 Task: Research Airbnb properties in Quiapo, Philippines from 2nd December, 2023 to 12th December, 2023 for 2 adults. Place can be private room with 1  bedroom having 1 bed and 1 bathroom. Property type can be hotel.
Action: Mouse moved to (626, 80)
Screenshot: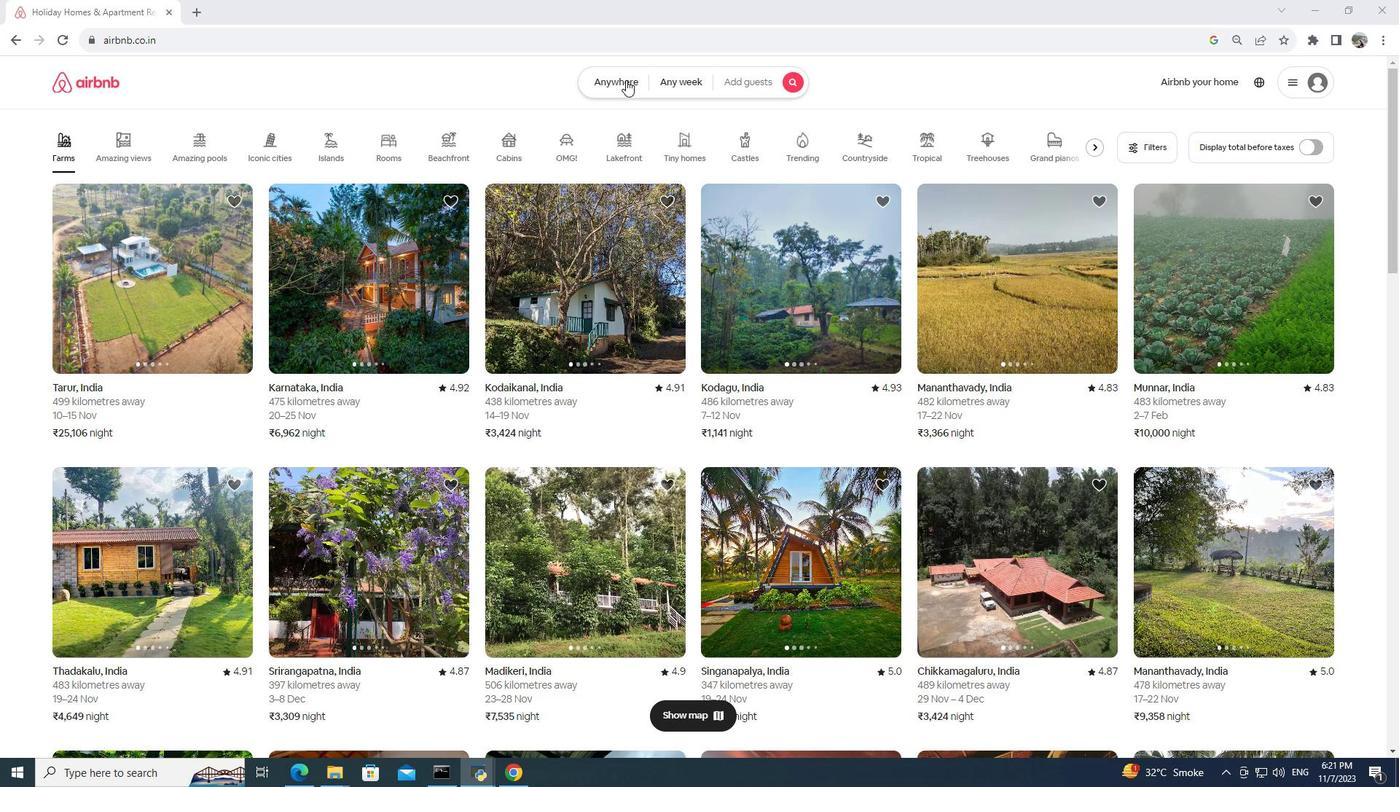 
Action: Mouse pressed left at (626, 80)
Screenshot: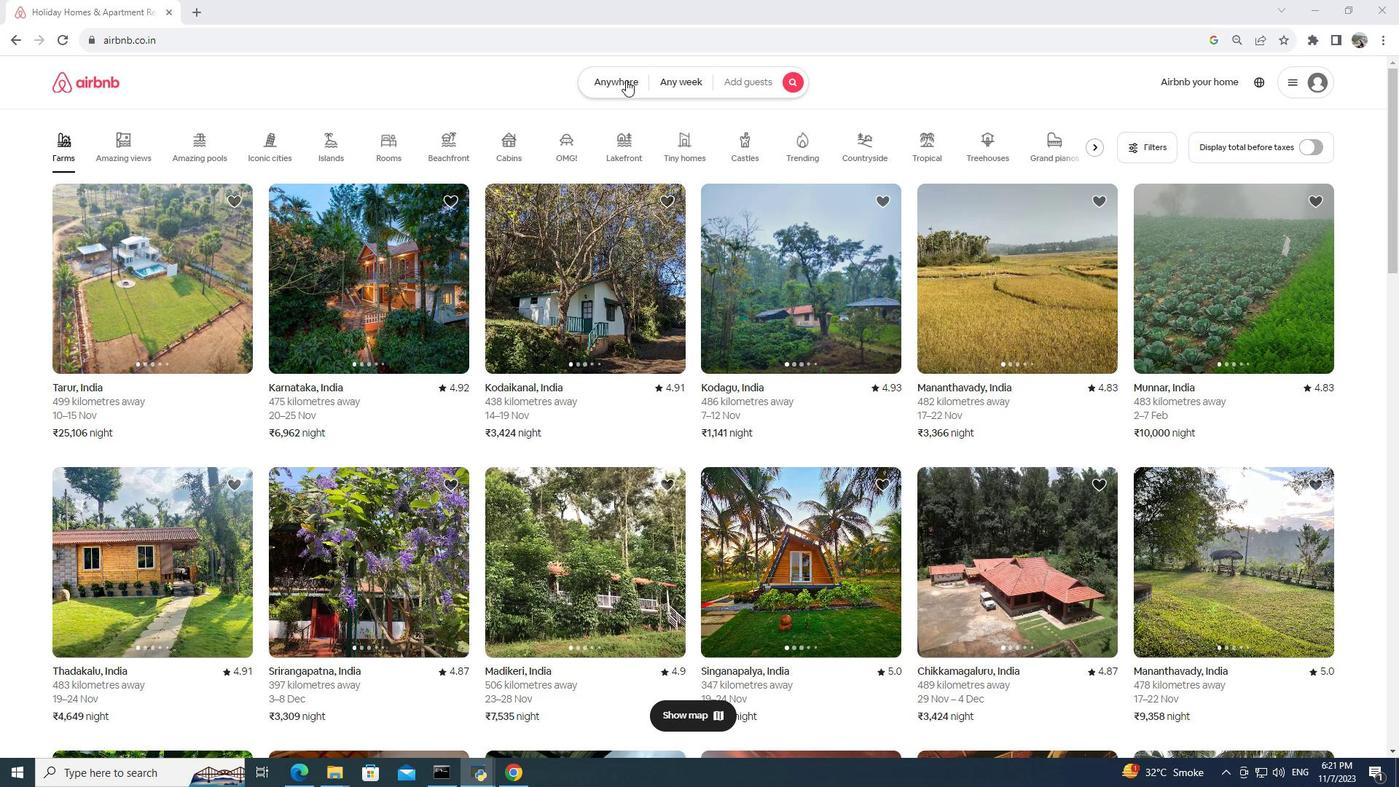 
Action: Mouse moved to (520, 135)
Screenshot: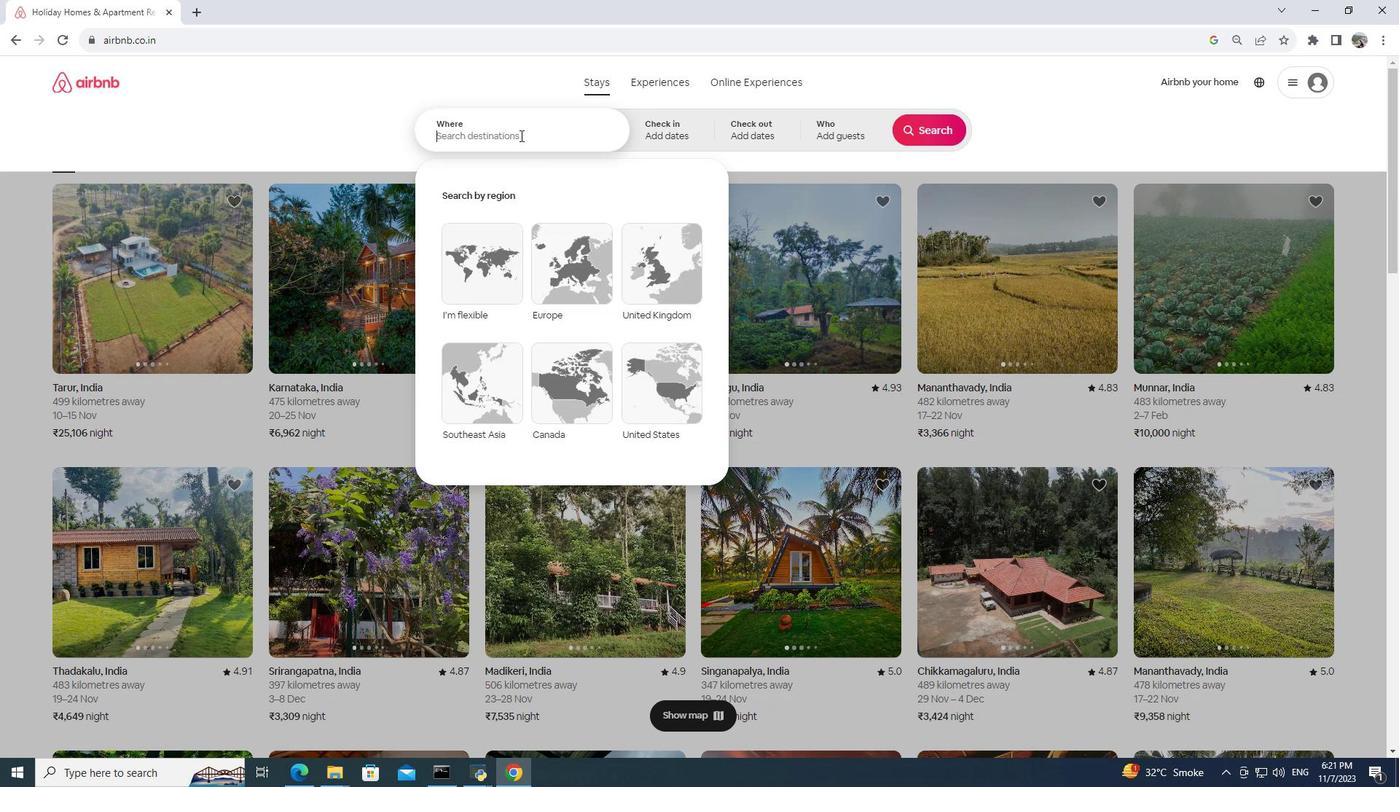 
Action: Mouse pressed left at (520, 135)
Screenshot: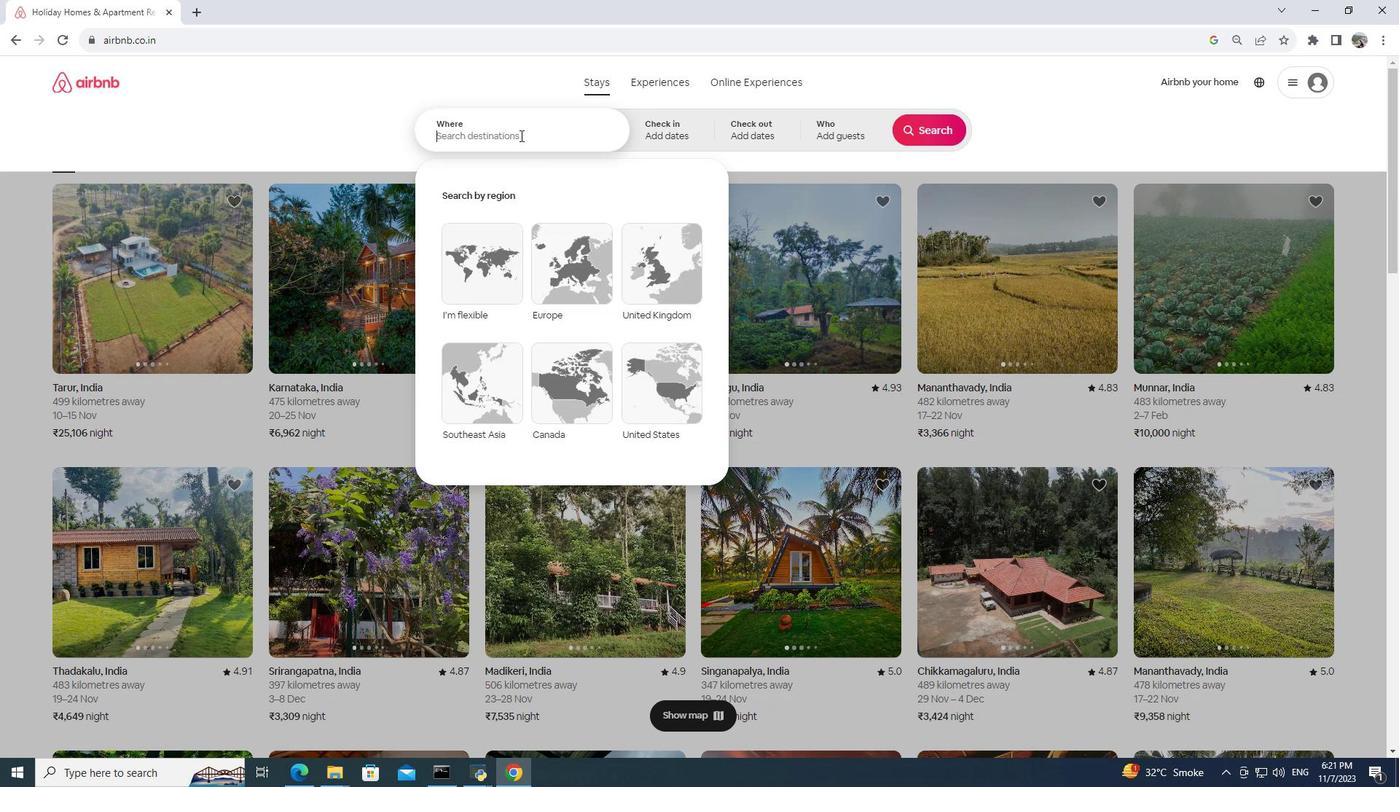 
Action: Mouse moved to (521, 135)
Screenshot: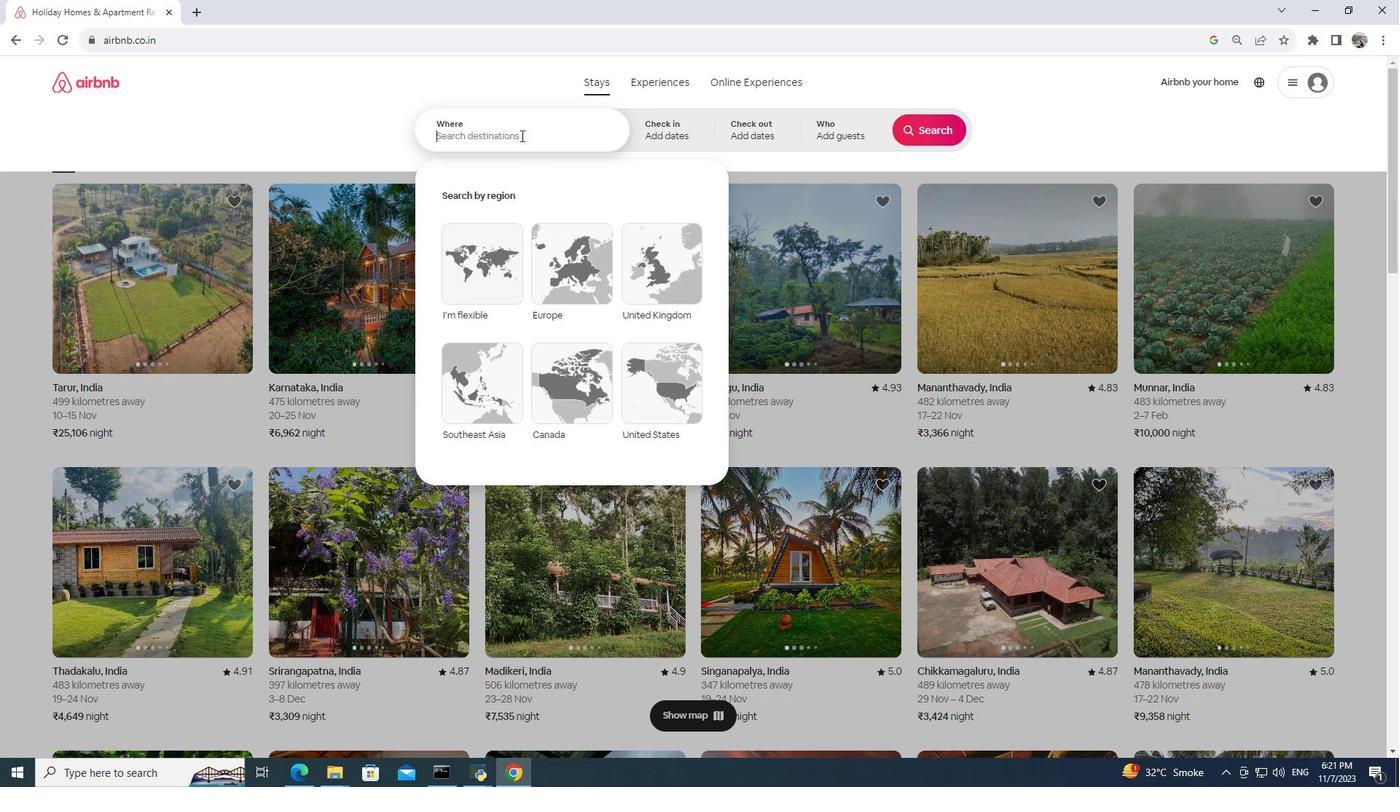 
Action: Key pressed ctrl+V
Screenshot: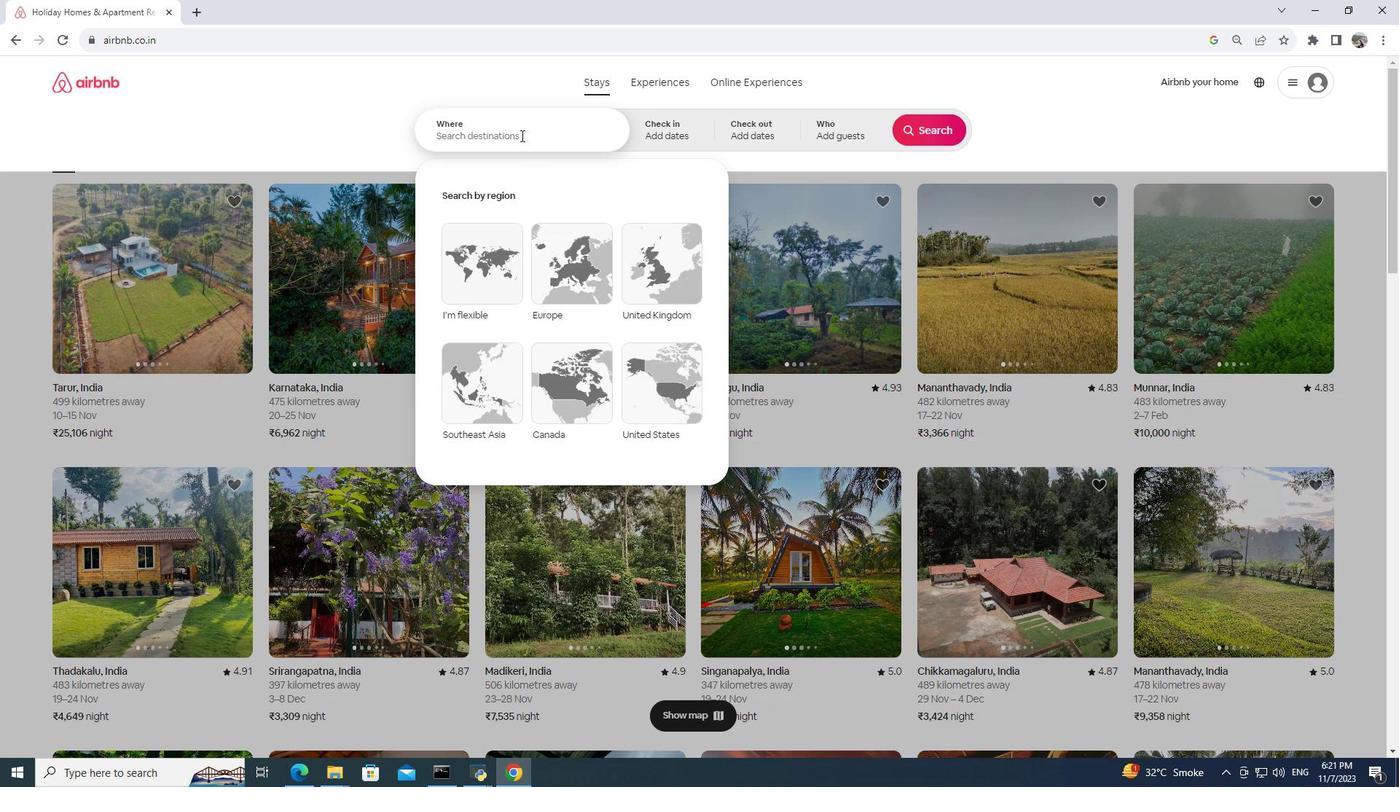 
Action: Mouse moved to (666, 126)
Screenshot: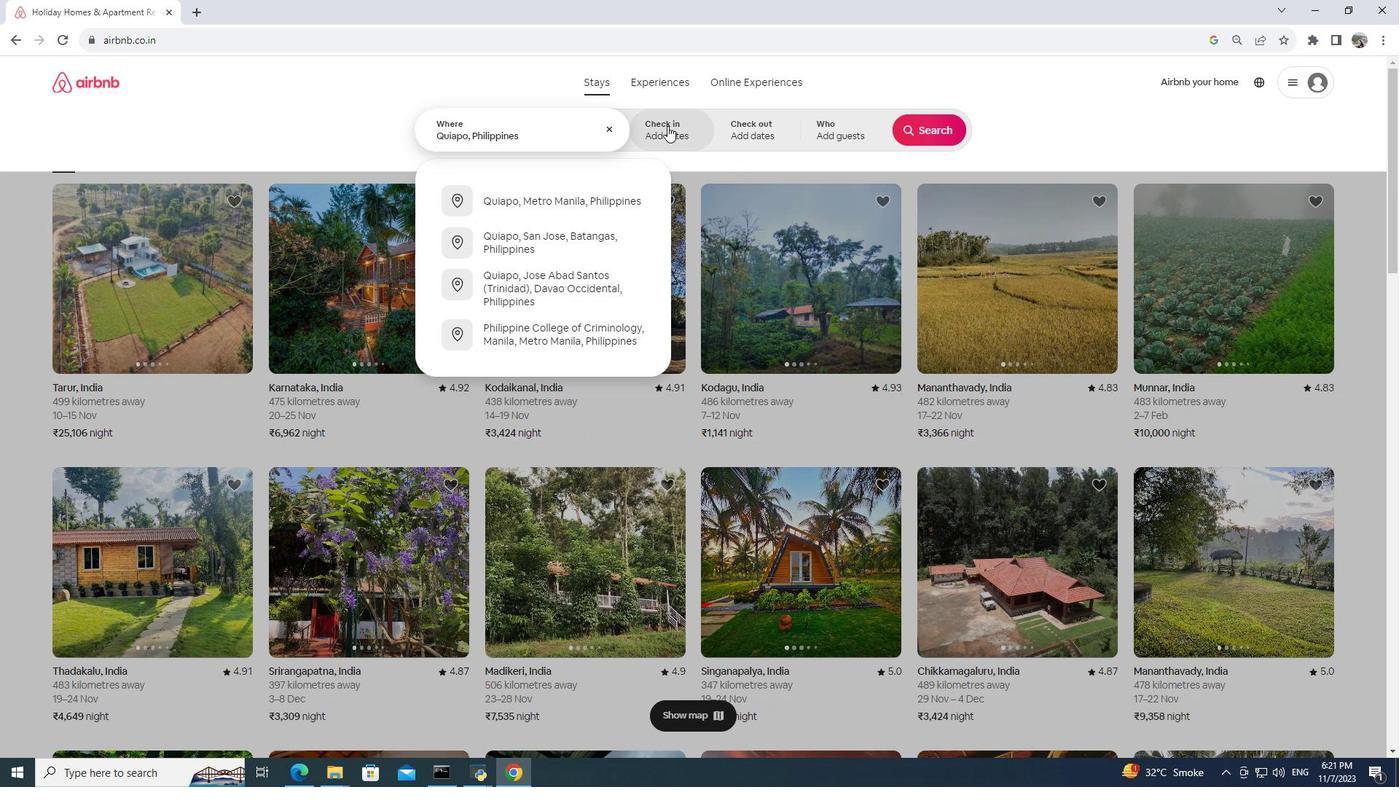 
Action: Mouse pressed left at (666, 126)
Screenshot: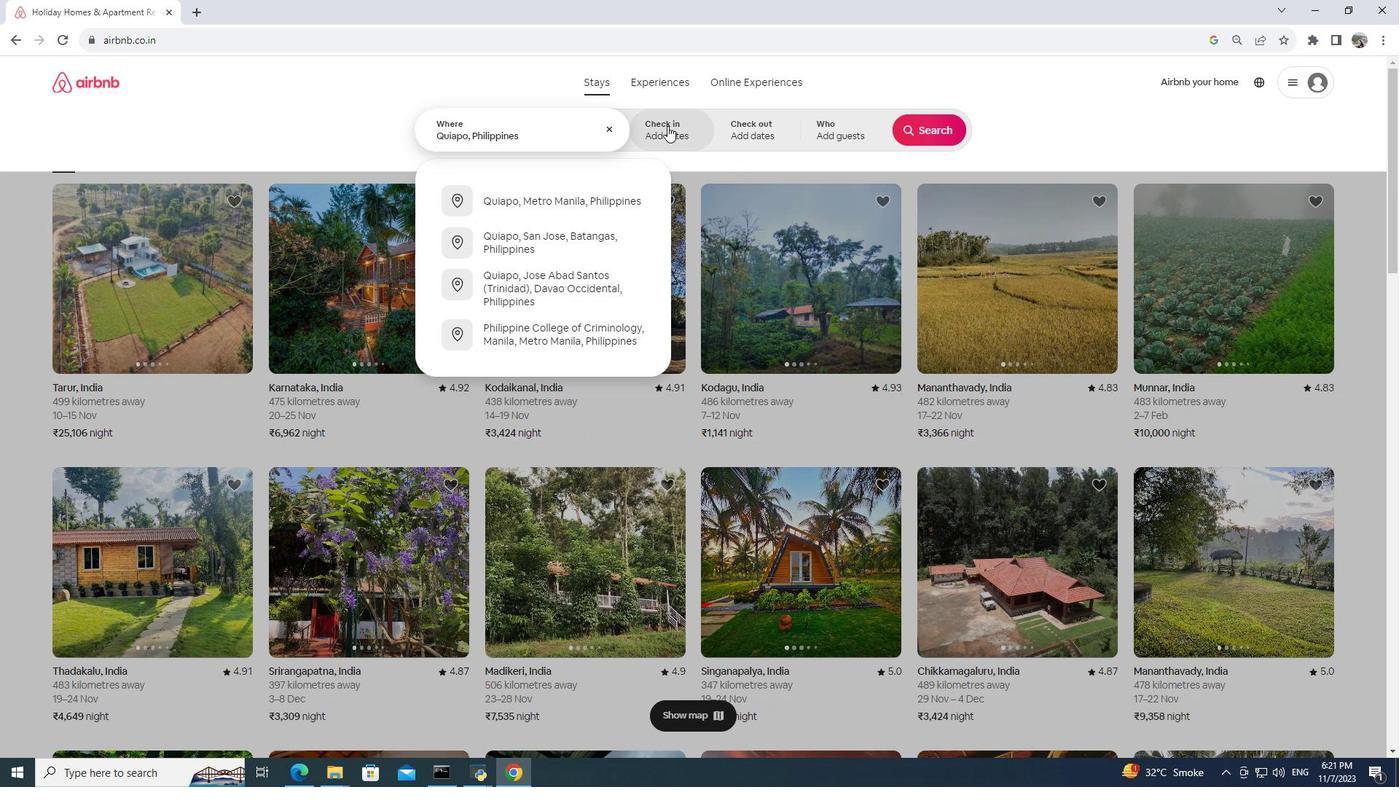 
Action: Mouse moved to (917, 286)
Screenshot: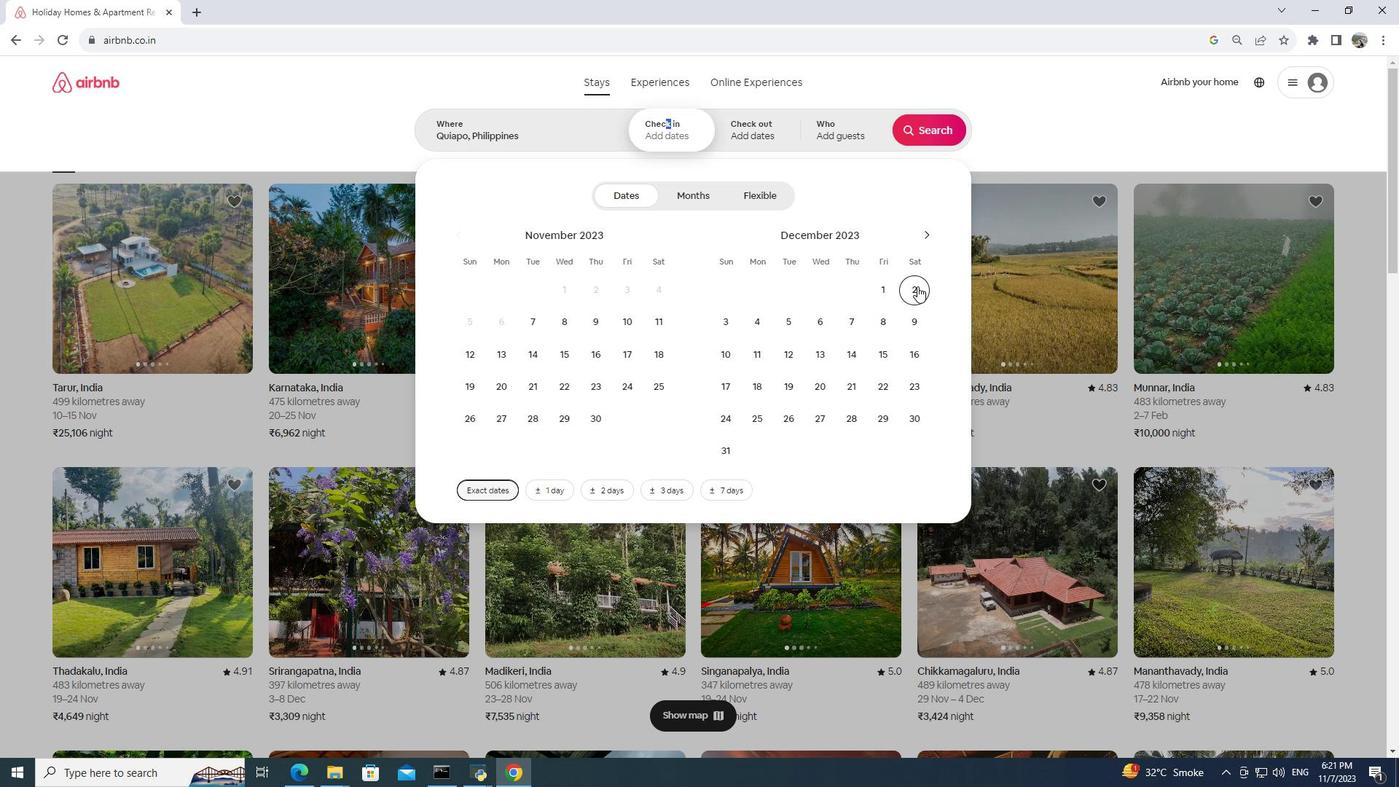 
Action: Mouse pressed left at (917, 286)
Screenshot: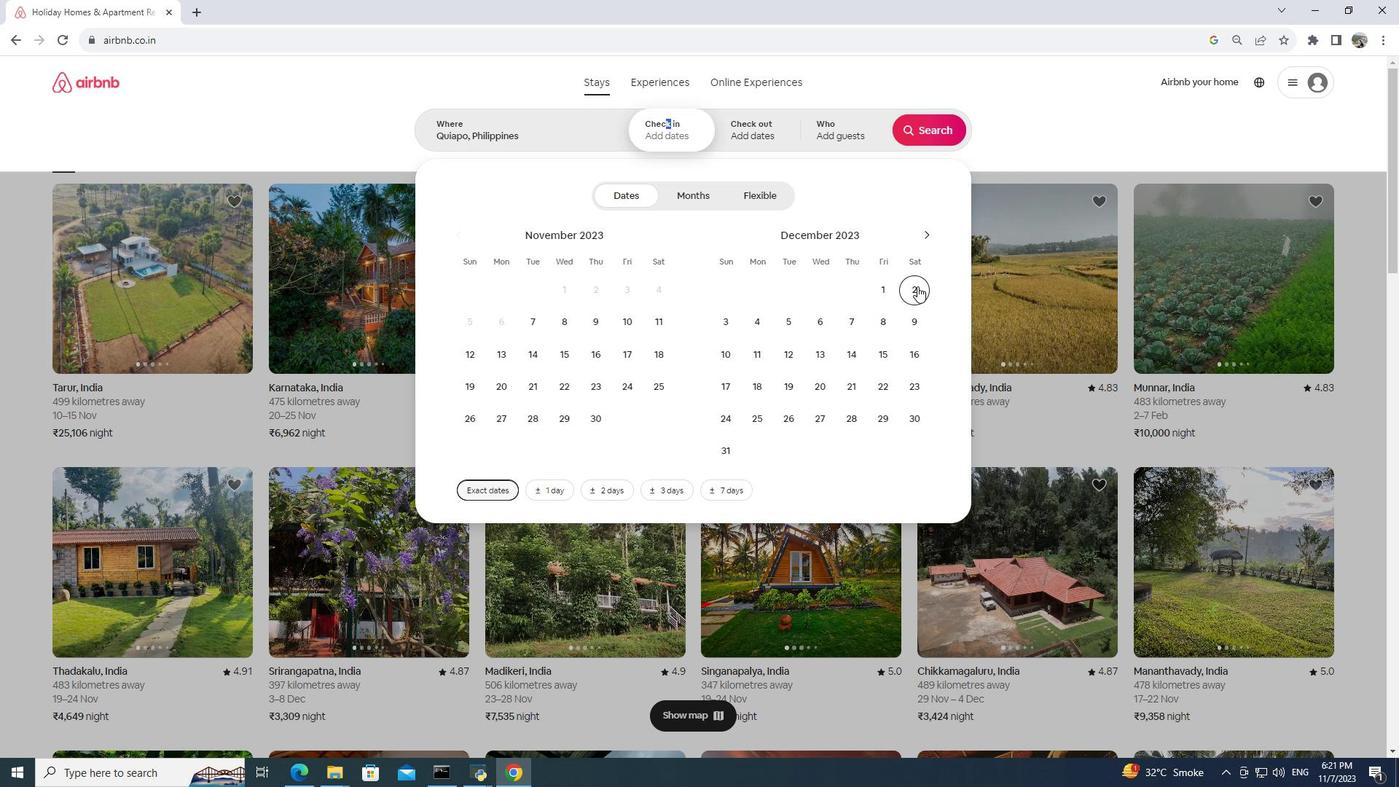 
Action: Mouse moved to (790, 354)
Screenshot: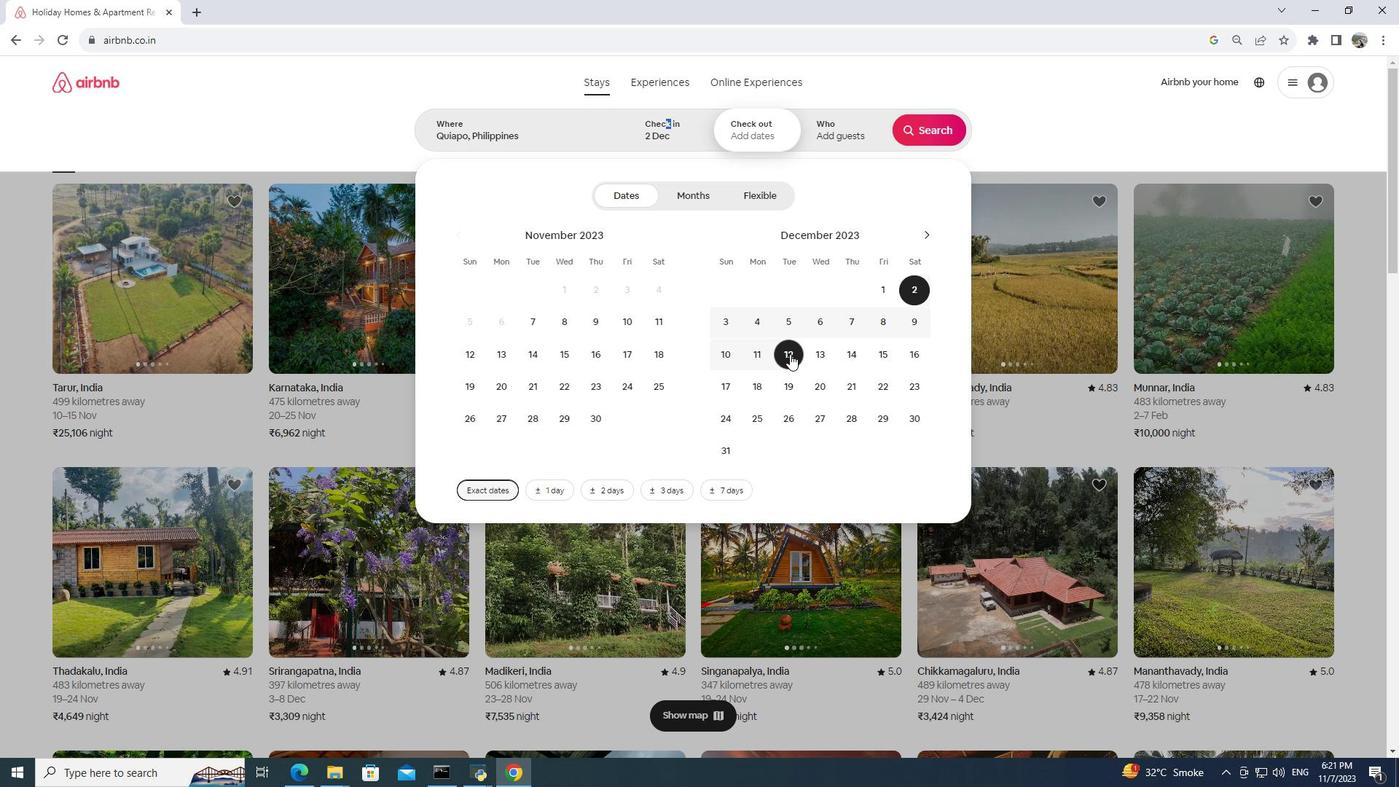 
Action: Mouse pressed left at (790, 354)
Screenshot: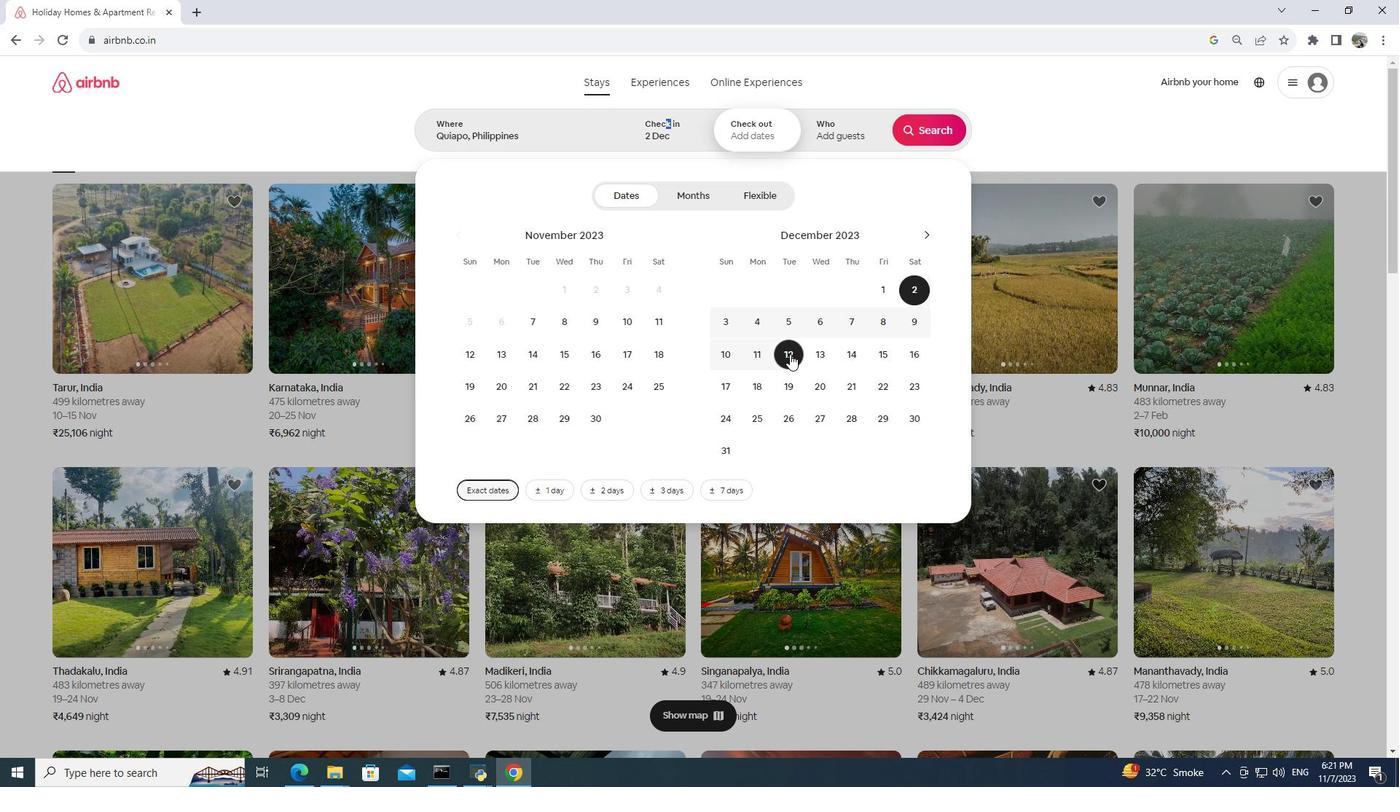 
Action: Mouse moved to (853, 127)
Screenshot: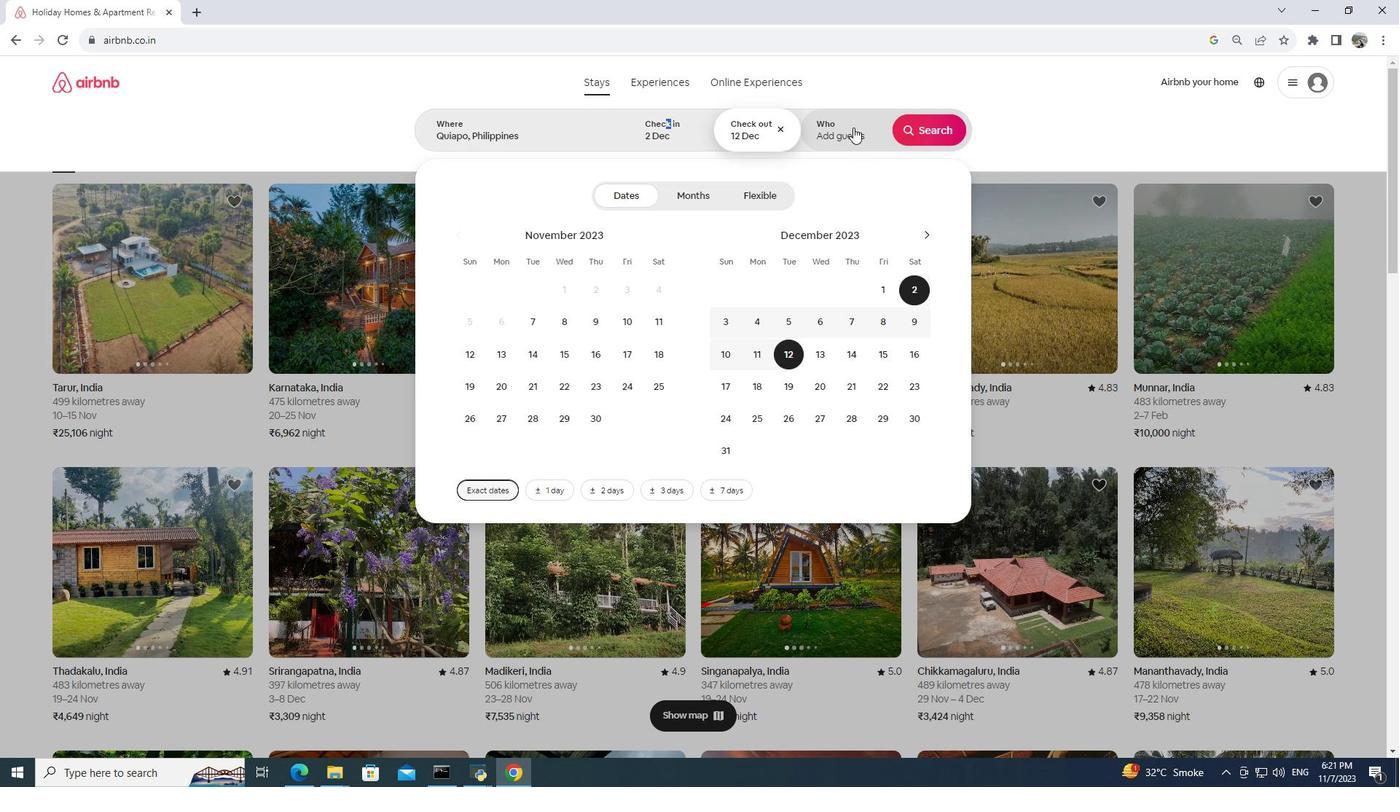 
Action: Mouse pressed left at (853, 127)
Screenshot: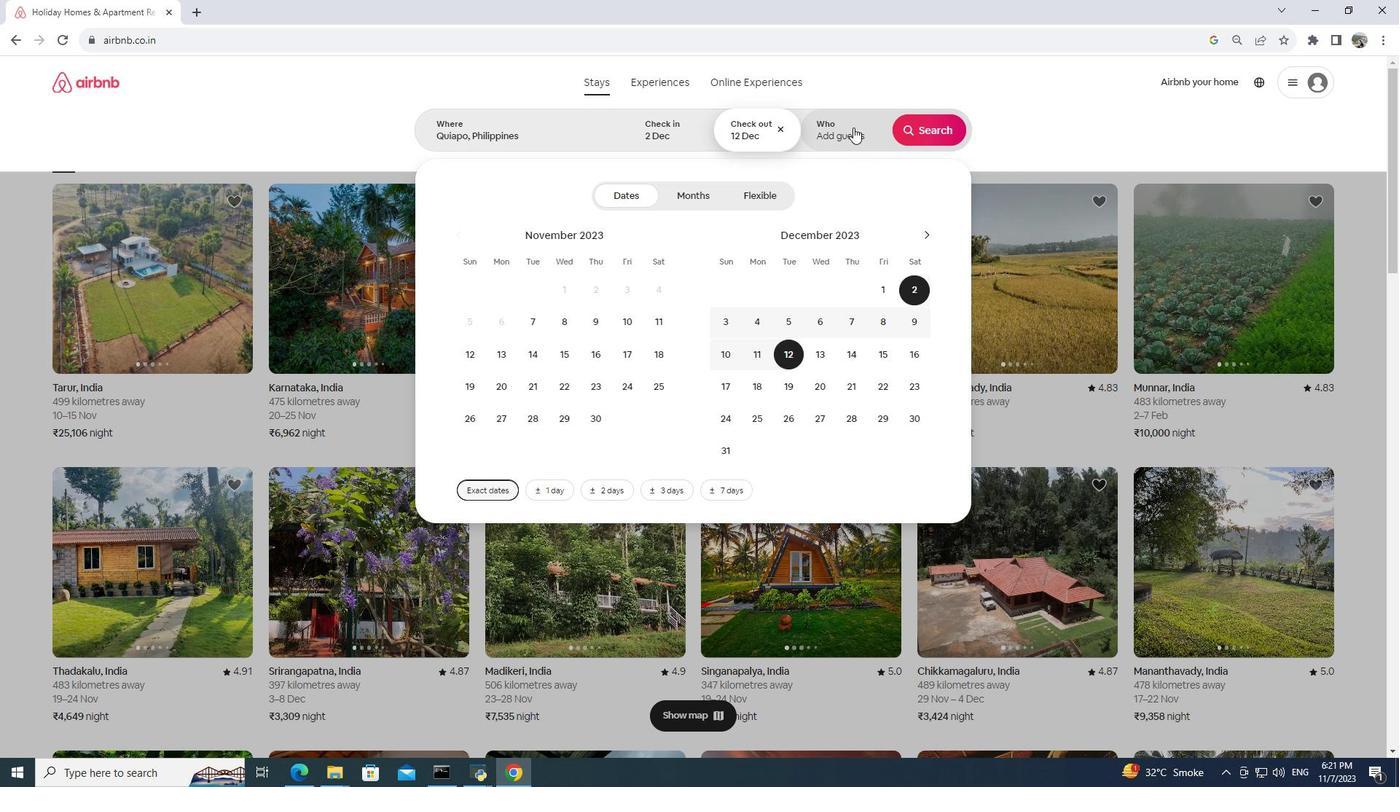 
Action: Mouse moved to (939, 192)
Screenshot: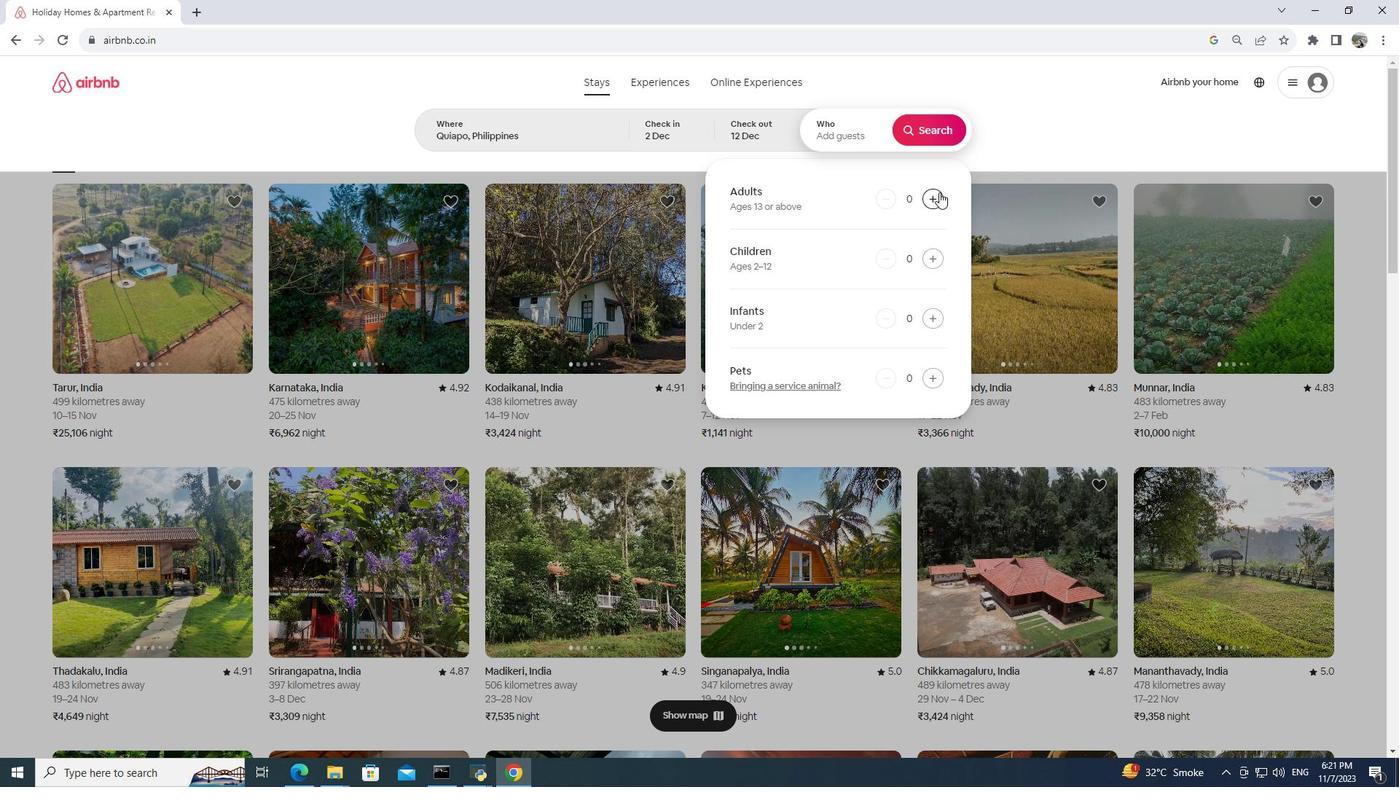 
Action: Mouse pressed left at (939, 192)
Screenshot: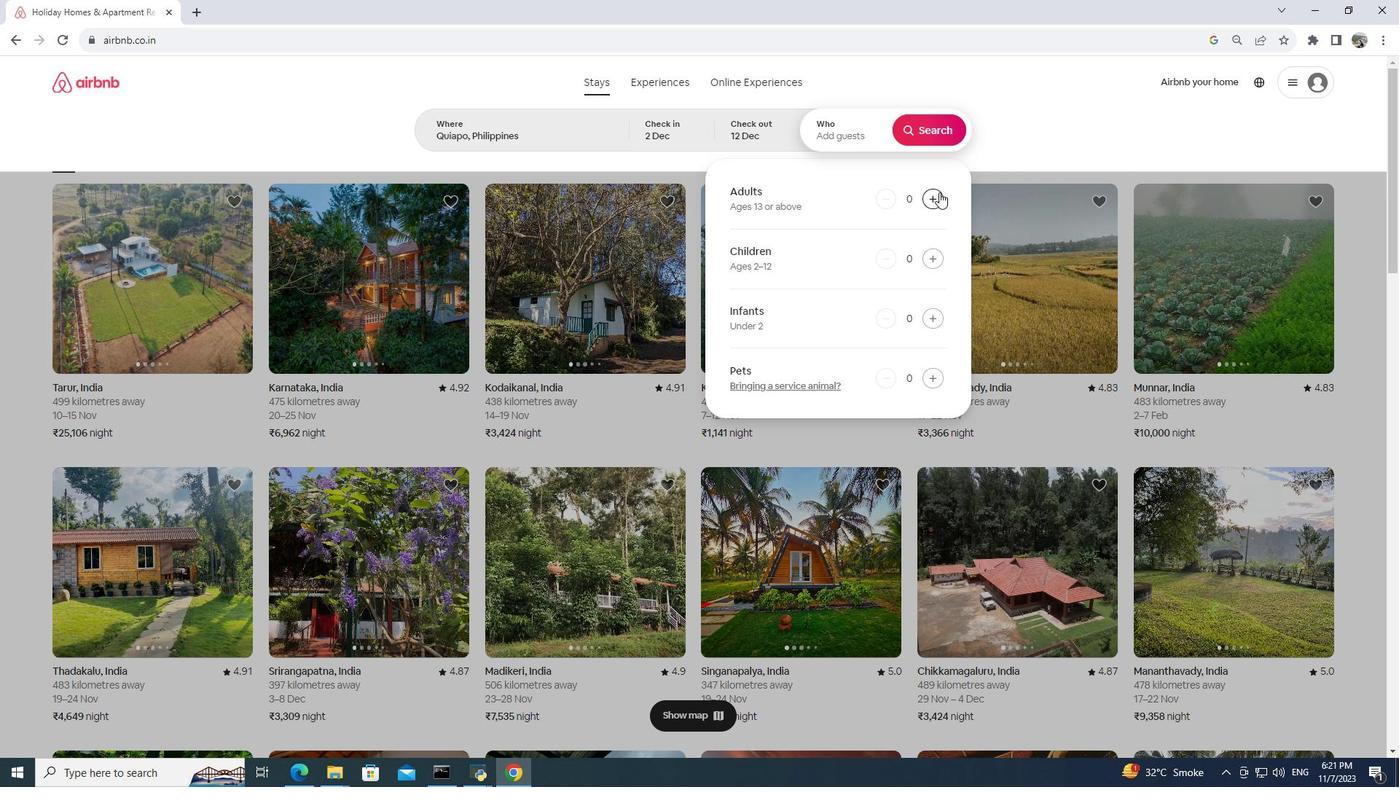 
Action: Mouse moved to (939, 192)
Screenshot: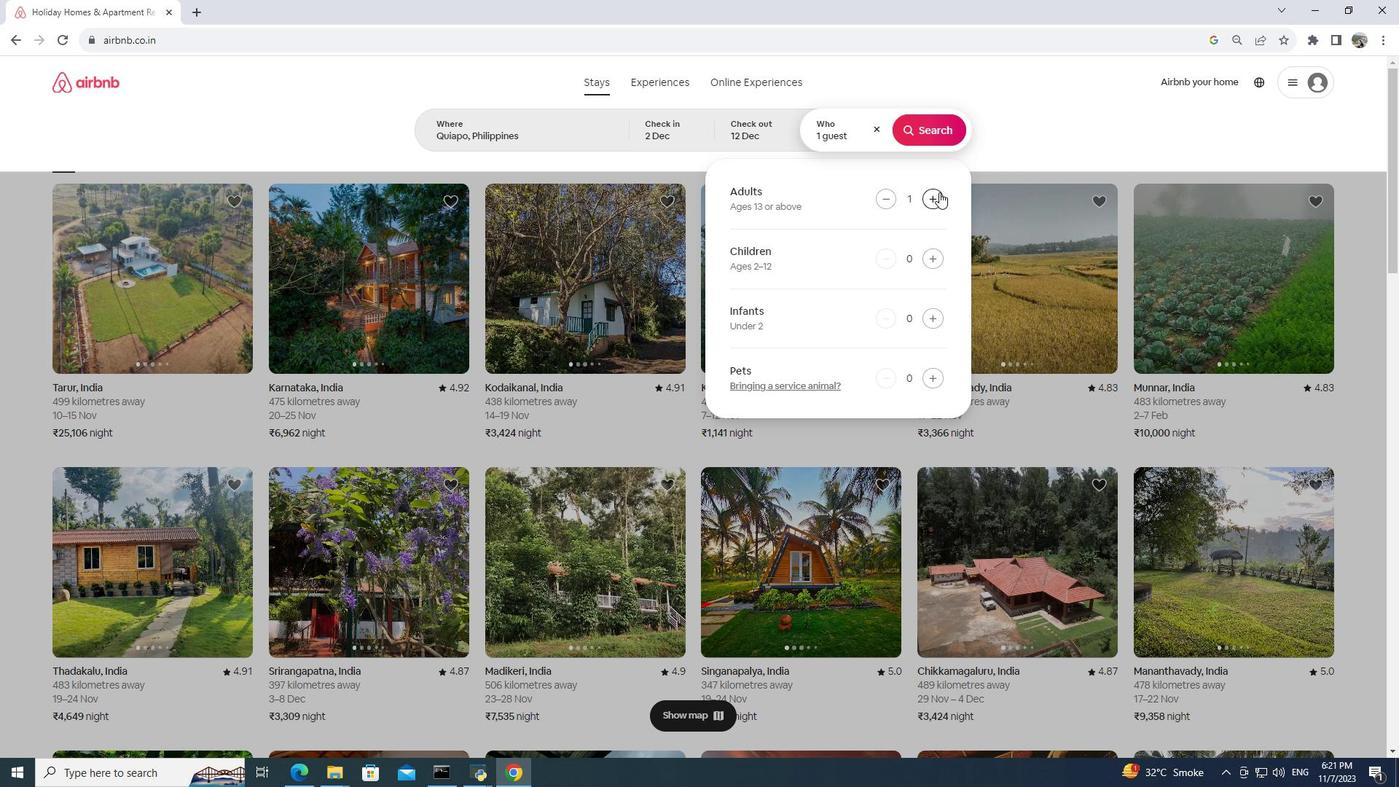 
Action: Mouse pressed left at (939, 192)
Screenshot: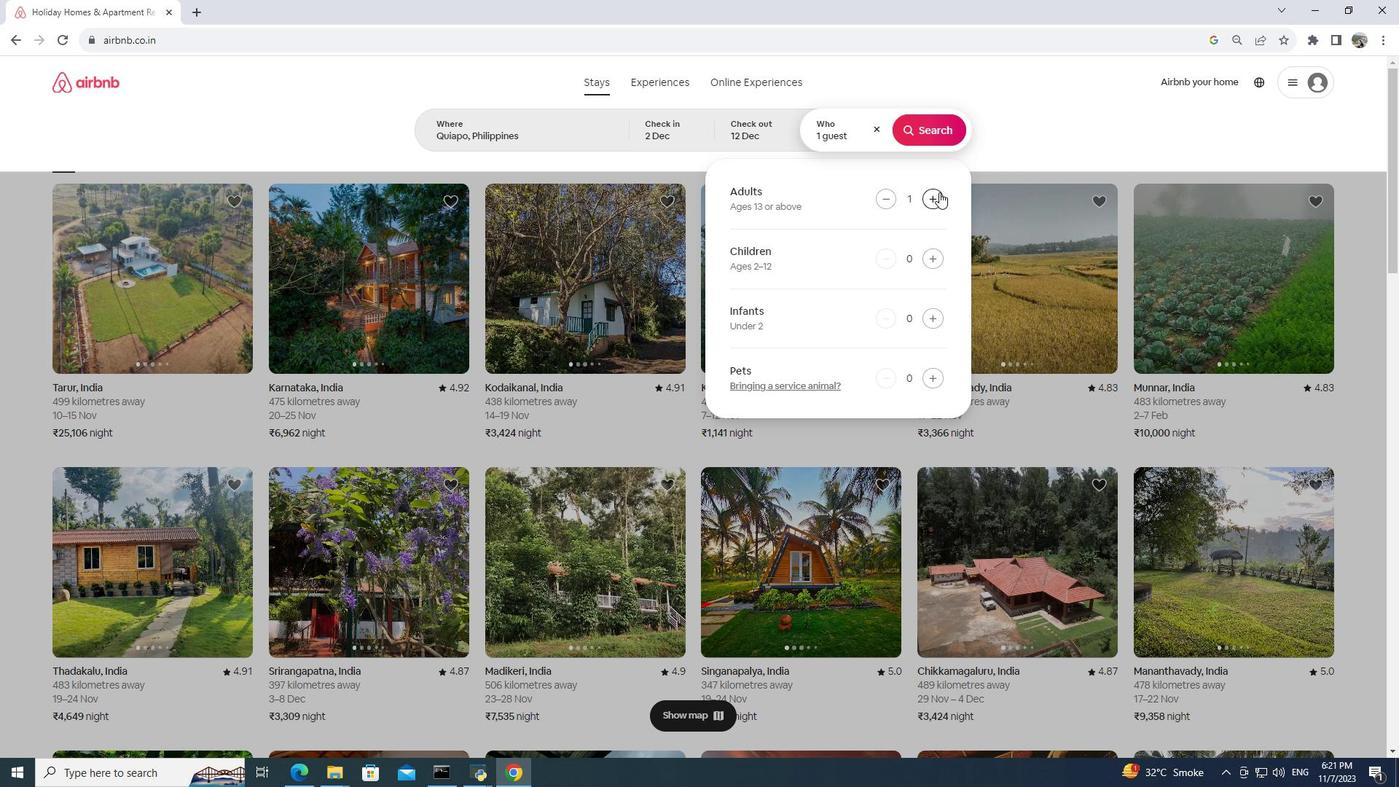 
Action: Mouse moved to (905, 122)
Screenshot: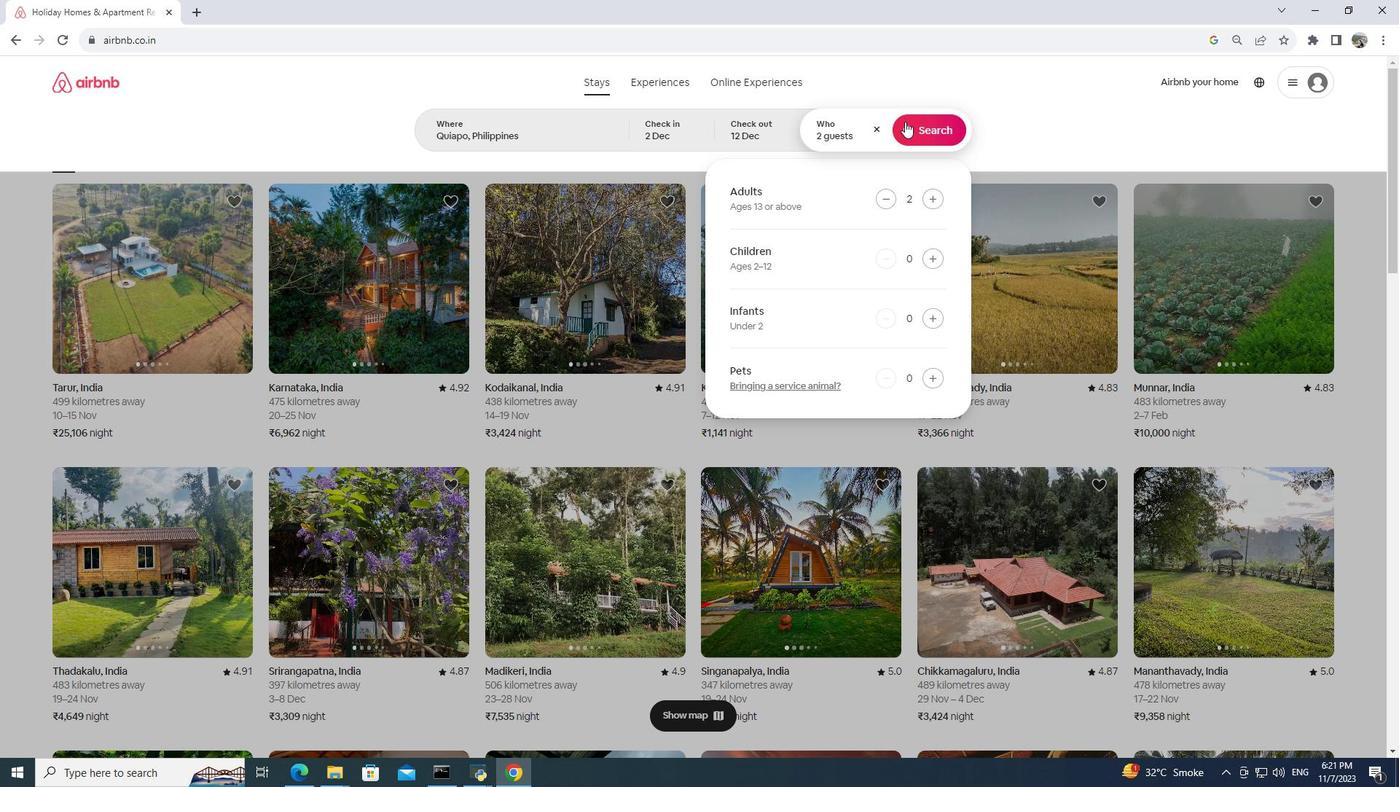 
Action: Mouse pressed left at (905, 122)
Screenshot: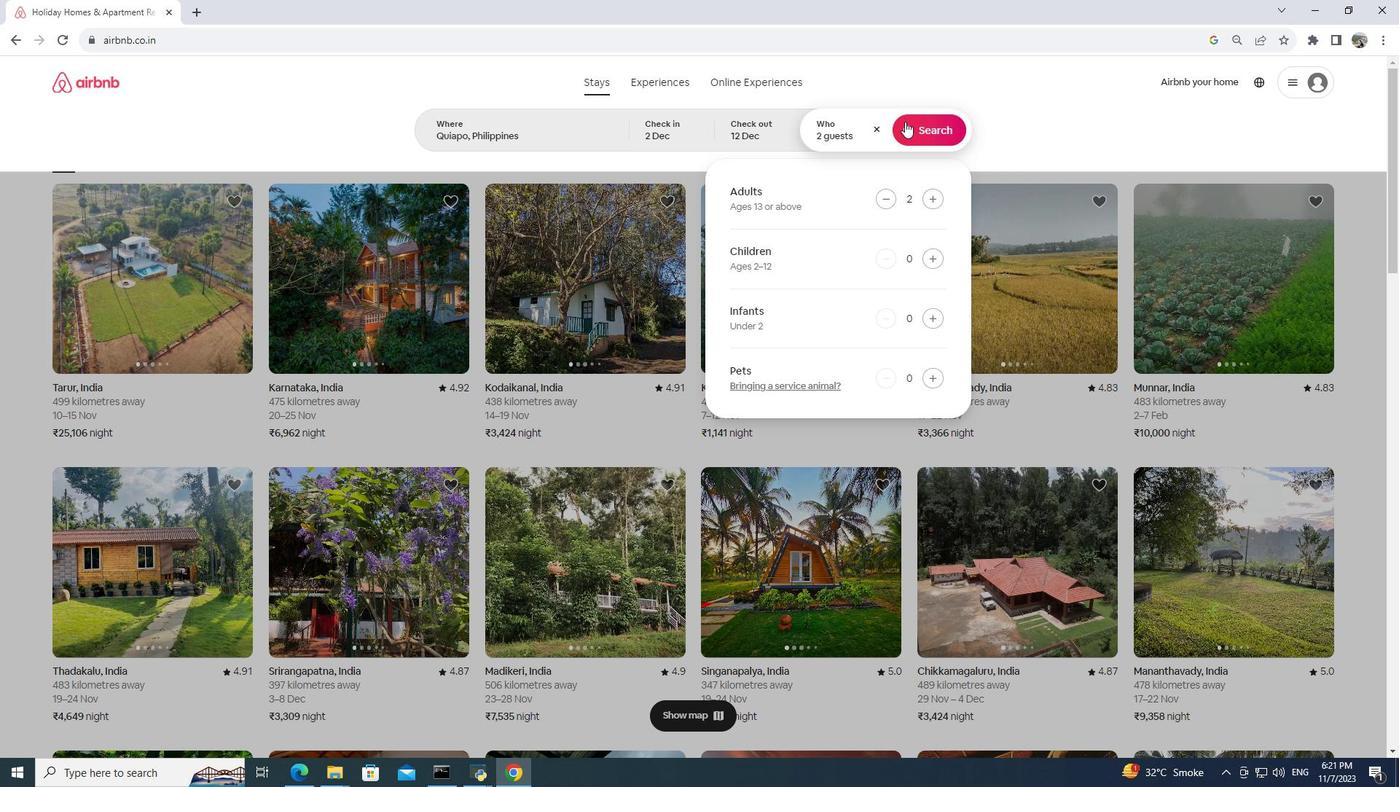 
Action: Mouse moved to (1195, 131)
Screenshot: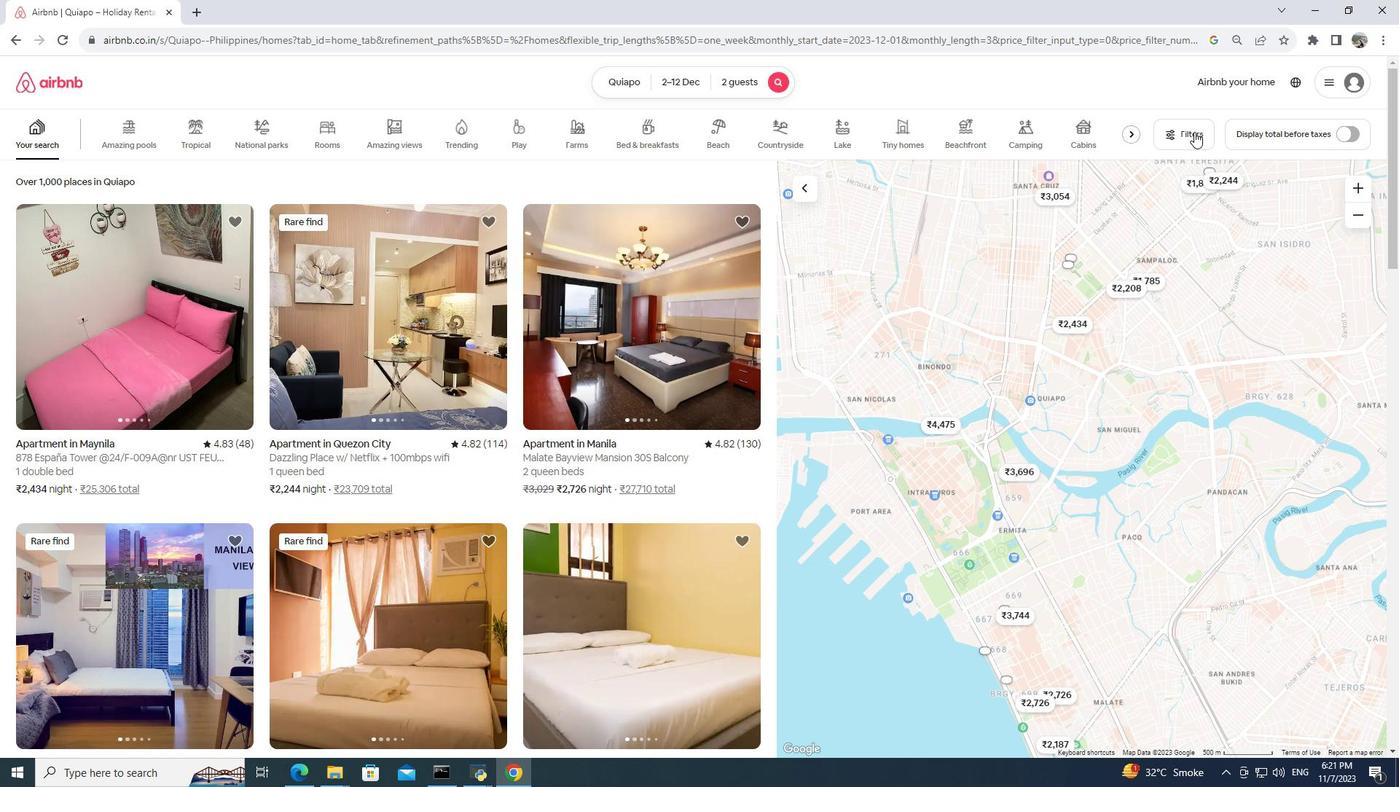 
Action: Mouse pressed left at (1195, 131)
Screenshot: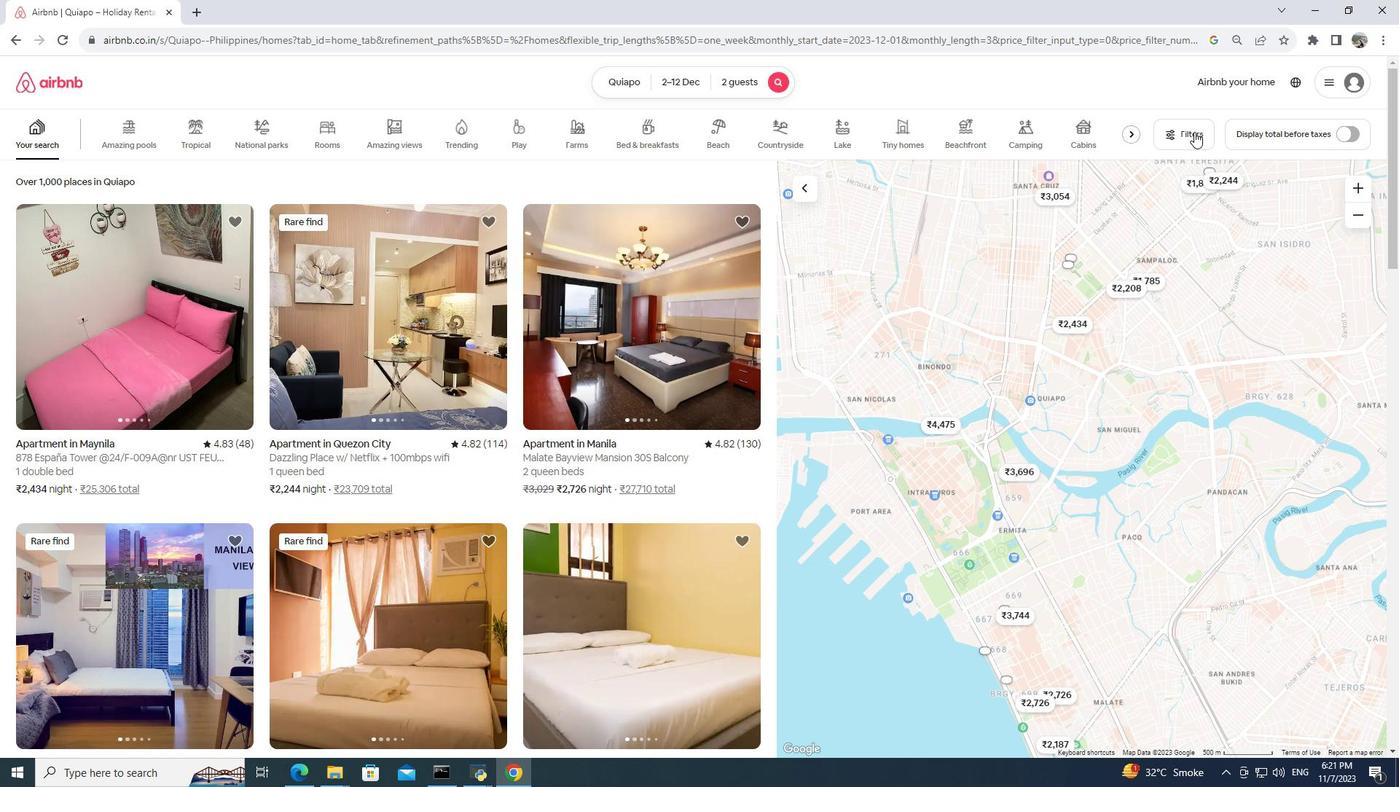 
Action: Mouse moved to (548, 538)
Screenshot: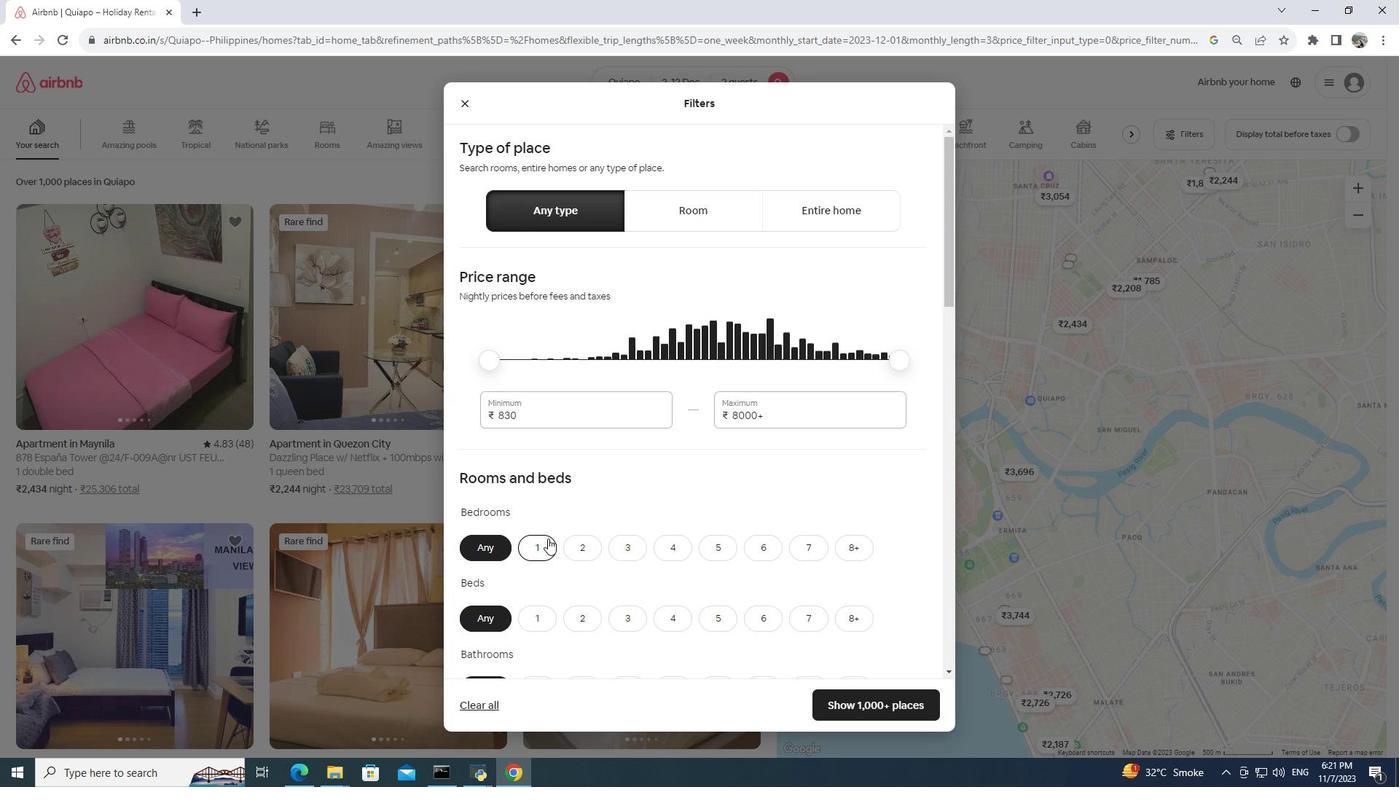 
Action: Mouse pressed left at (548, 538)
Screenshot: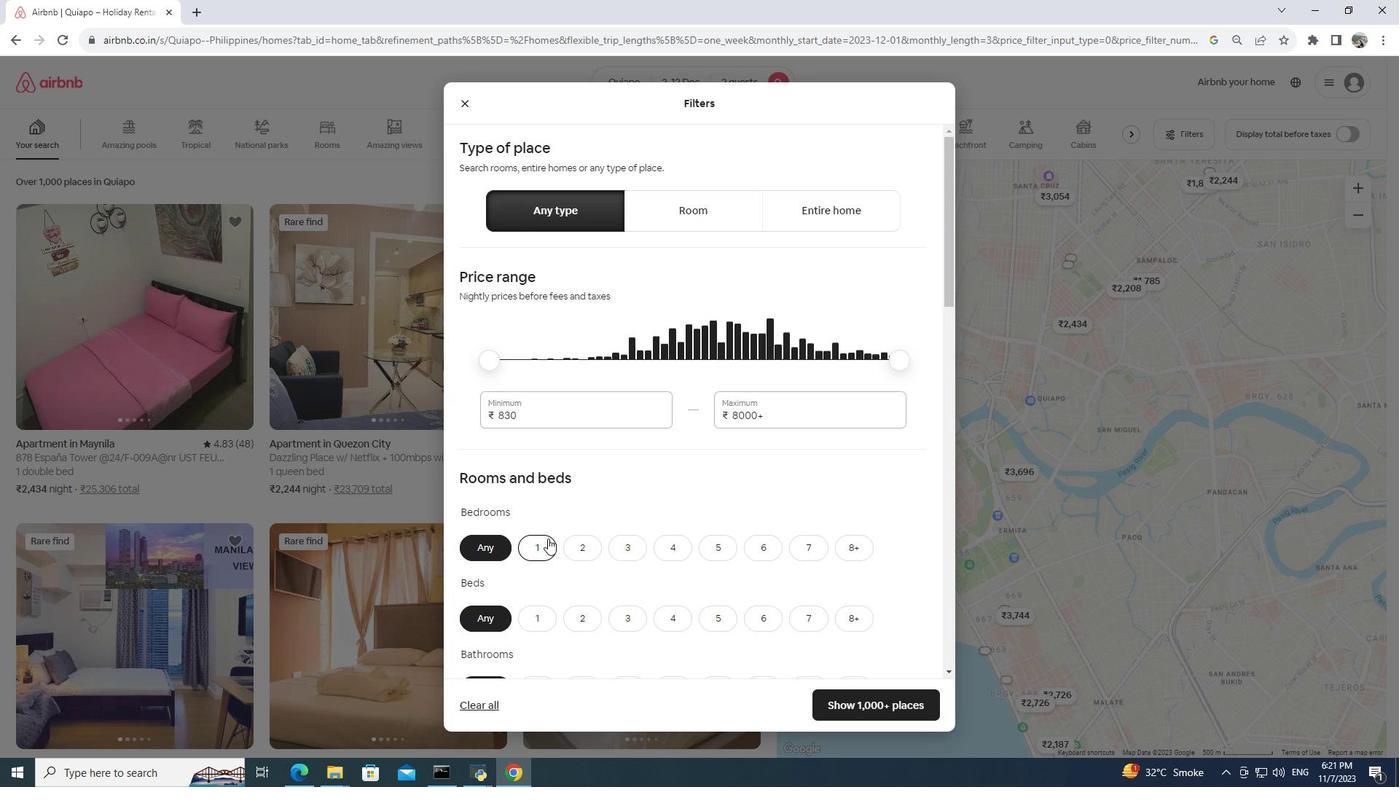 
Action: Mouse moved to (573, 497)
Screenshot: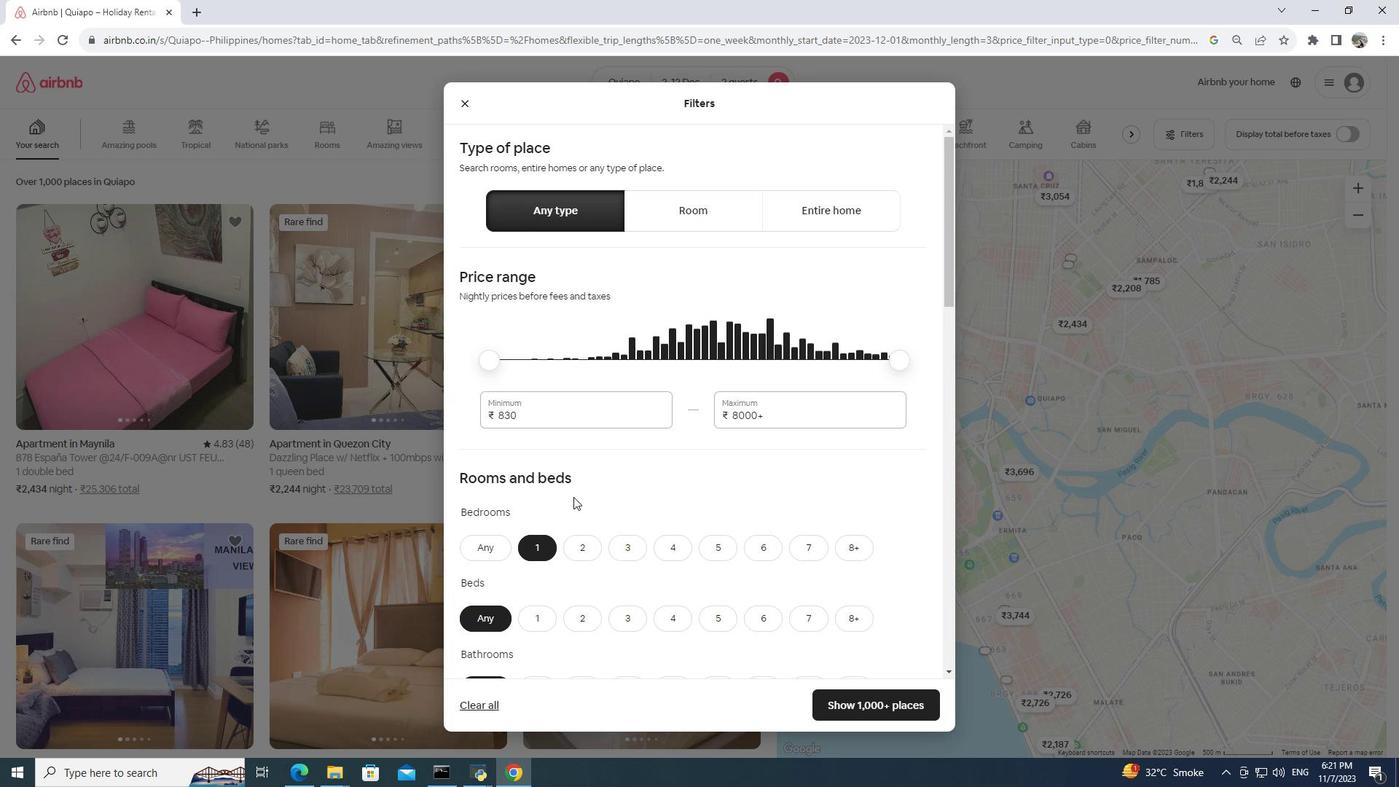 
Action: Mouse scrolled (573, 497) with delta (0, 0)
Screenshot: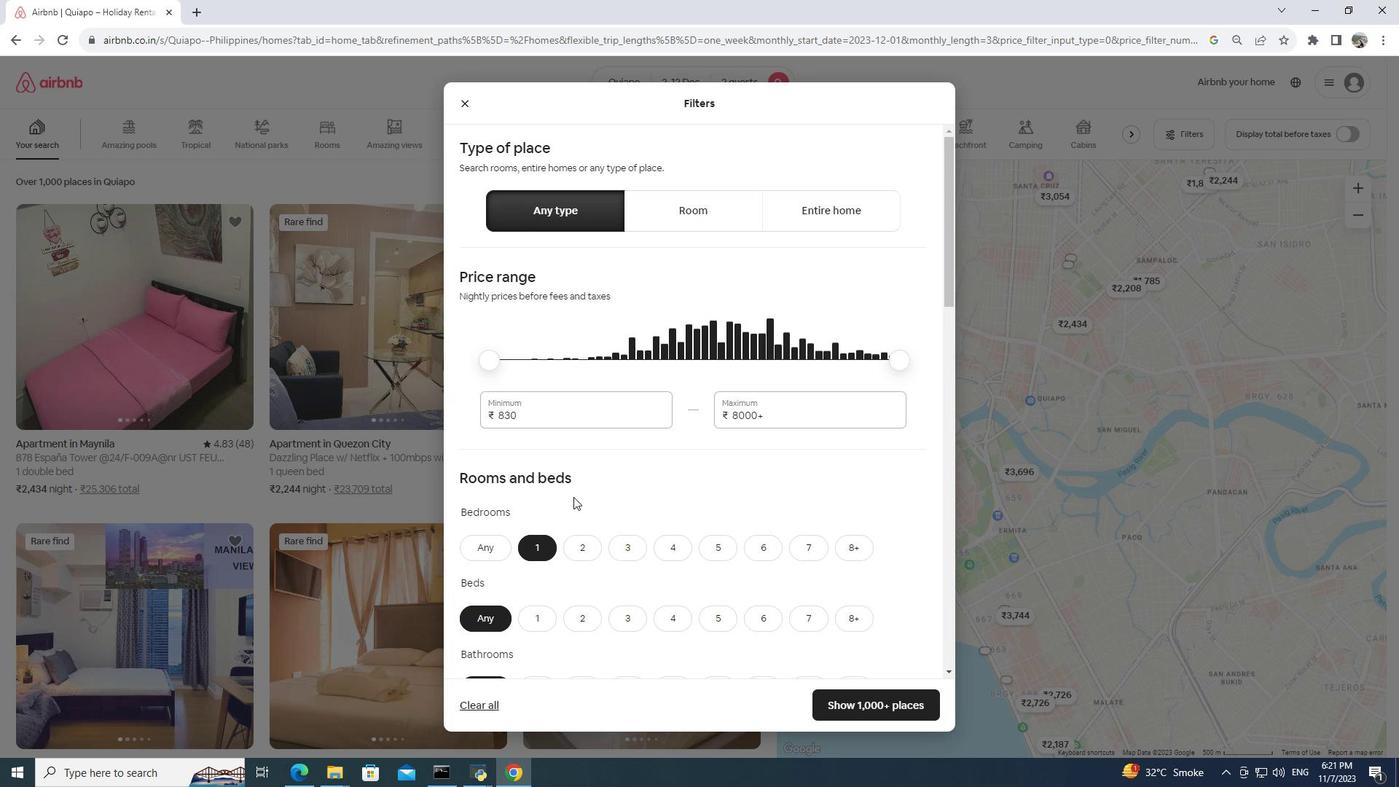 
Action: Mouse moved to (574, 497)
Screenshot: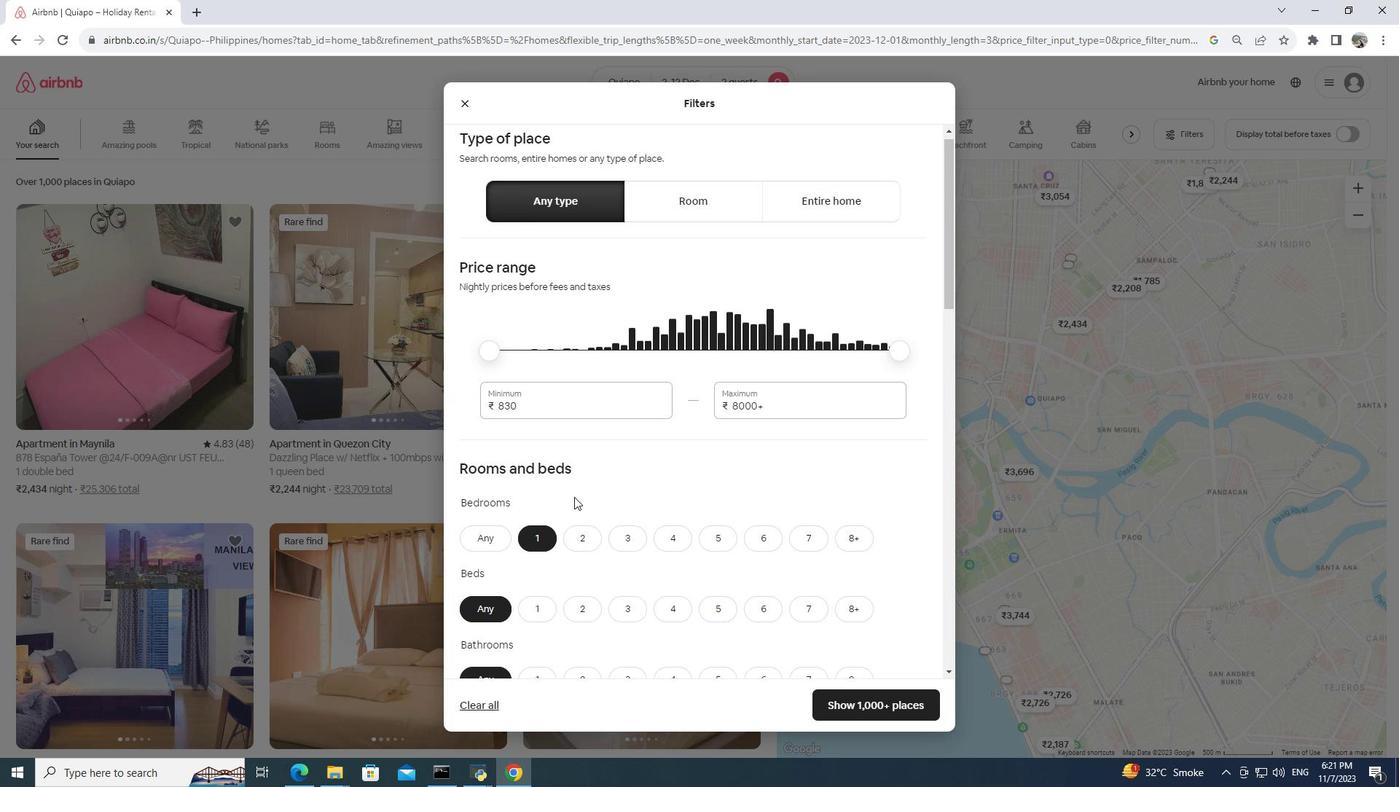 
Action: Mouse scrolled (574, 496) with delta (0, 0)
Screenshot: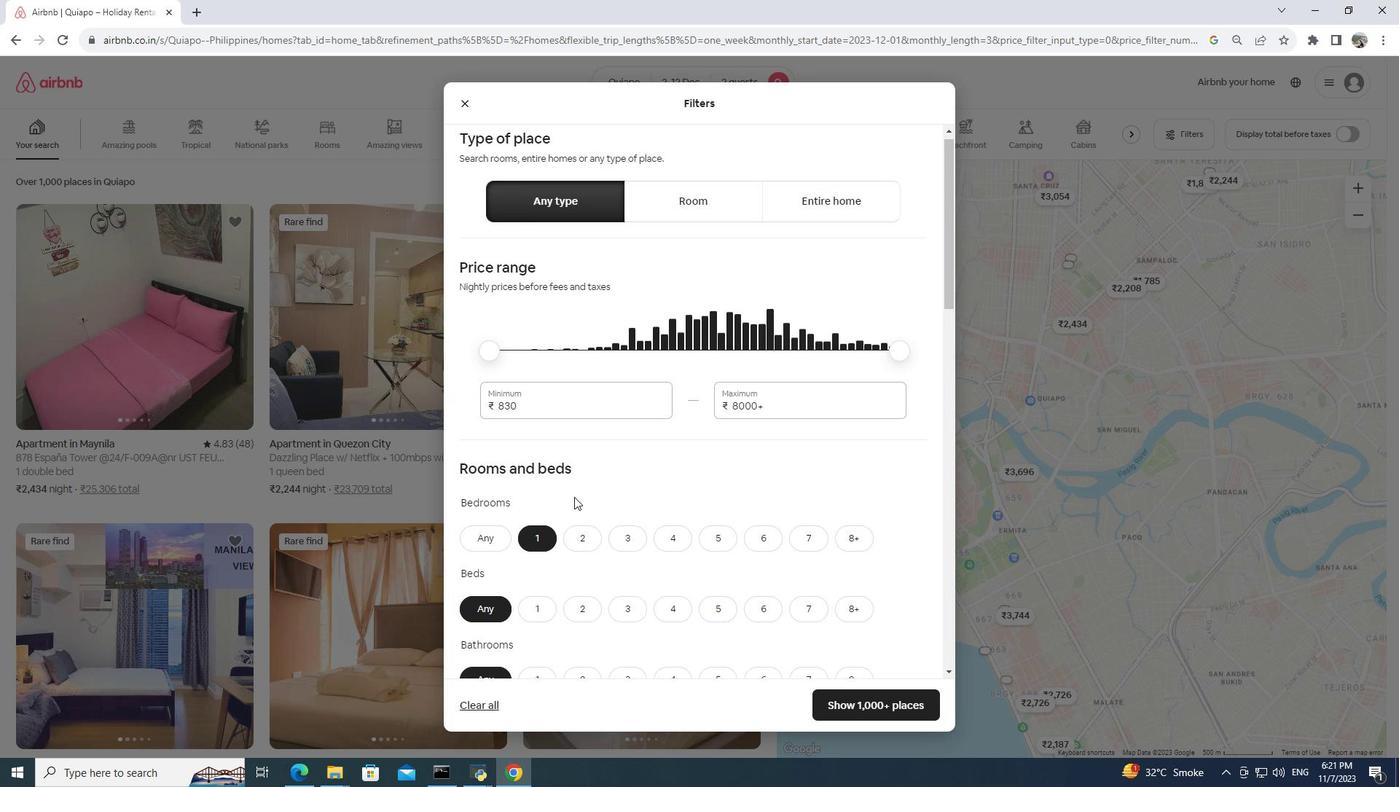 
Action: Mouse scrolled (574, 496) with delta (0, 0)
Screenshot: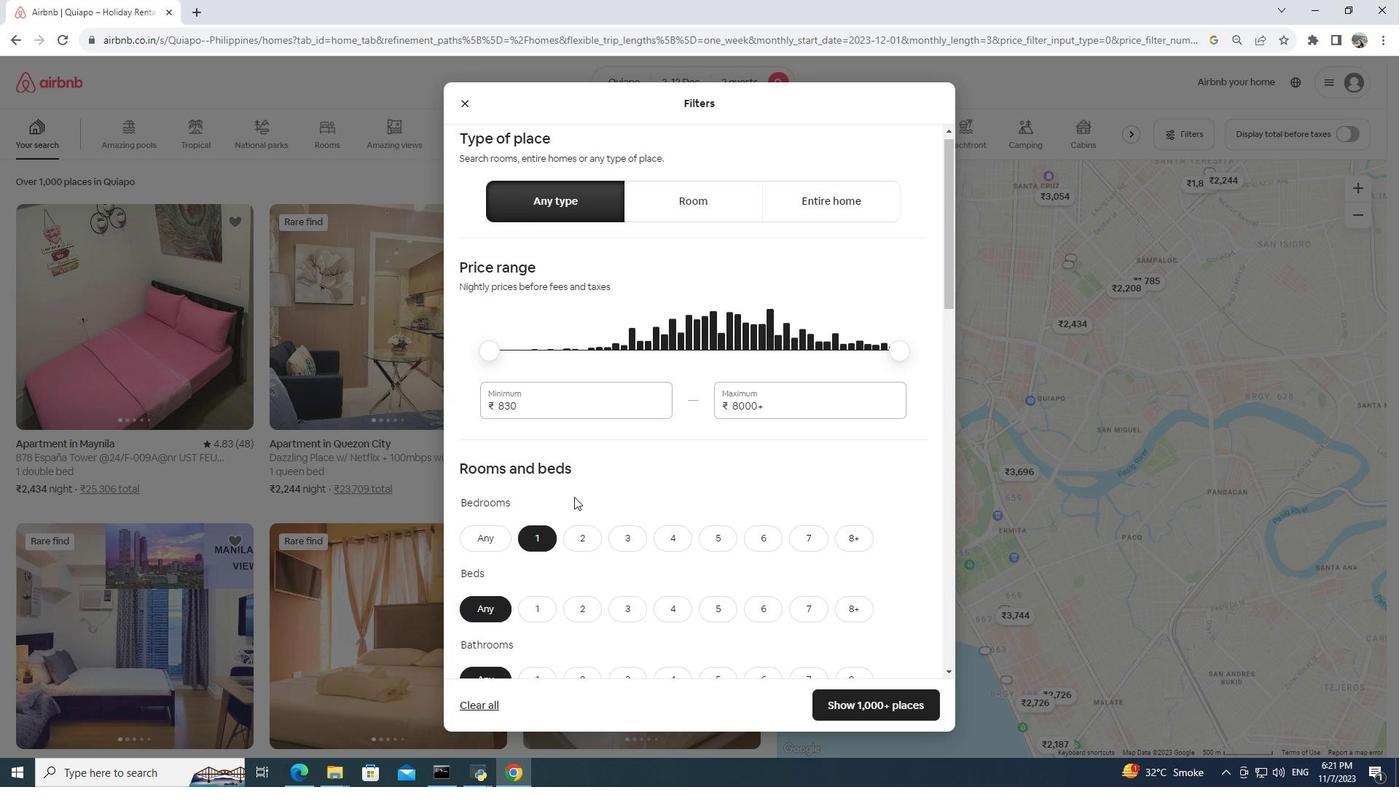 
Action: Mouse moved to (555, 394)
Screenshot: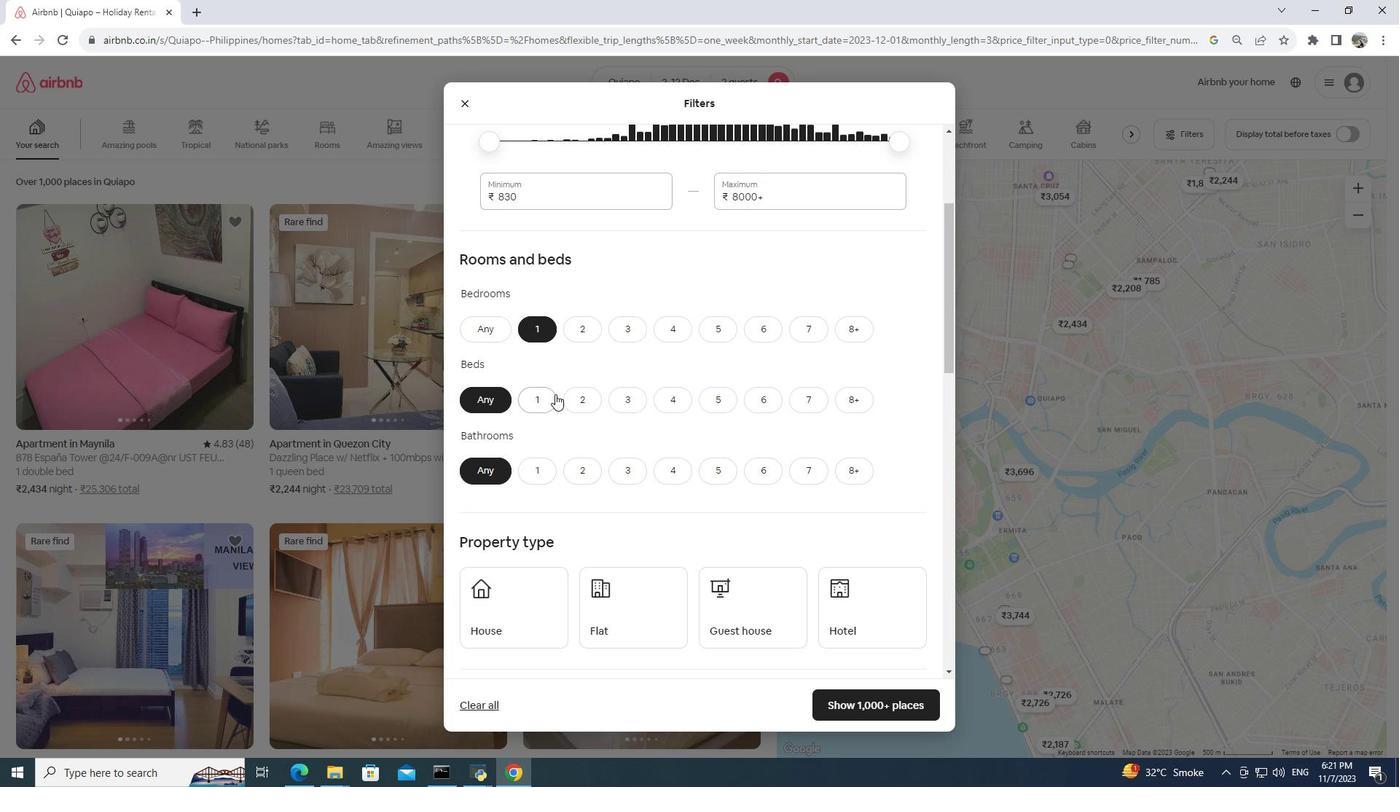 
Action: Mouse pressed left at (555, 394)
Screenshot: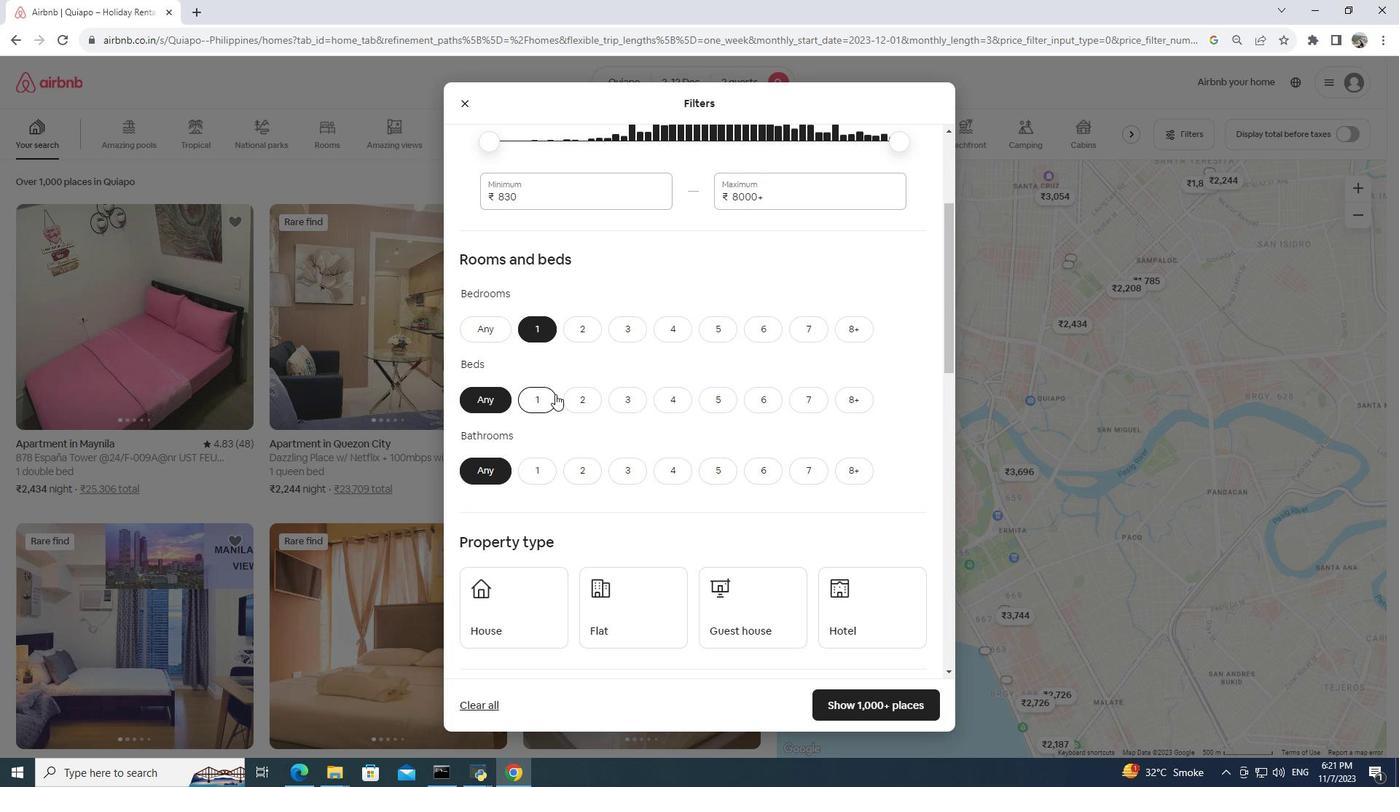 
Action: Mouse moved to (530, 393)
Screenshot: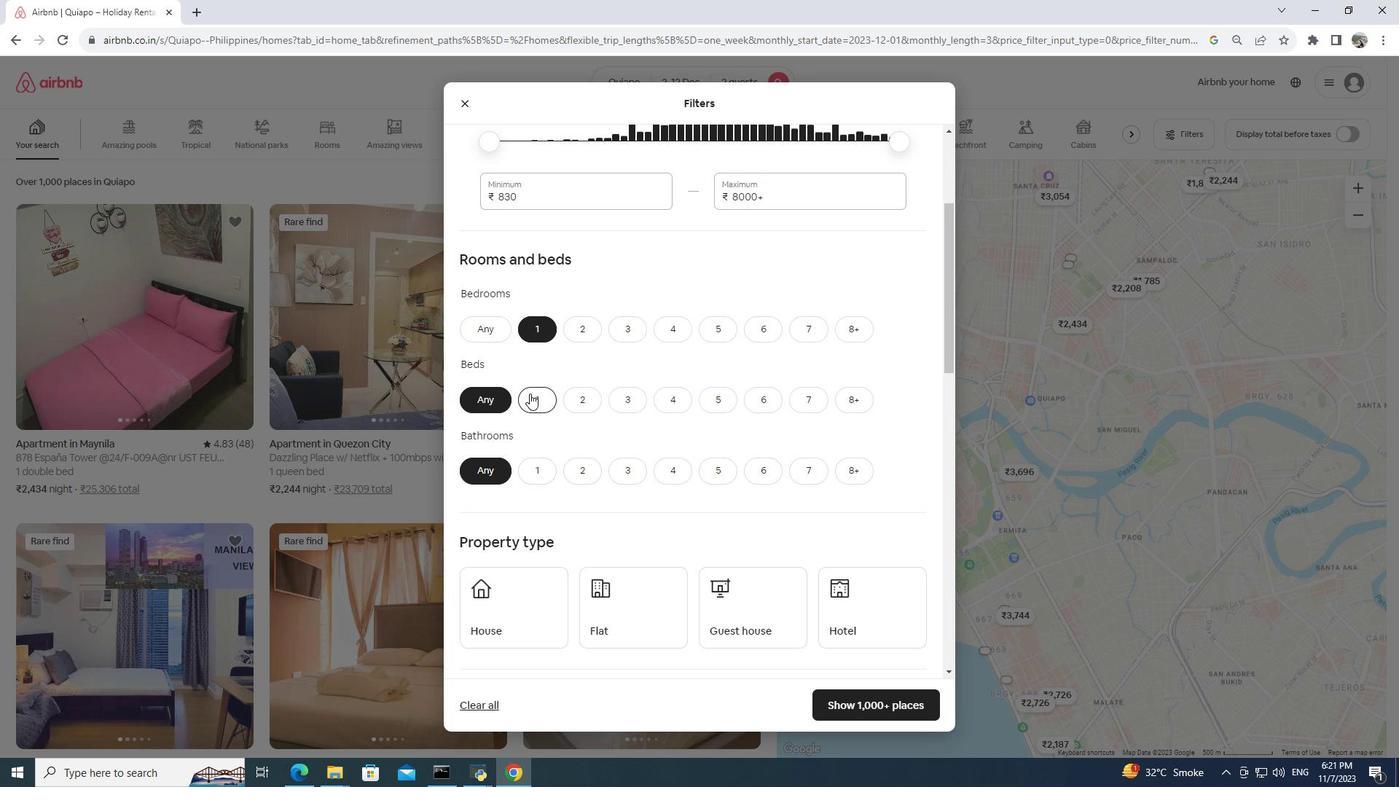 
Action: Mouse pressed left at (530, 393)
Screenshot: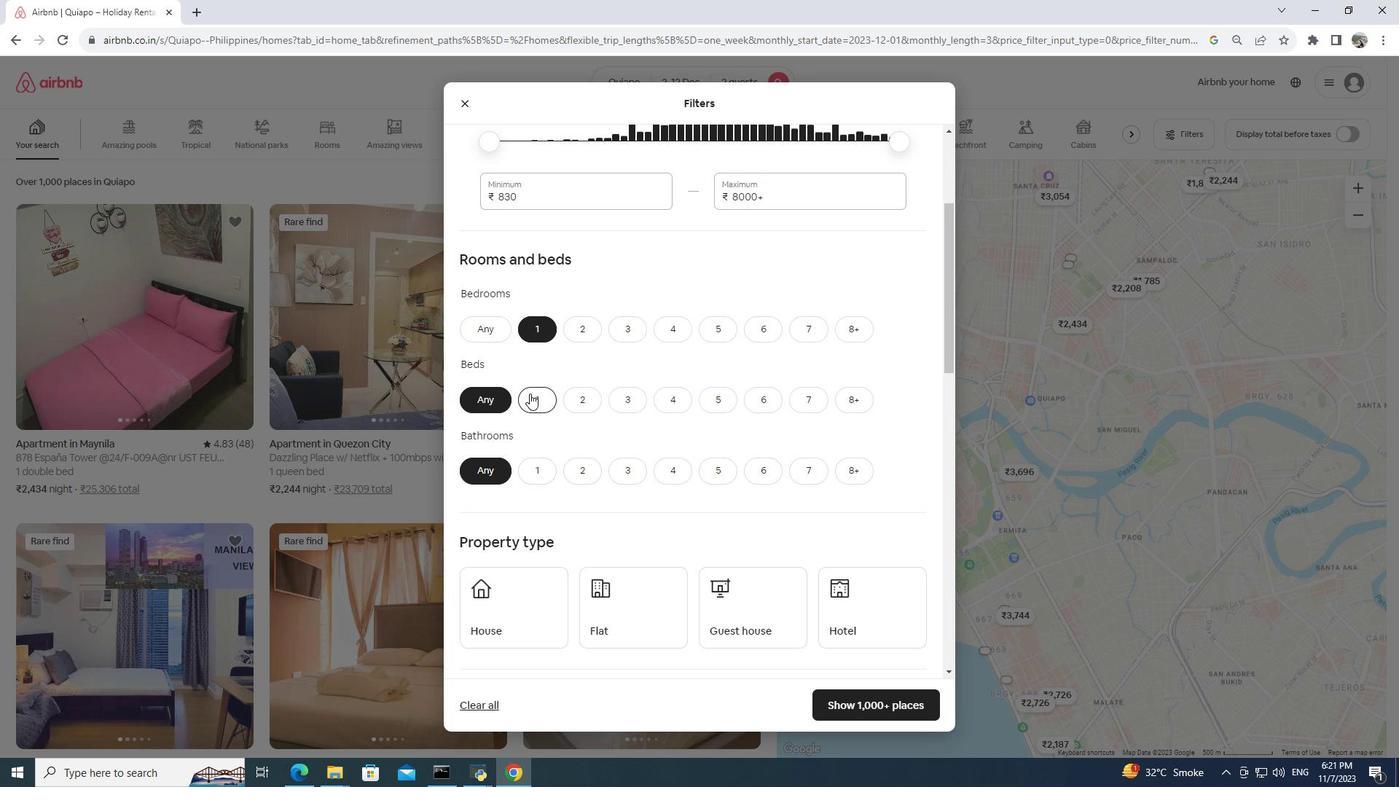 
Action: Mouse moved to (520, 471)
Screenshot: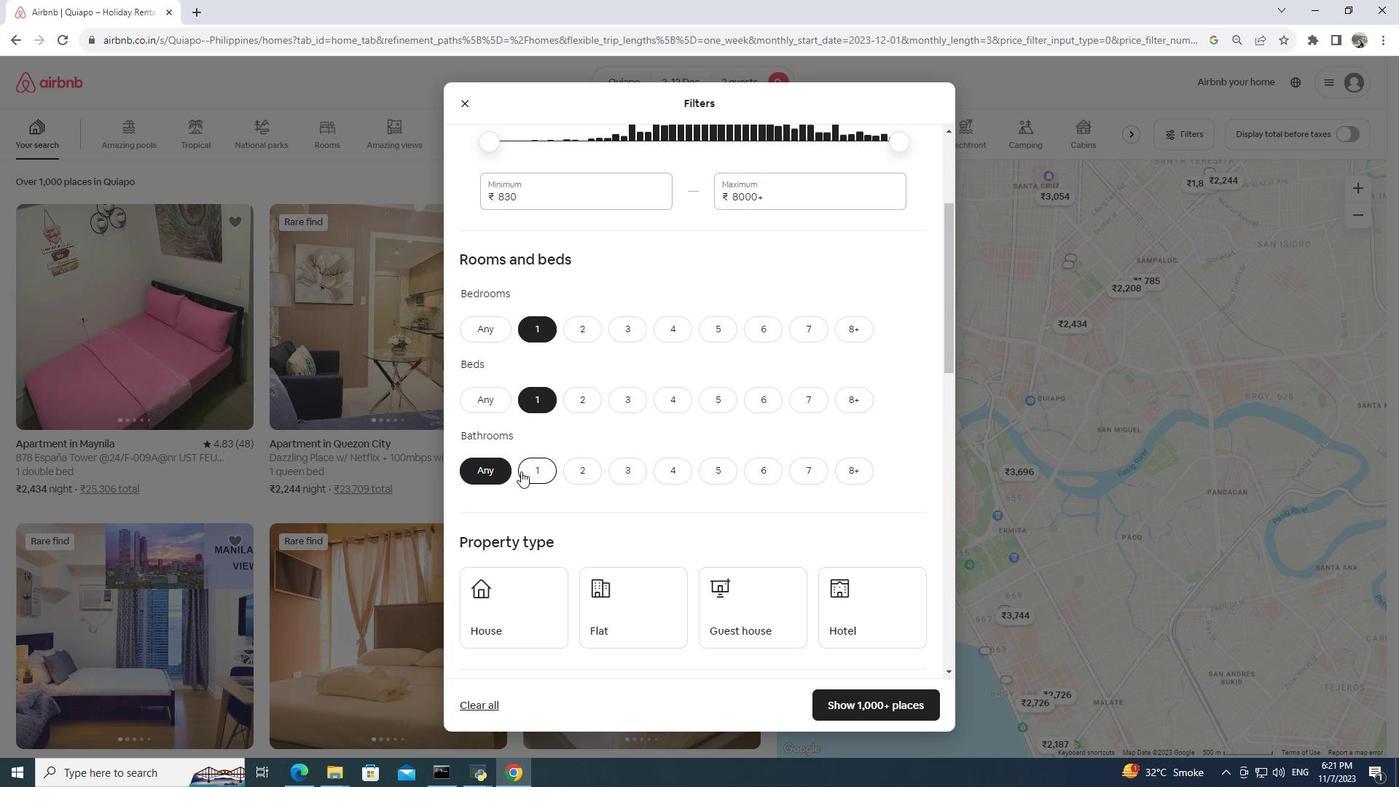 
Action: Mouse pressed left at (520, 471)
Screenshot: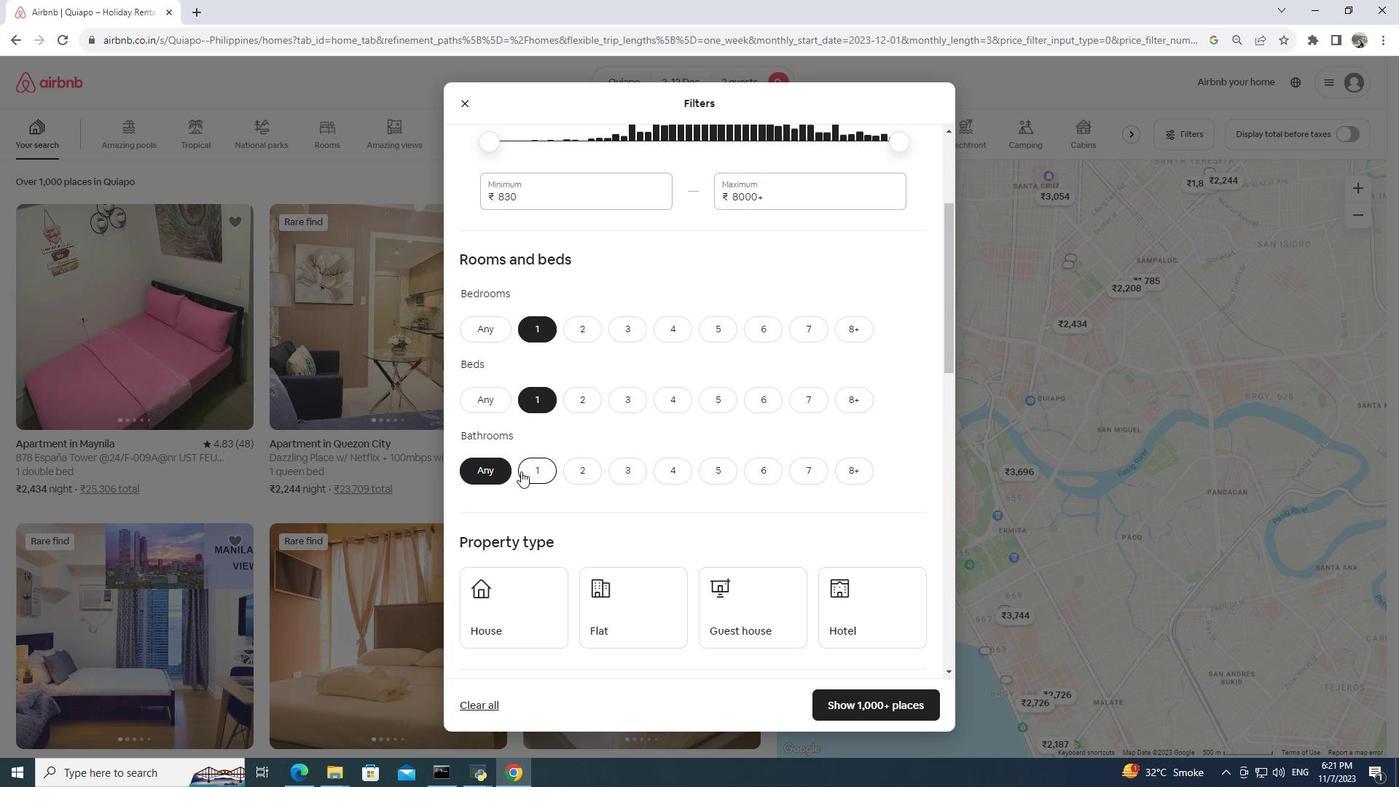 
Action: Mouse moved to (533, 460)
Screenshot: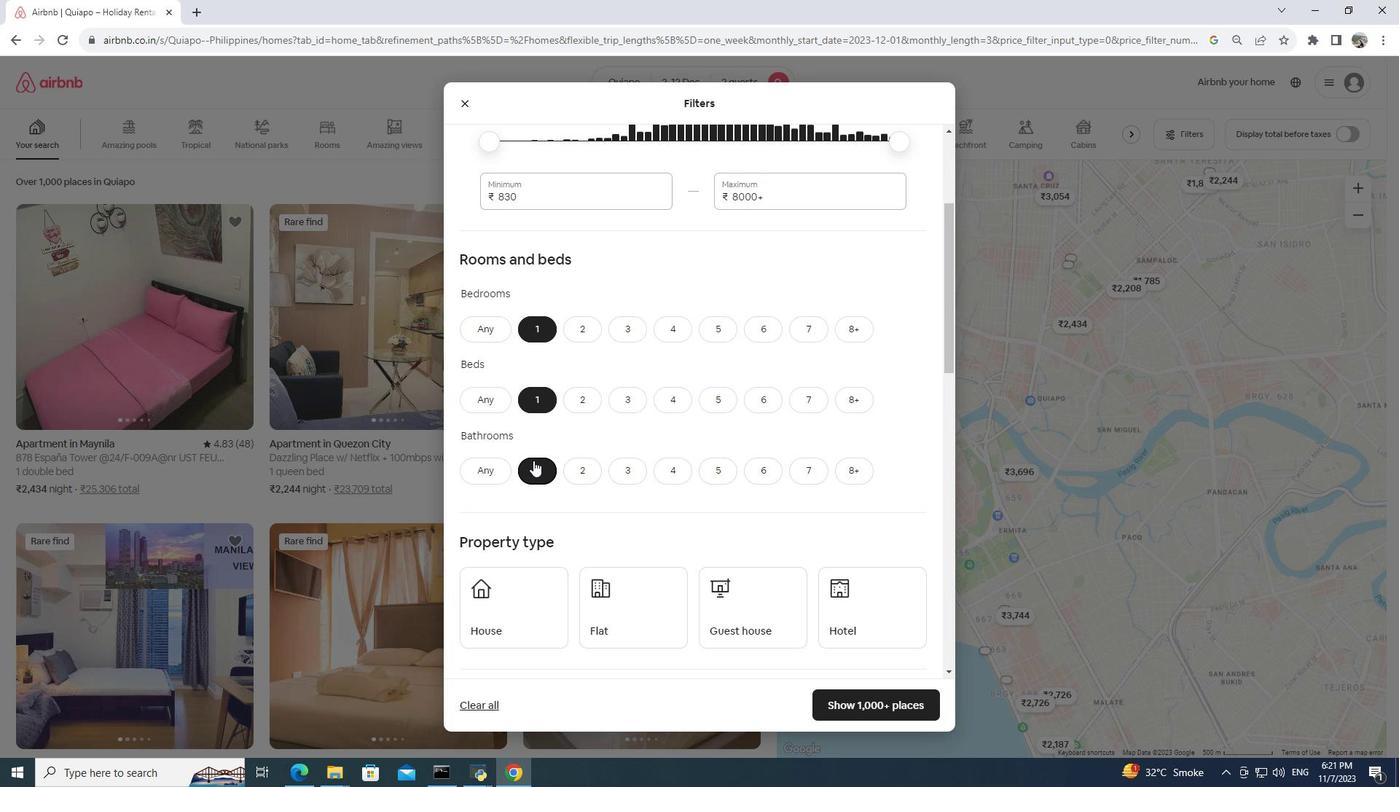 
Action: Mouse scrolled (533, 460) with delta (0, 0)
Screenshot: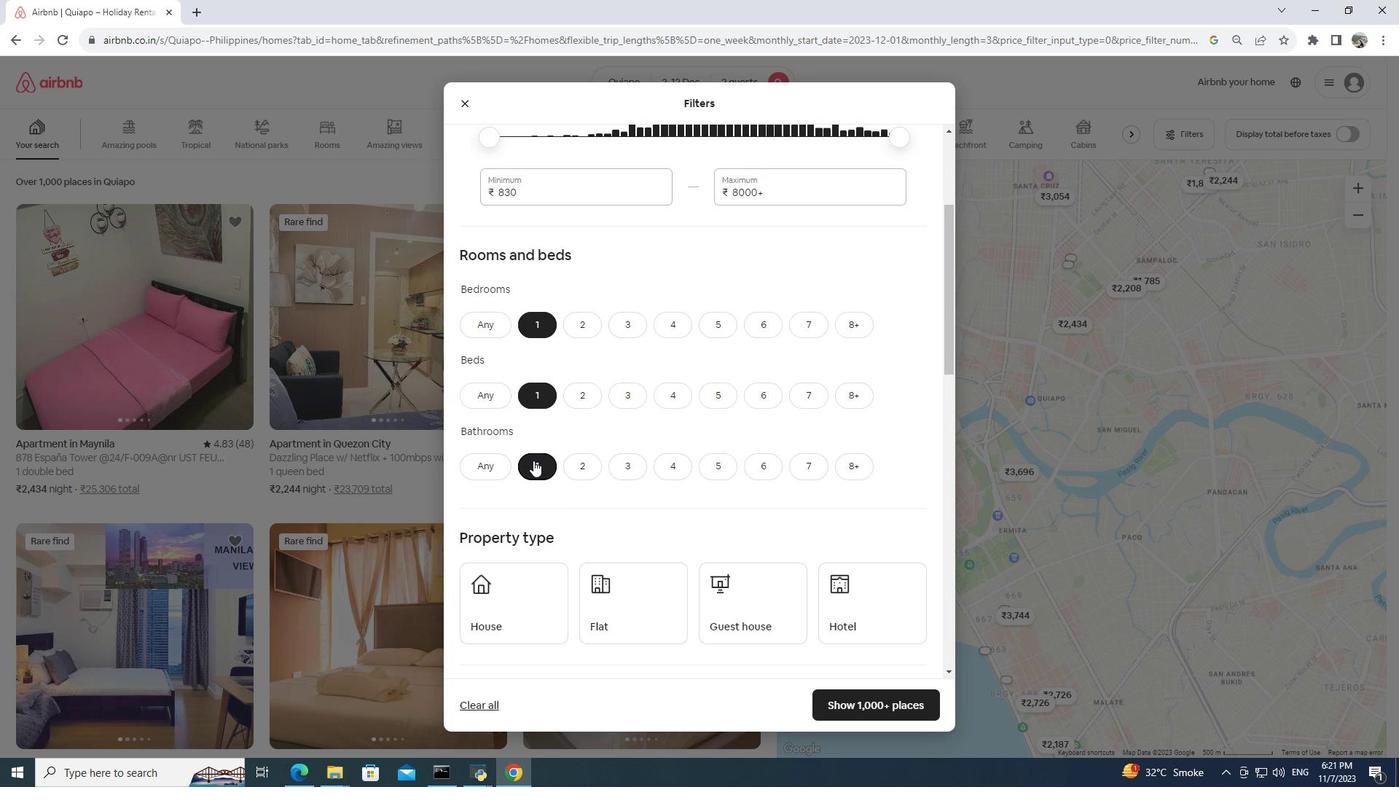 
Action: Mouse scrolled (533, 460) with delta (0, 0)
Screenshot: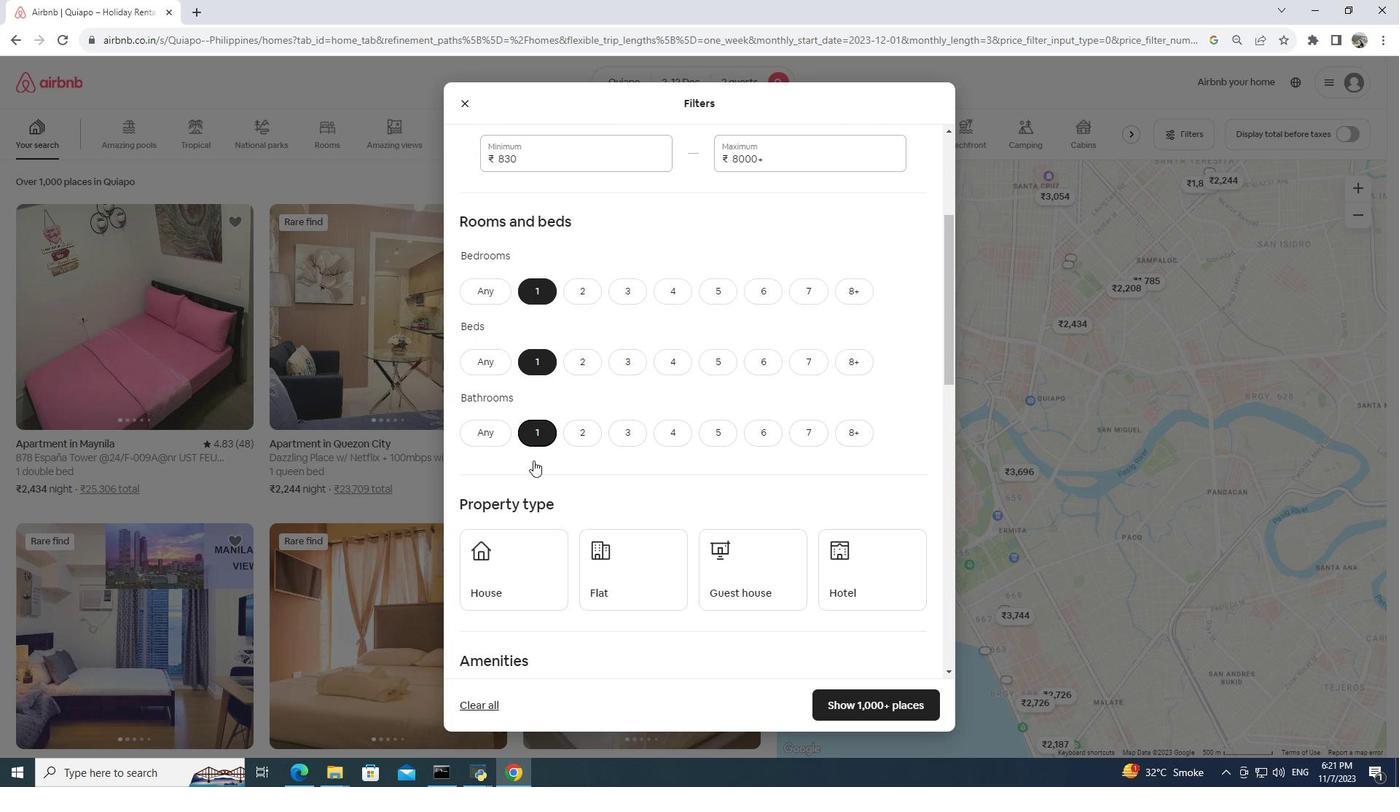 
Action: Mouse scrolled (533, 460) with delta (0, 0)
Screenshot: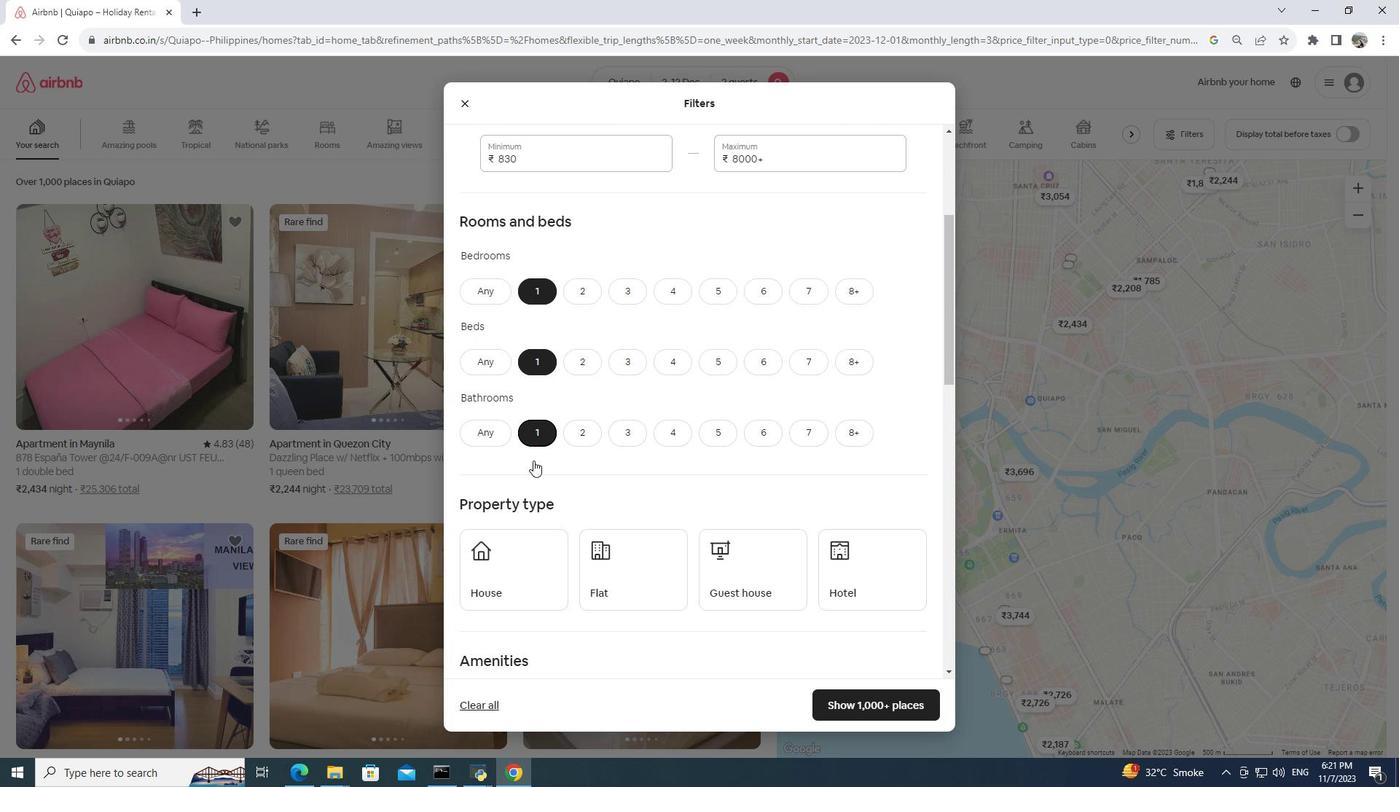 
Action: Mouse moved to (843, 401)
Screenshot: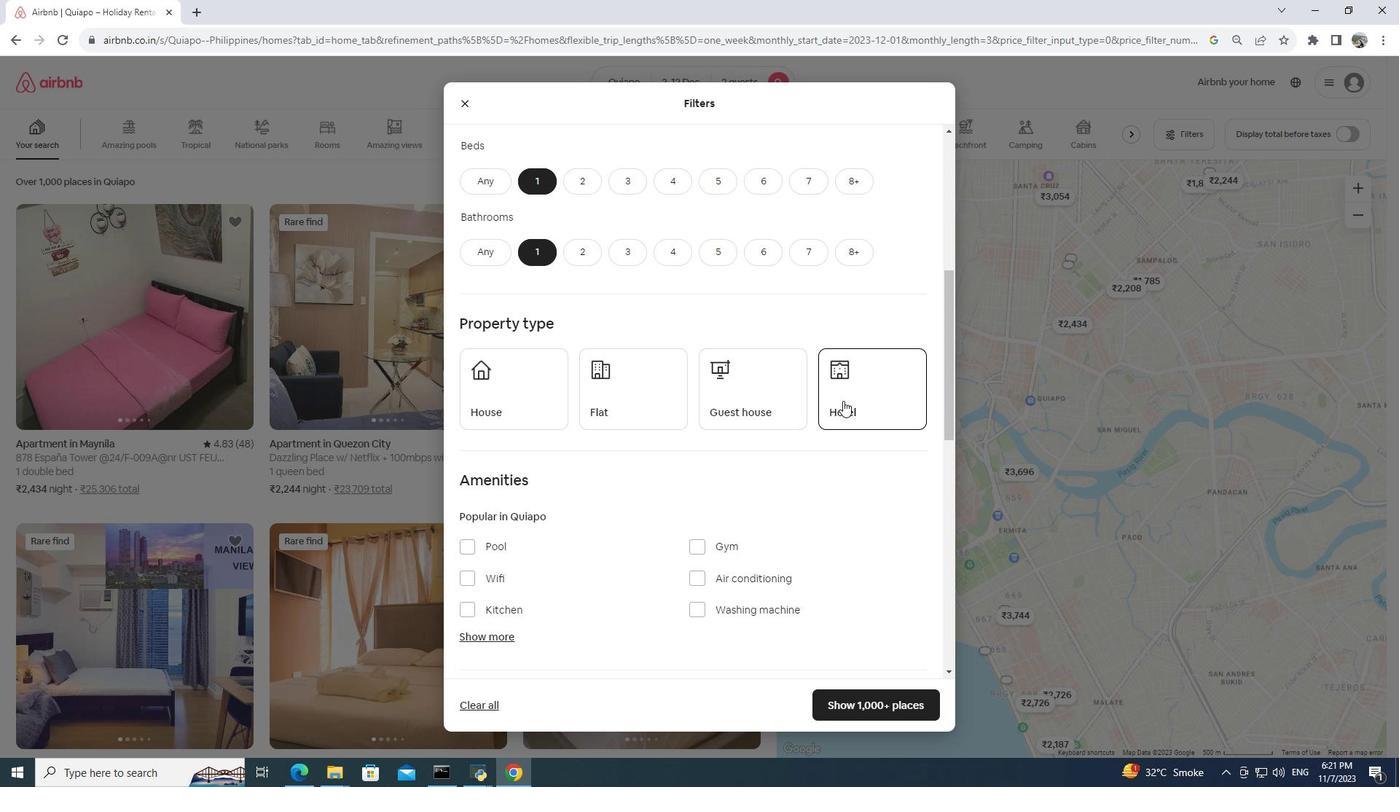 
Action: Mouse pressed left at (843, 401)
Screenshot: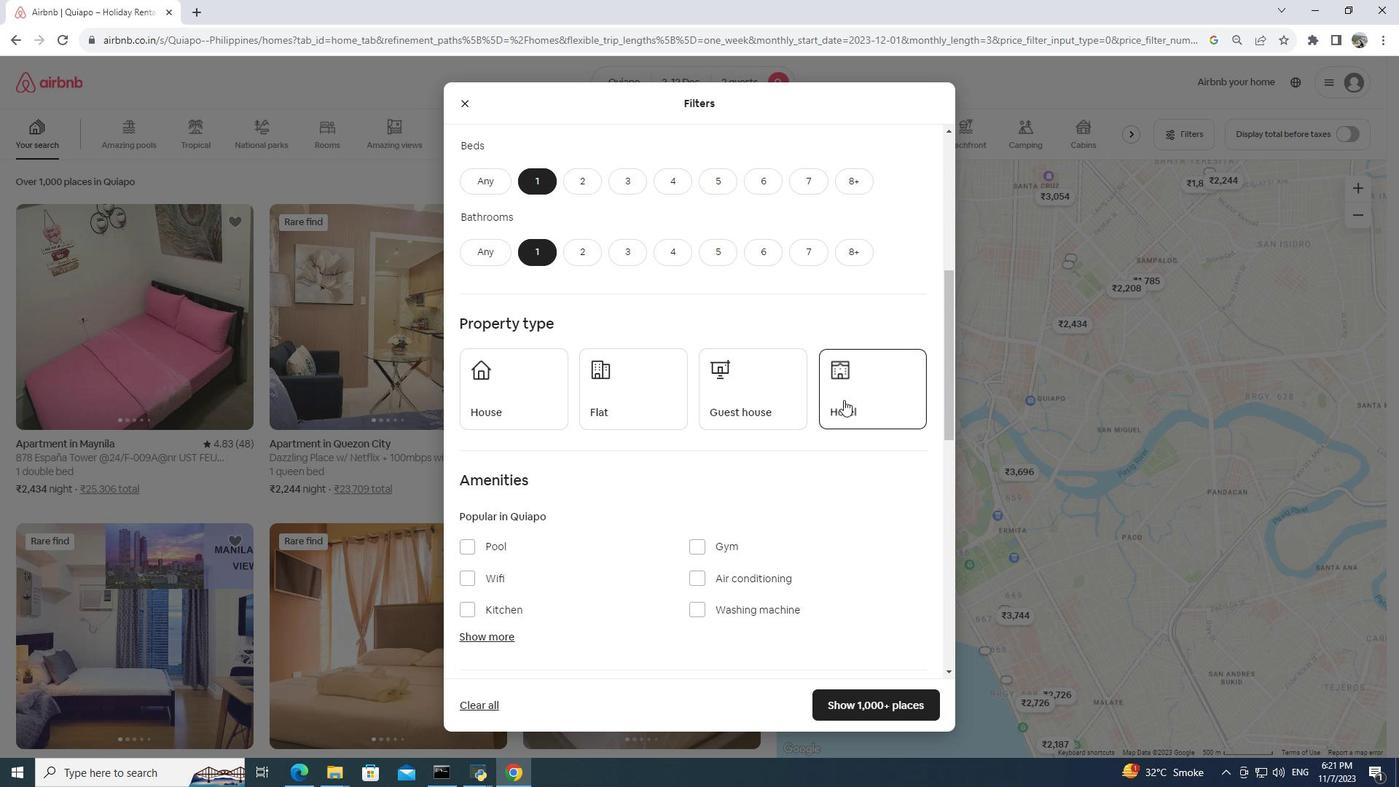 
Action: Mouse moved to (863, 702)
Screenshot: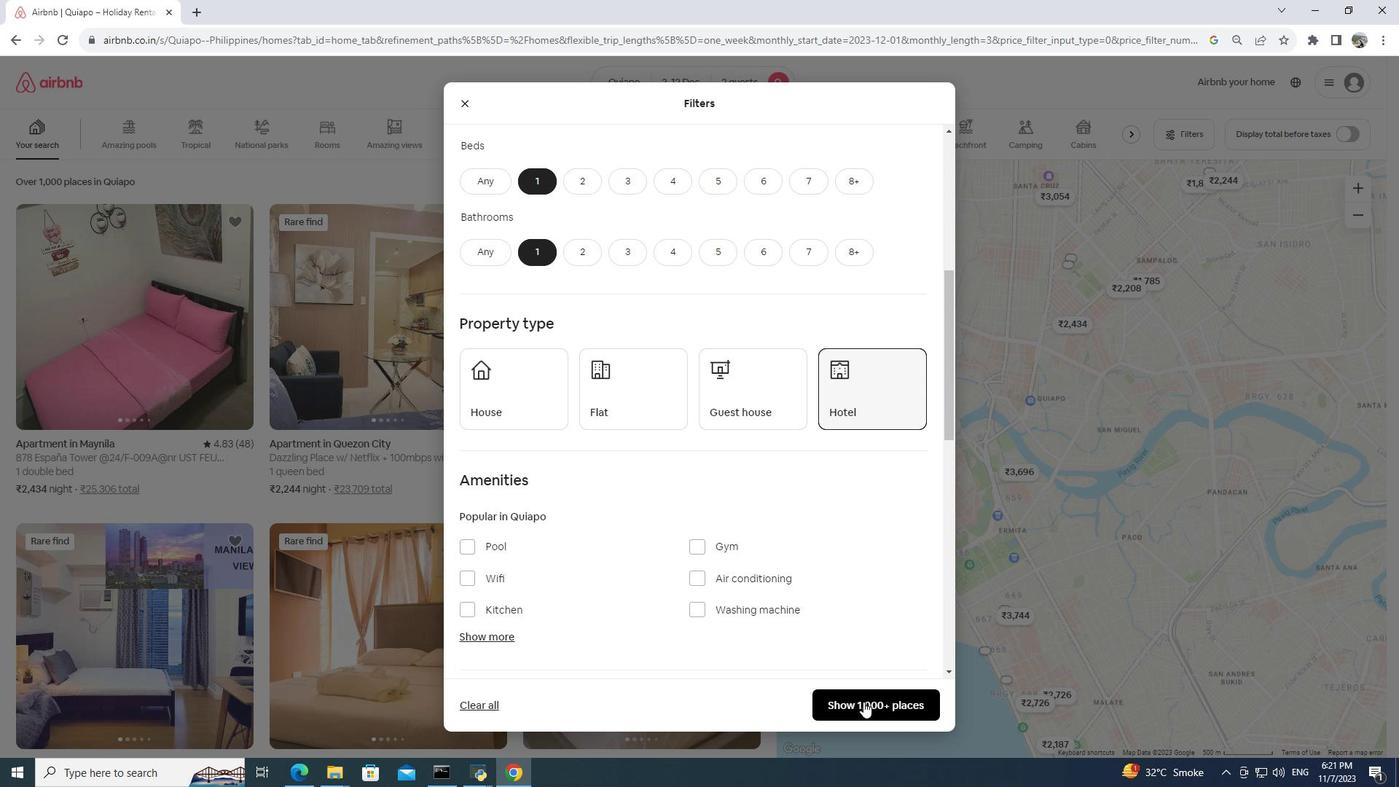 
Action: Mouse pressed left at (863, 702)
Screenshot: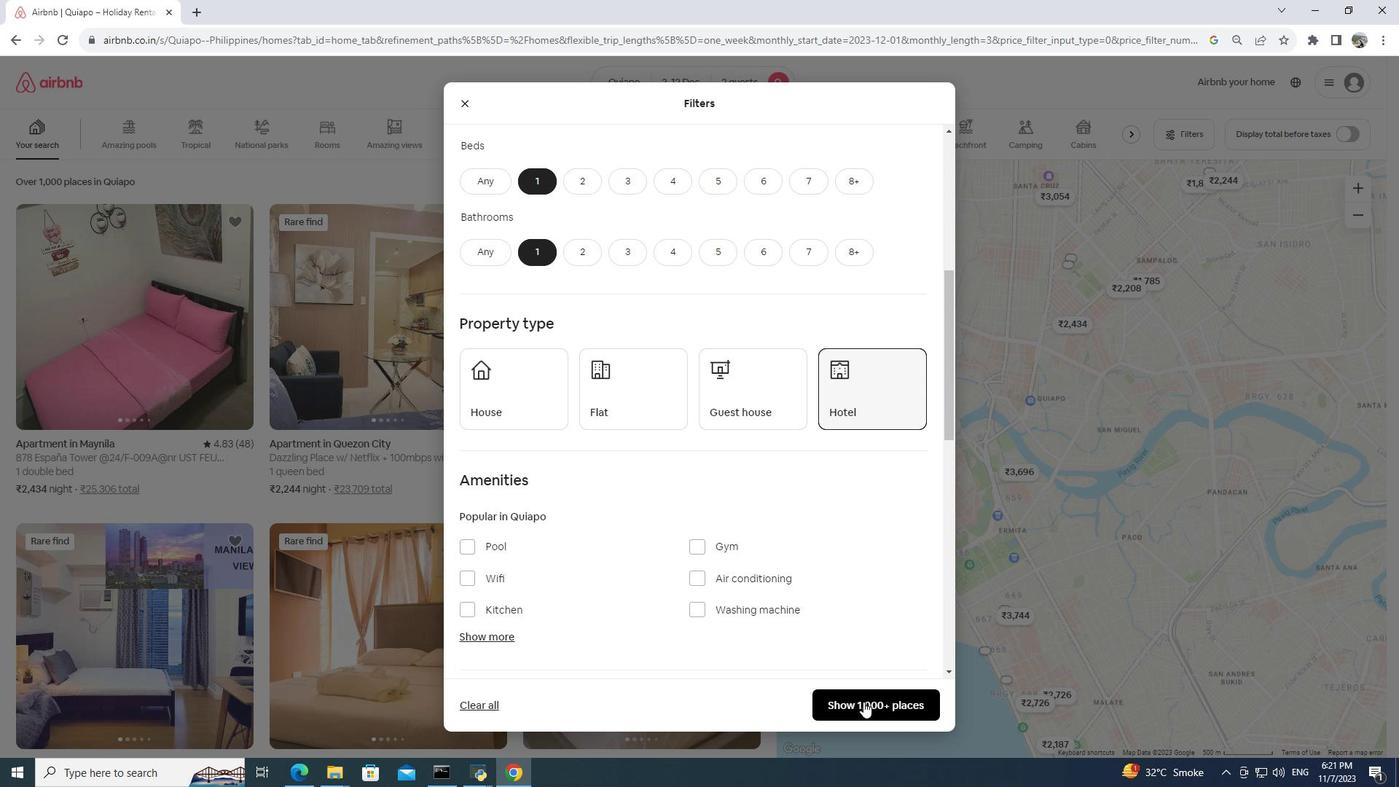 
Action: Mouse moved to (97, 368)
Screenshot: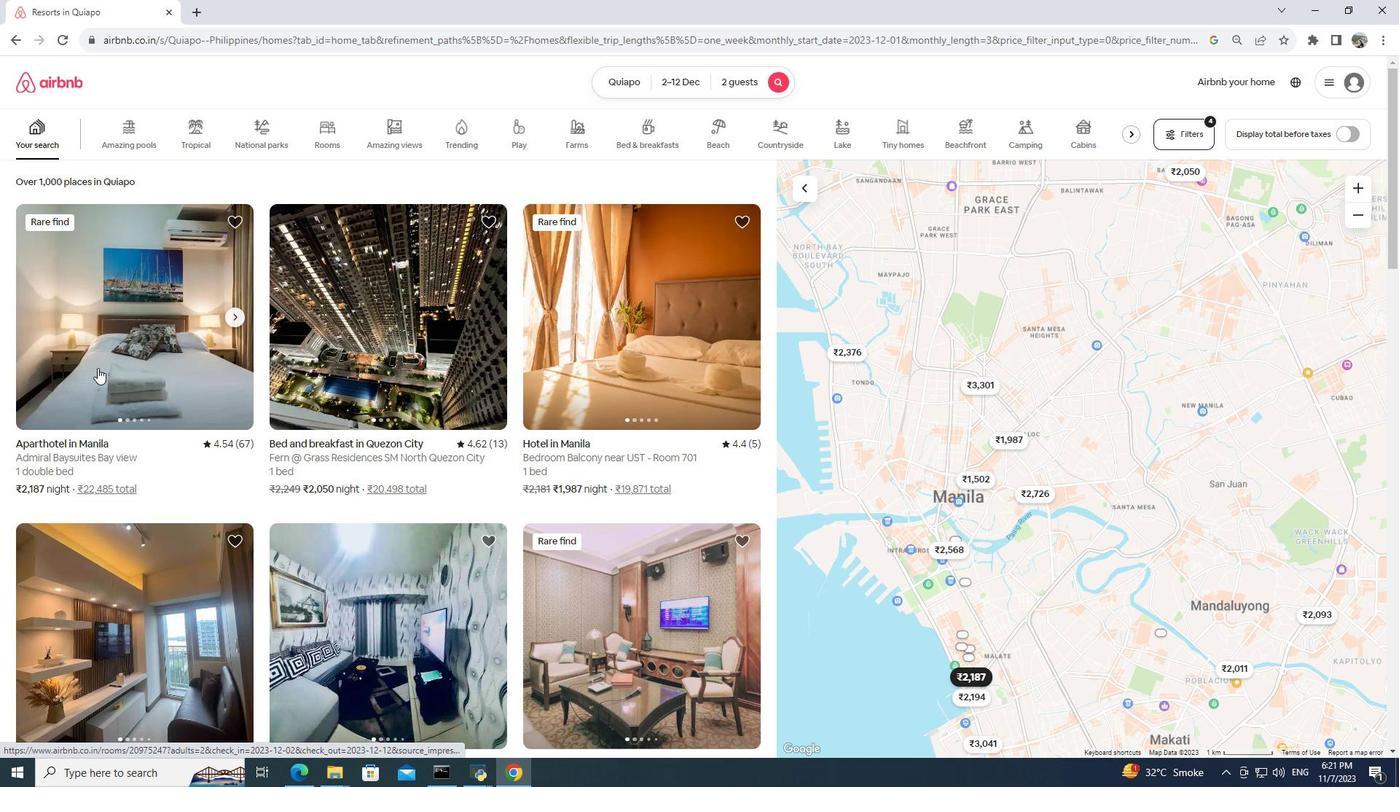 
Action: Mouse pressed left at (97, 368)
Screenshot: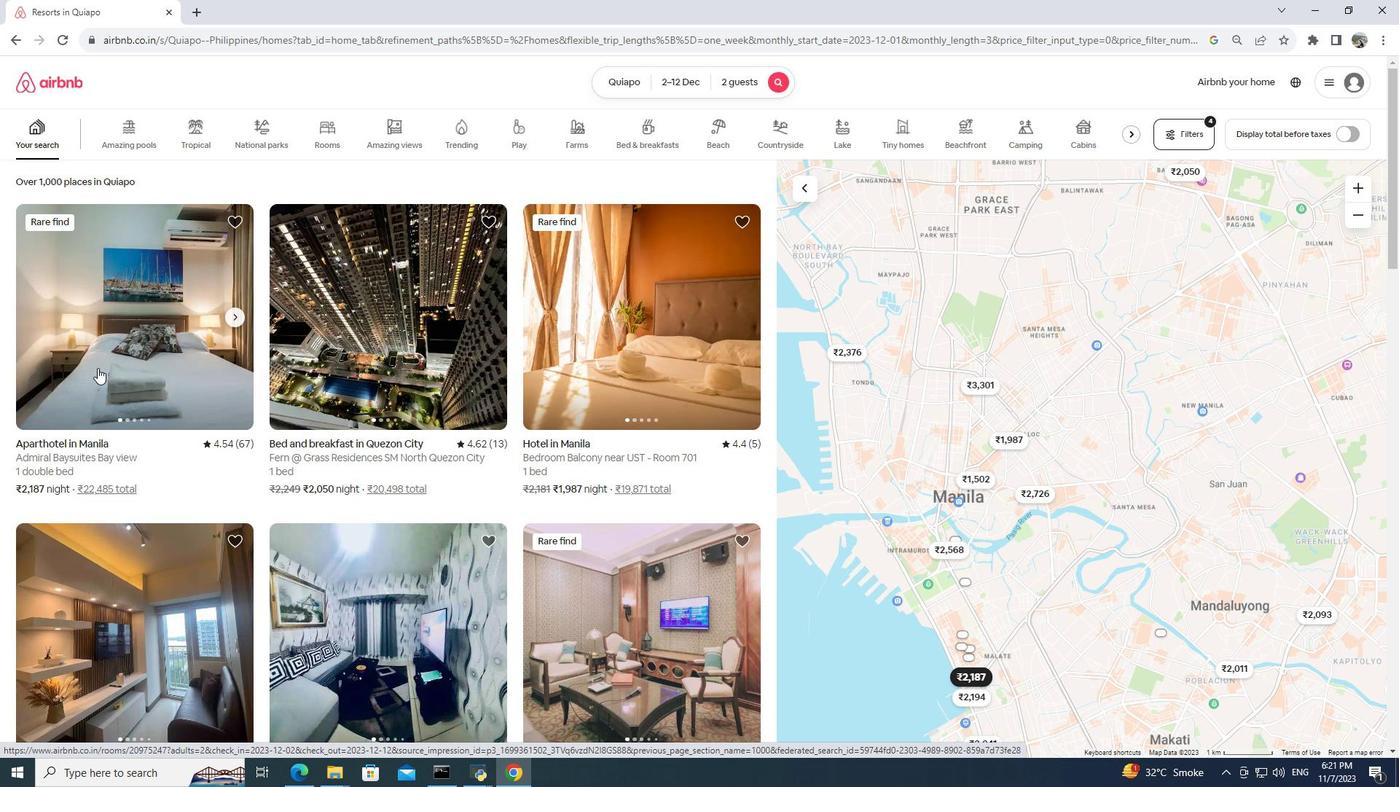 
Action: Mouse pressed left at (97, 368)
Screenshot: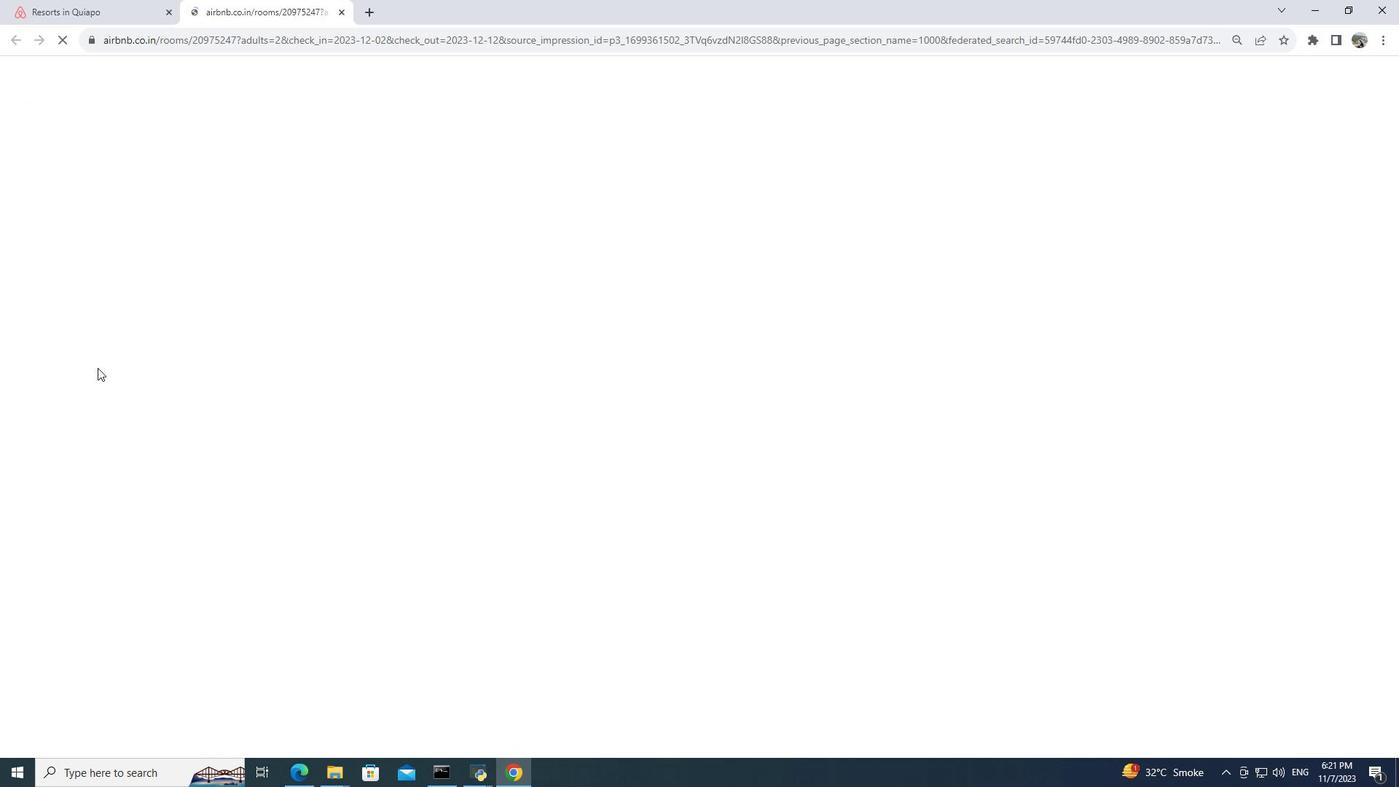 
Action: Mouse moved to (341, 10)
Screenshot: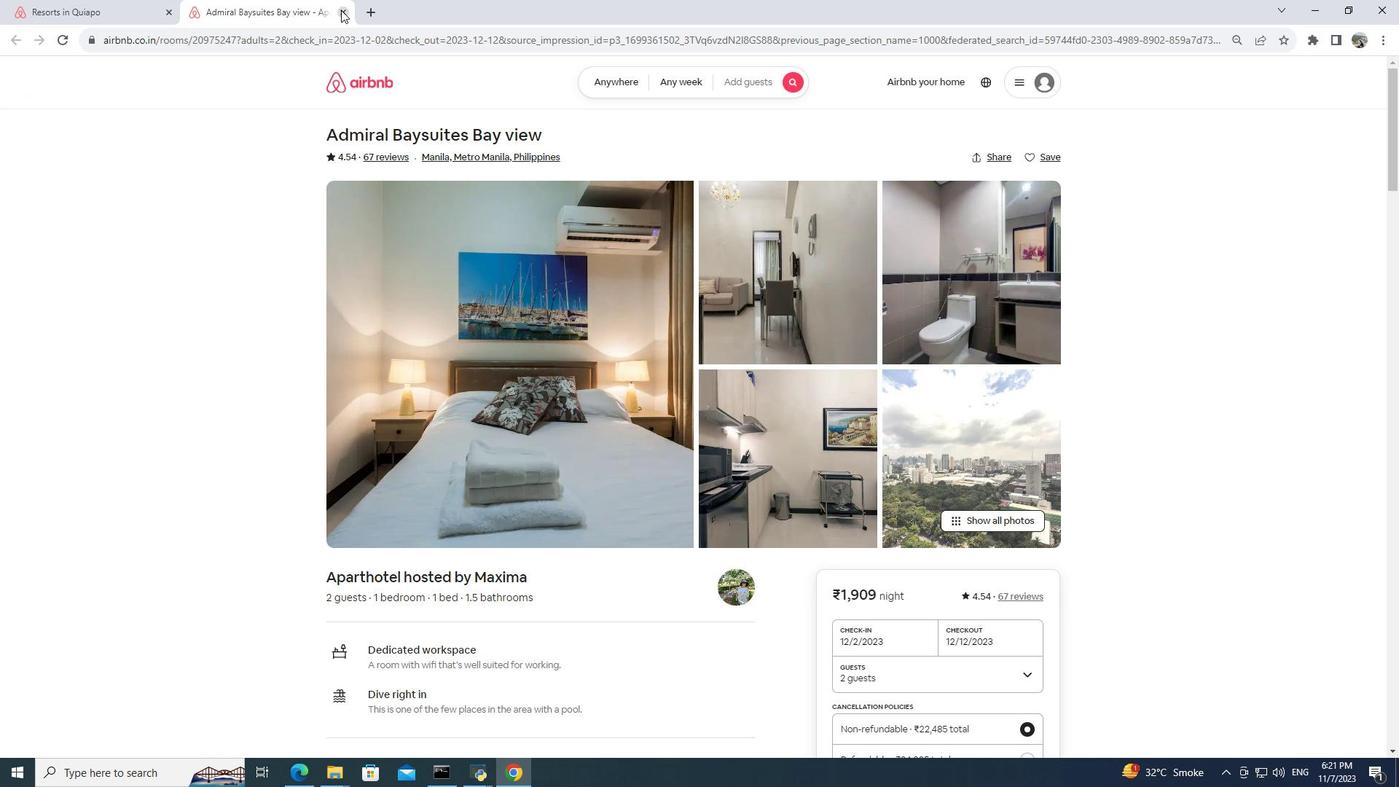
Action: Mouse pressed left at (341, 10)
Screenshot: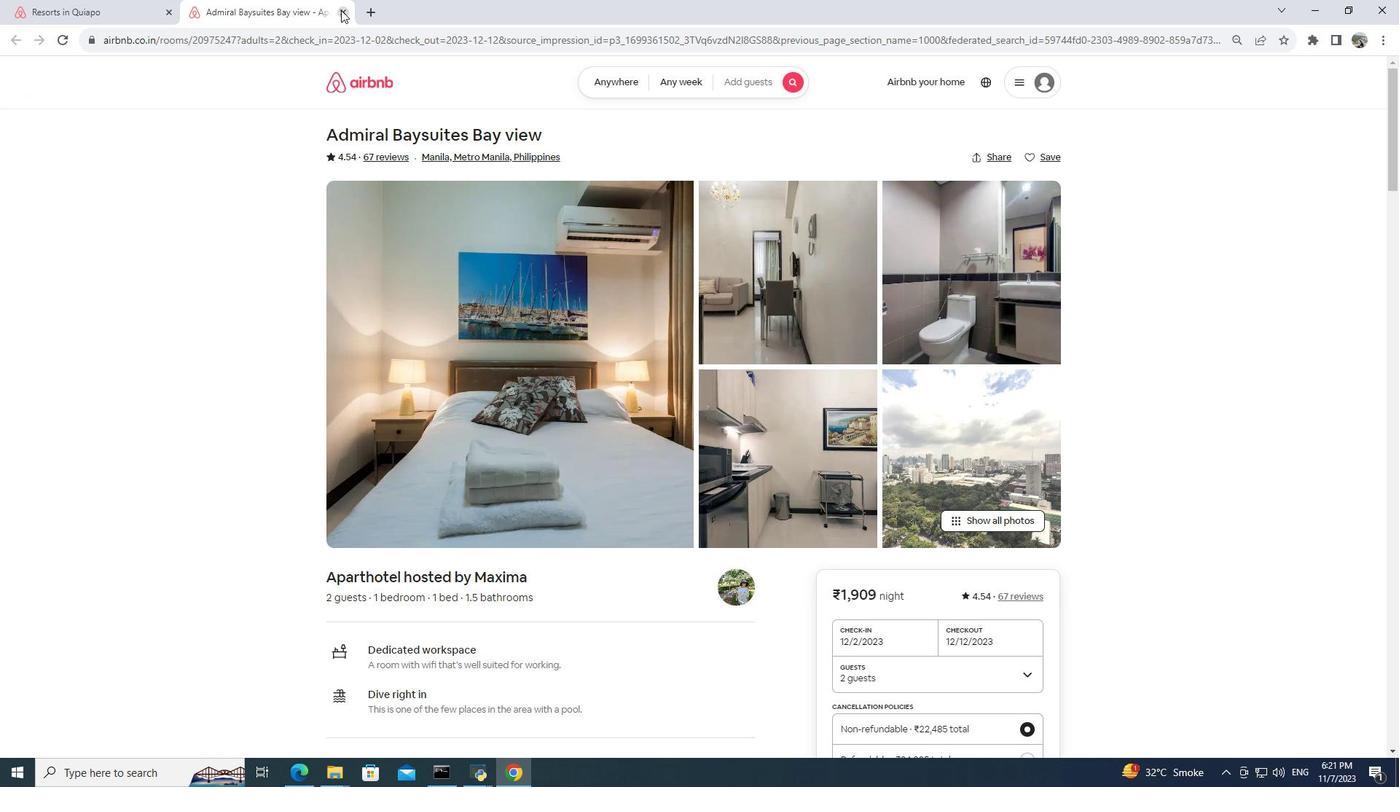 
Action: Mouse moved to (481, 345)
Screenshot: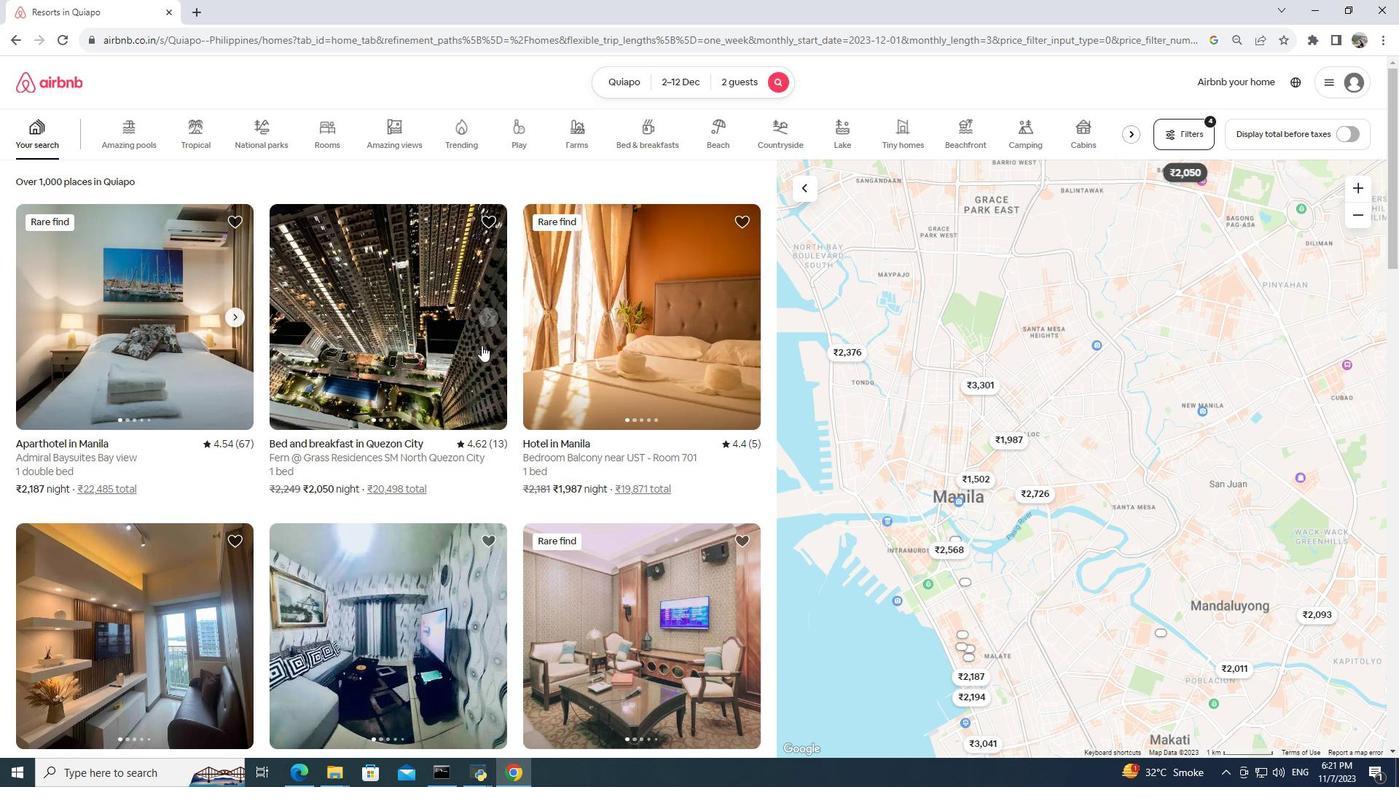 
Action: Mouse pressed left at (481, 345)
Screenshot: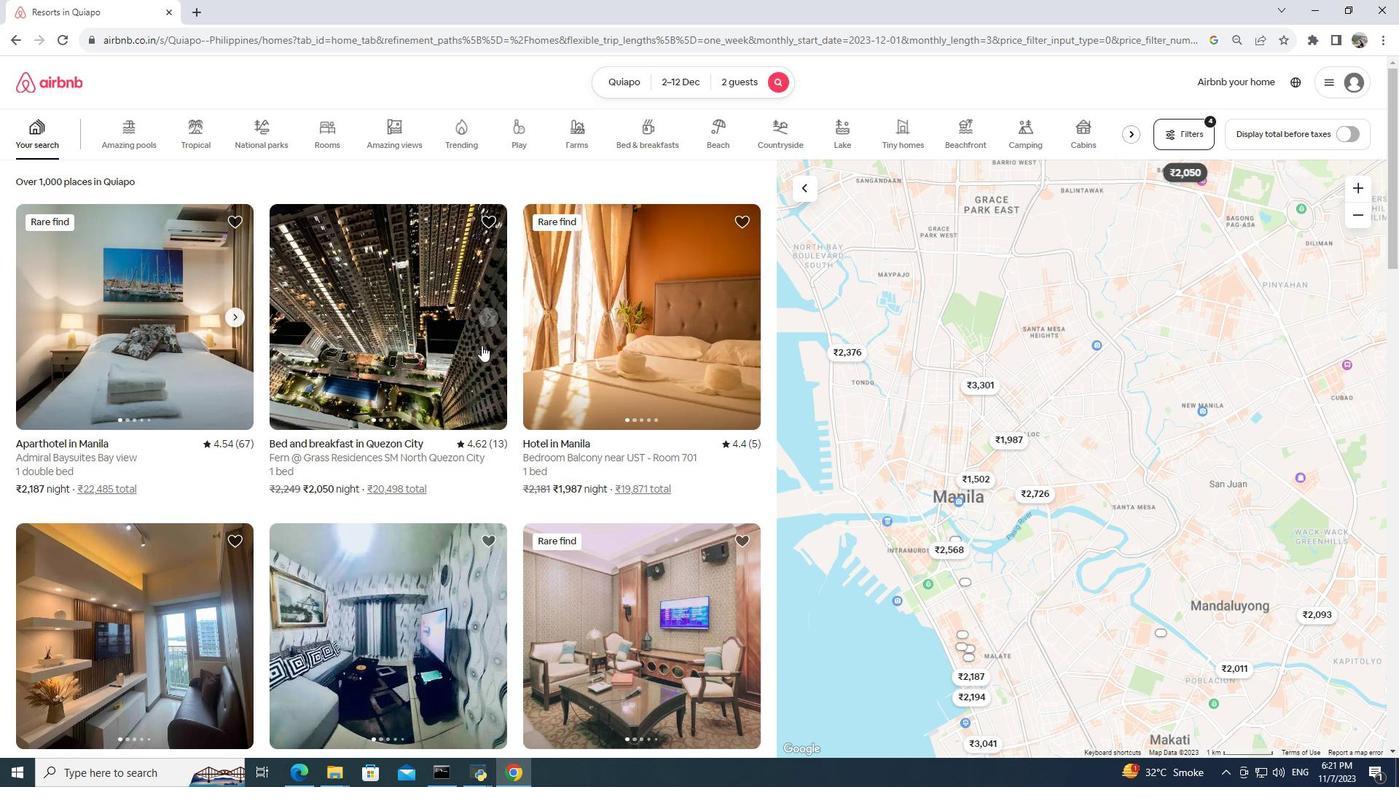 
Action: Mouse moved to (481, 343)
Screenshot: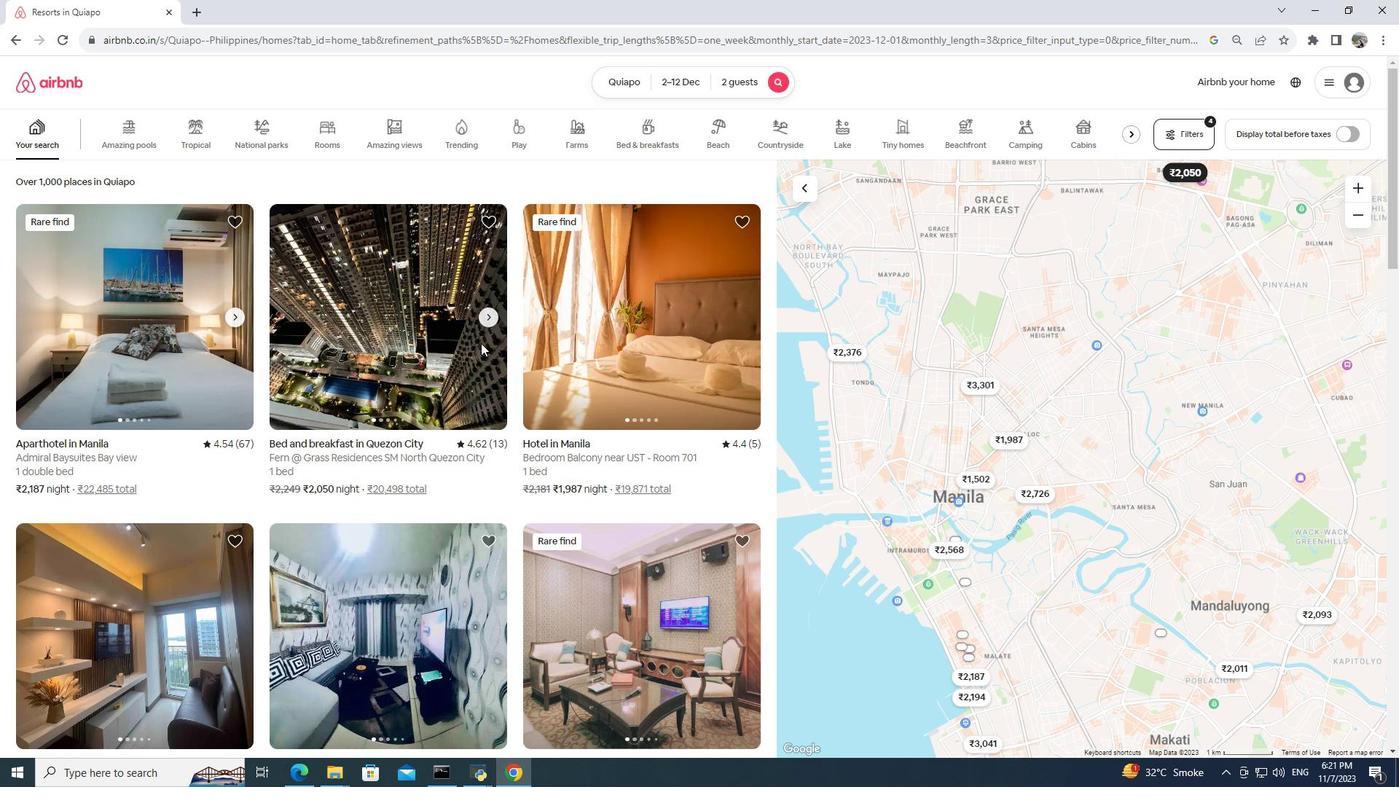 
Action: Mouse pressed left at (481, 343)
Screenshot: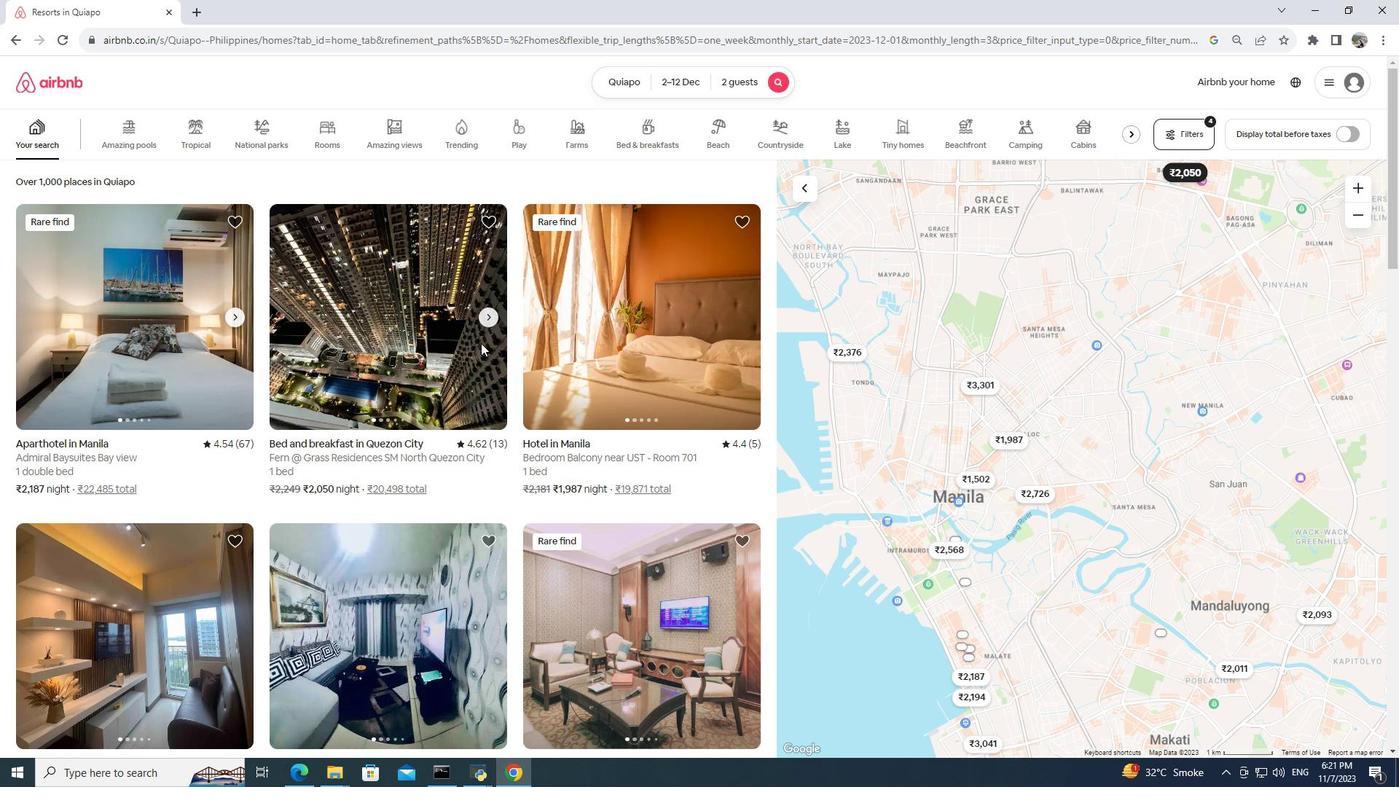 
Action: Mouse moved to (1029, 517)
Screenshot: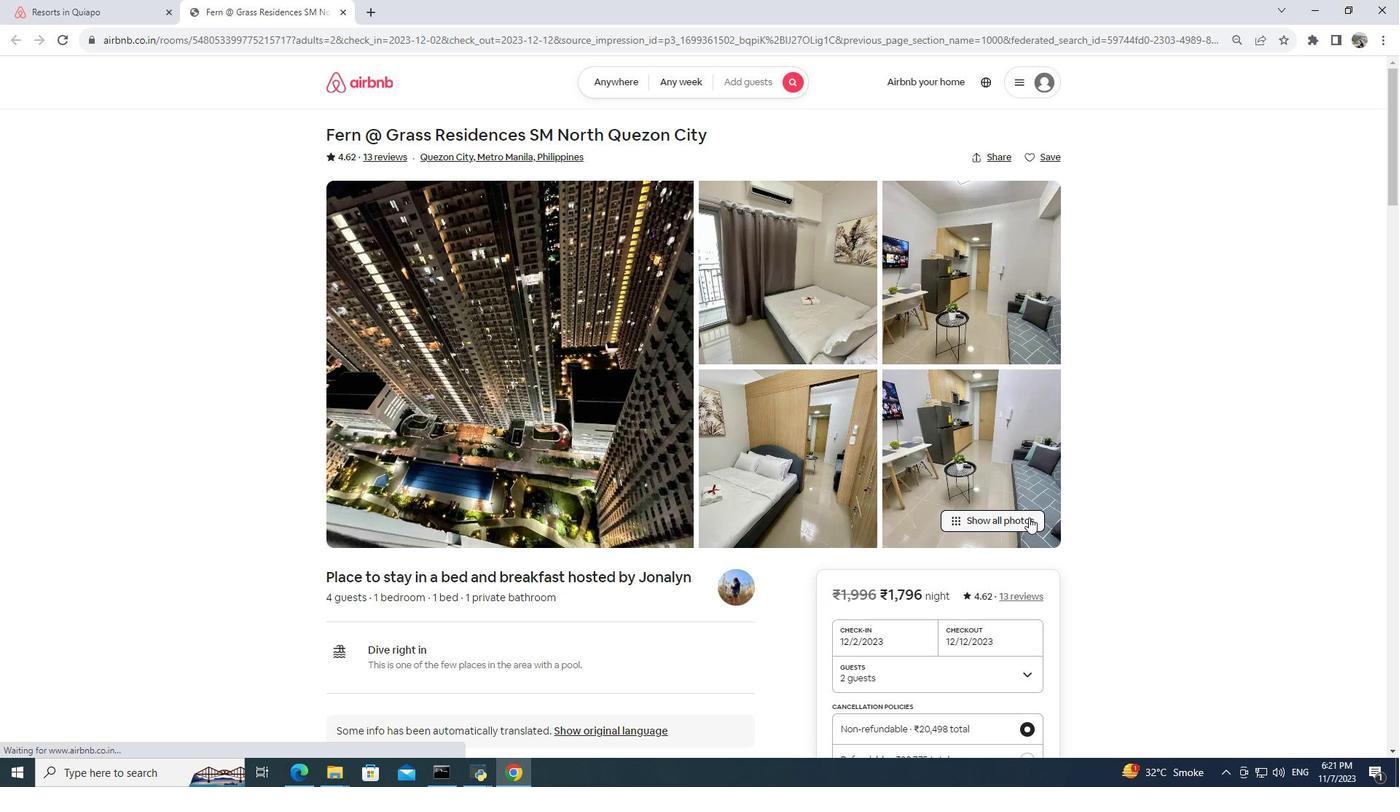 
Action: Mouse pressed left at (1029, 517)
Screenshot: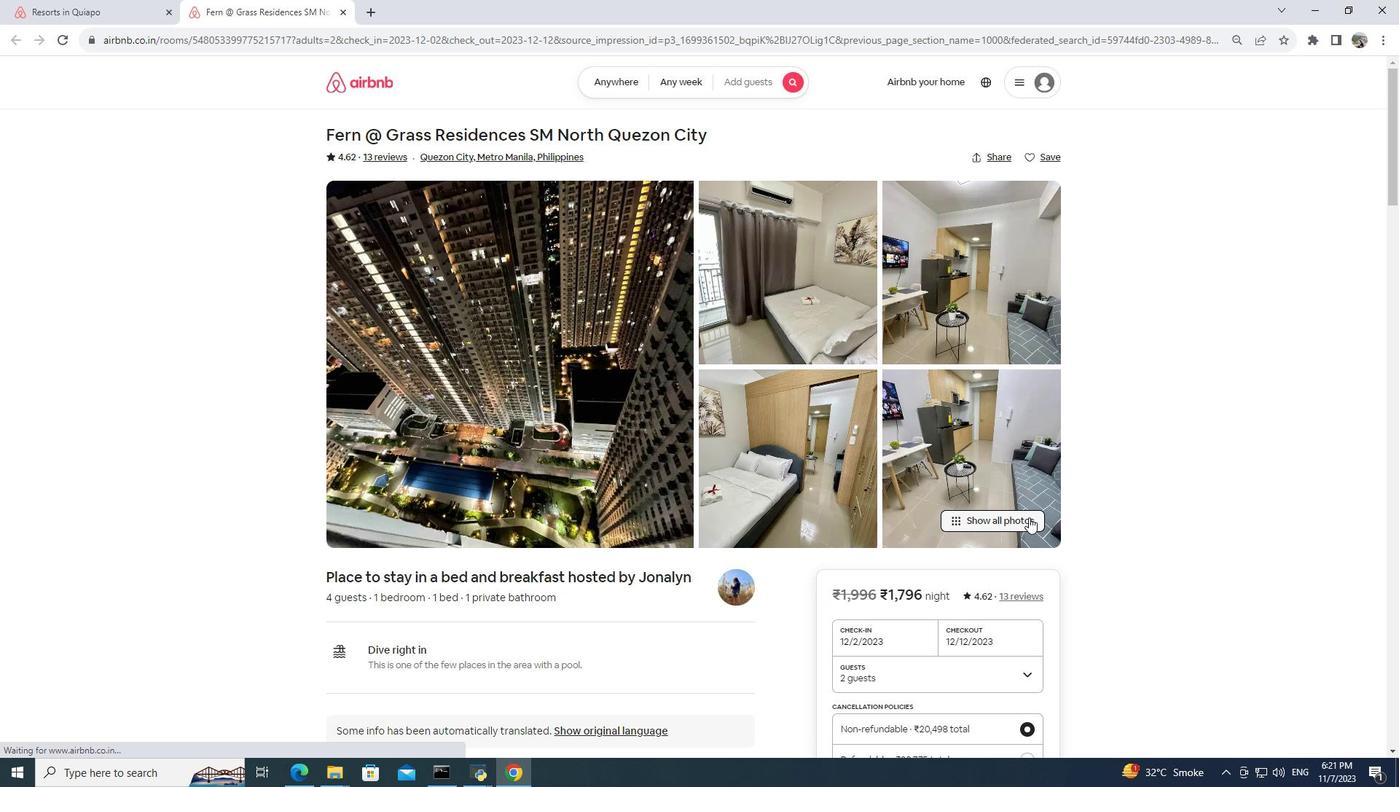 
Action: Mouse moved to (782, 422)
Screenshot: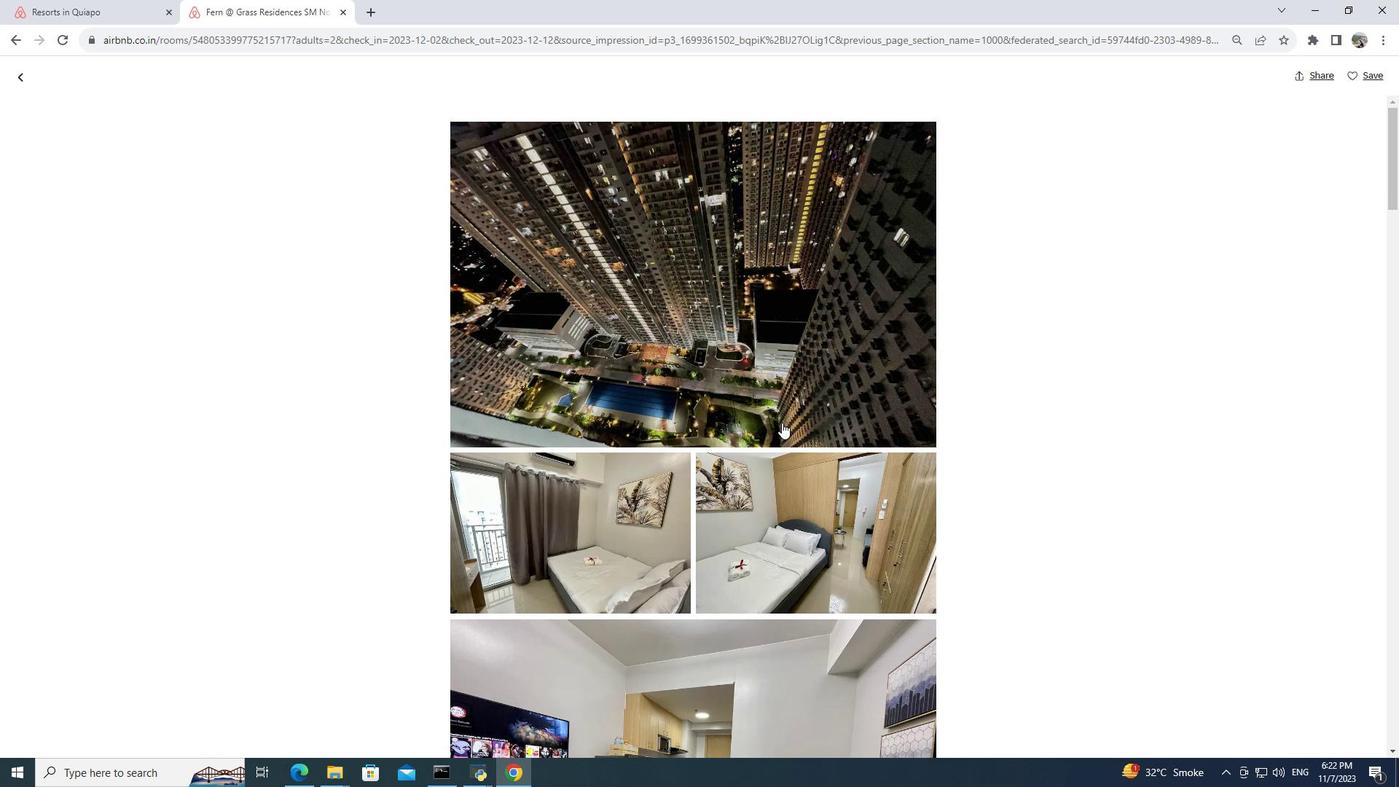 
Action: Mouse scrolled (782, 422) with delta (0, 0)
Screenshot: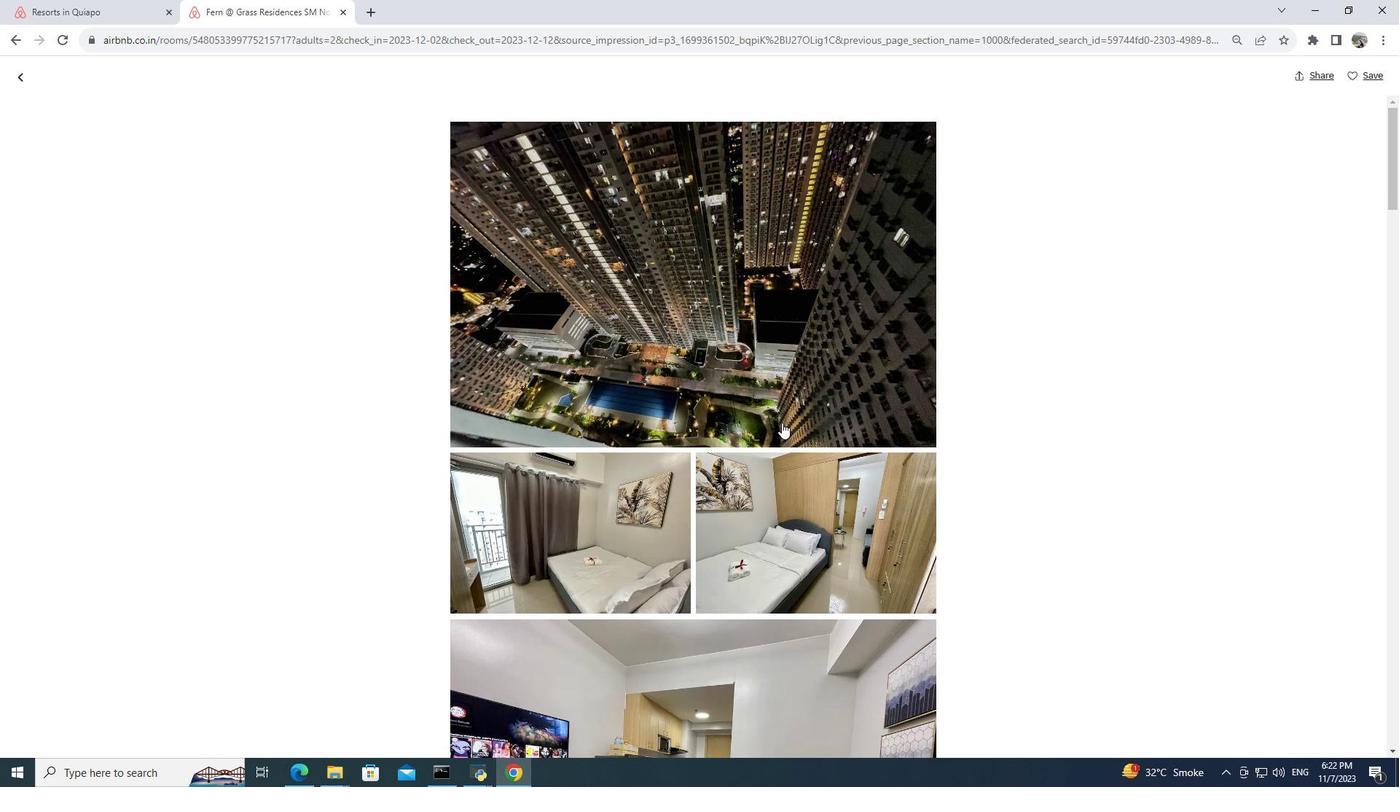 
Action: Mouse scrolled (782, 422) with delta (0, 0)
Screenshot: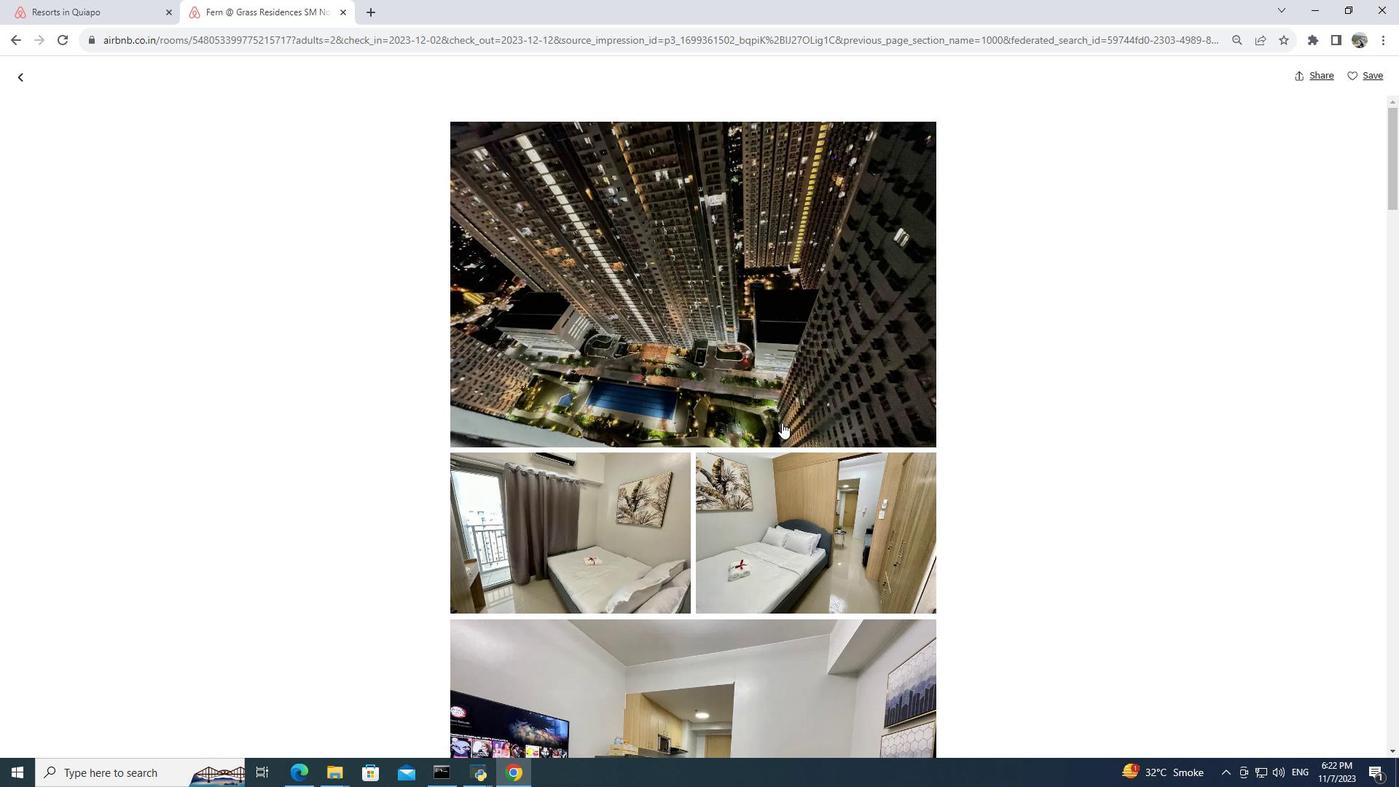 
Action: Mouse scrolled (782, 422) with delta (0, 0)
Screenshot: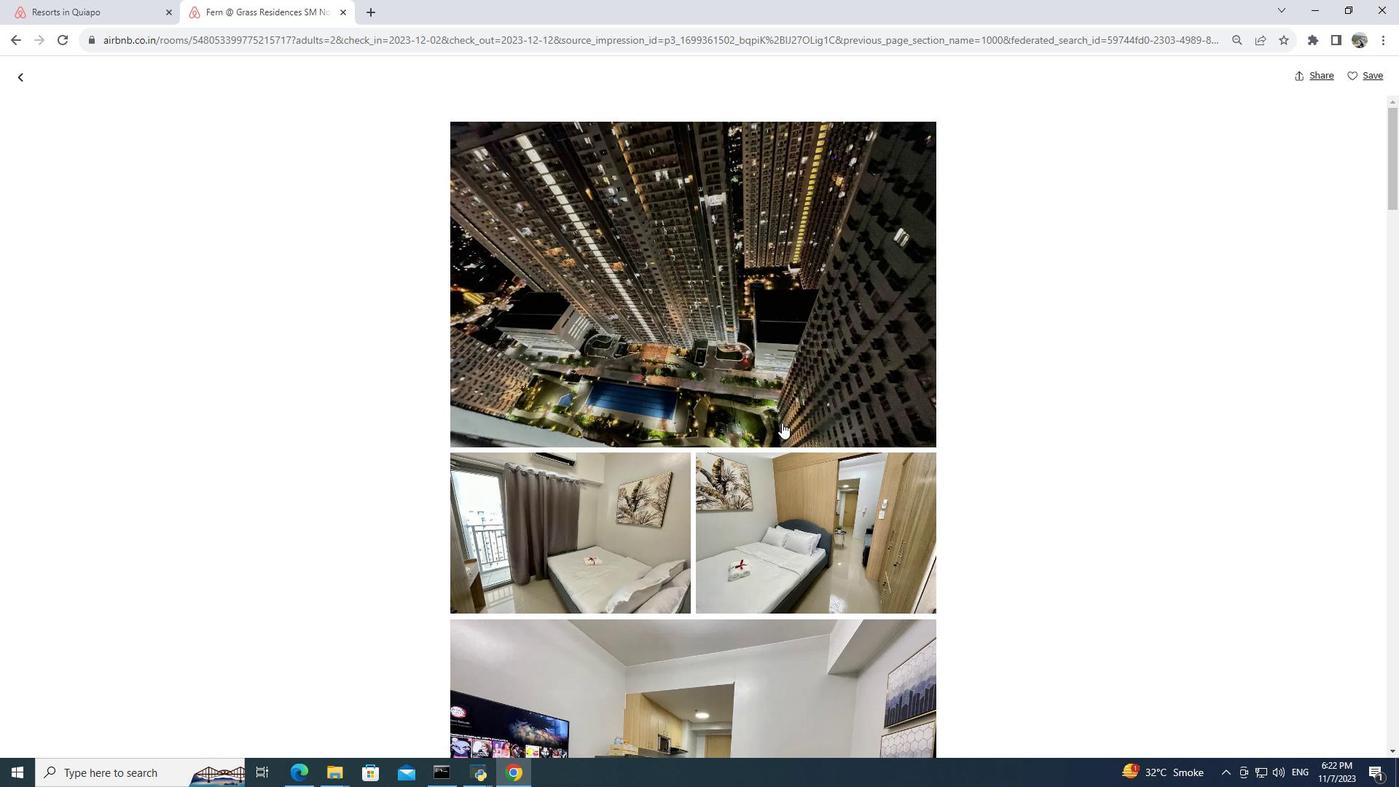
Action: Mouse scrolled (782, 422) with delta (0, 0)
Screenshot: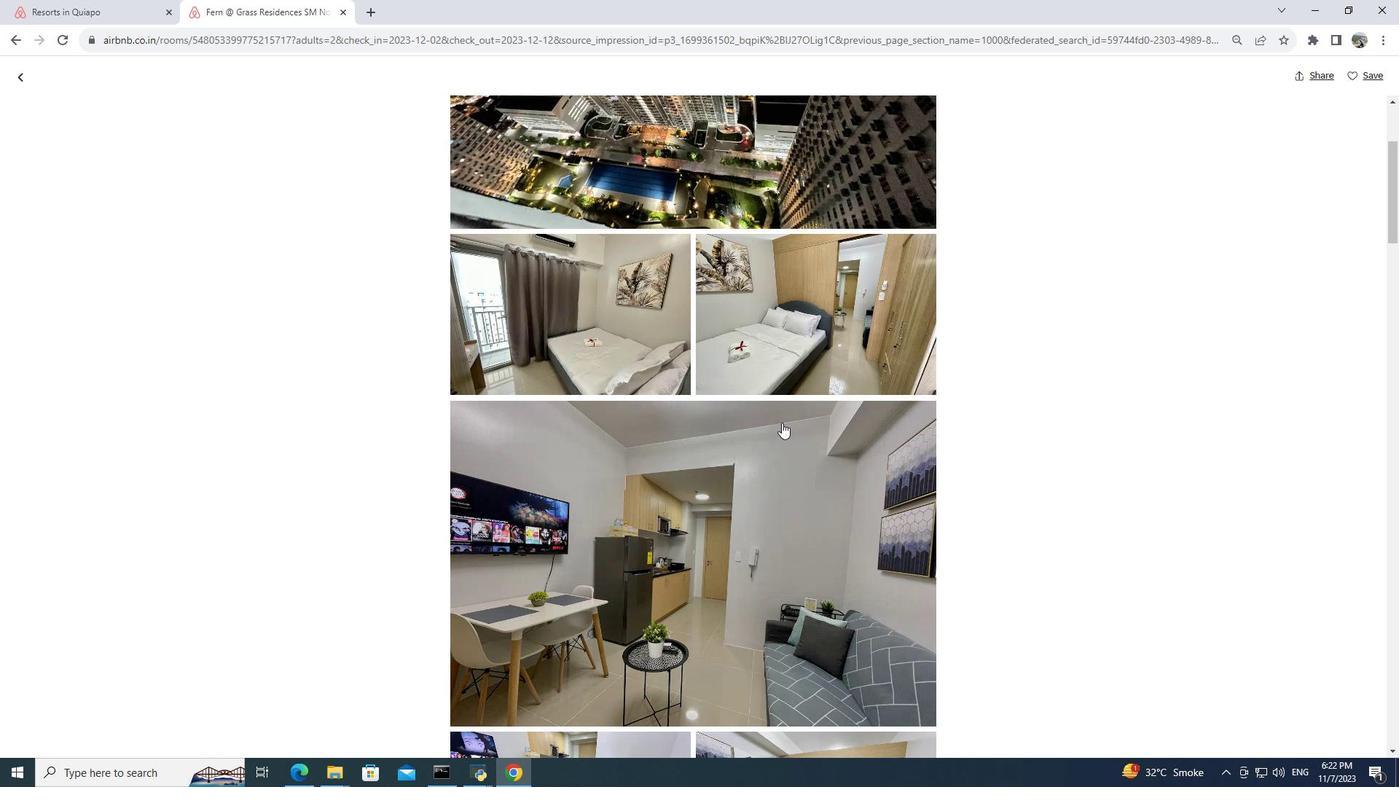 
Action: Mouse scrolled (782, 422) with delta (0, 0)
Screenshot: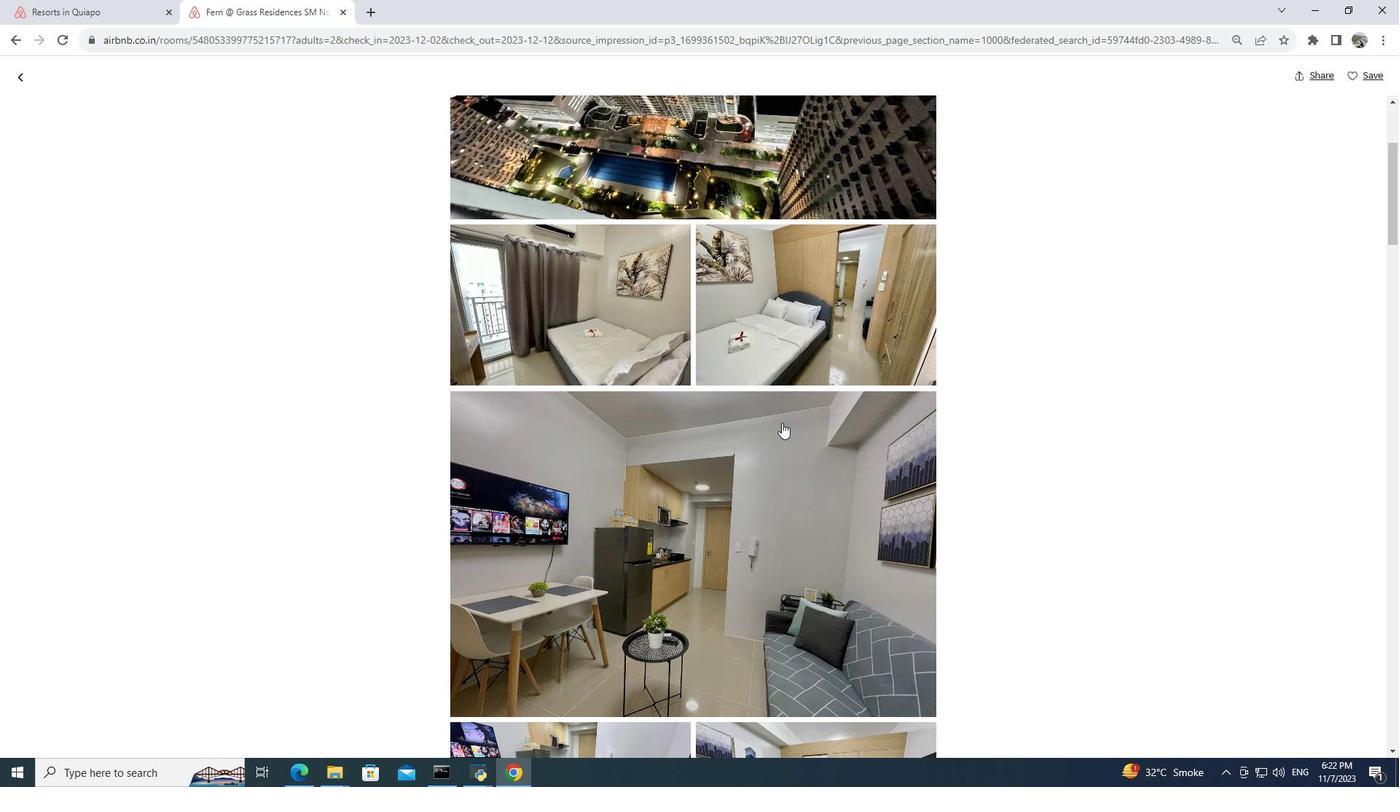 
Action: Mouse scrolled (782, 422) with delta (0, 0)
Screenshot: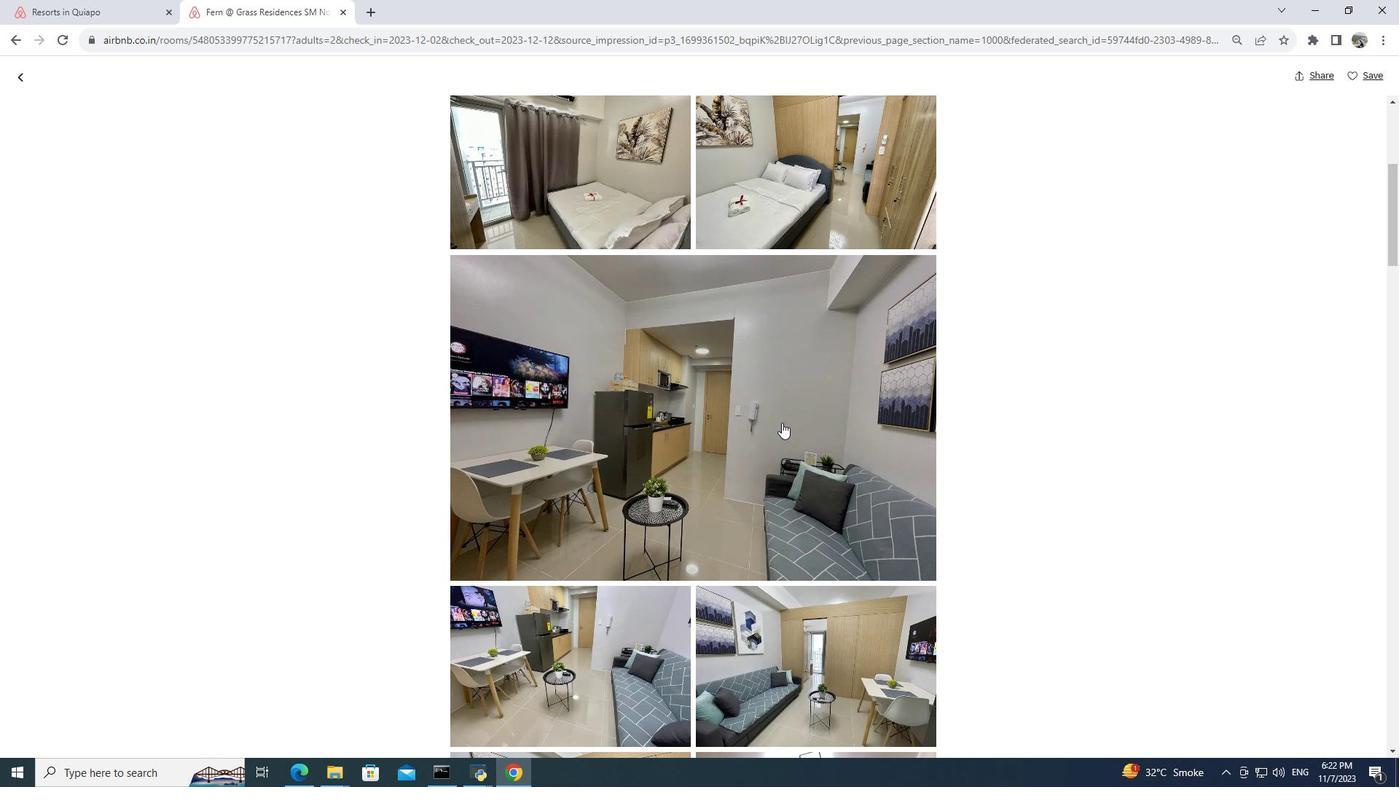
Action: Mouse moved to (782, 422)
Screenshot: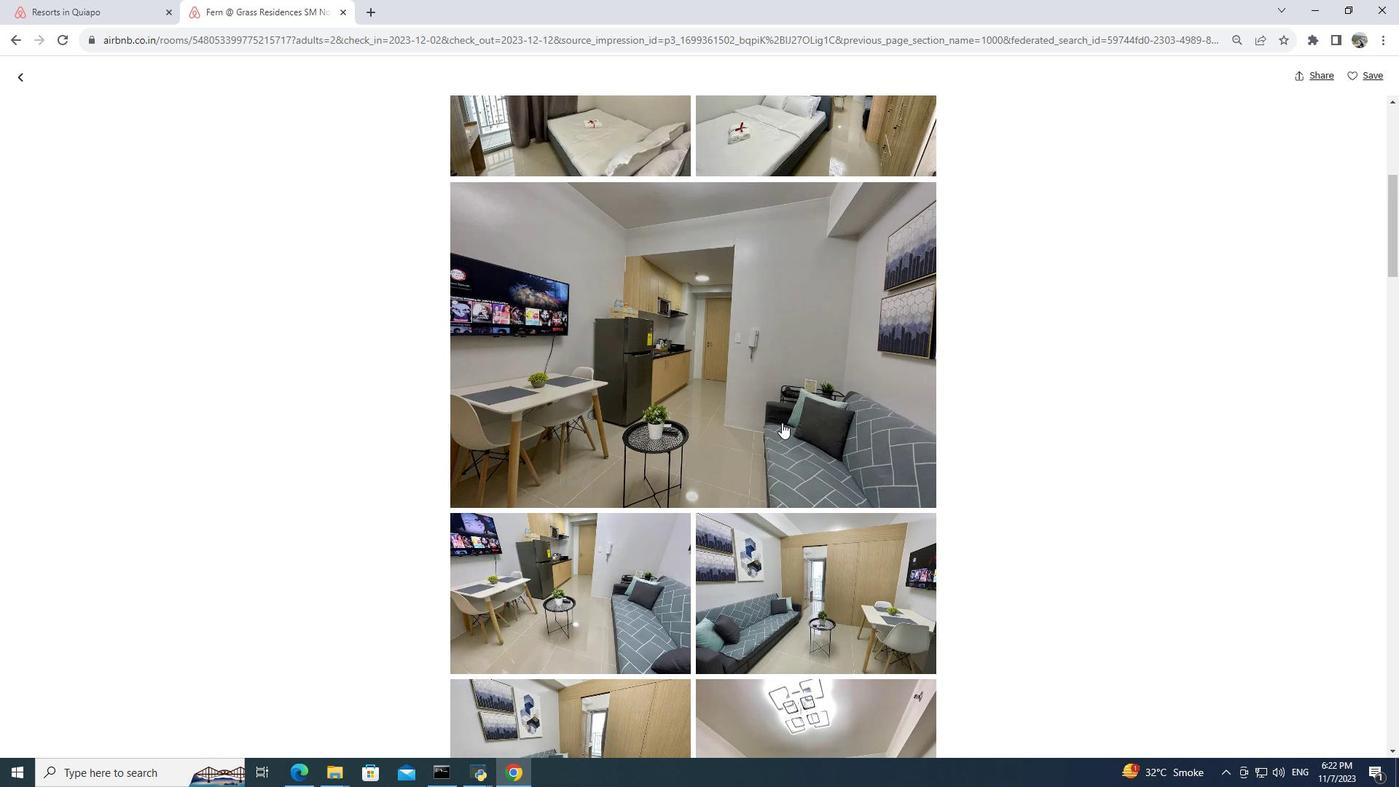 
Action: Mouse scrolled (782, 422) with delta (0, 0)
Screenshot: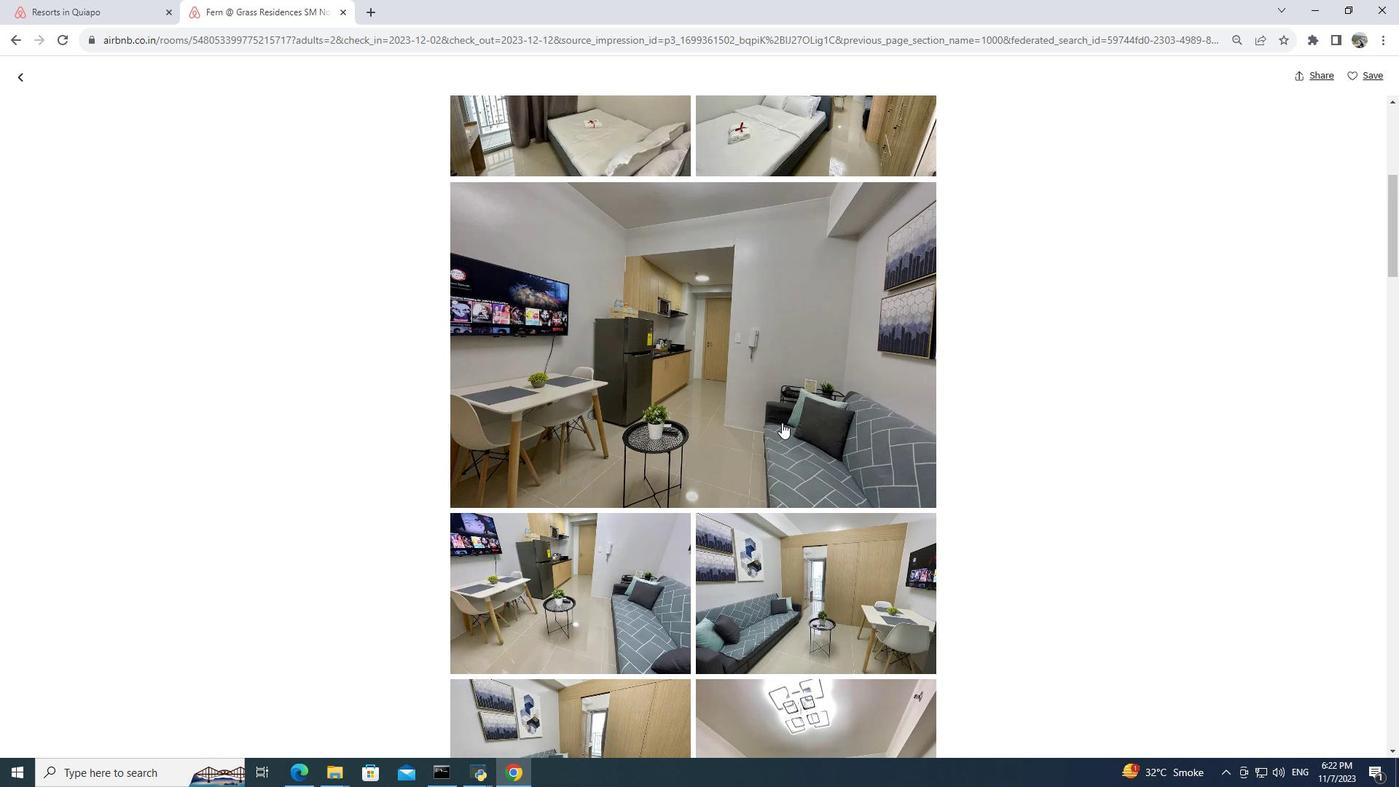 
Action: Mouse scrolled (782, 422) with delta (0, 0)
Screenshot: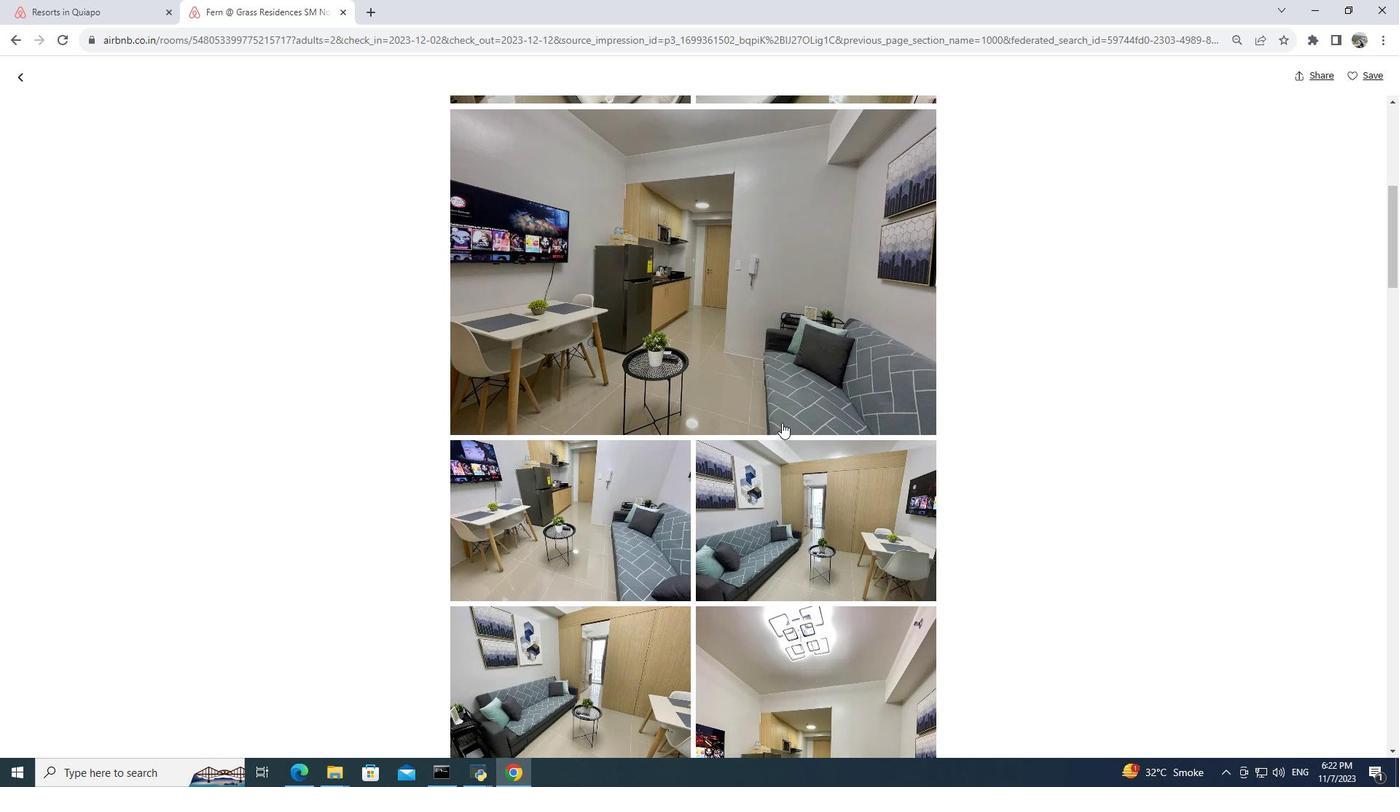 
Action: Mouse scrolled (782, 422) with delta (0, 0)
Screenshot: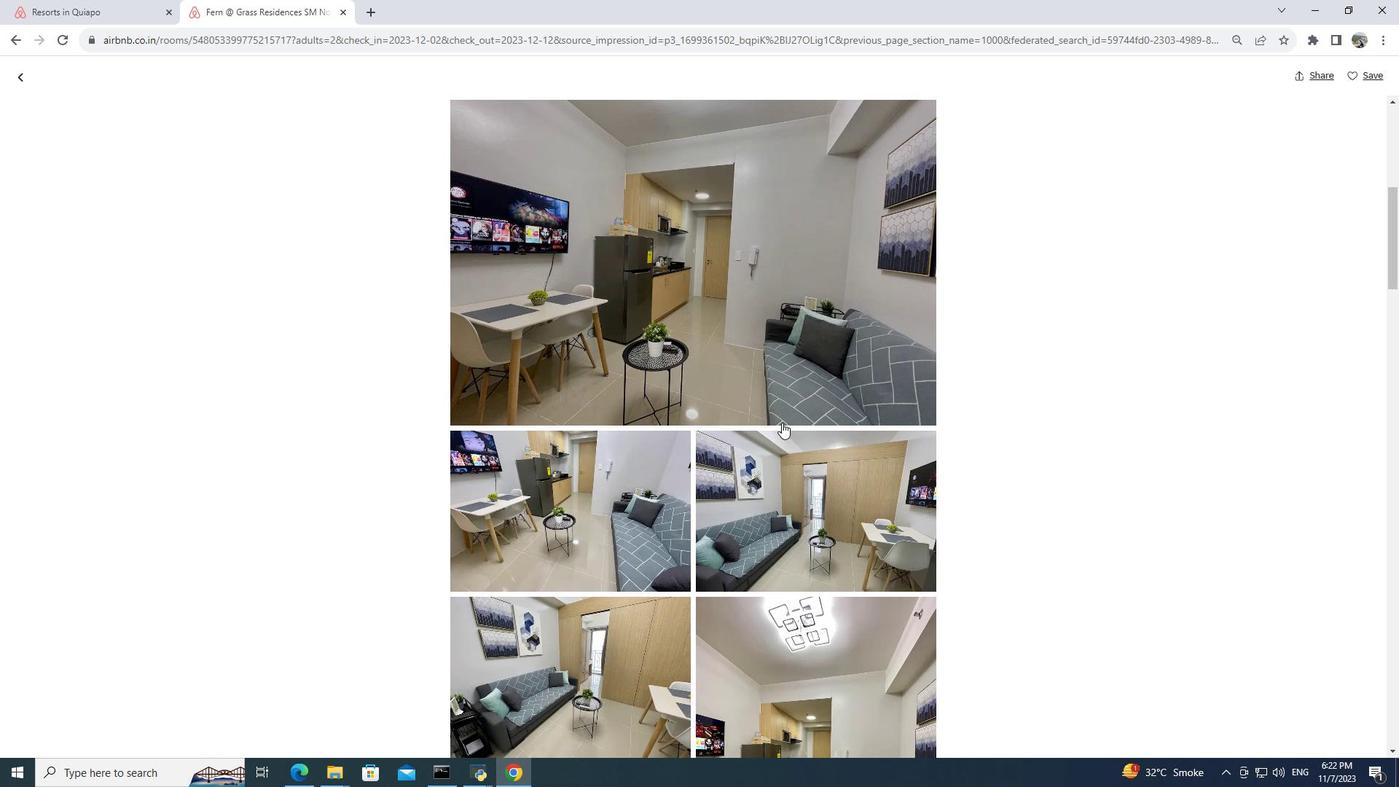 
Action: Mouse scrolled (782, 422) with delta (0, 0)
Screenshot: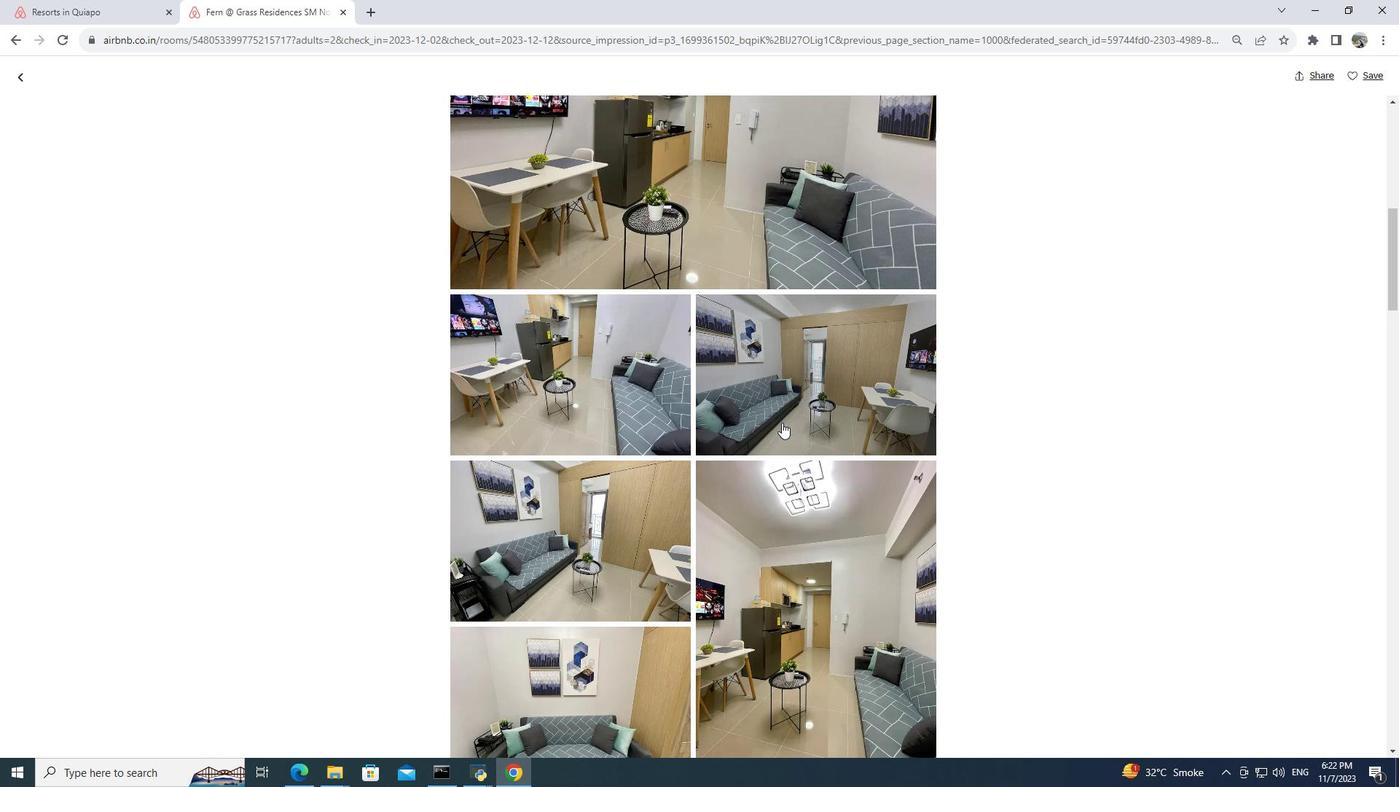 
Action: Mouse scrolled (782, 422) with delta (0, 0)
Screenshot: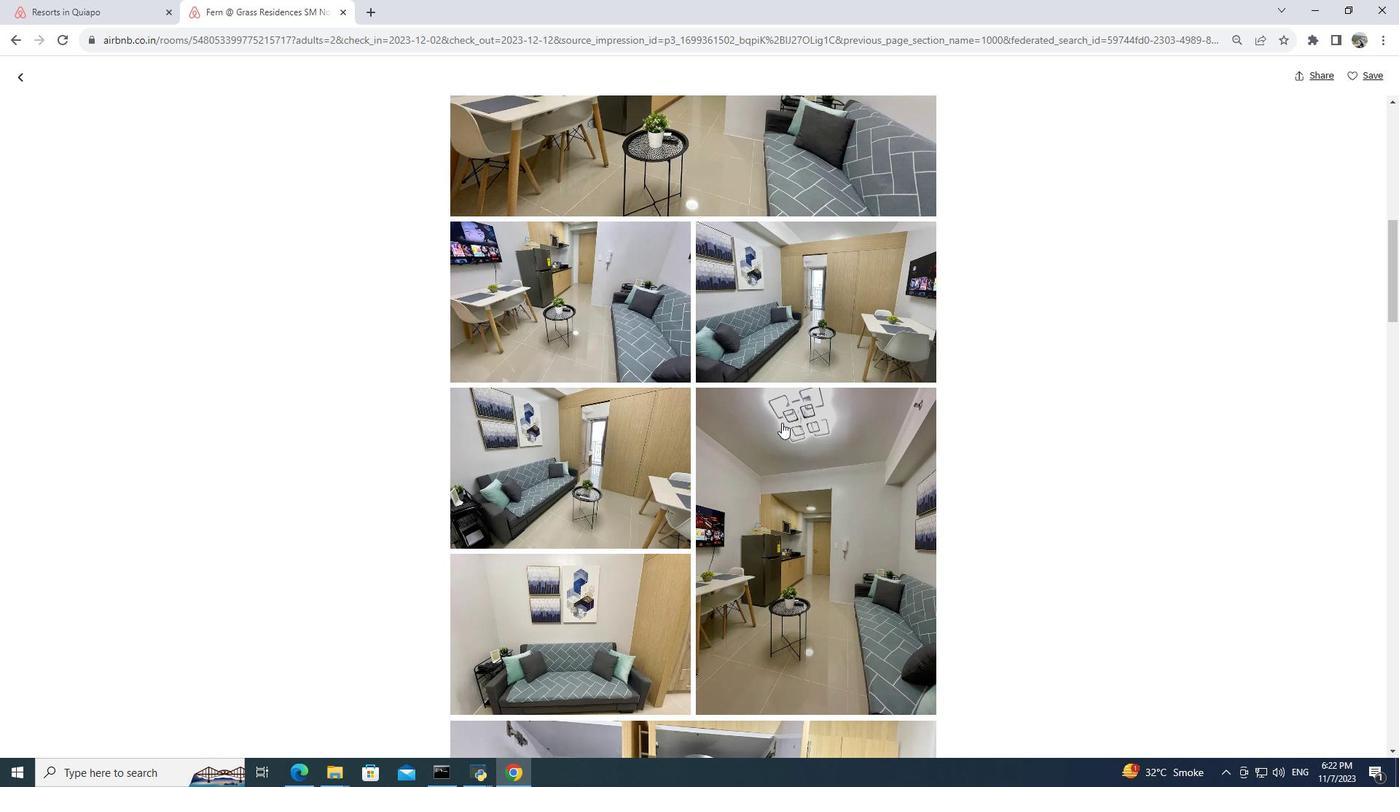 
Action: Mouse scrolled (782, 422) with delta (0, 0)
Screenshot: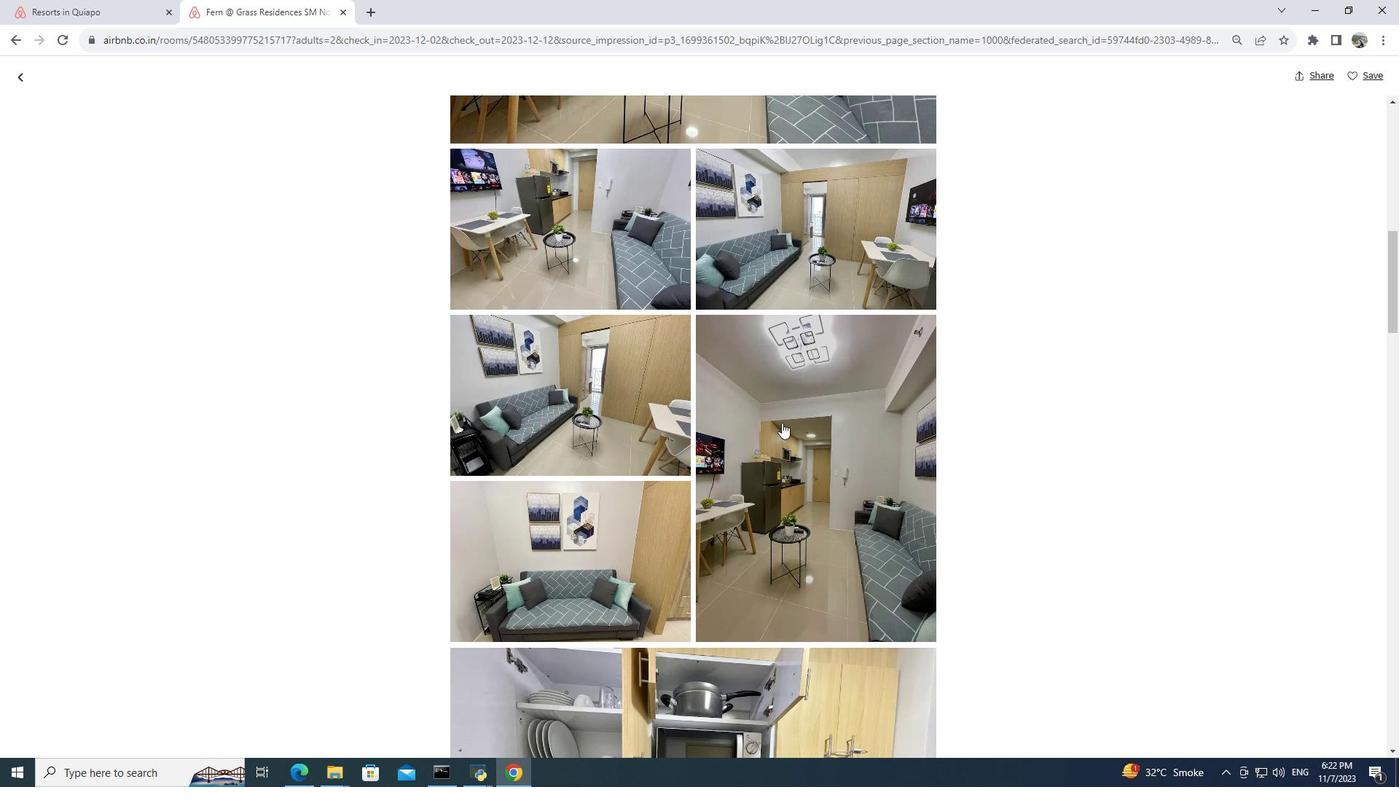 
Action: Mouse scrolled (782, 422) with delta (0, 0)
Screenshot: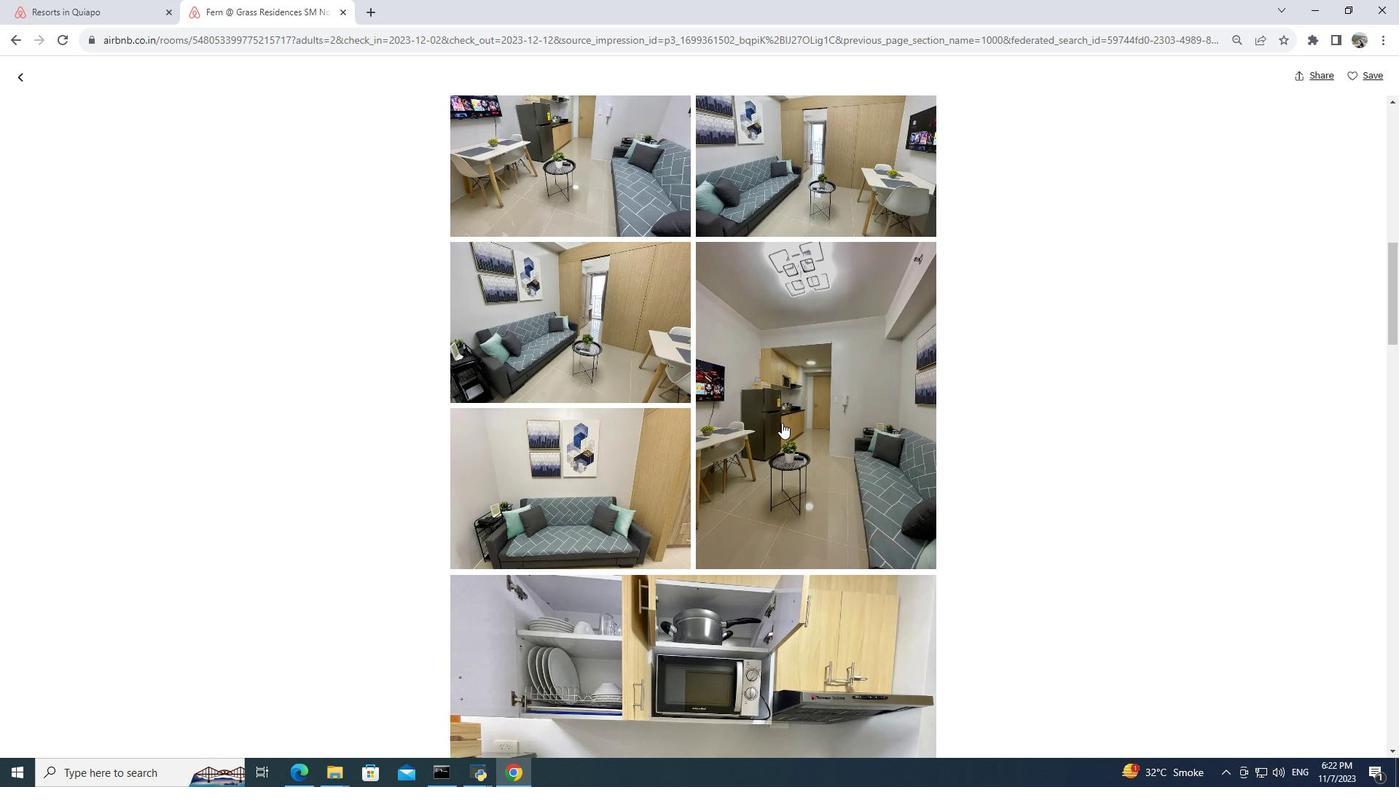 
Action: Mouse scrolled (782, 422) with delta (0, 0)
Screenshot: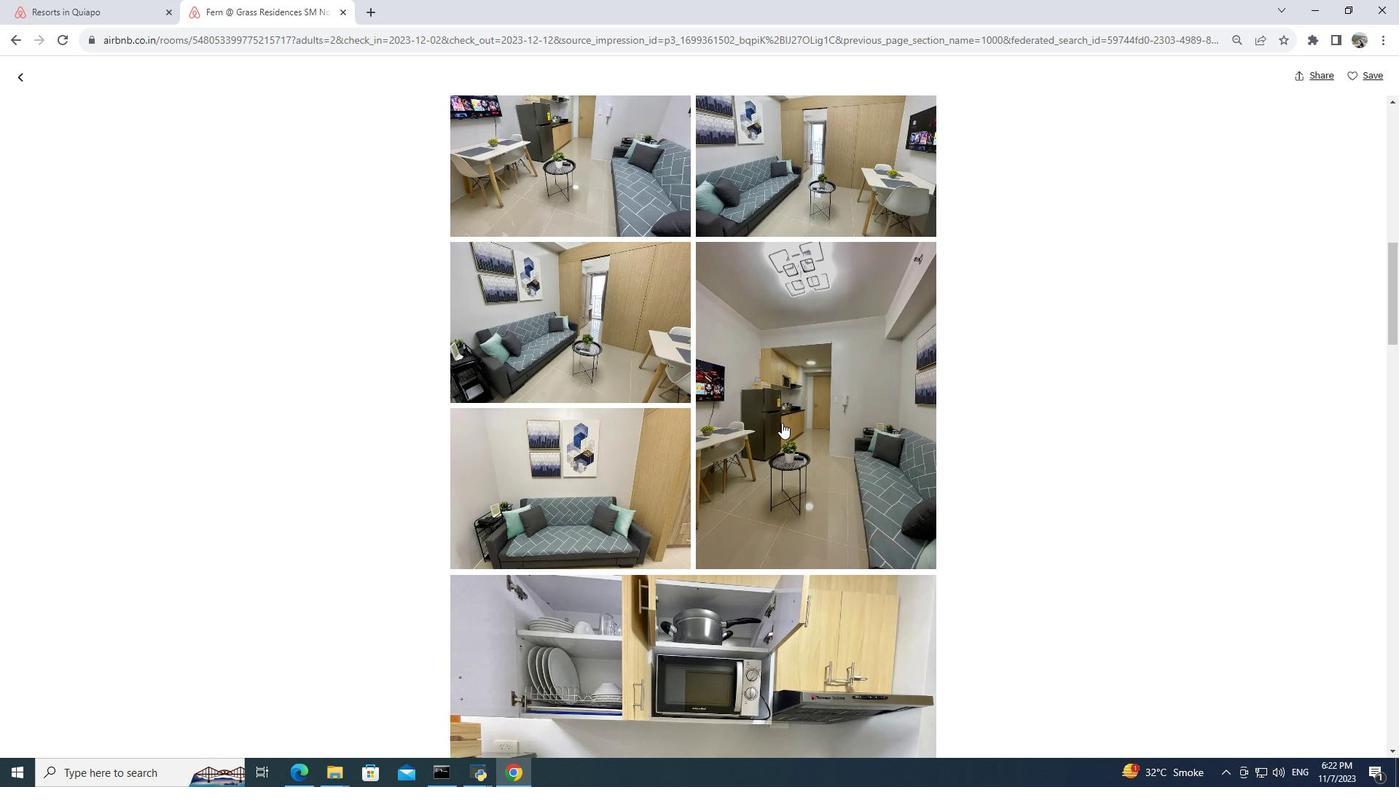 
Action: Mouse scrolled (782, 422) with delta (0, 0)
Screenshot: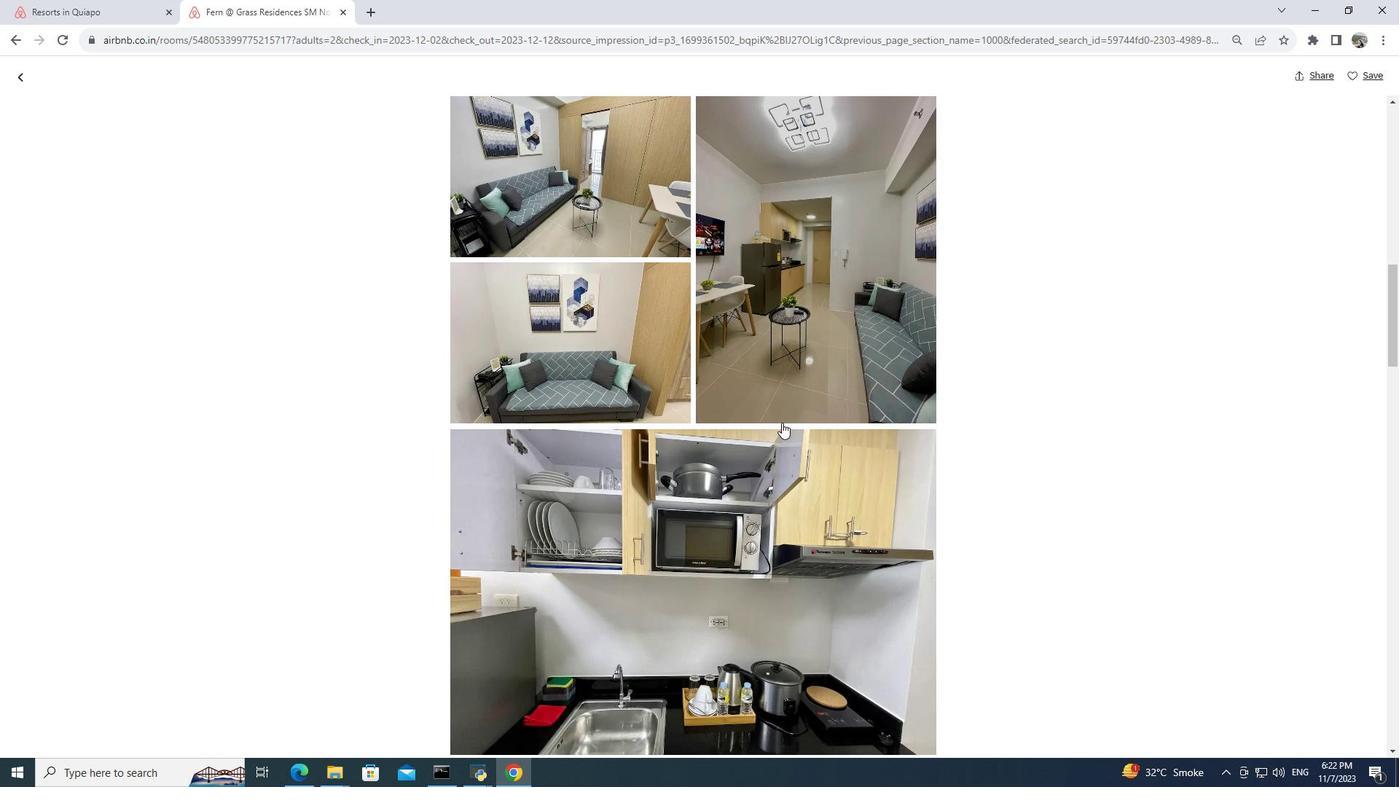 
Action: Mouse scrolled (782, 422) with delta (0, 0)
Screenshot: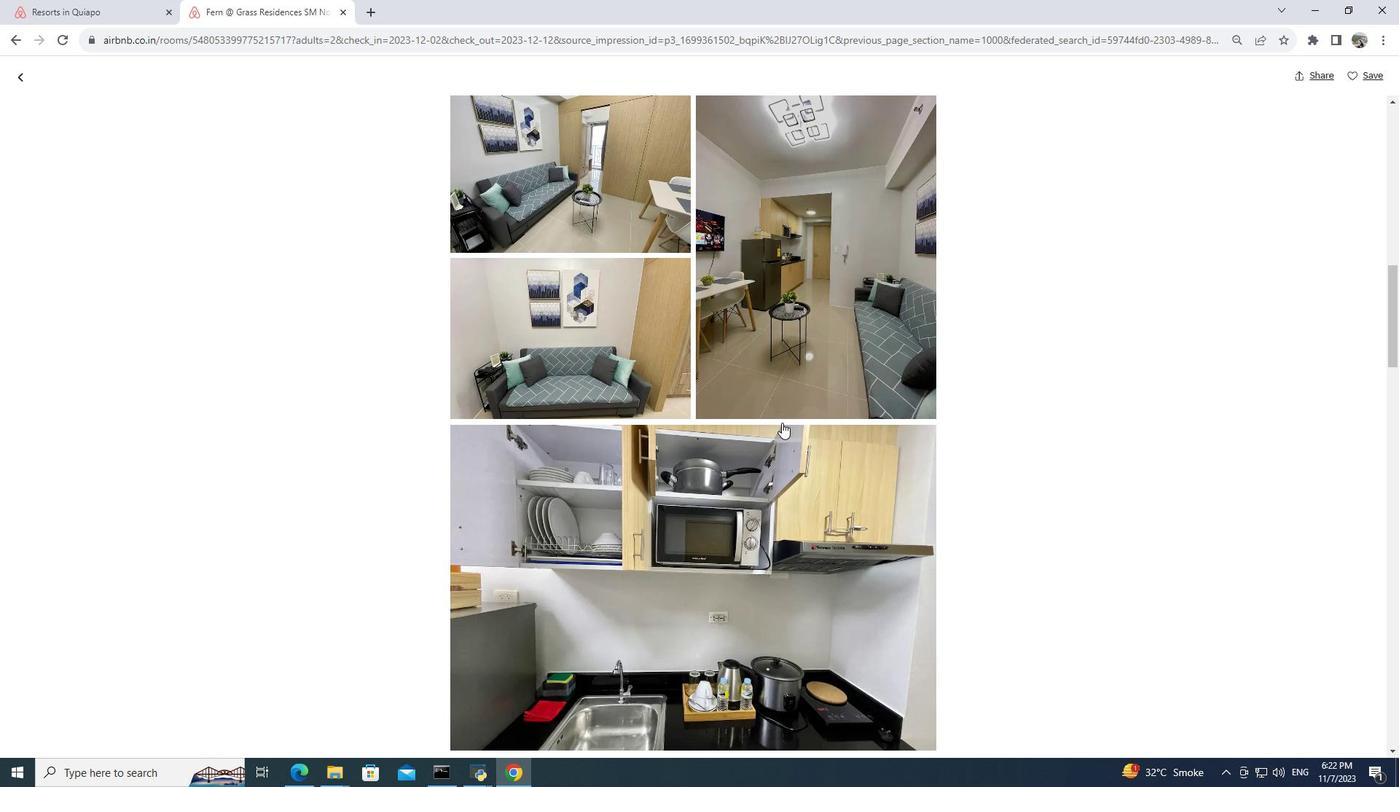 
Action: Mouse scrolled (782, 422) with delta (0, 0)
Screenshot: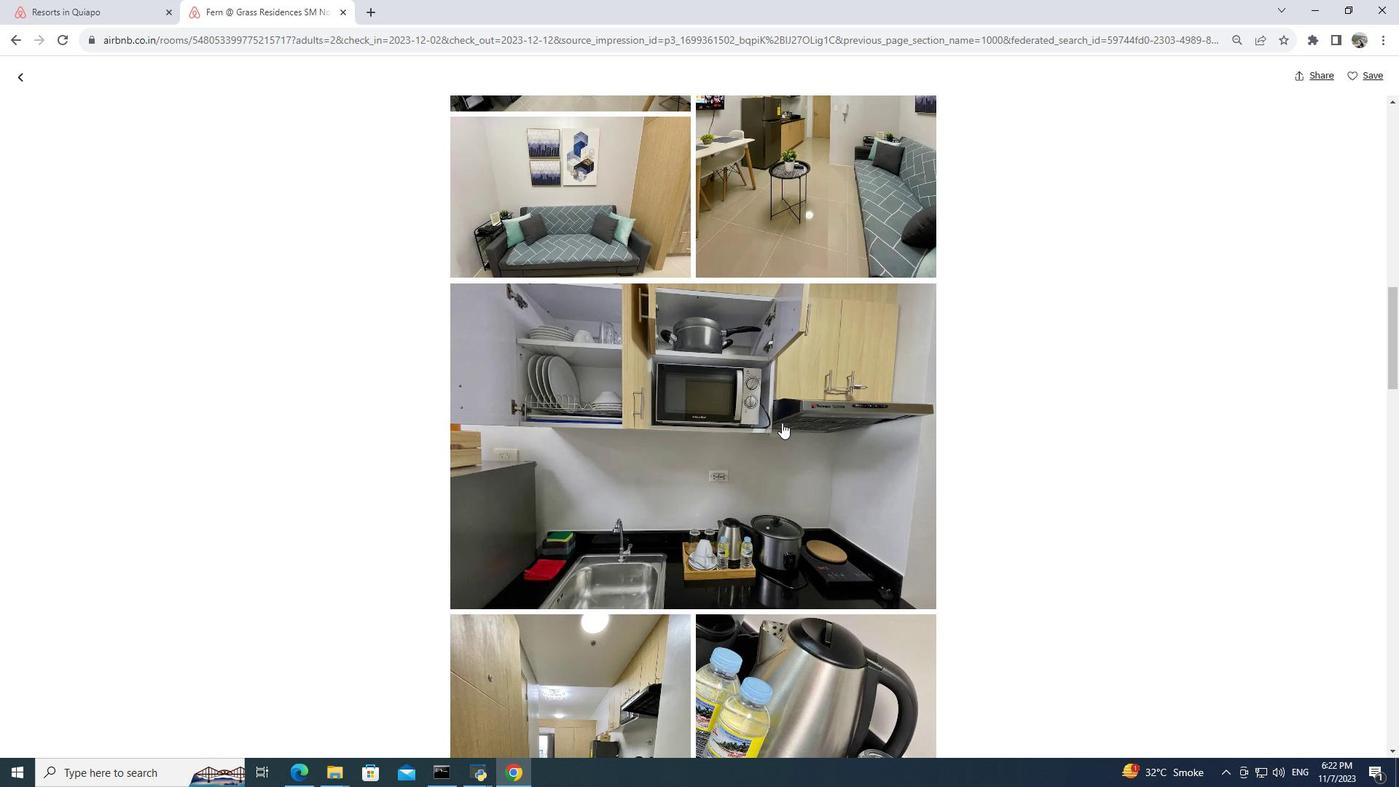 
Action: Mouse scrolled (782, 422) with delta (0, 0)
Screenshot: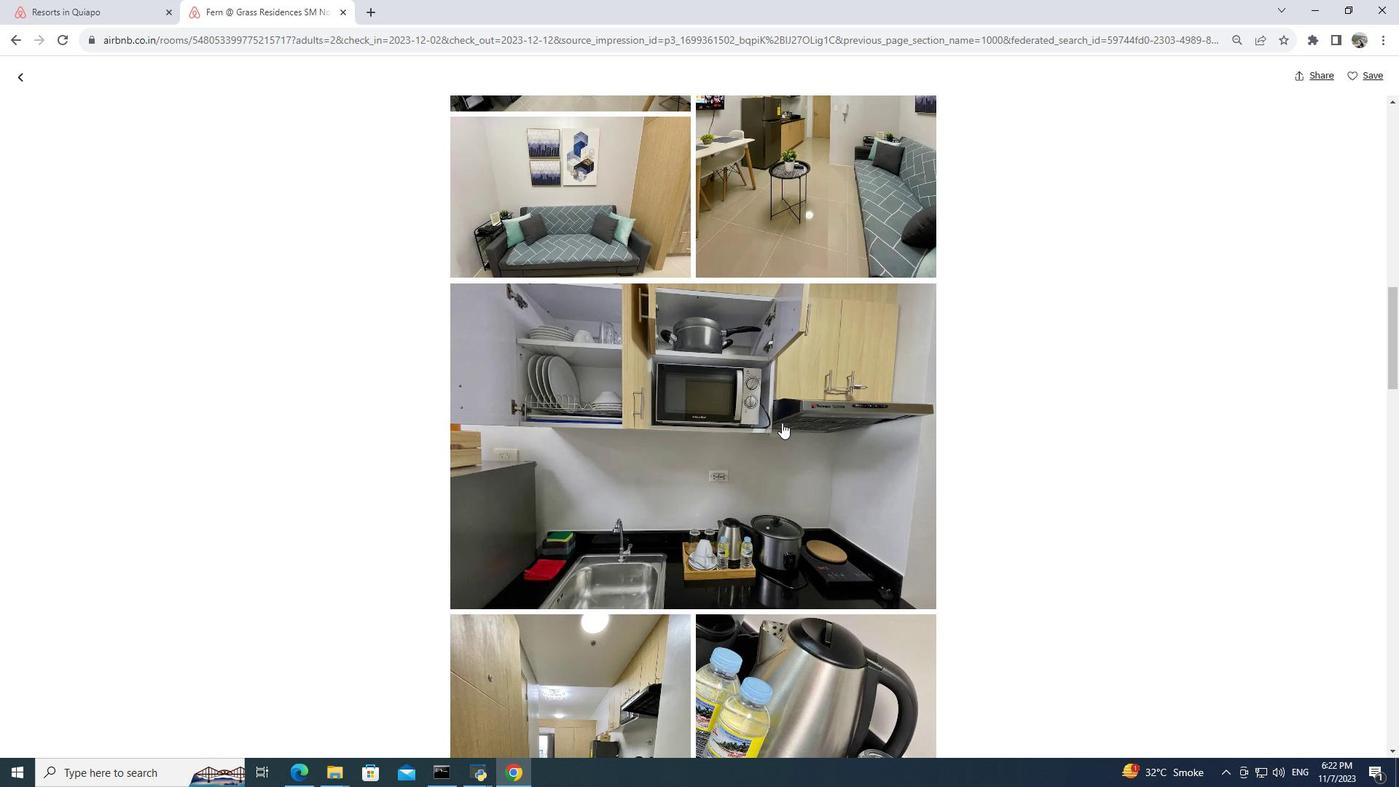 
Action: Mouse moved to (783, 416)
Screenshot: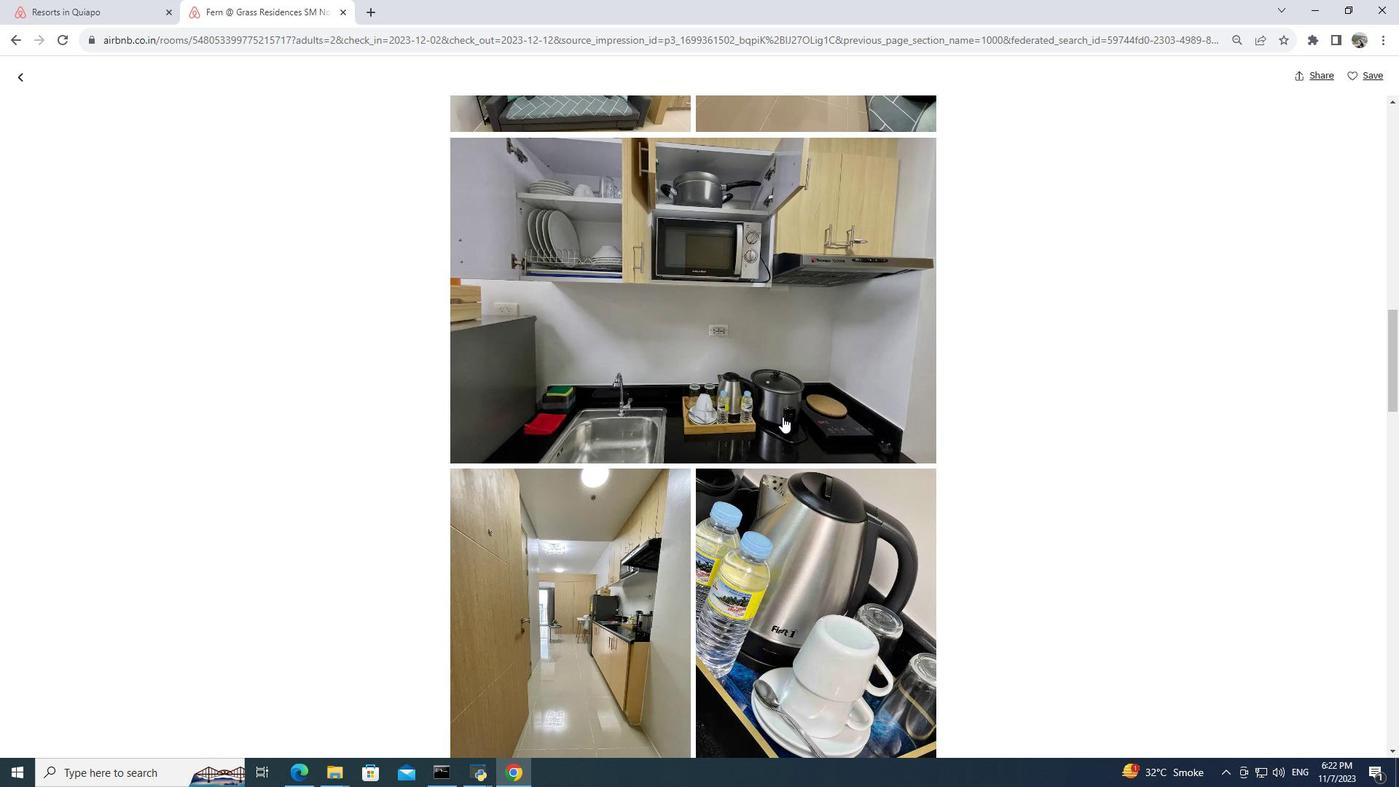 
Action: Mouse scrolled (783, 415) with delta (0, 0)
Screenshot: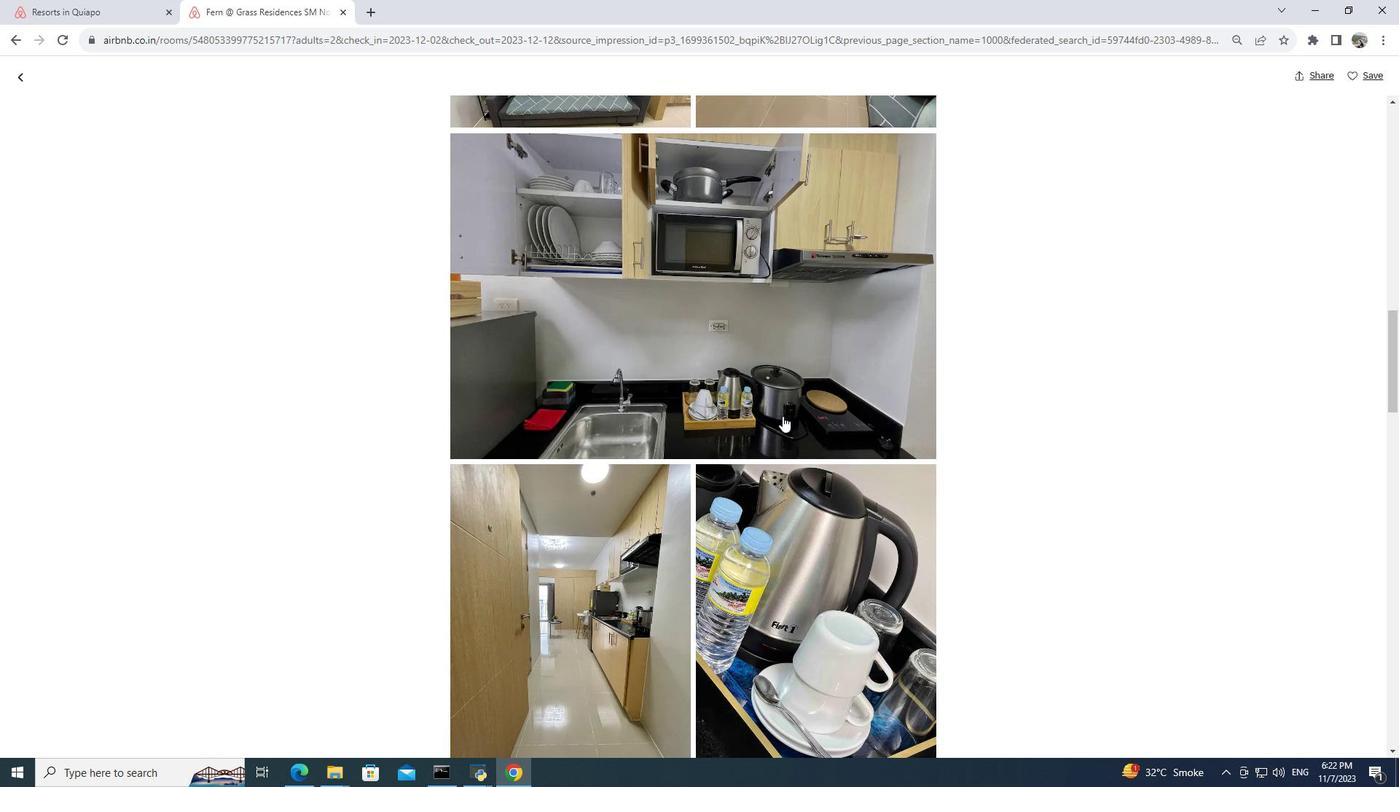 
Action: Mouse moved to (778, 413)
Screenshot: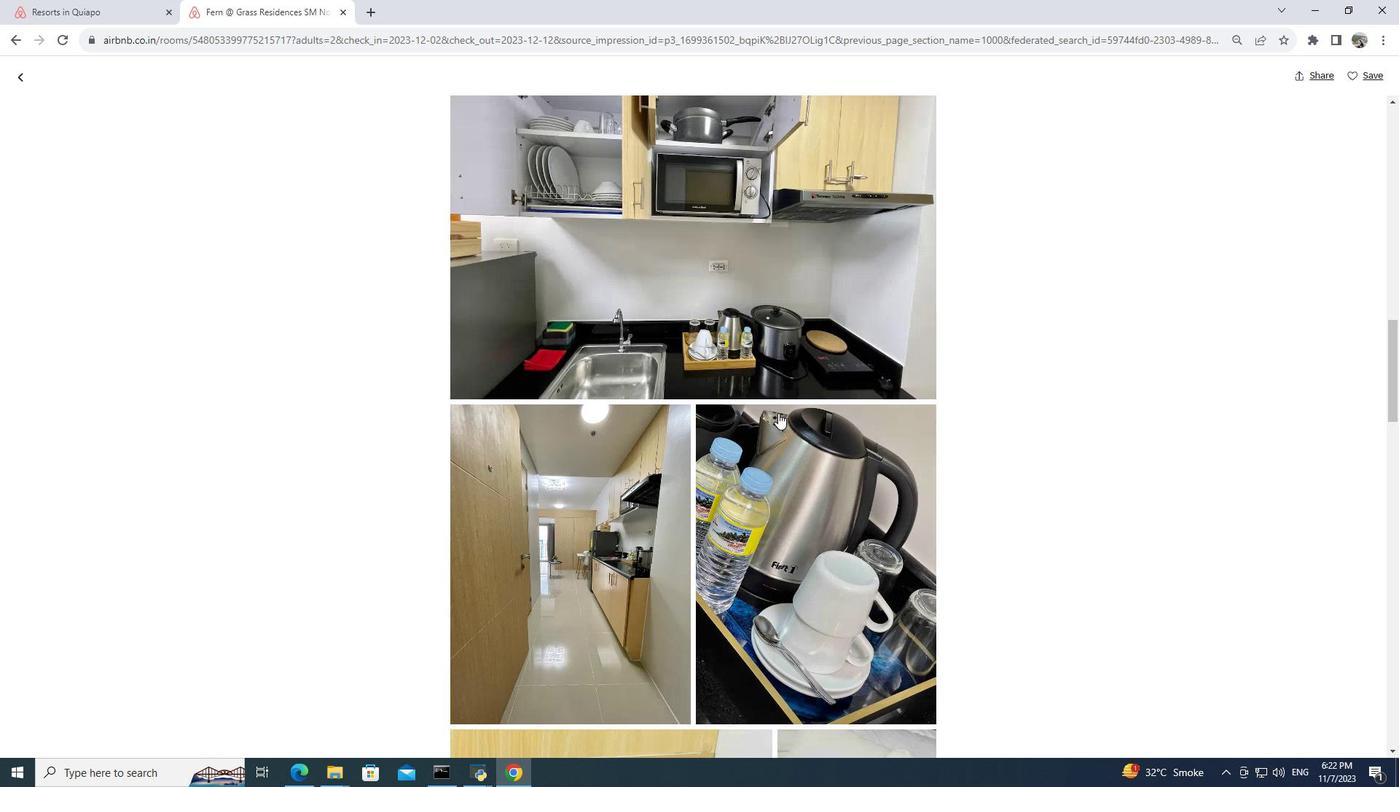 
Action: Mouse scrolled (778, 412) with delta (0, 0)
Screenshot: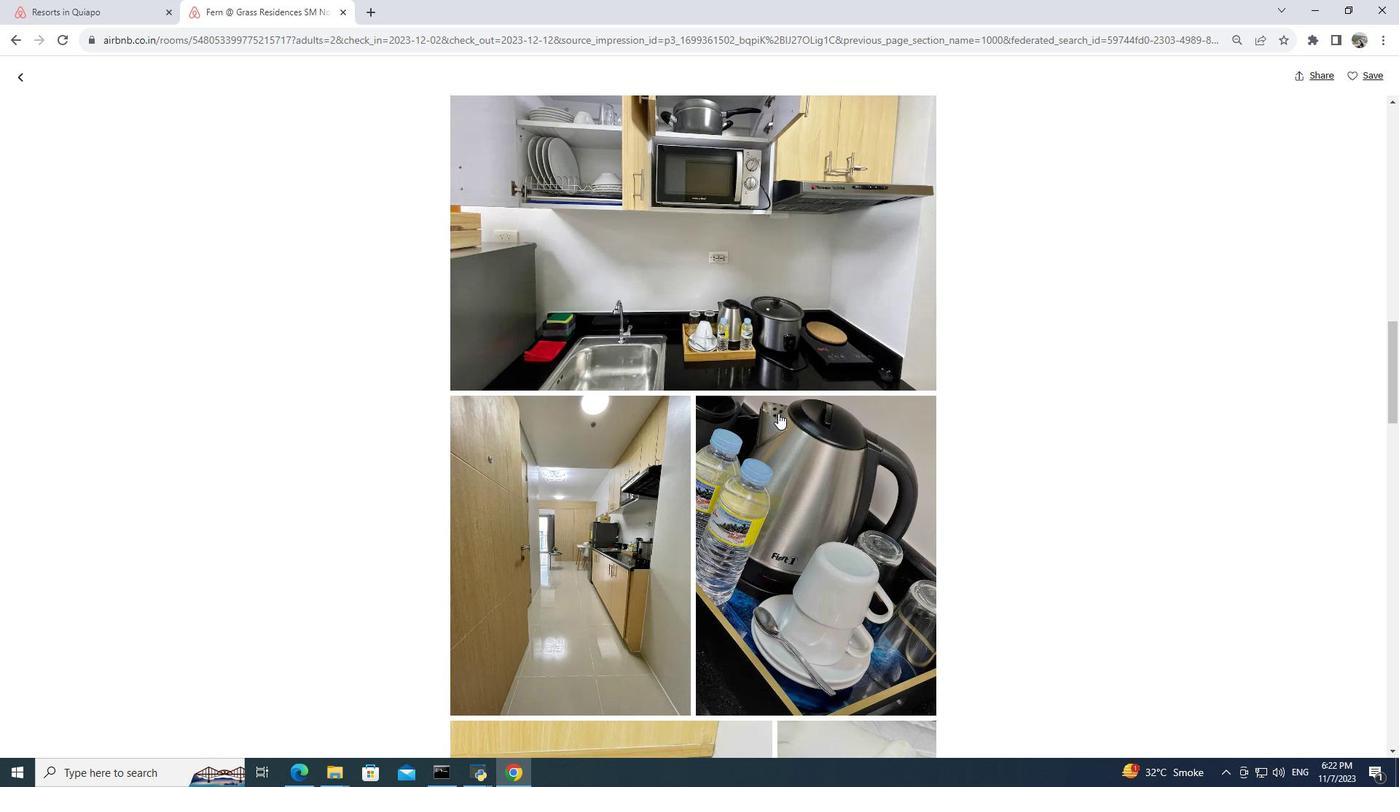 
Action: Mouse scrolled (778, 412) with delta (0, 0)
Screenshot: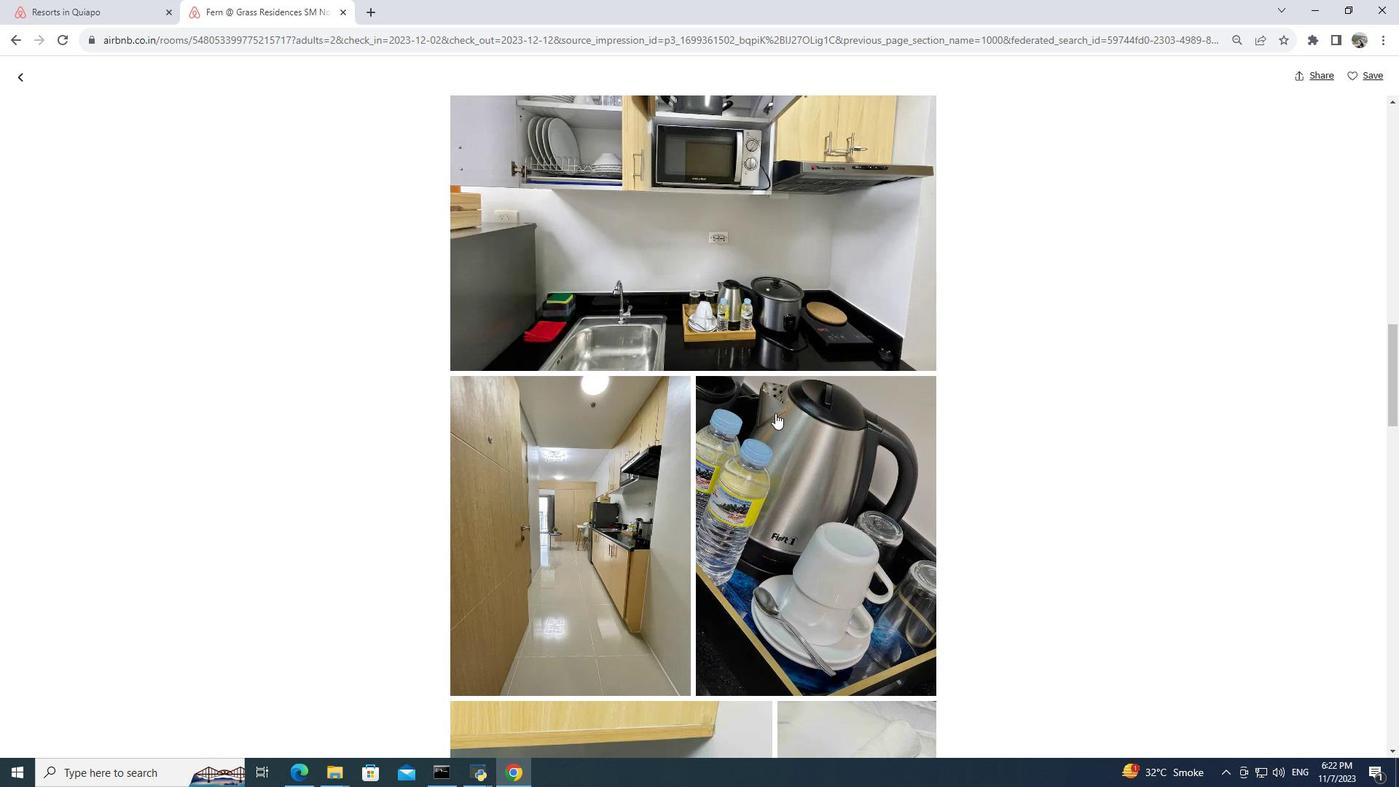
Action: Mouse moved to (775, 413)
Screenshot: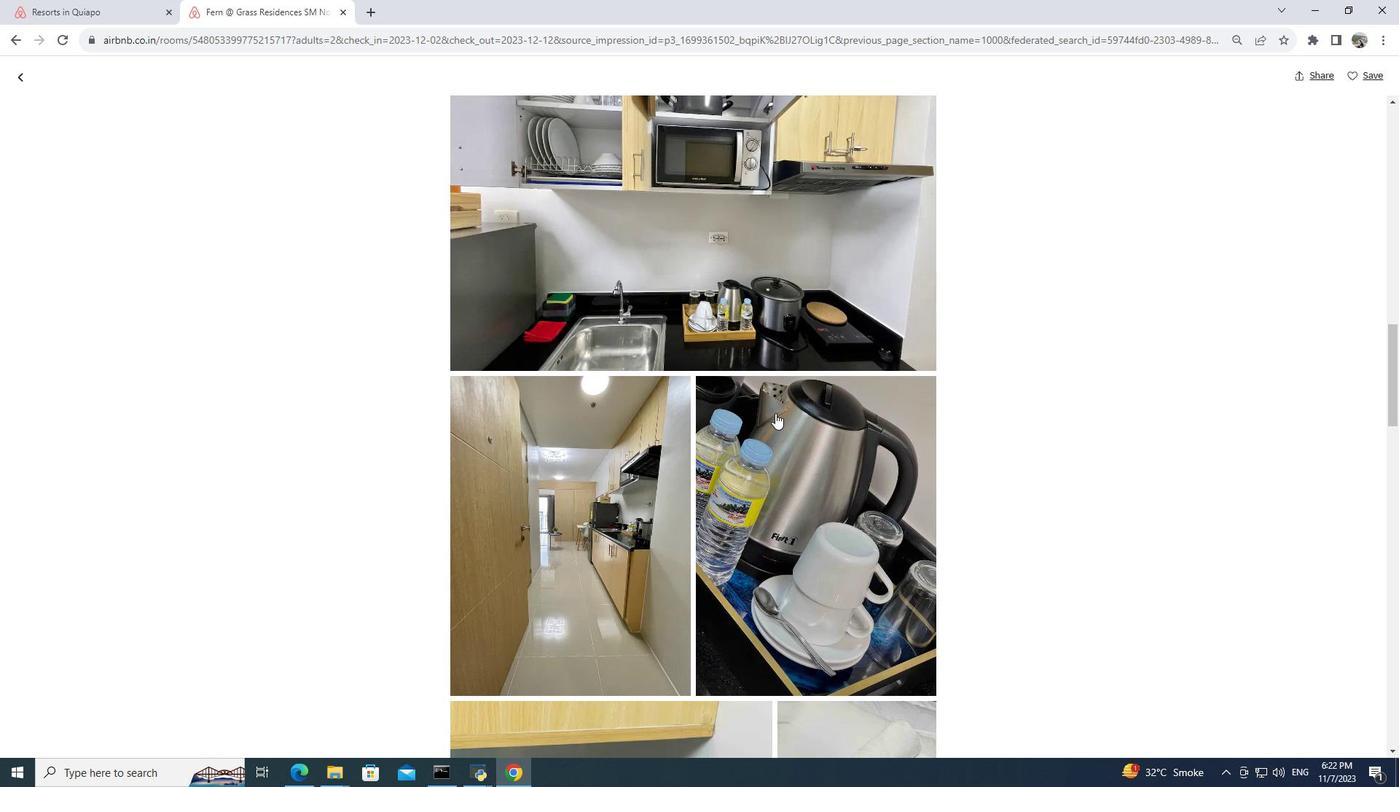 
Action: Mouse scrolled (775, 412) with delta (0, 0)
Screenshot: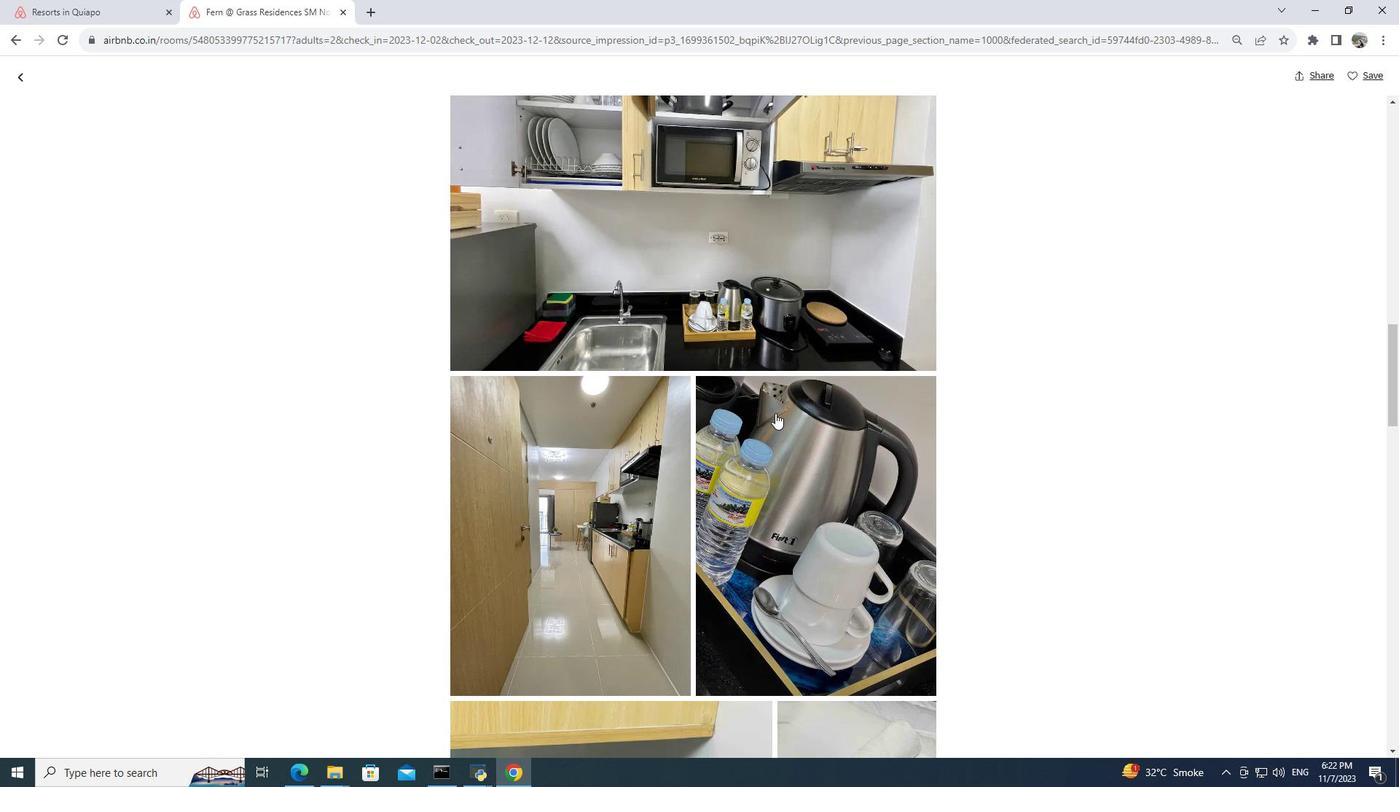 
Action: Mouse moved to (775, 413)
Screenshot: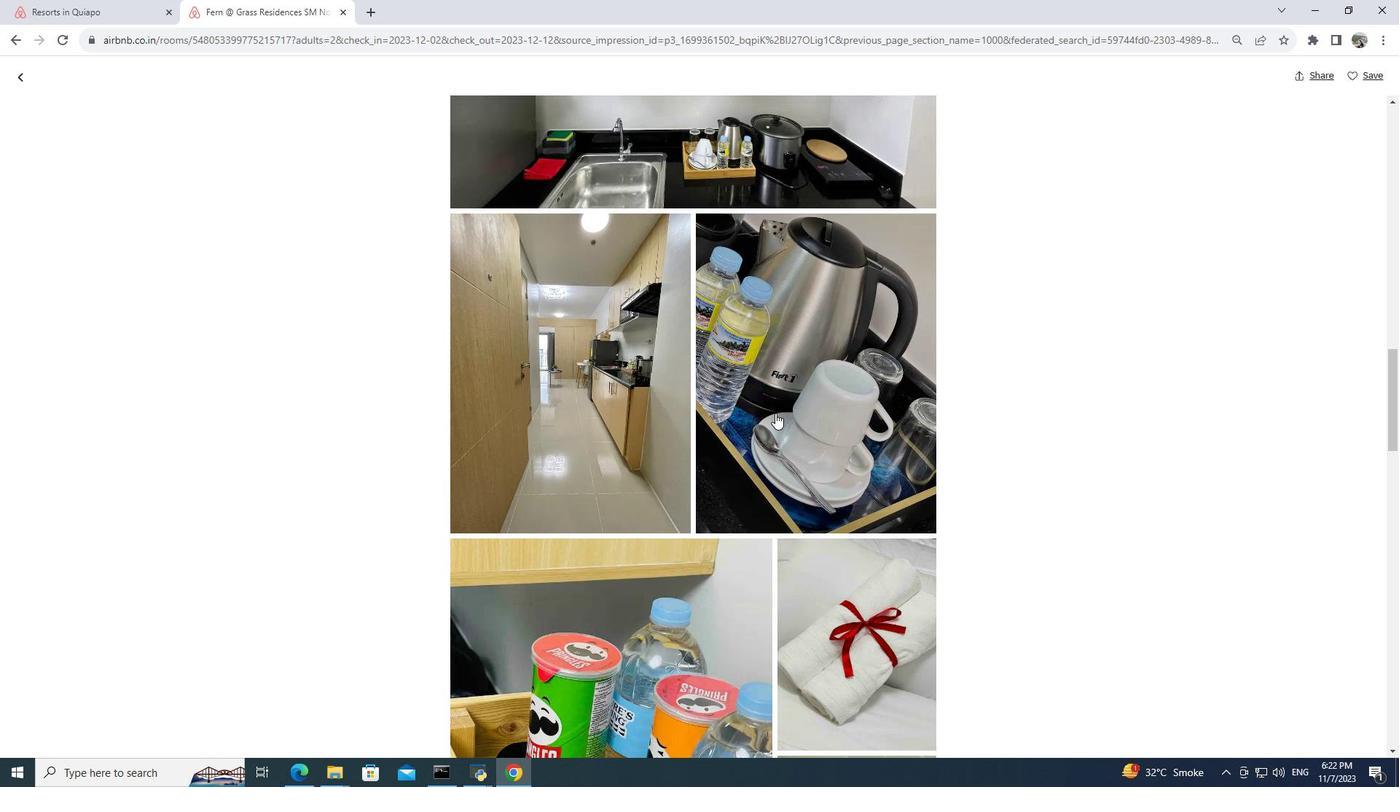 
Action: Mouse scrolled (775, 412) with delta (0, 0)
Screenshot: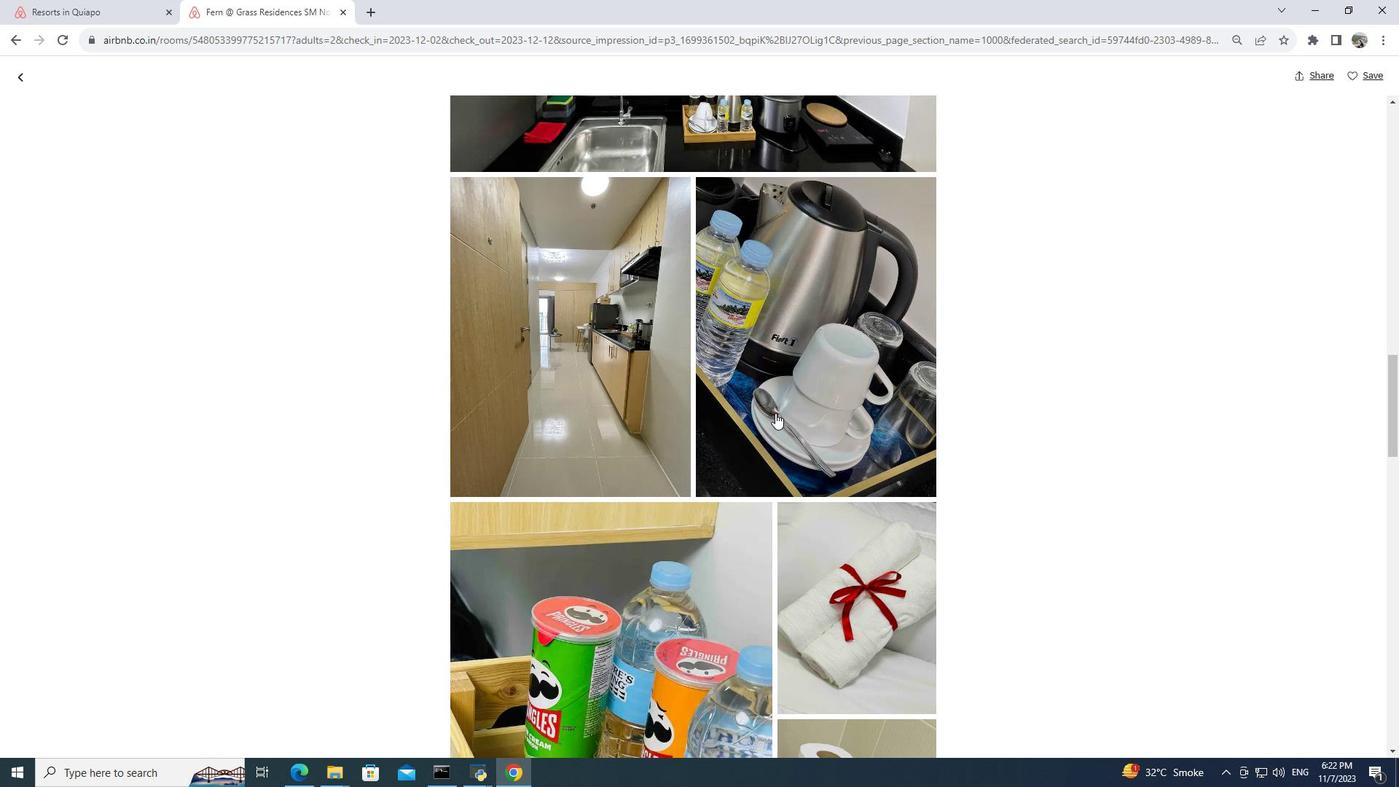 
Action: Mouse scrolled (775, 412) with delta (0, 0)
Screenshot: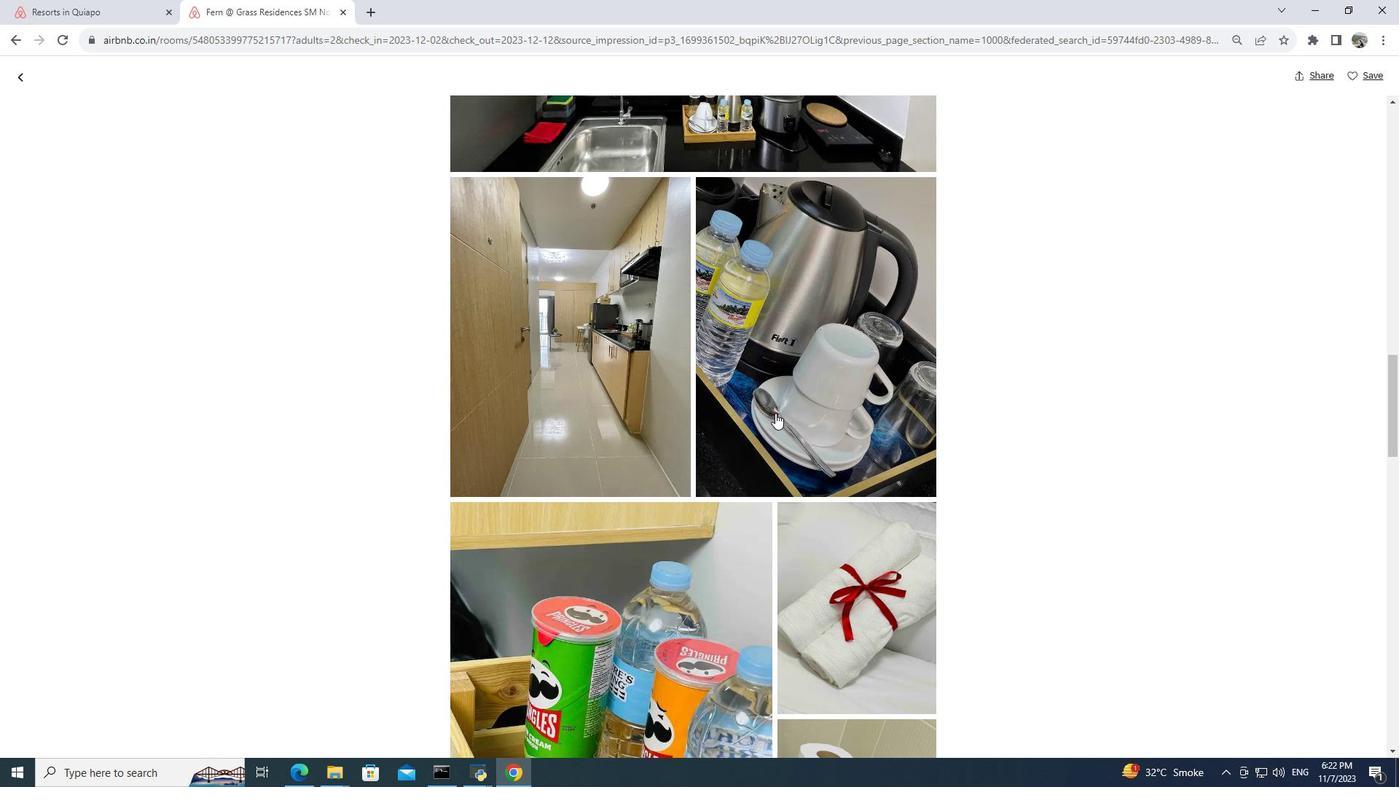 
Action: Mouse moved to (767, 413)
Screenshot: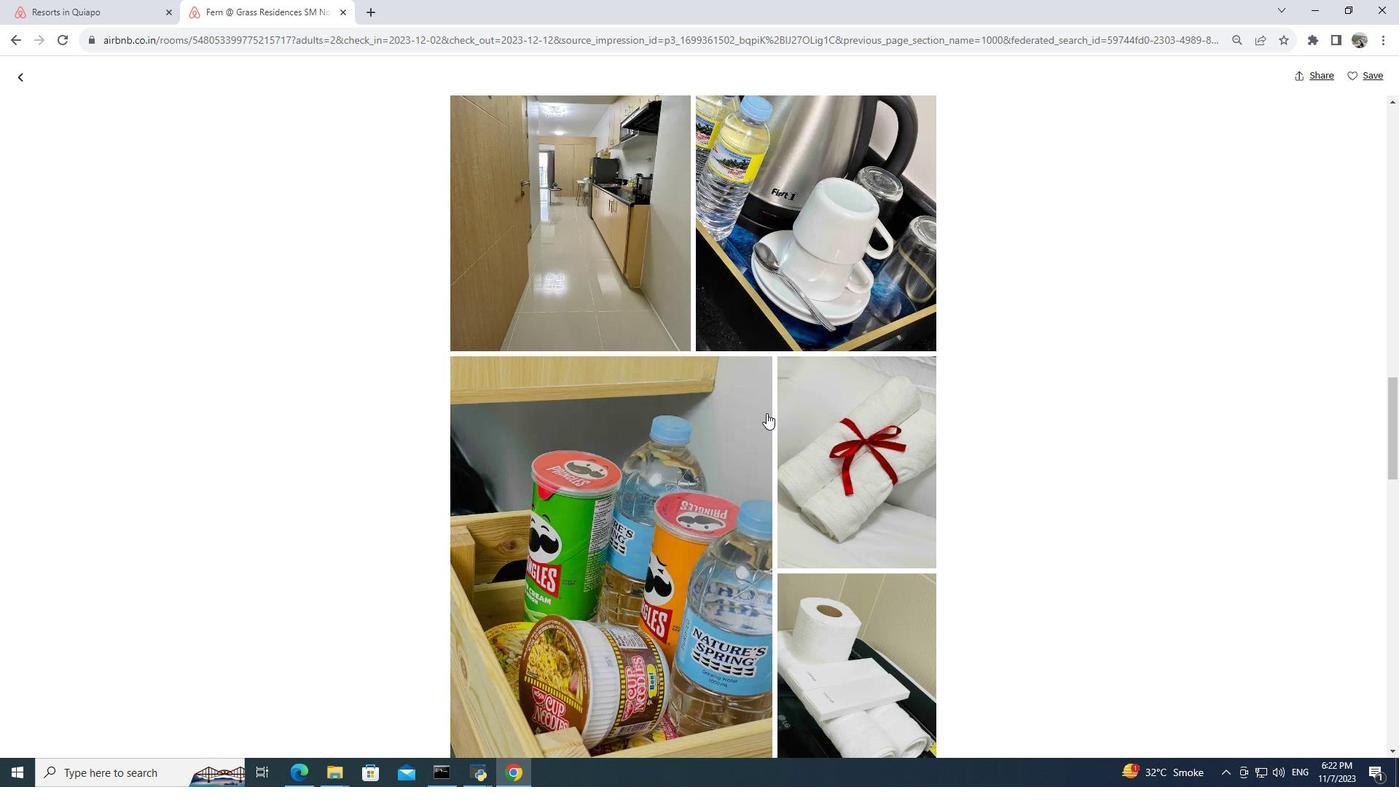 
Action: Mouse scrolled (767, 412) with delta (0, 0)
Screenshot: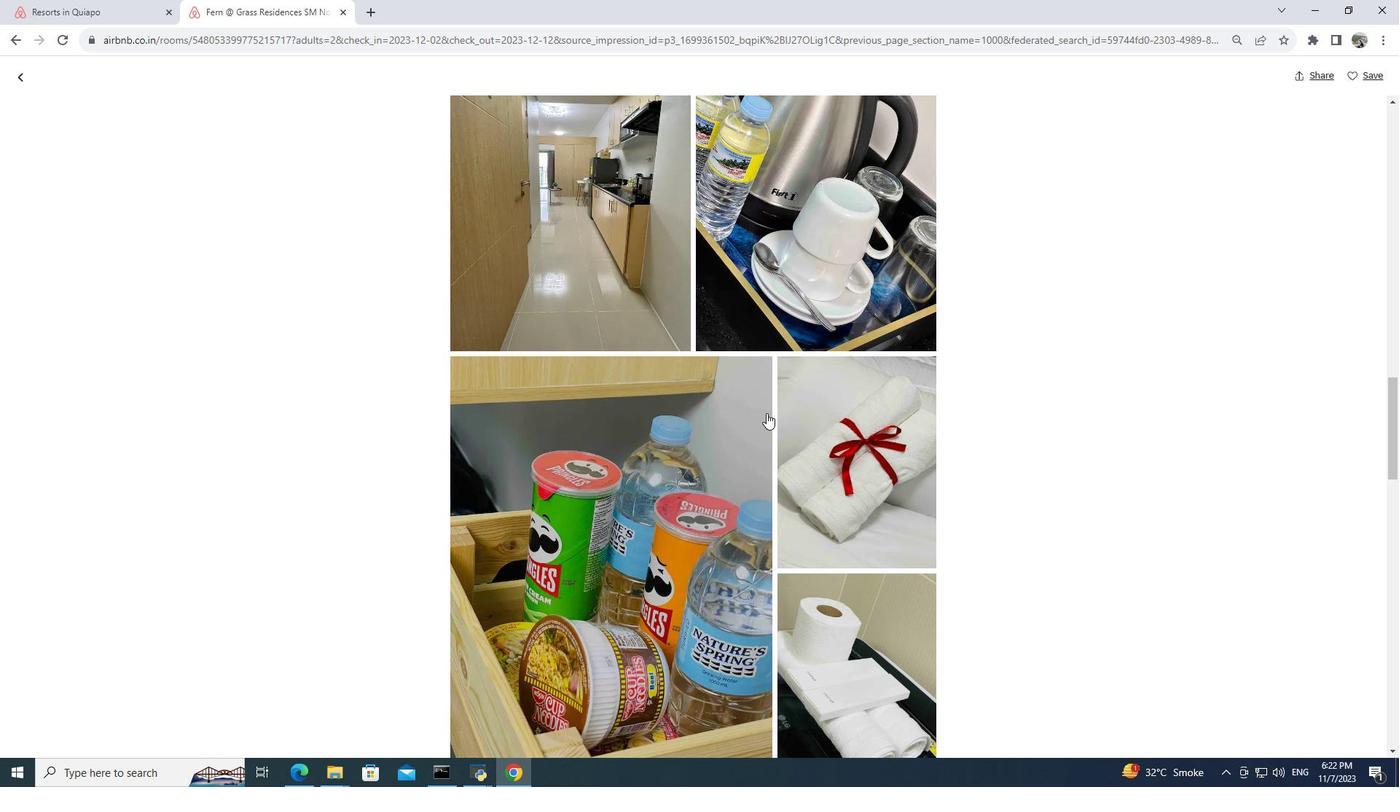 
Action: Mouse scrolled (767, 412) with delta (0, 0)
Screenshot: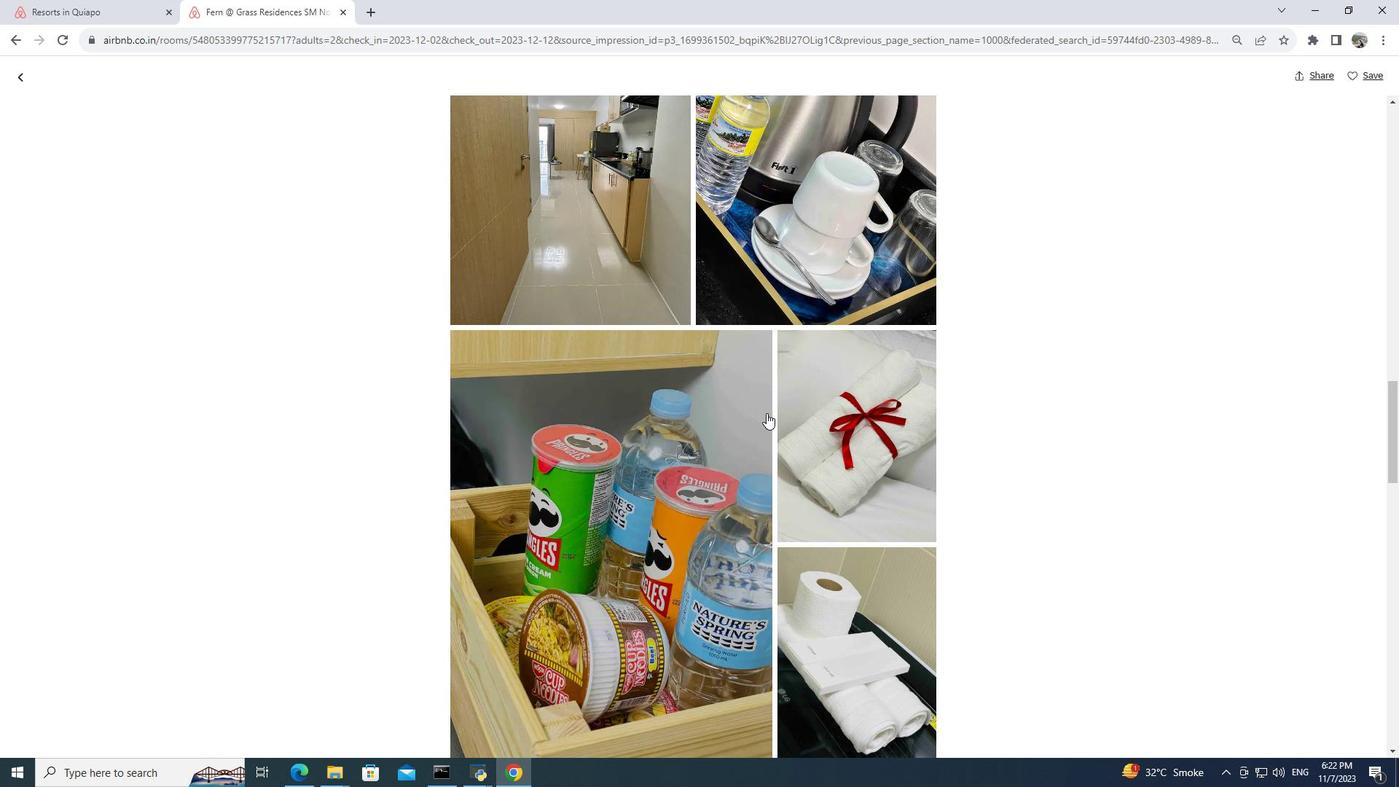 
Action: Mouse moved to (774, 404)
Screenshot: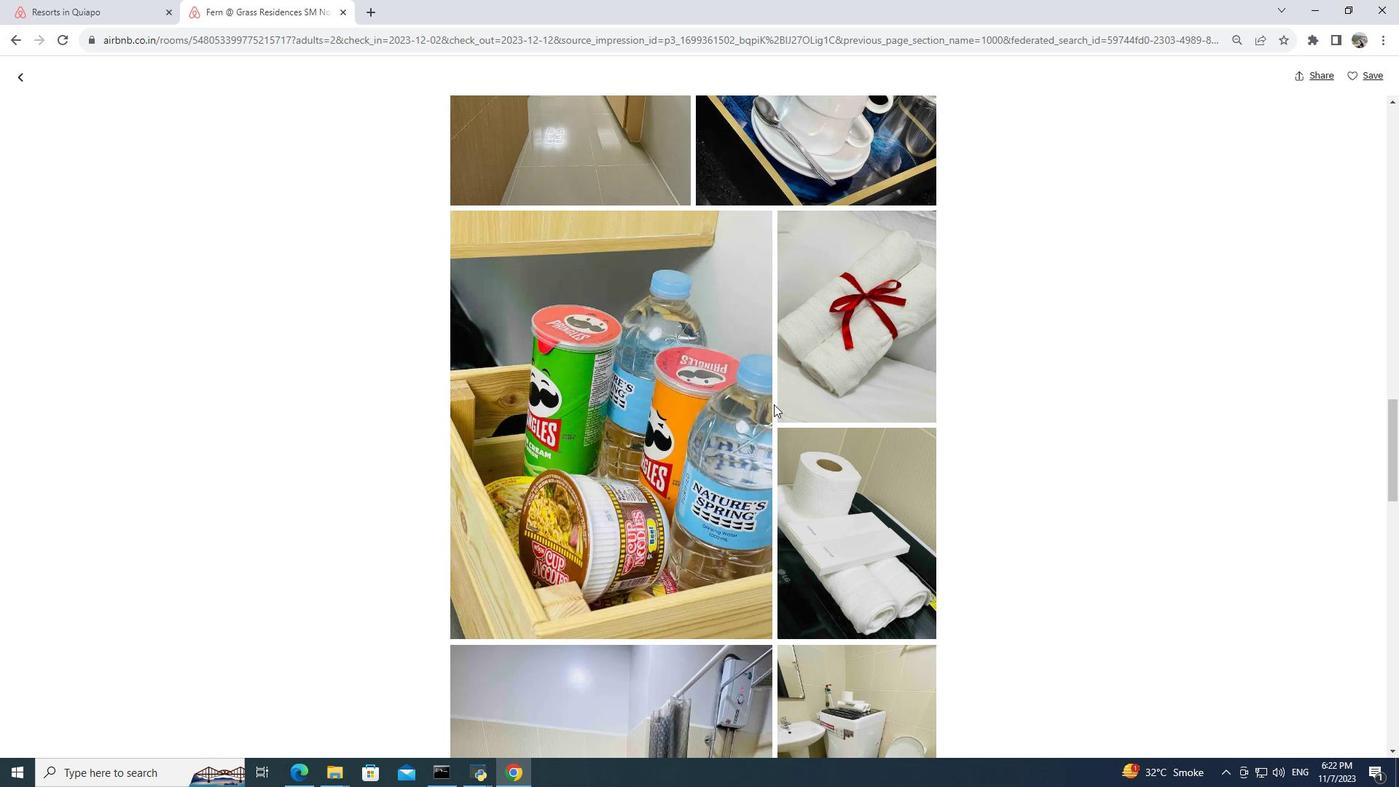 
Action: Mouse scrolled (774, 403) with delta (0, 0)
Screenshot: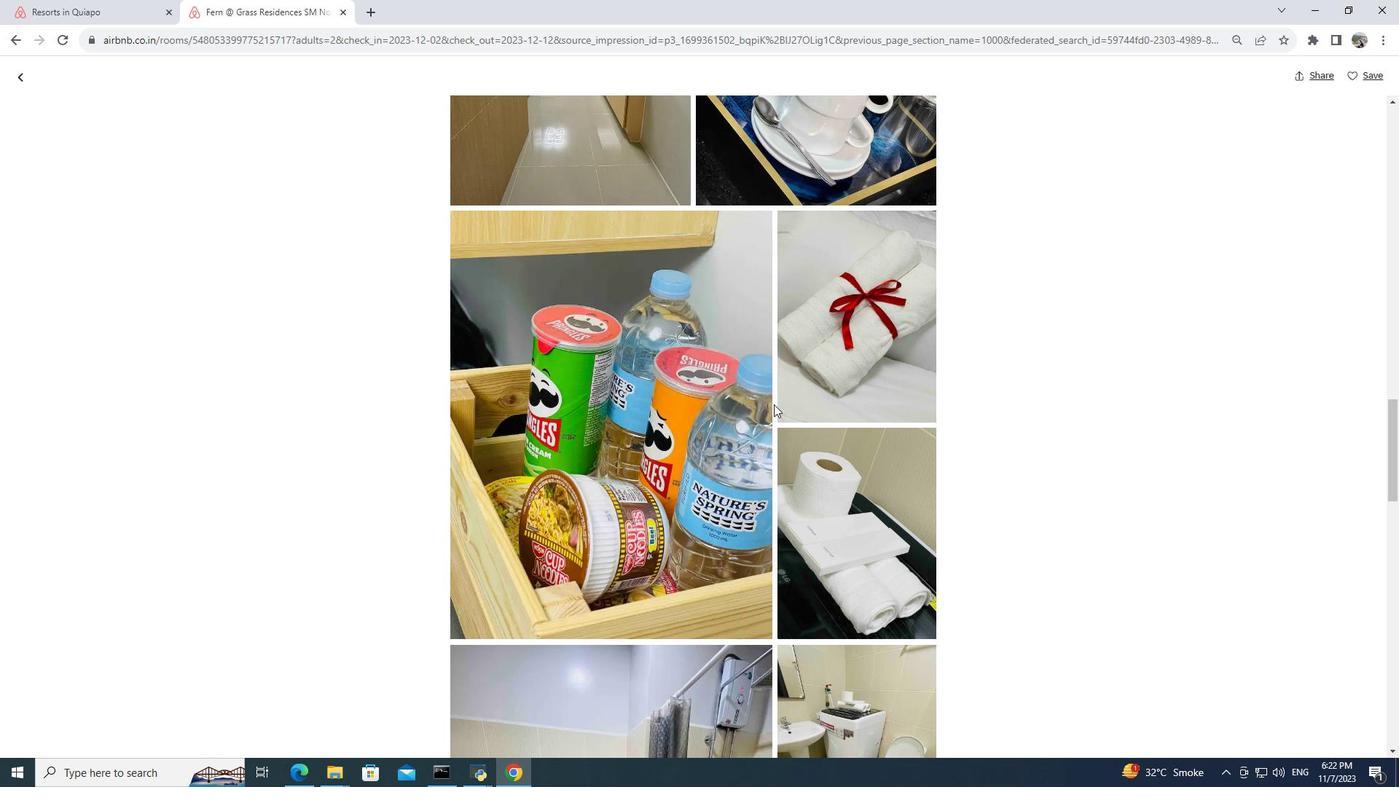 
Action: Mouse scrolled (774, 403) with delta (0, 0)
Screenshot: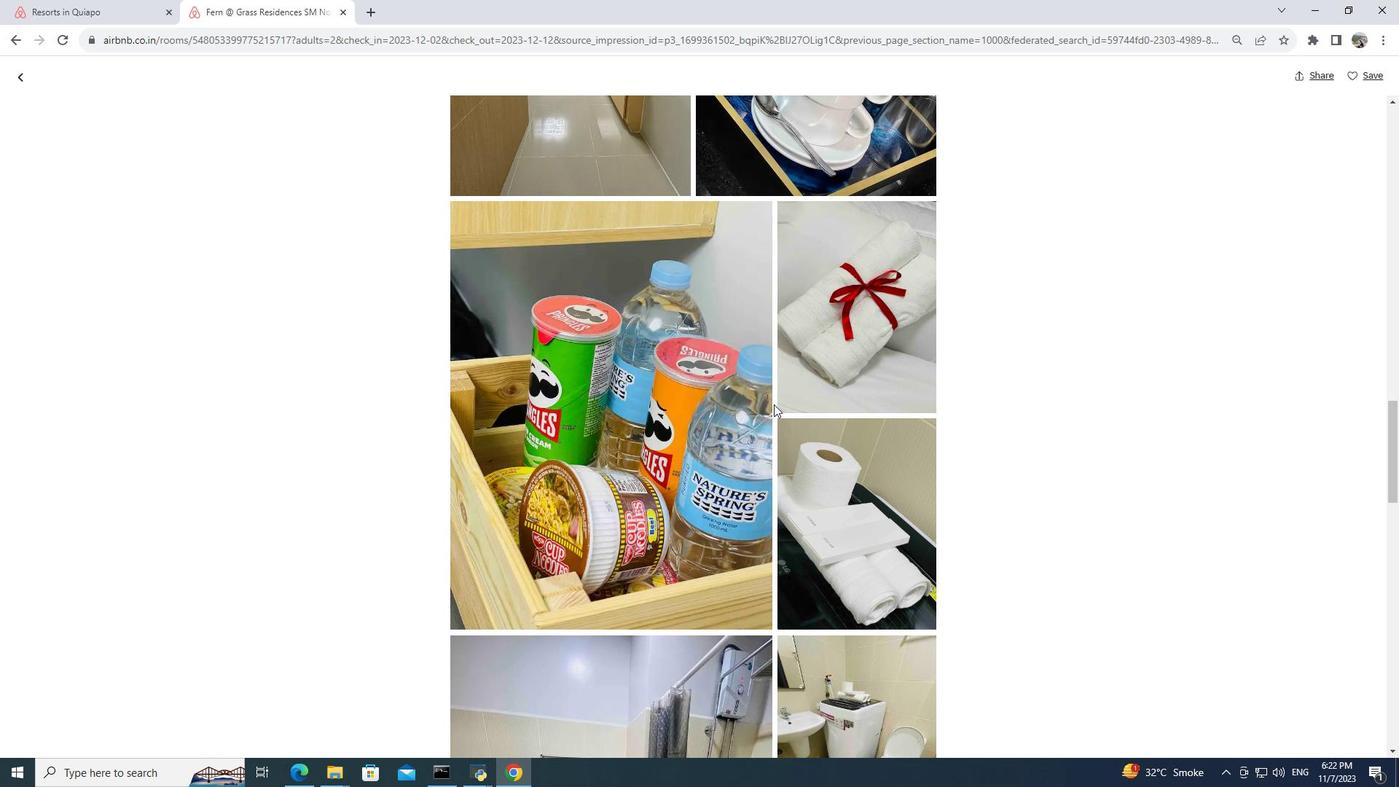 
Action: Mouse scrolled (774, 403) with delta (0, 0)
Screenshot: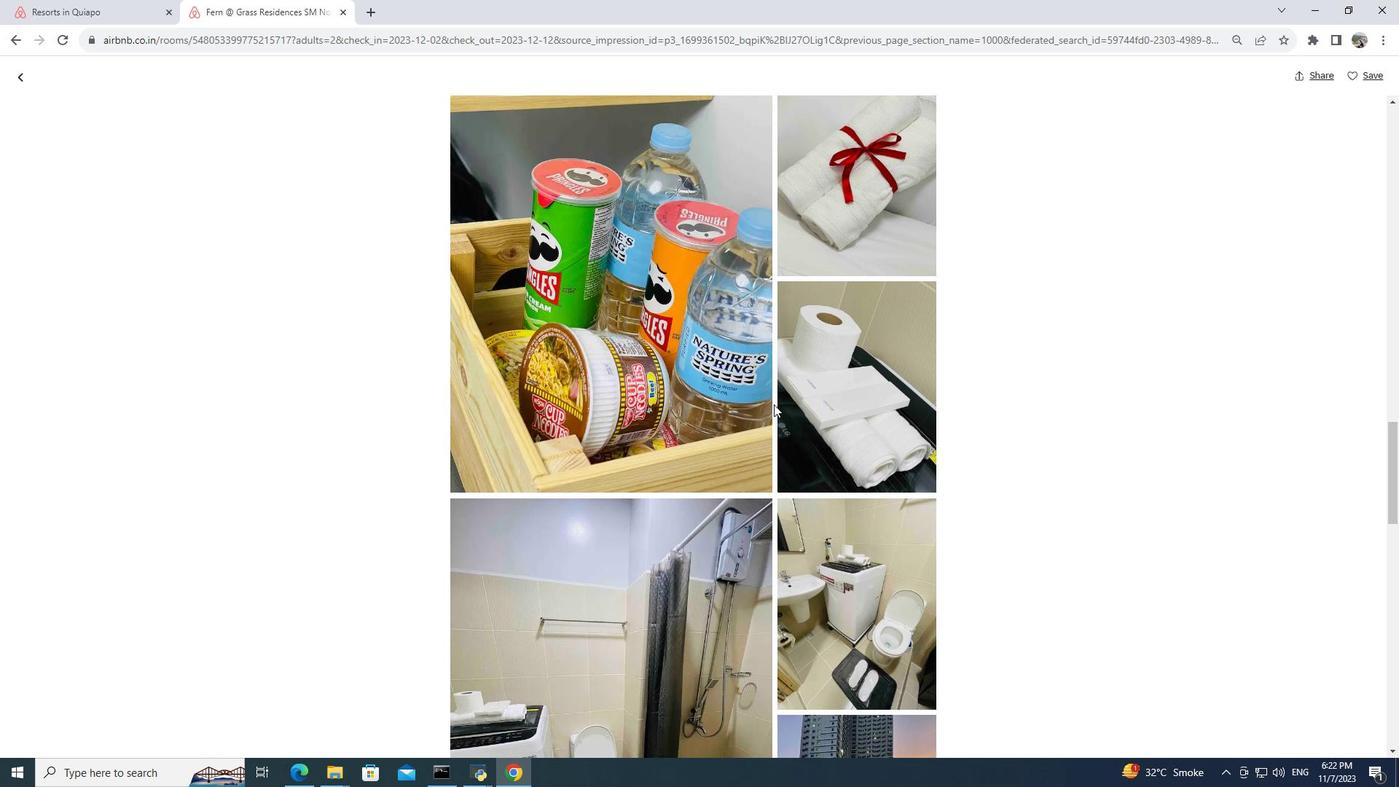 
Action: Mouse scrolled (774, 403) with delta (0, 0)
Screenshot: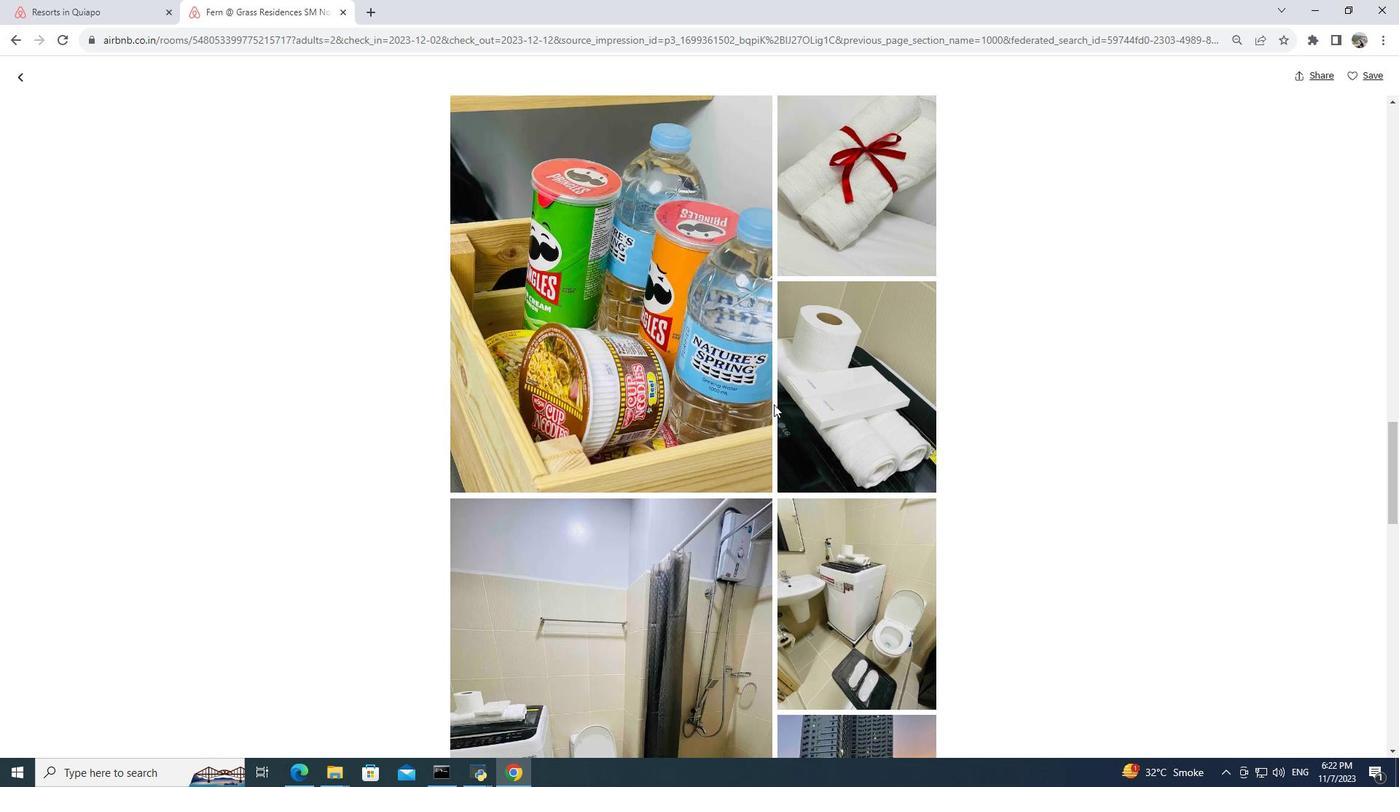 
Action: Mouse moved to (774, 408)
Screenshot: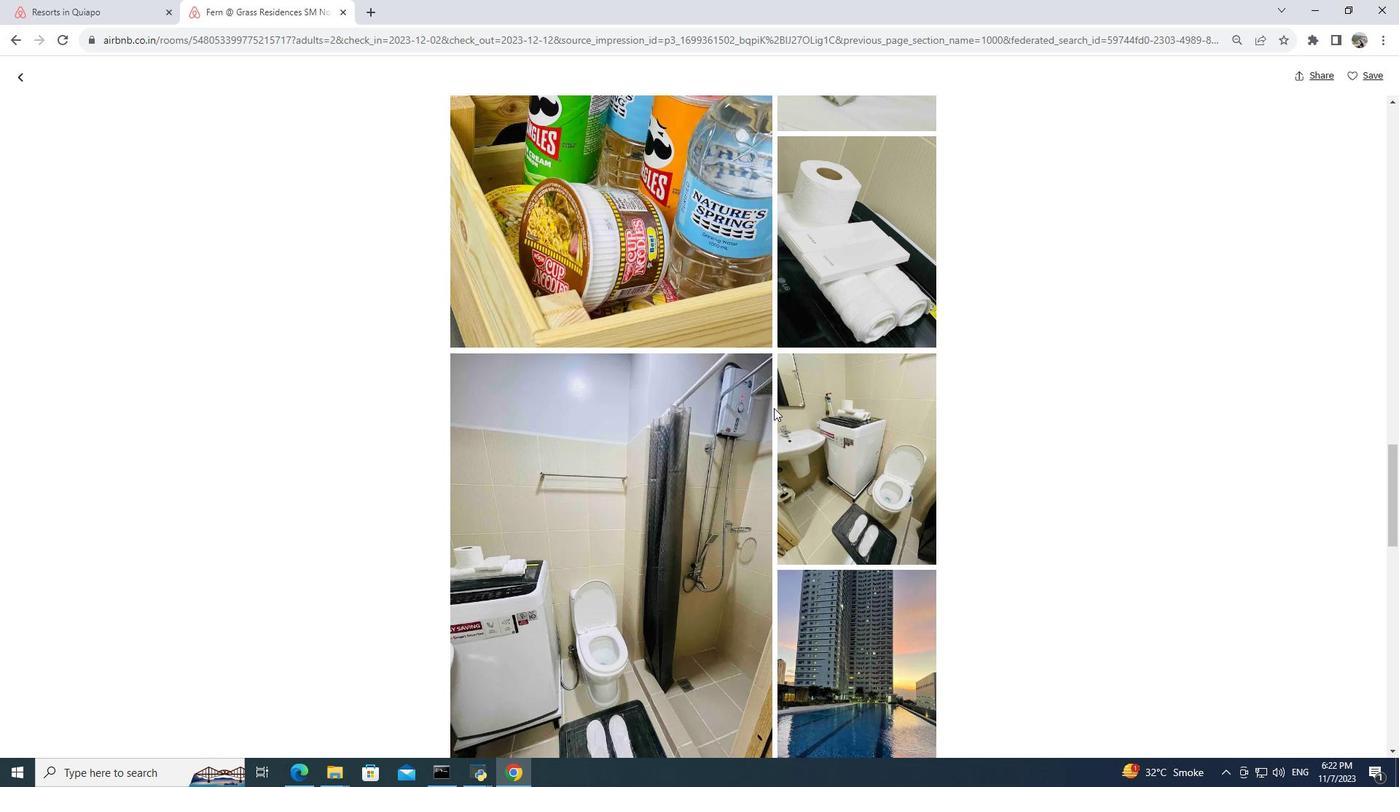 
Action: Mouse scrolled (774, 407) with delta (0, 0)
Screenshot: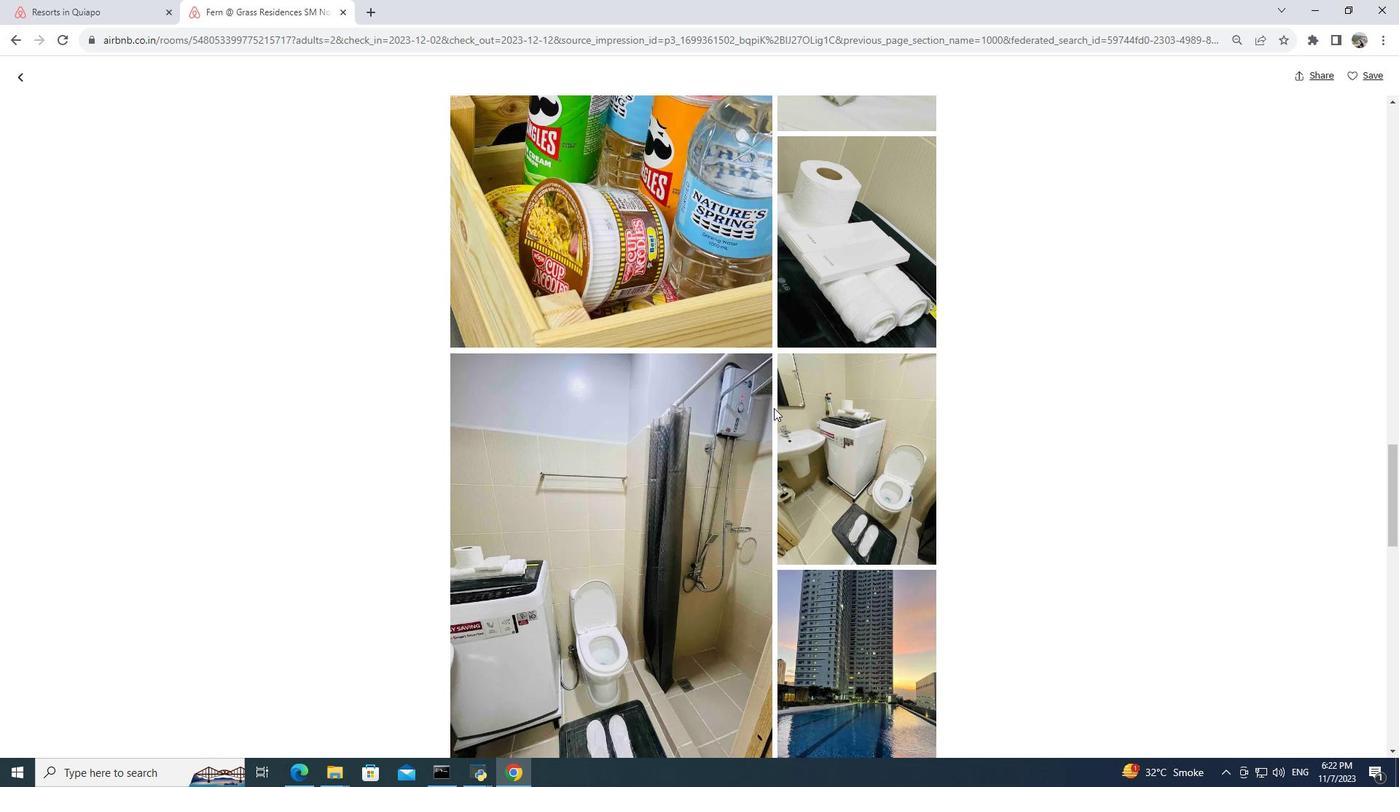 
Action: Mouse moved to (774, 409)
Screenshot: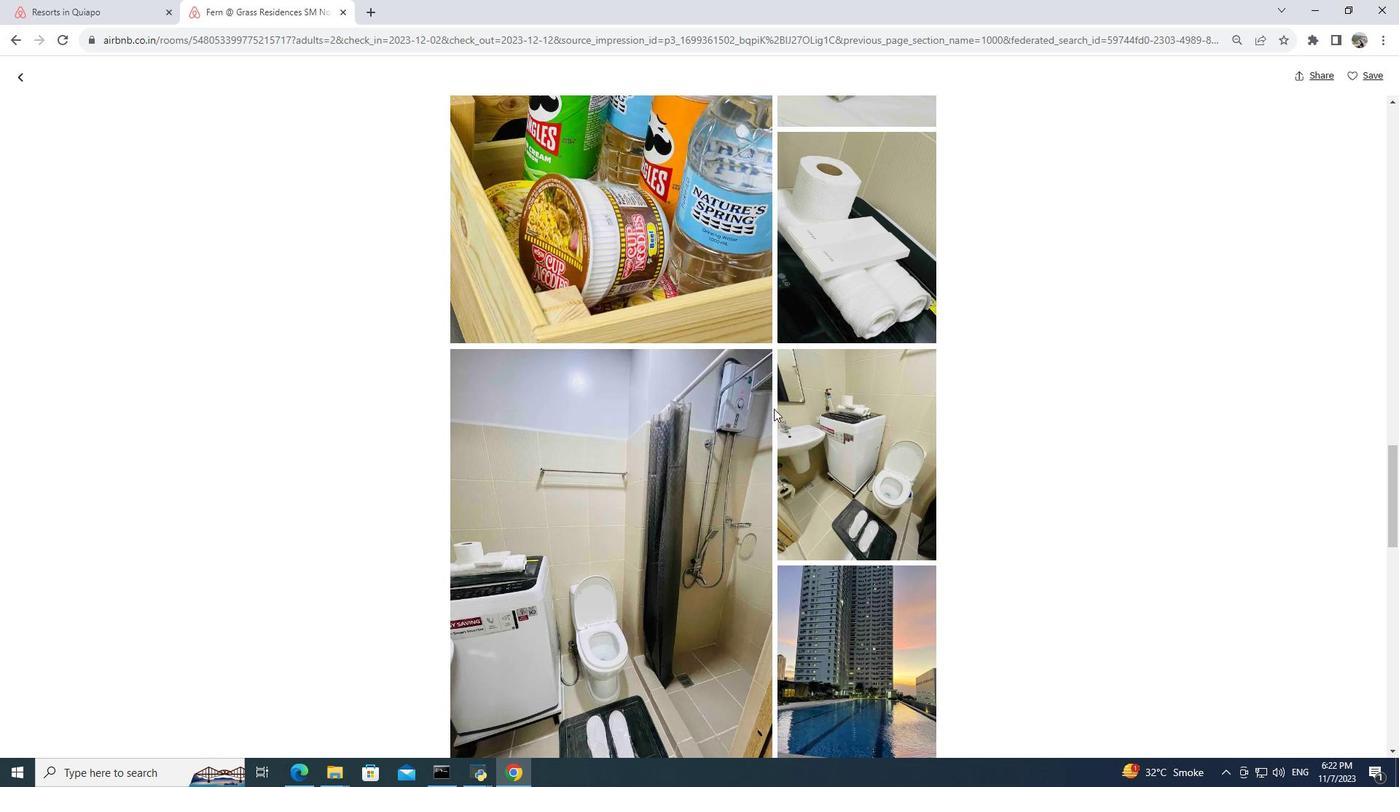 
Action: Mouse scrolled (774, 408) with delta (0, 0)
Screenshot: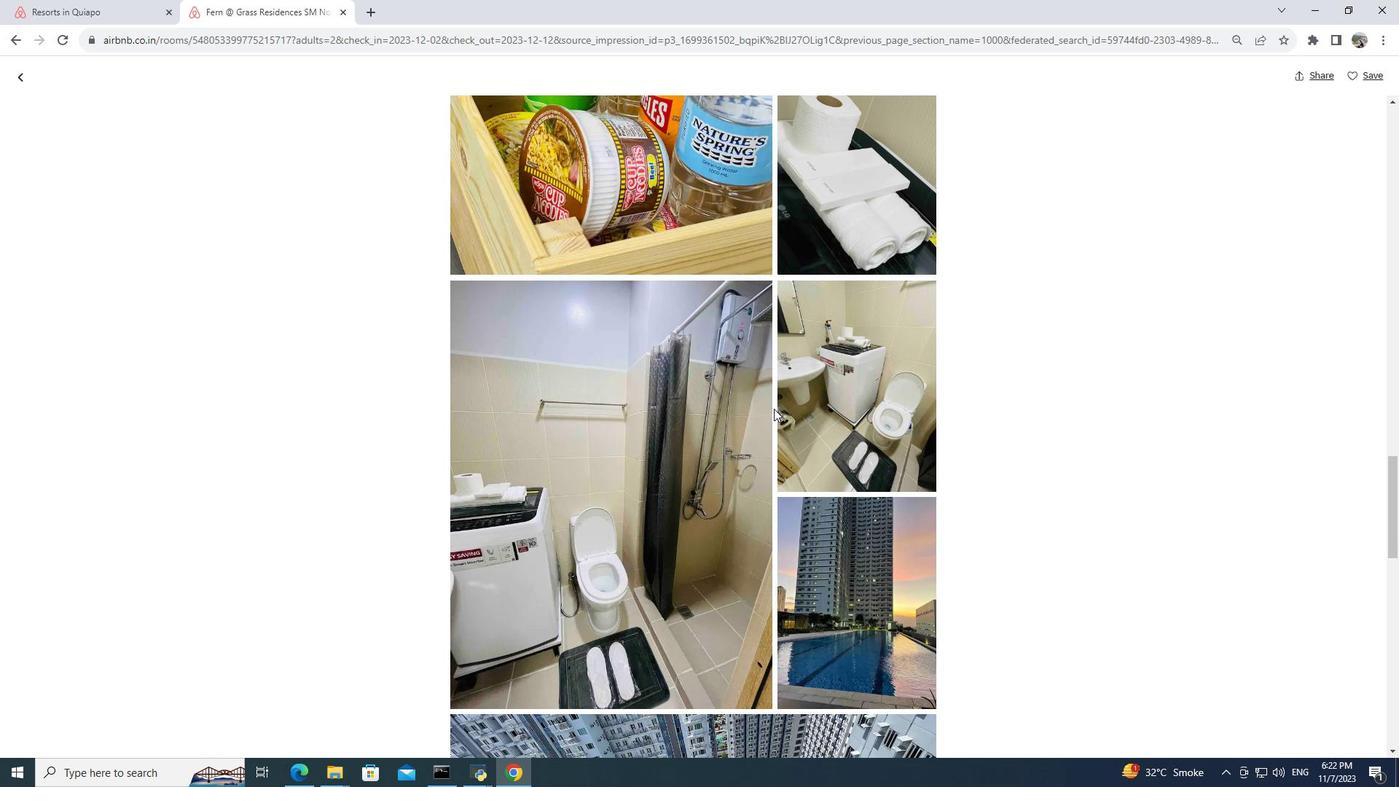 
Action: Mouse scrolled (774, 408) with delta (0, 0)
Screenshot: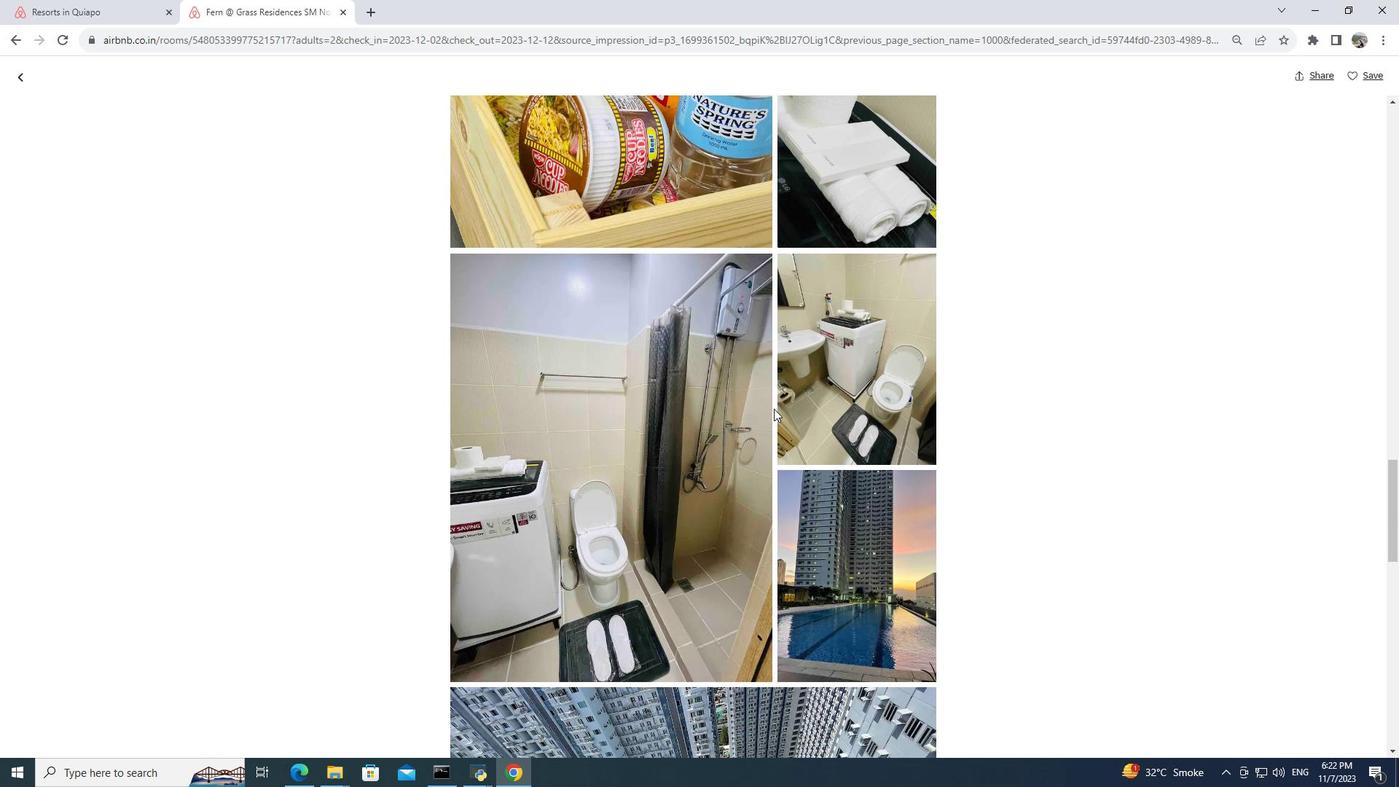 
Action: Mouse moved to (774, 409)
Screenshot: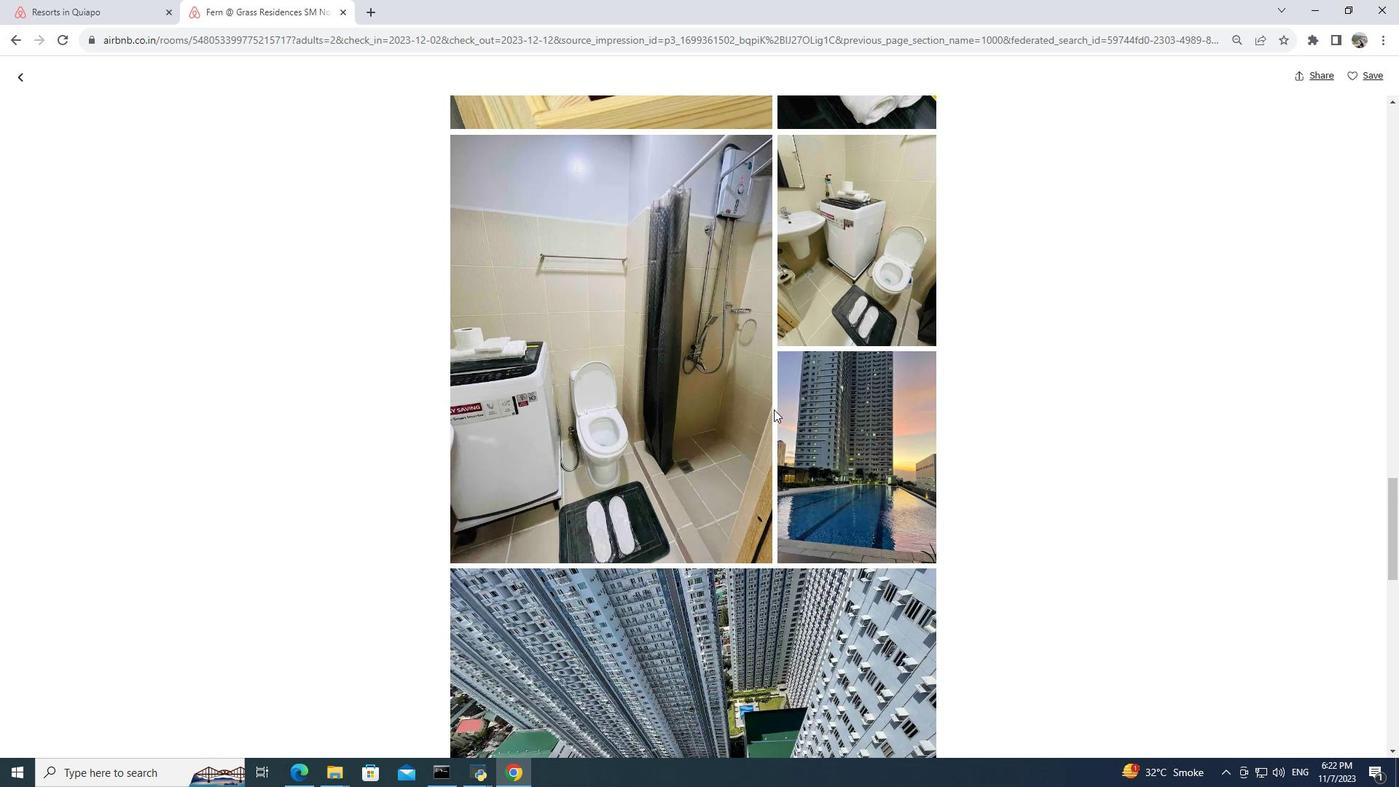 
Action: Mouse scrolled (774, 409) with delta (0, 0)
Screenshot: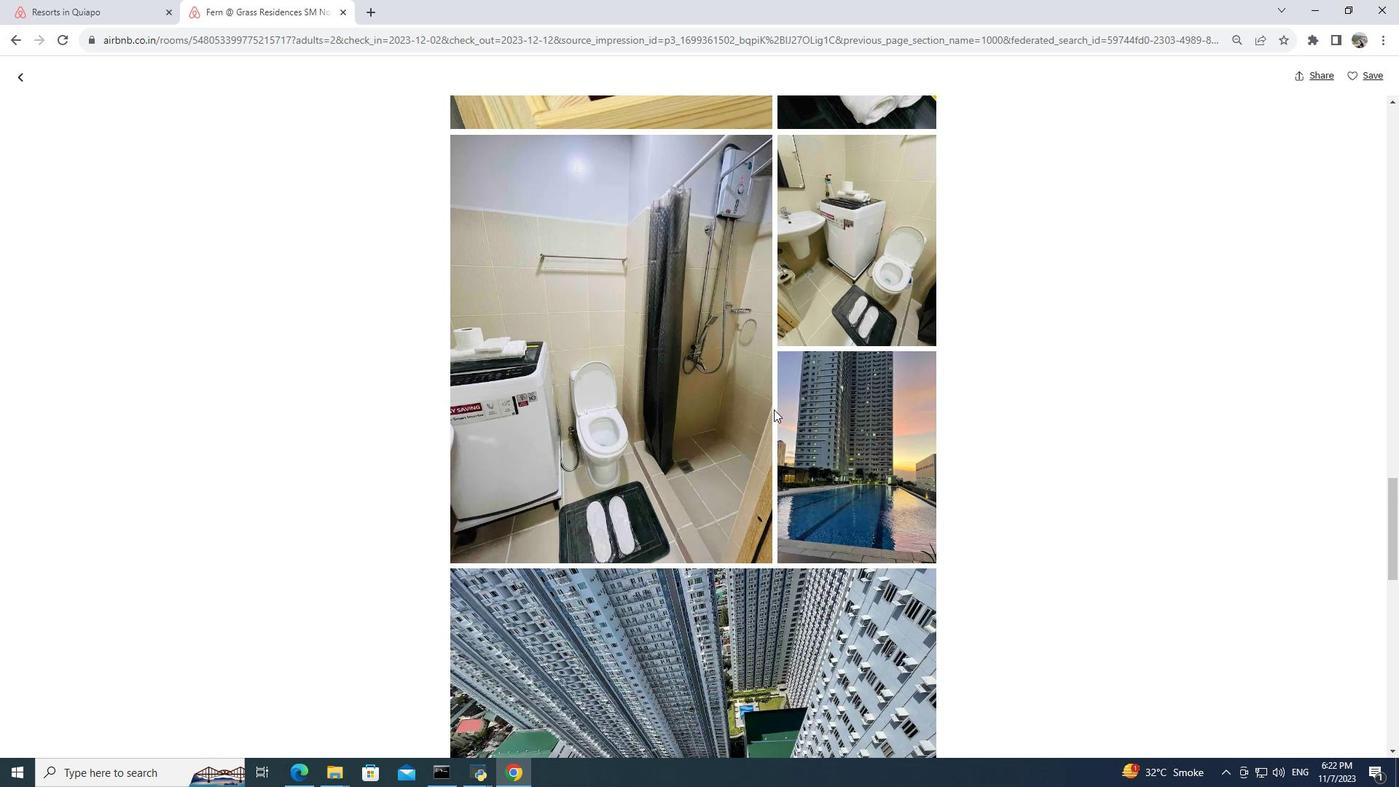 
Action: Mouse moved to (770, 416)
Screenshot: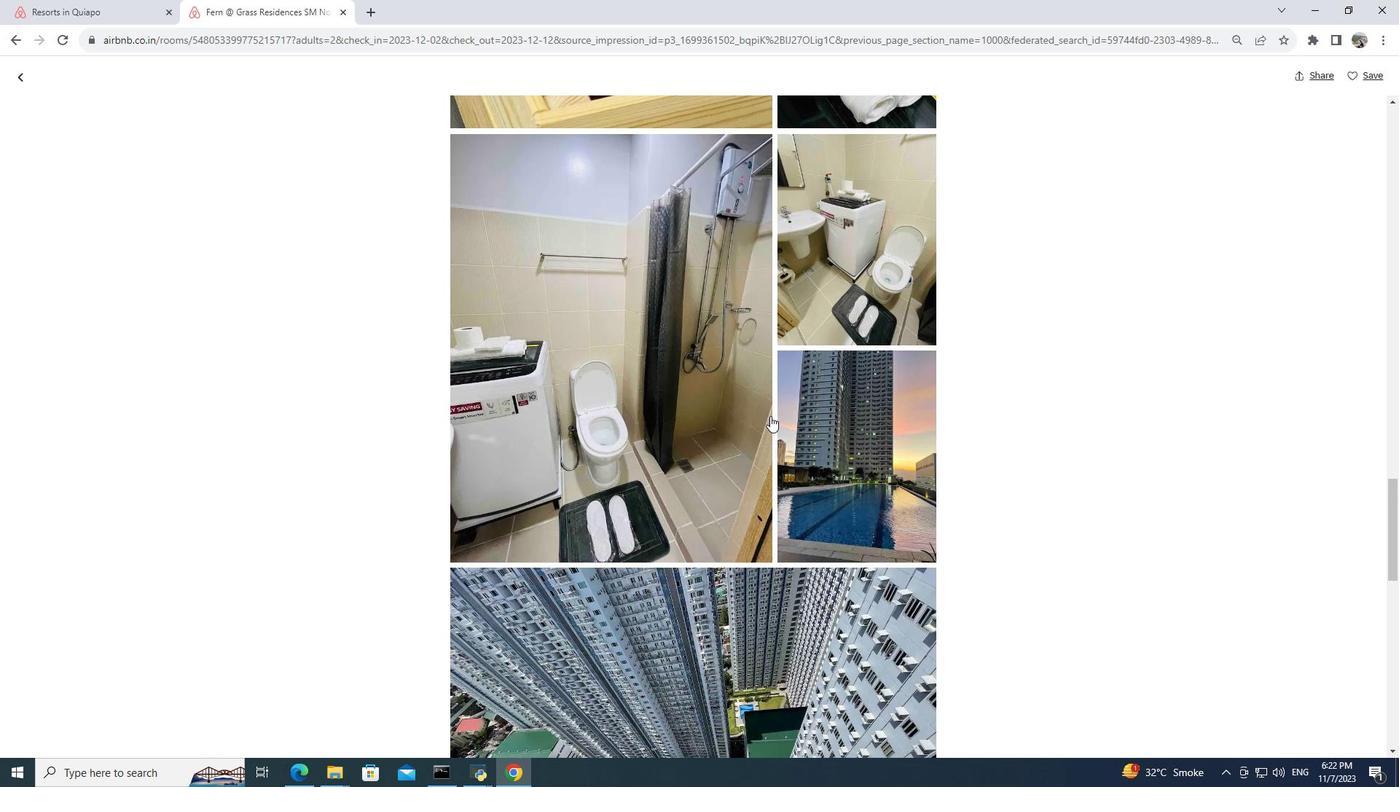 
Action: Mouse scrolled (770, 415) with delta (0, 0)
Screenshot: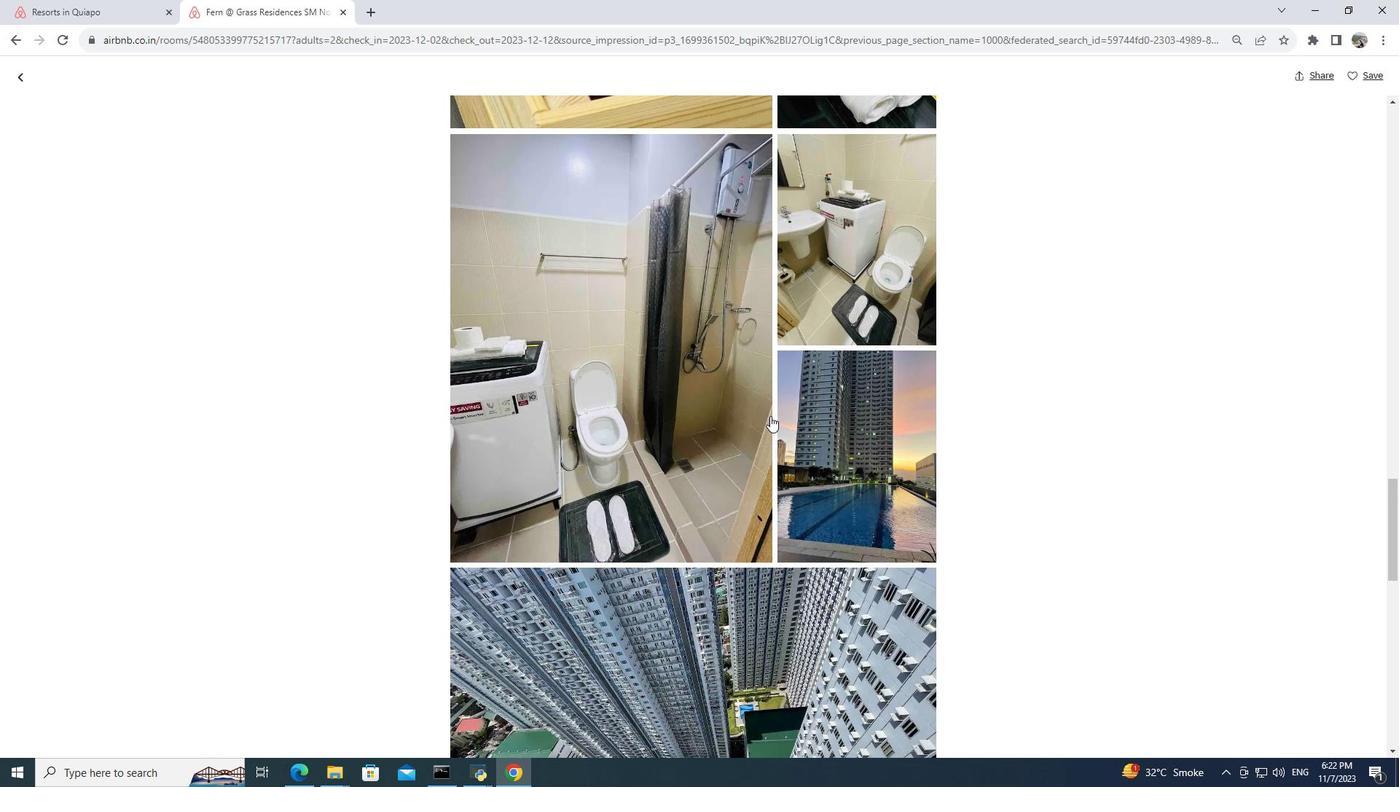 
Action: Mouse moved to (768, 416)
Screenshot: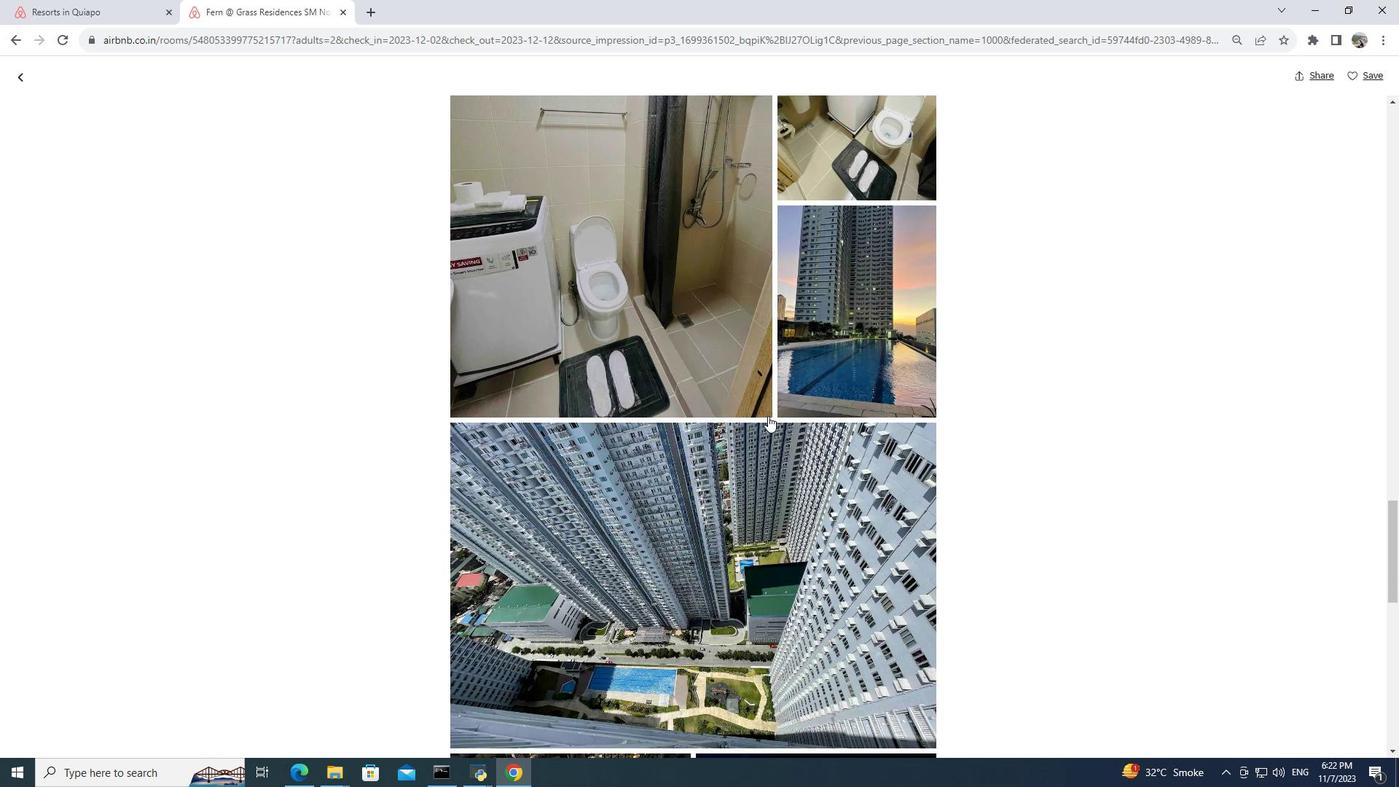 
Action: Mouse scrolled (768, 415) with delta (0, 0)
Screenshot: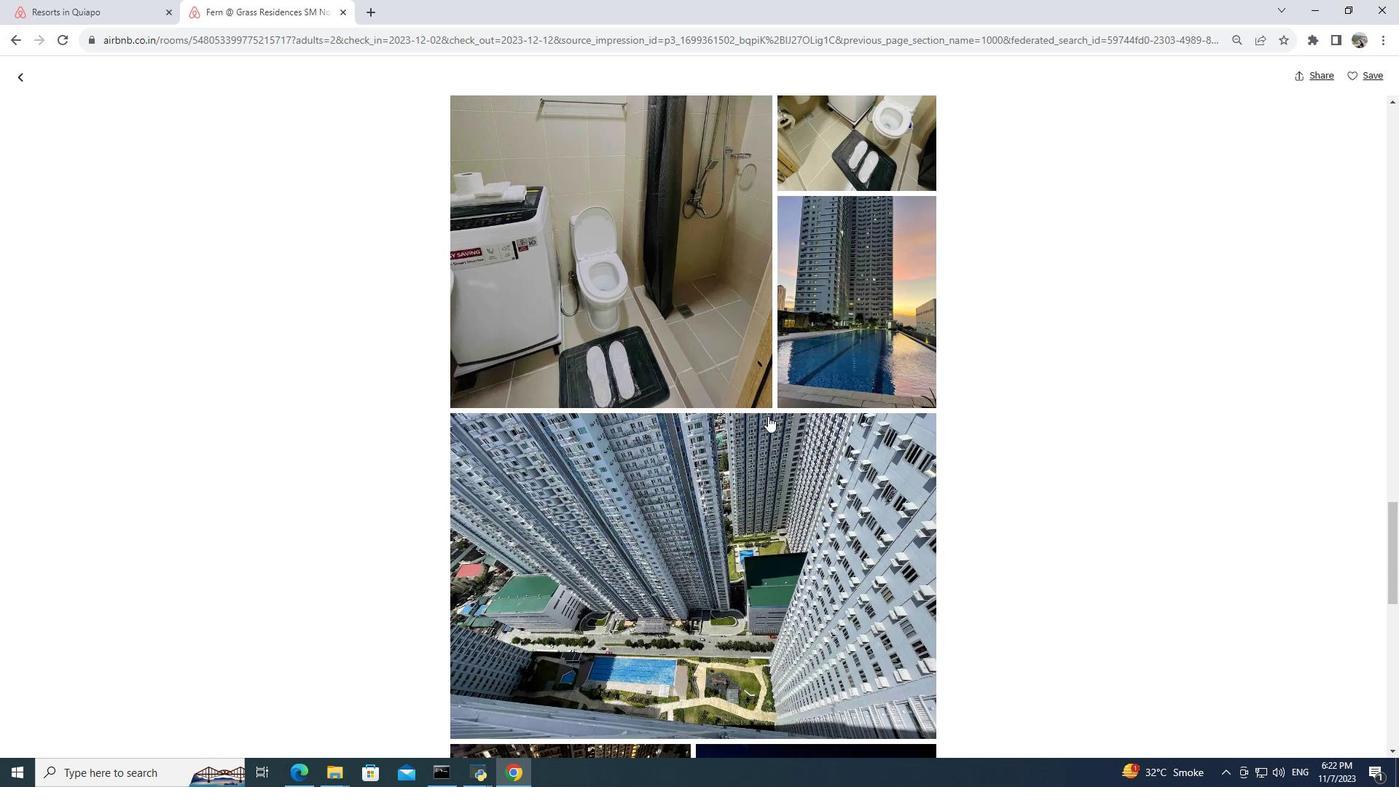 
Action: Mouse scrolled (768, 415) with delta (0, 0)
Screenshot: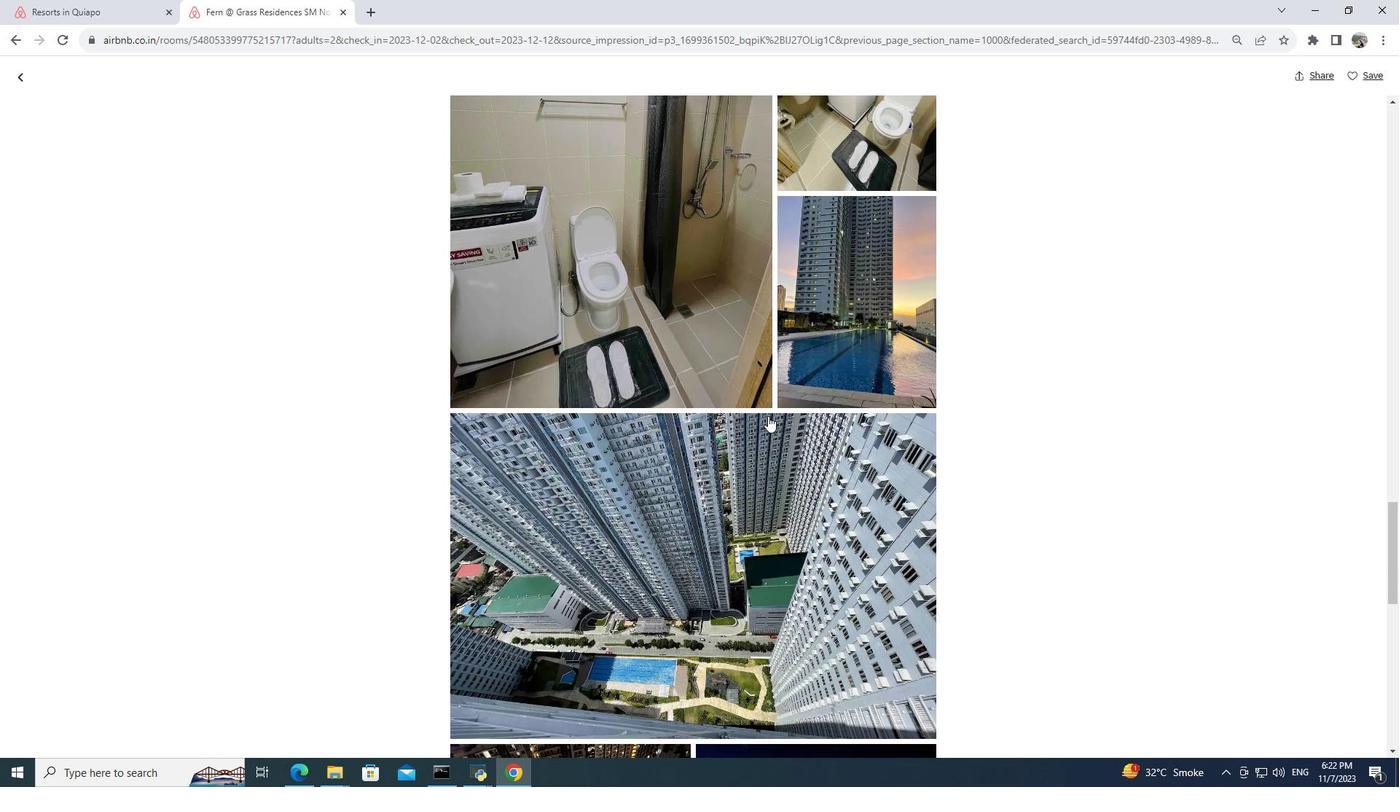 
Action: Mouse moved to (768, 417)
Screenshot: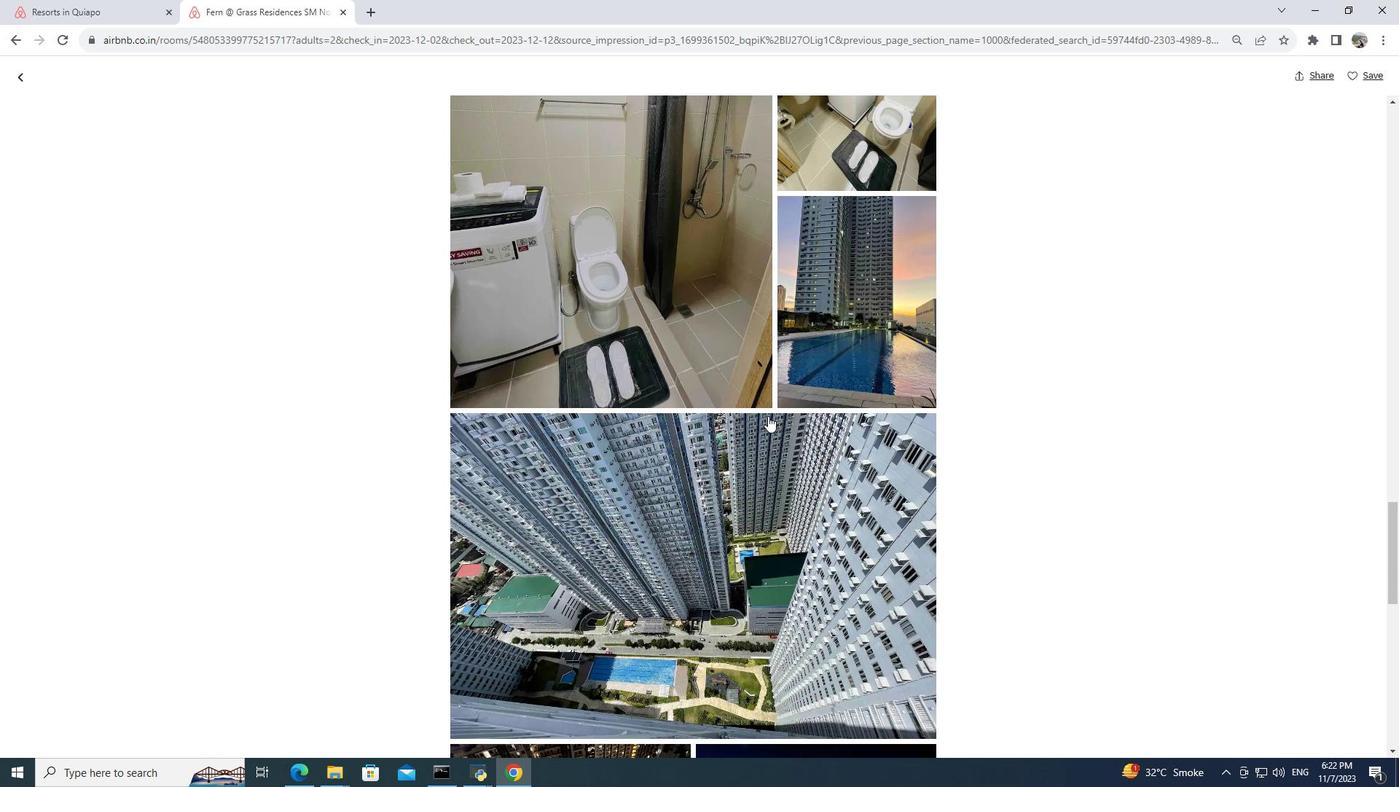 
Action: Mouse scrolled (768, 417) with delta (0, 0)
Screenshot: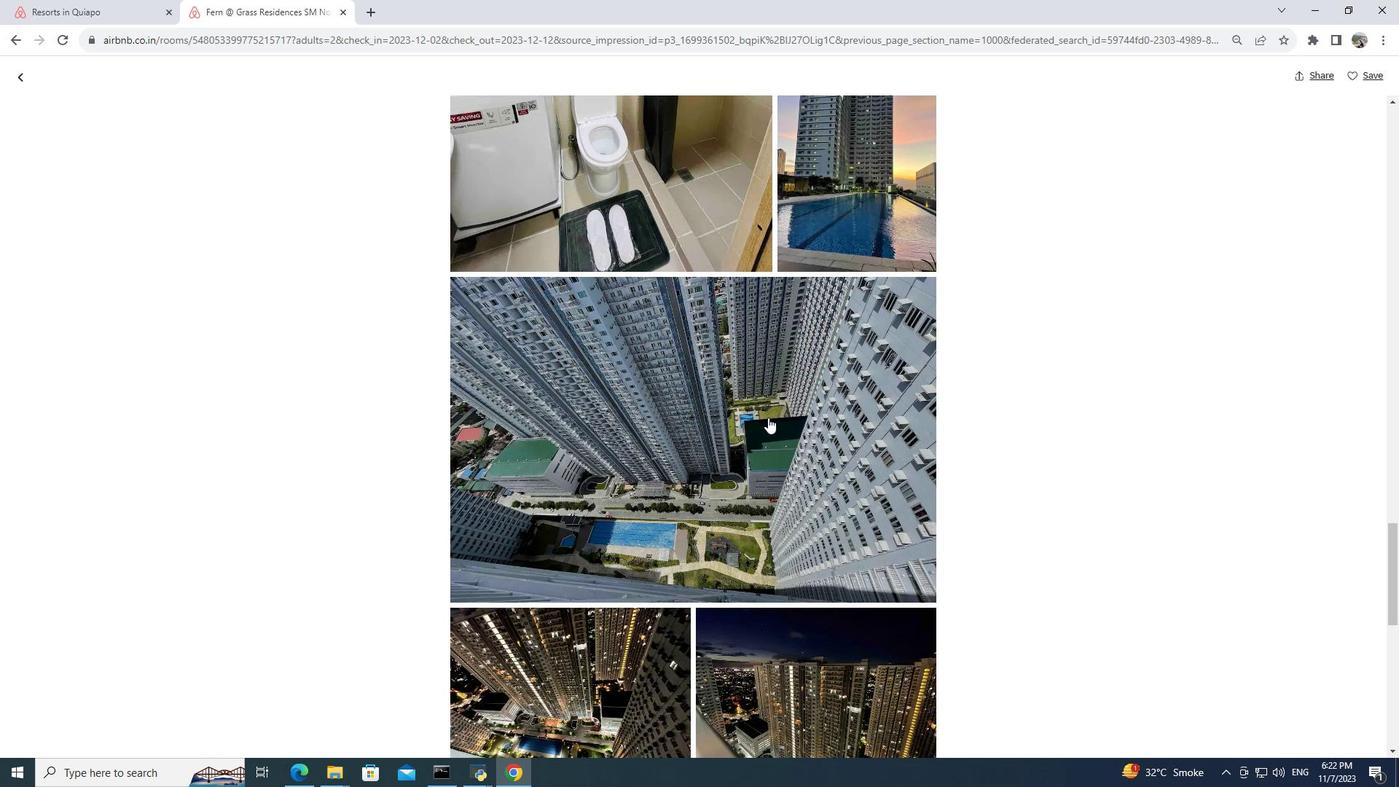 
Action: Mouse scrolled (768, 417) with delta (0, 0)
Screenshot: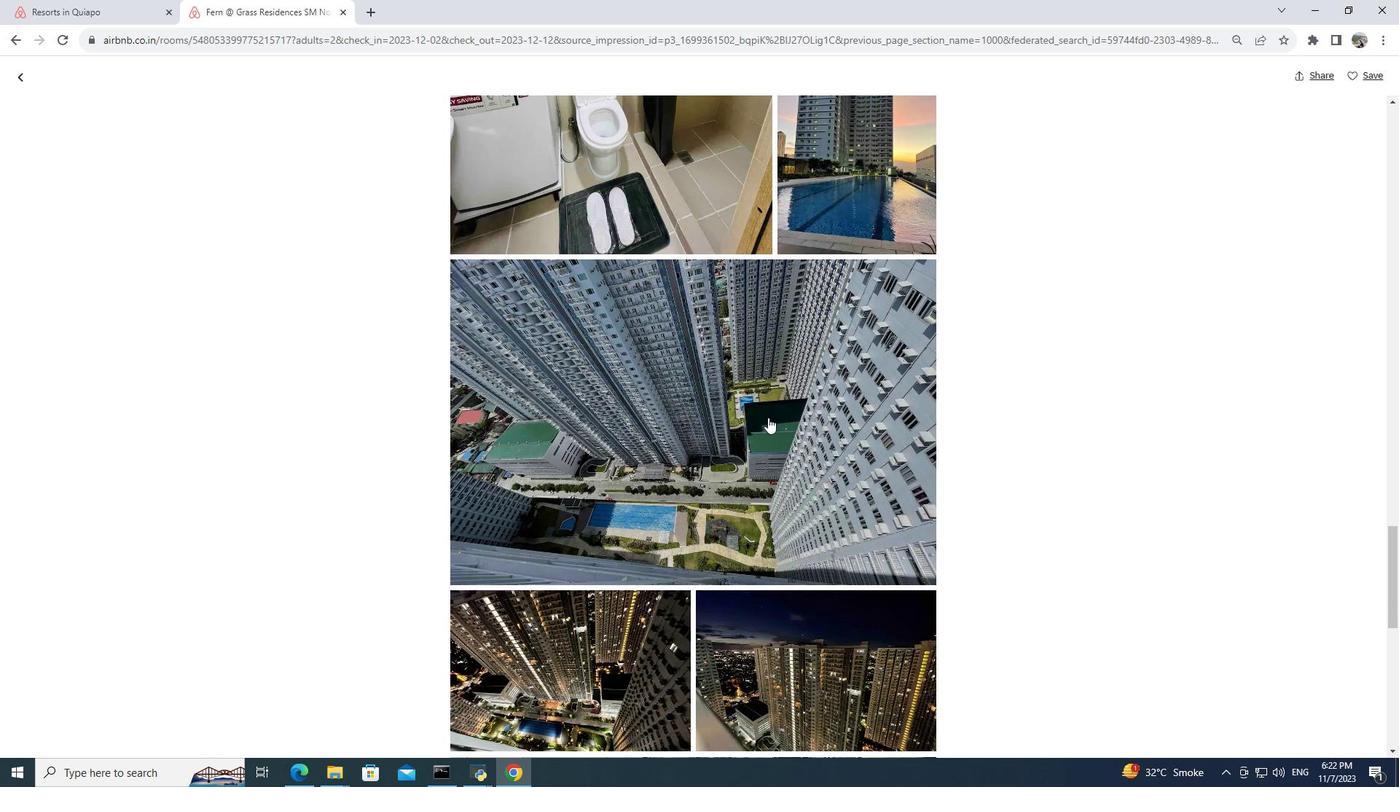 
Action: Mouse scrolled (768, 417) with delta (0, 0)
Screenshot: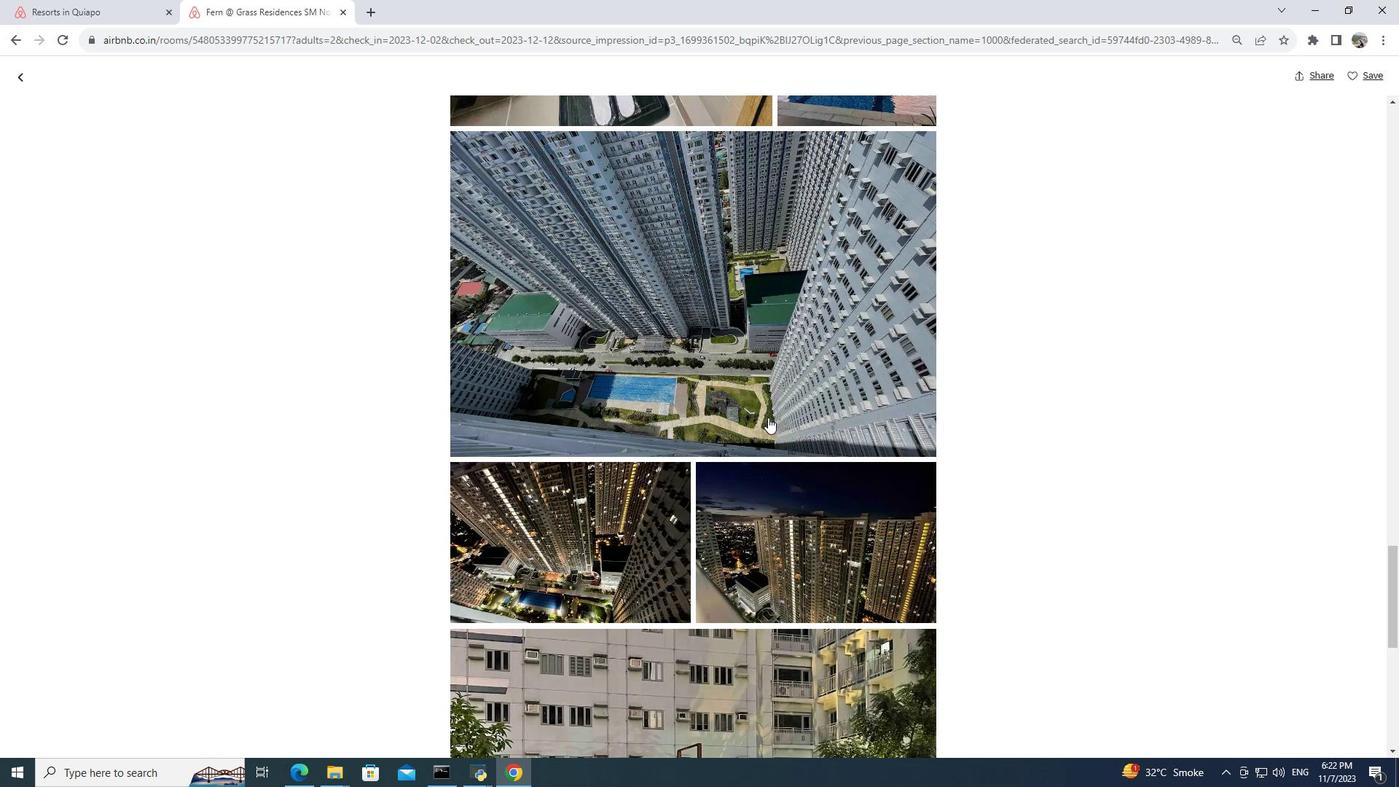 
Action: Mouse scrolled (768, 417) with delta (0, 0)
Screenshot: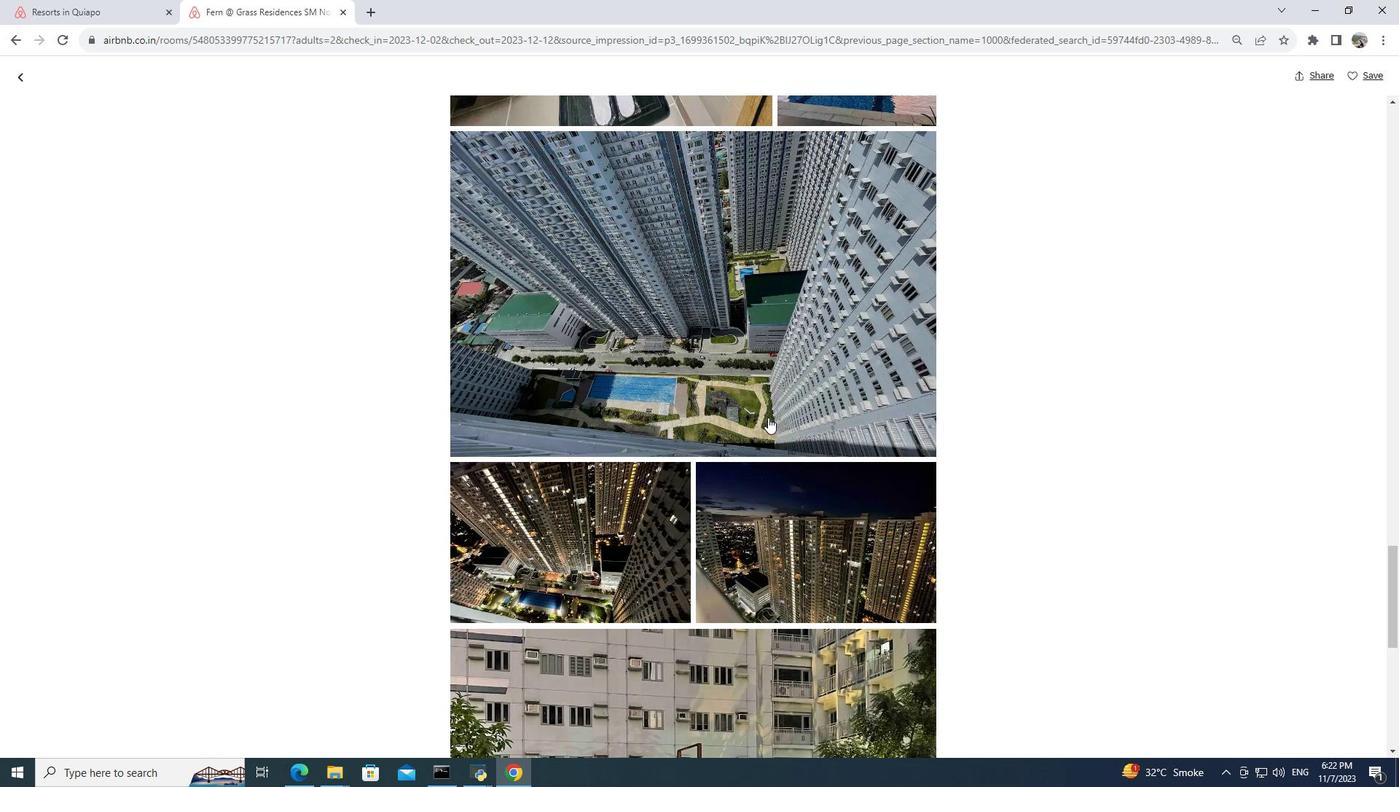 
Action: Mouse scrolled (768, 417) with delta (0, 0)
Screenshot: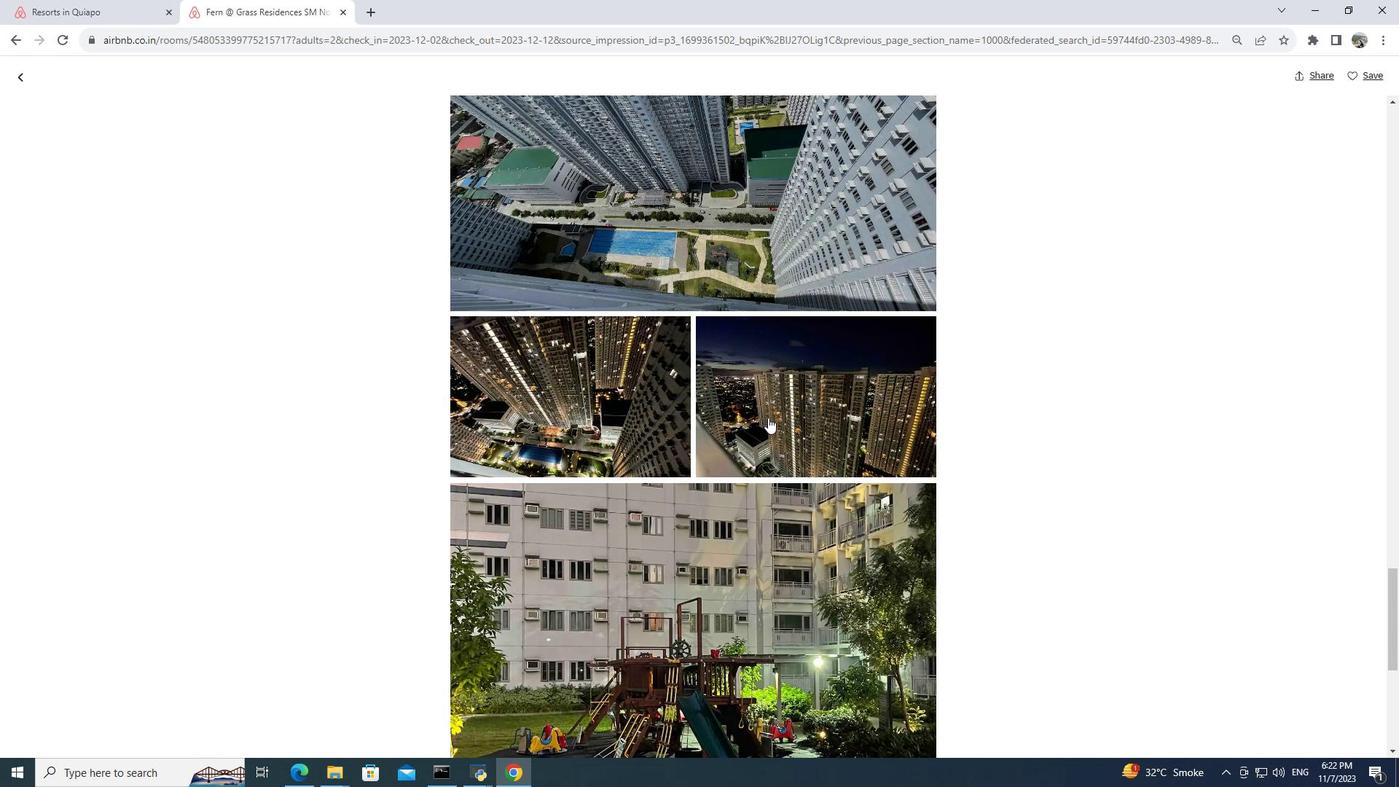 
Action: Mouse scrolled (768, 417) with delta (0, 0)
Screenshot: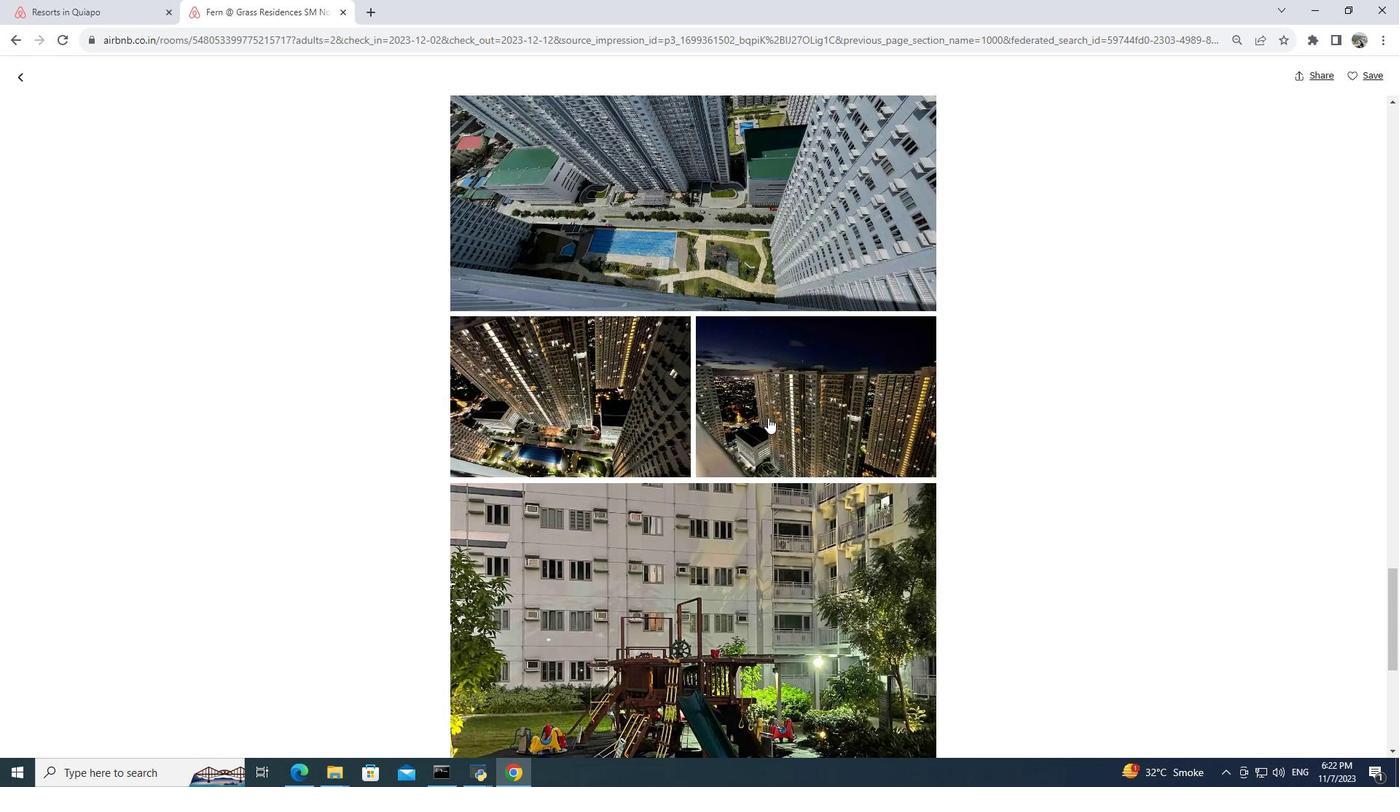 
Action: Mouse scrolled (768, 417) with delta (0, 0)
Screenshot: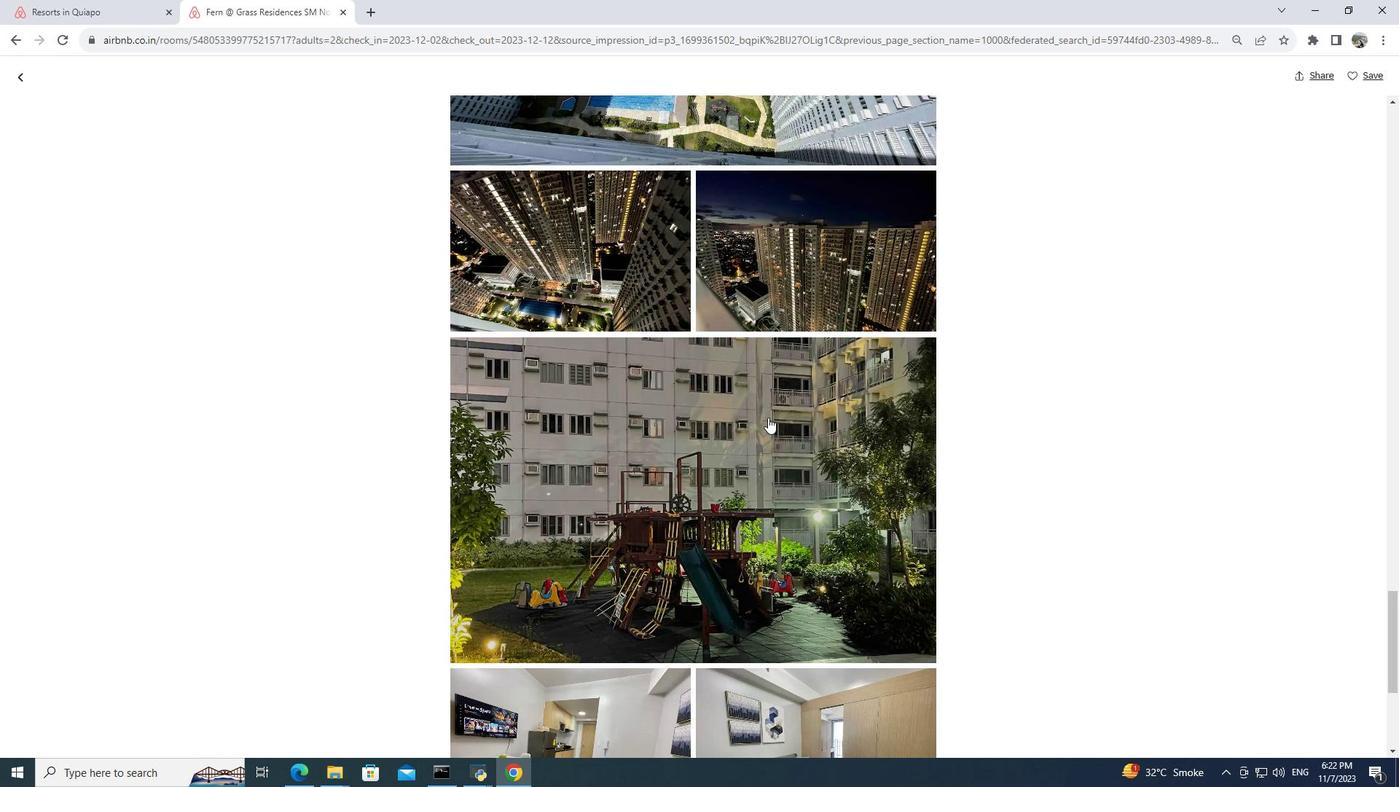 
Action: Mouse scrolled (768, 417) with delta (0, 0)
Screenshot: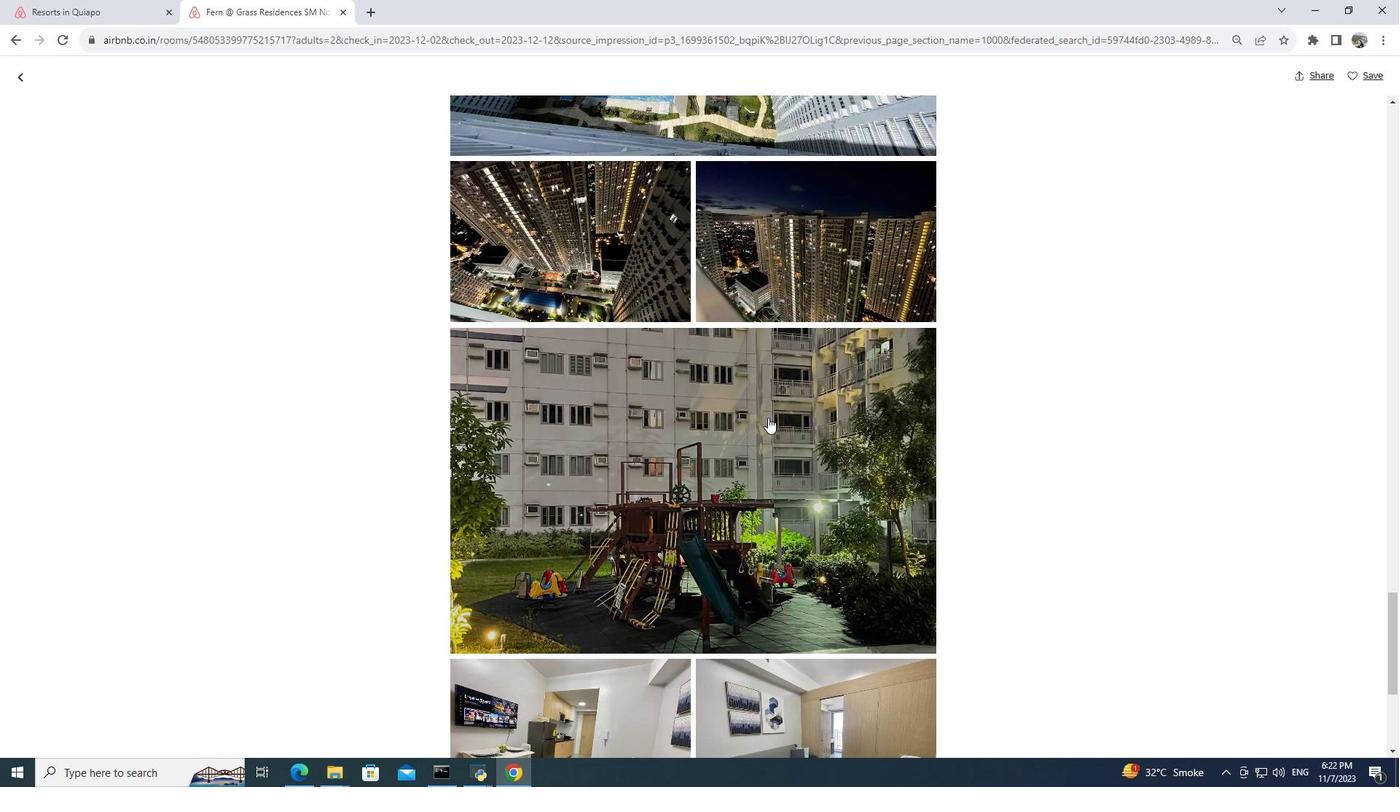 
Action: Mouse scrolled (768, 417) with delta (0, 0)
Screenshot: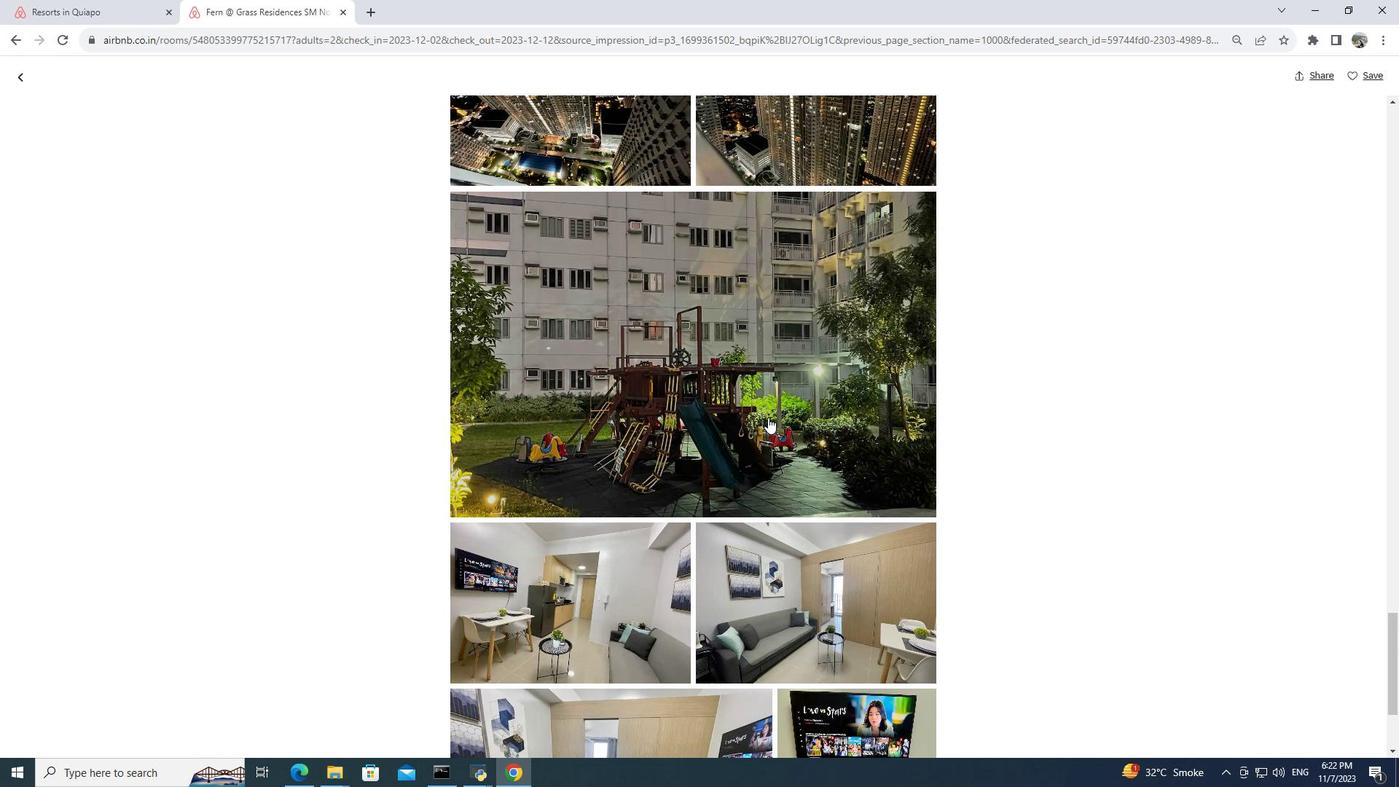 
Action: Mouse scrolled (768, 417) with delta (0, 0)
Screenshot: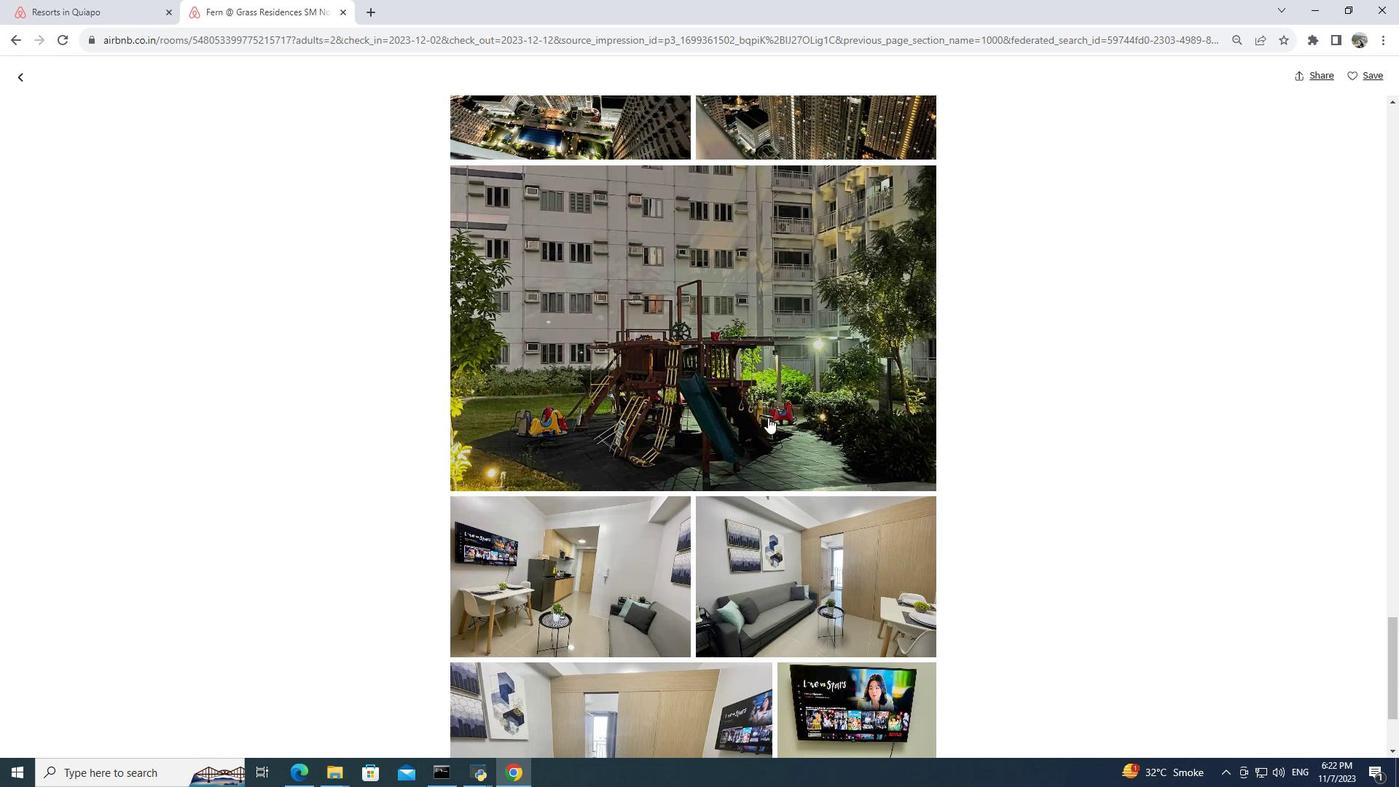 
Action: Mouse scrolled (768, 417) with delta (0, 0)
Screenshot: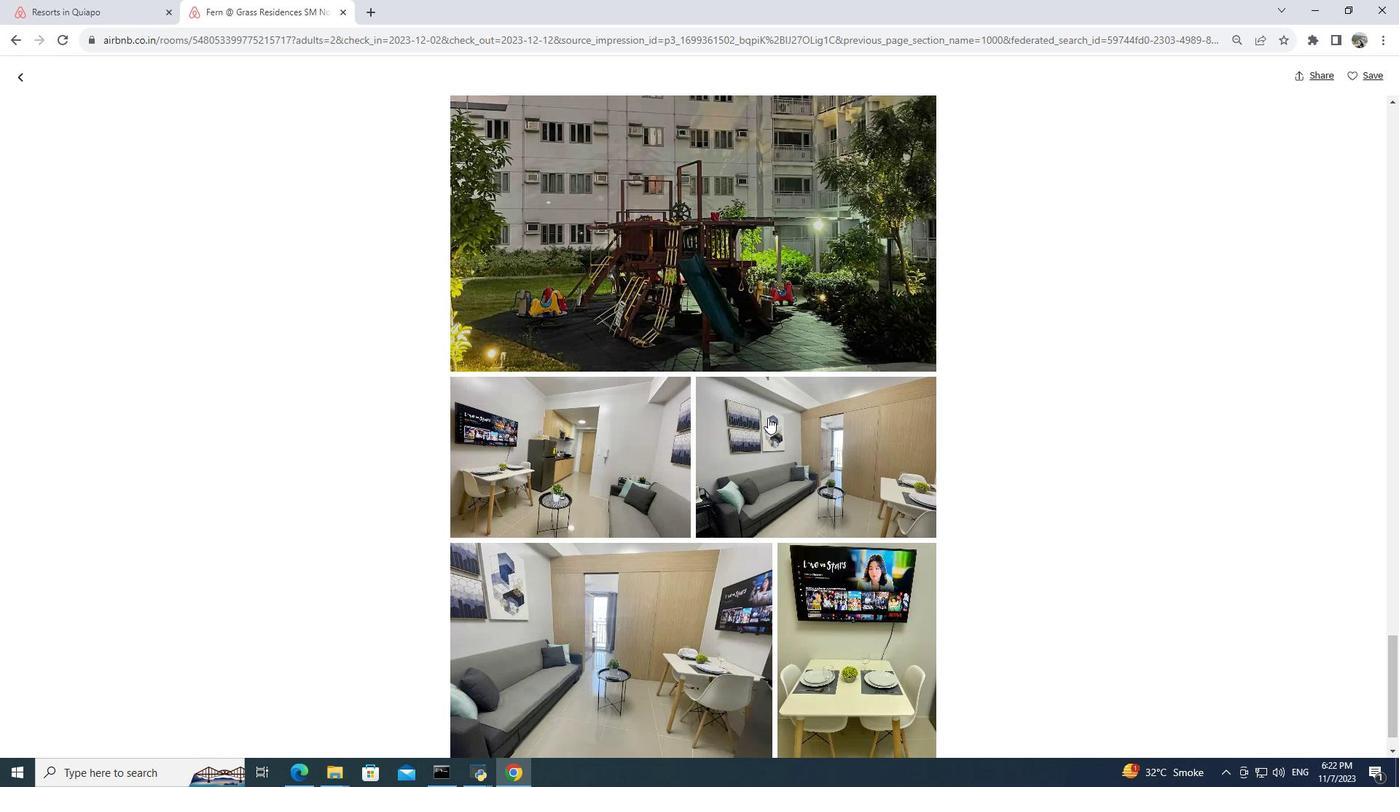 
Action: Mouse scrolled (768, 417) with delta (0, 0)
Screenshot: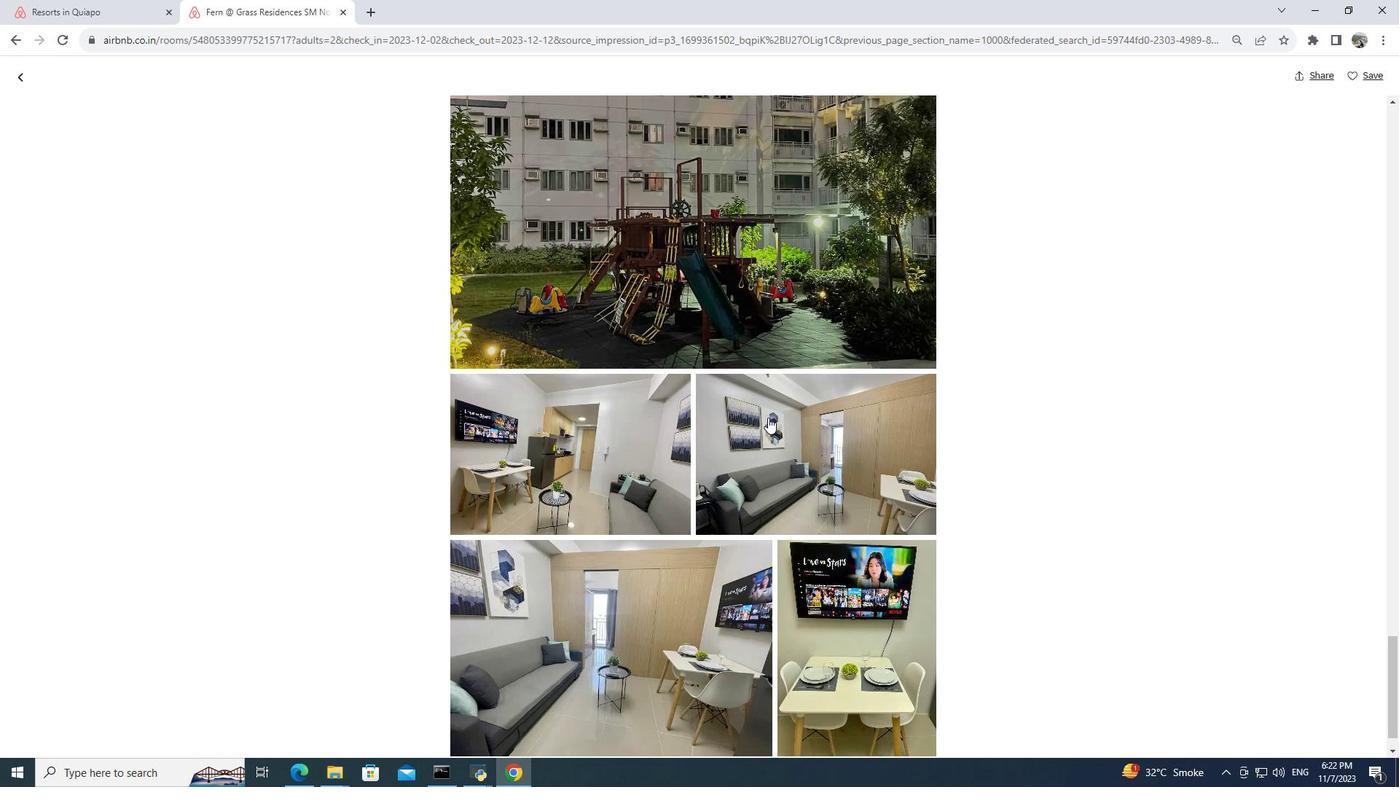
Action: Mouse scrolled (768, 417) with delta (0, 0)
Screenshot: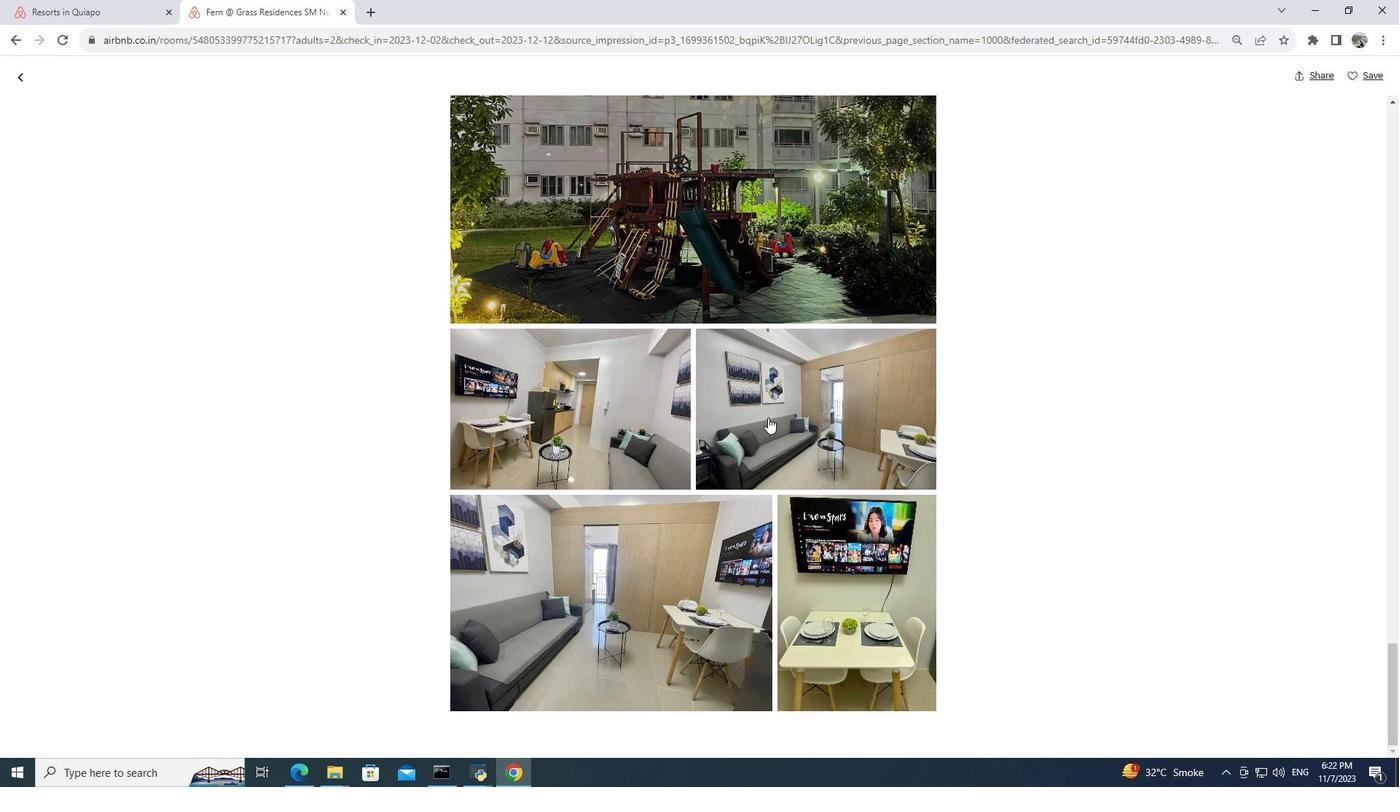 
Action: Mouse scrolled (768, 417) with delta (0, 0)
Screenshot: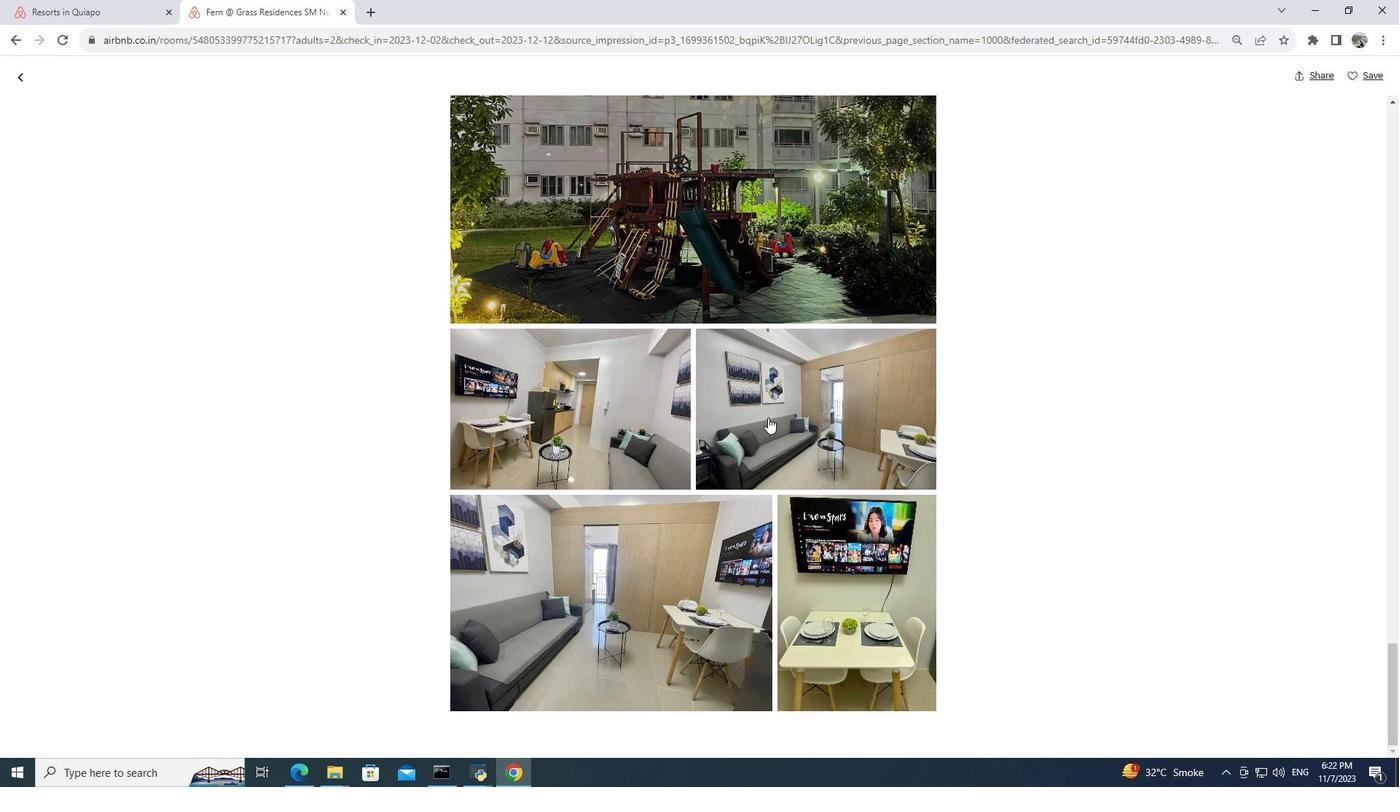 
Action: Mouse scrolled (768, 417) with delta (0, 0)
Screenshot: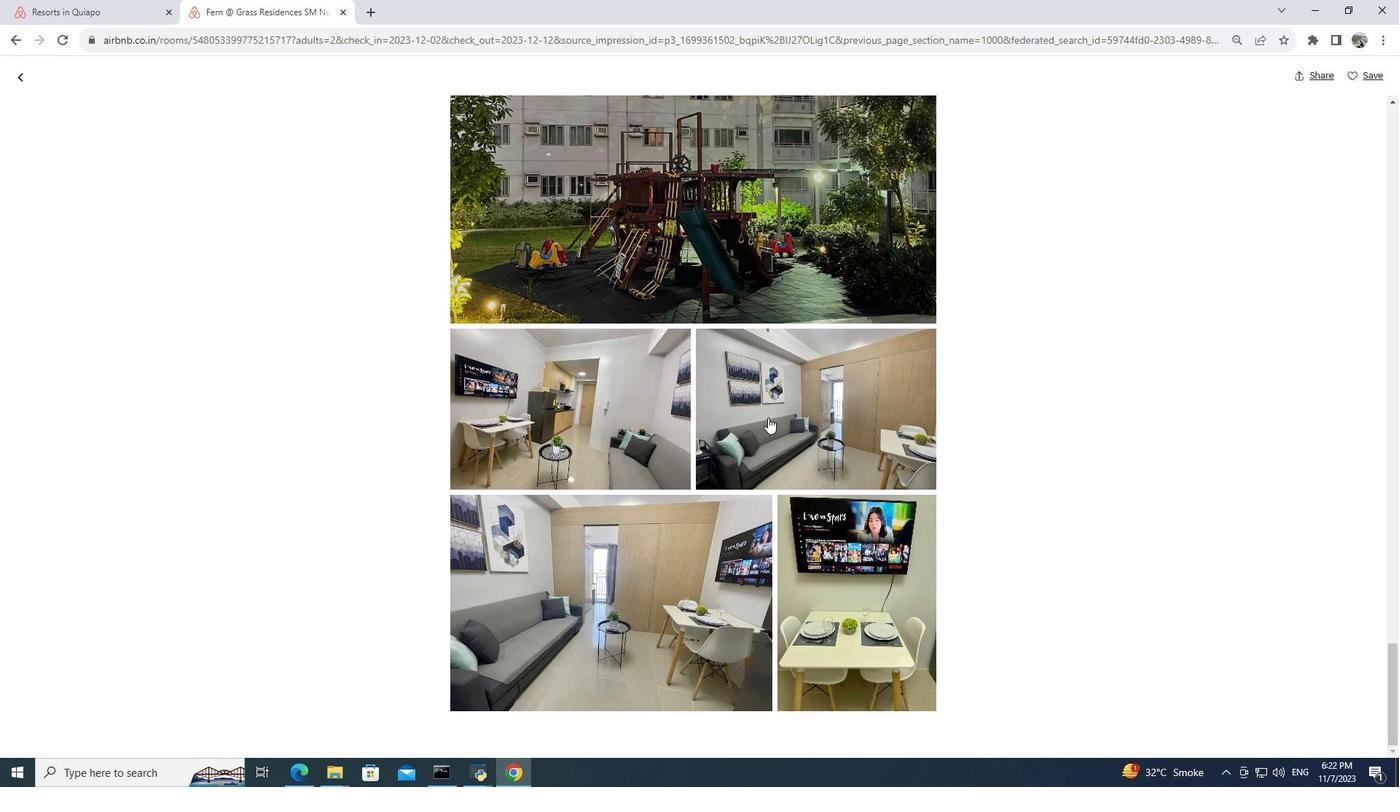 
Action: Mouse scrolled (768, 417) with delta (0, 0)
Screenshot: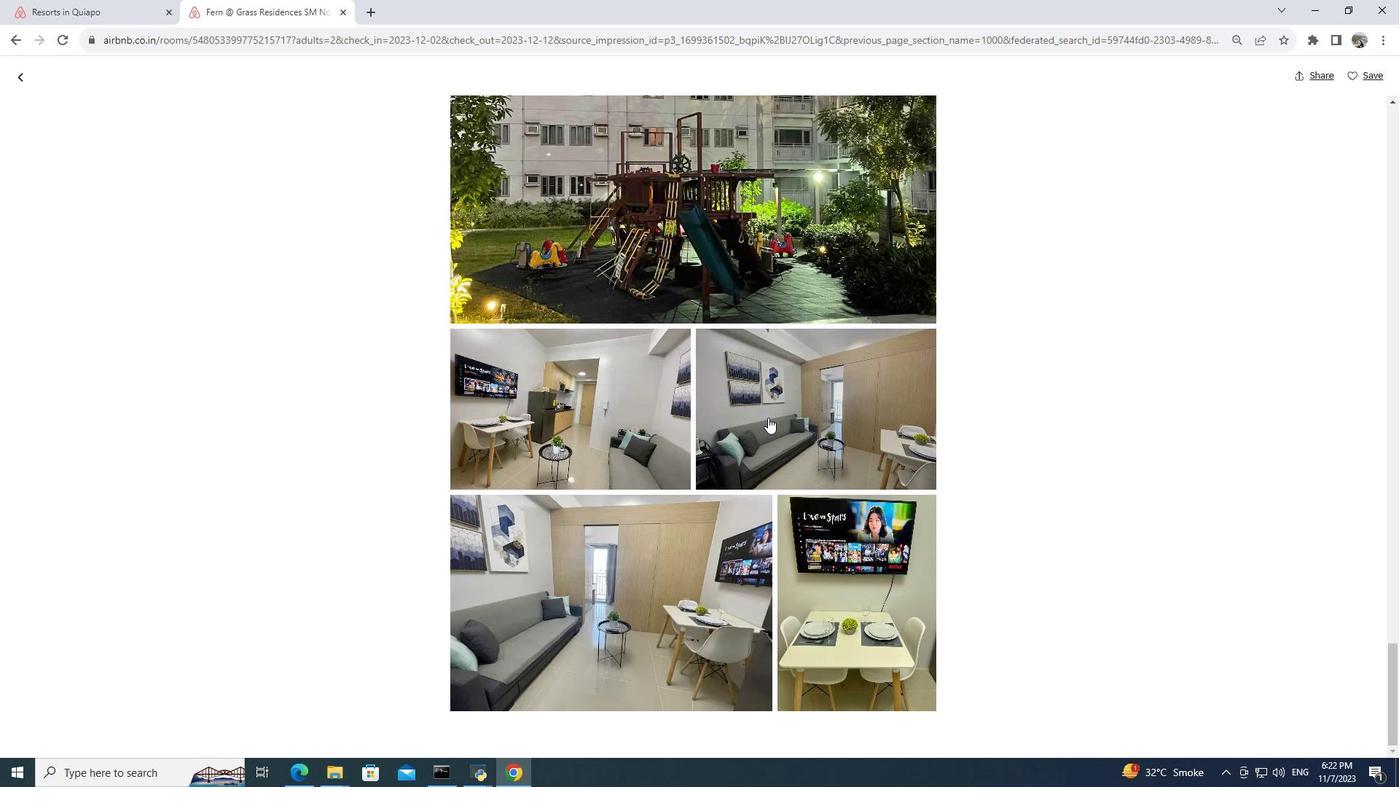 
Action: Mouse scrolled (768, 417) with delta (0, 0)
Screenshot: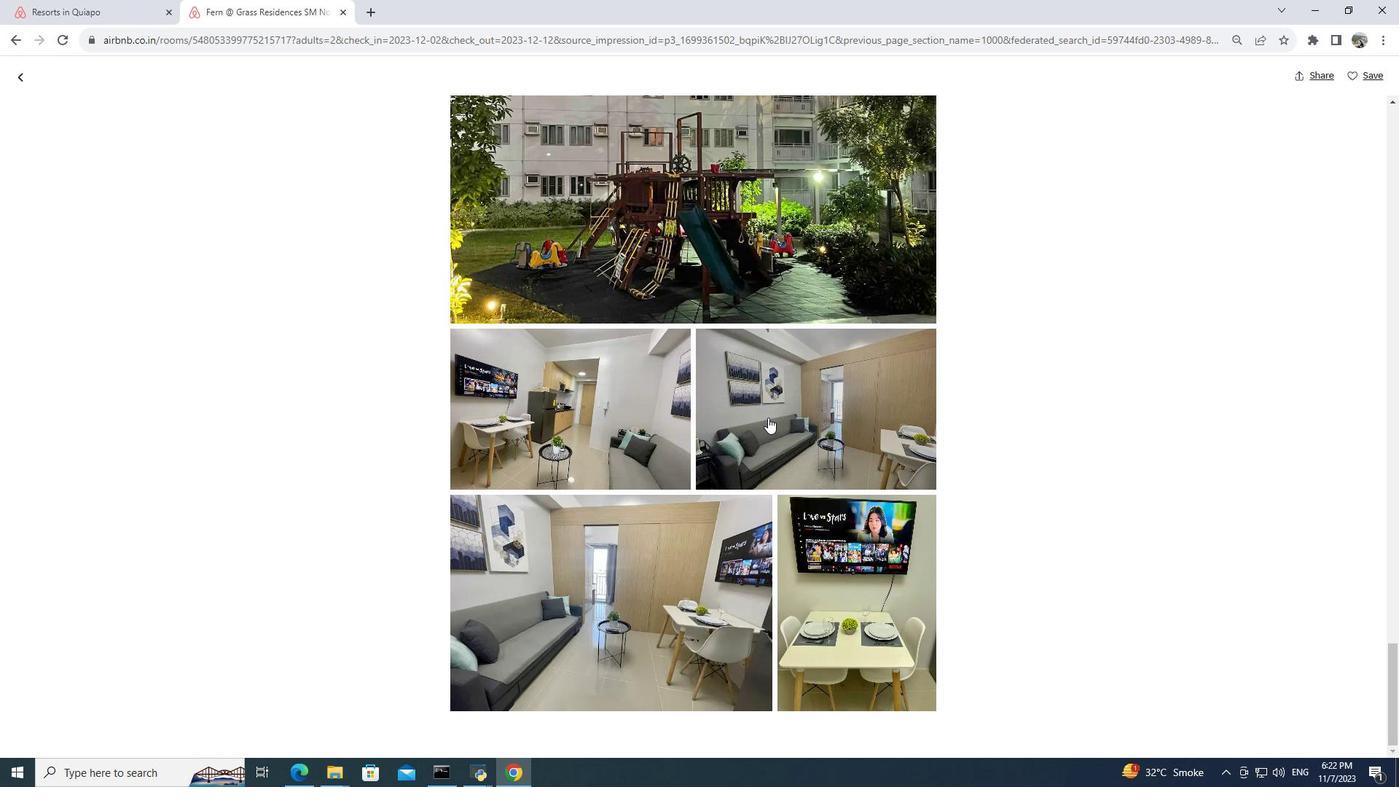 
Action: Mouse scrolled (768, 417) with delta (0, 0)
Screenshot: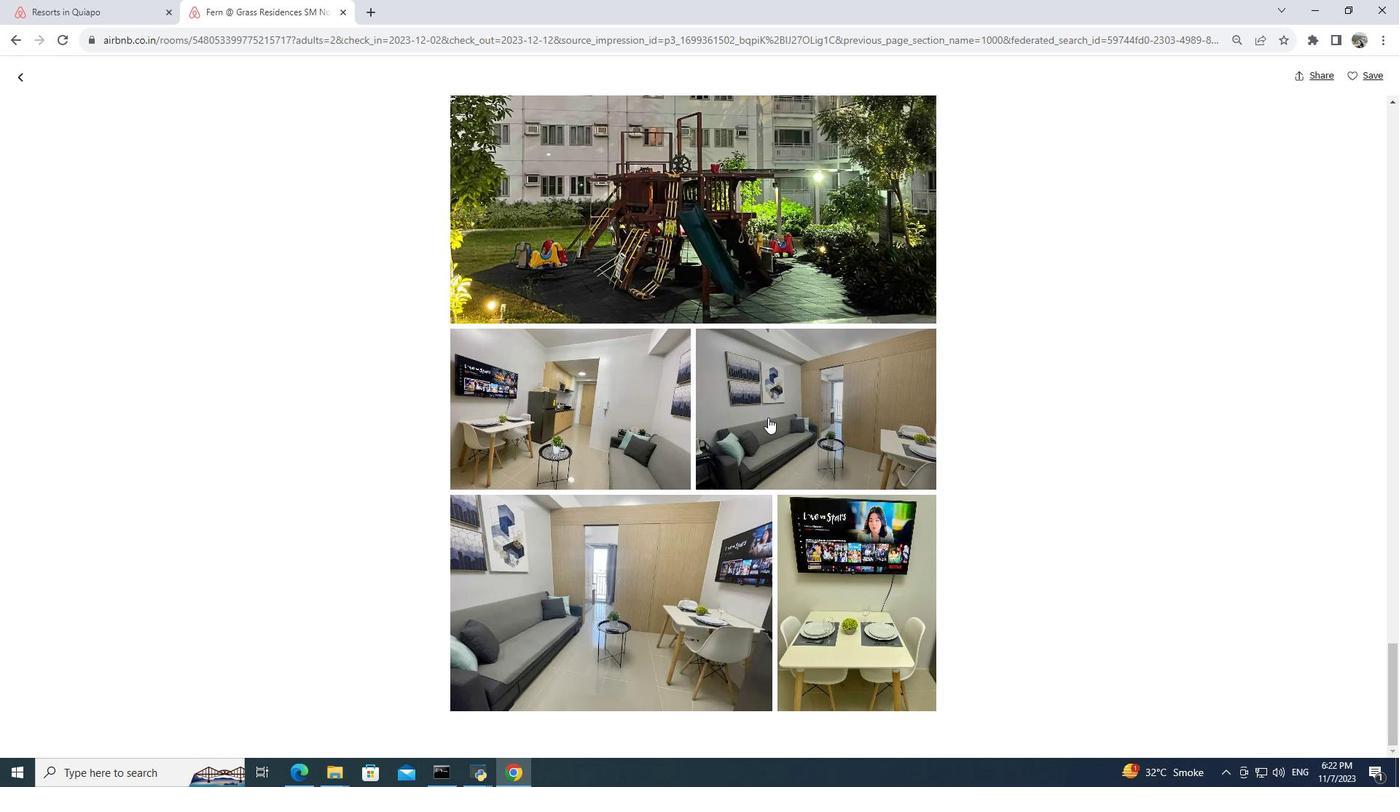 
Action: Mouse moved to (18, 75)
Screenshot: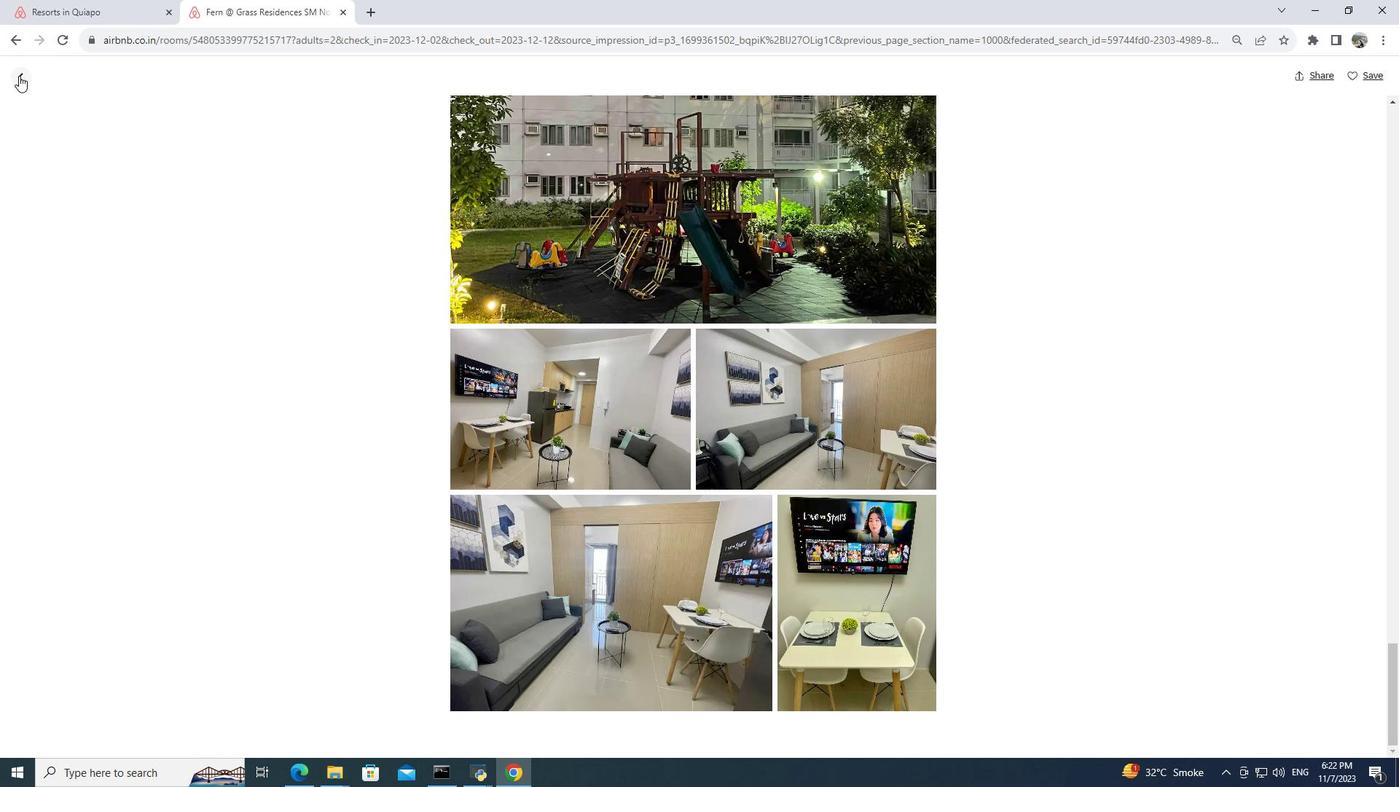 
Action: Mouse pressed left at (18, 75)
Screenshot: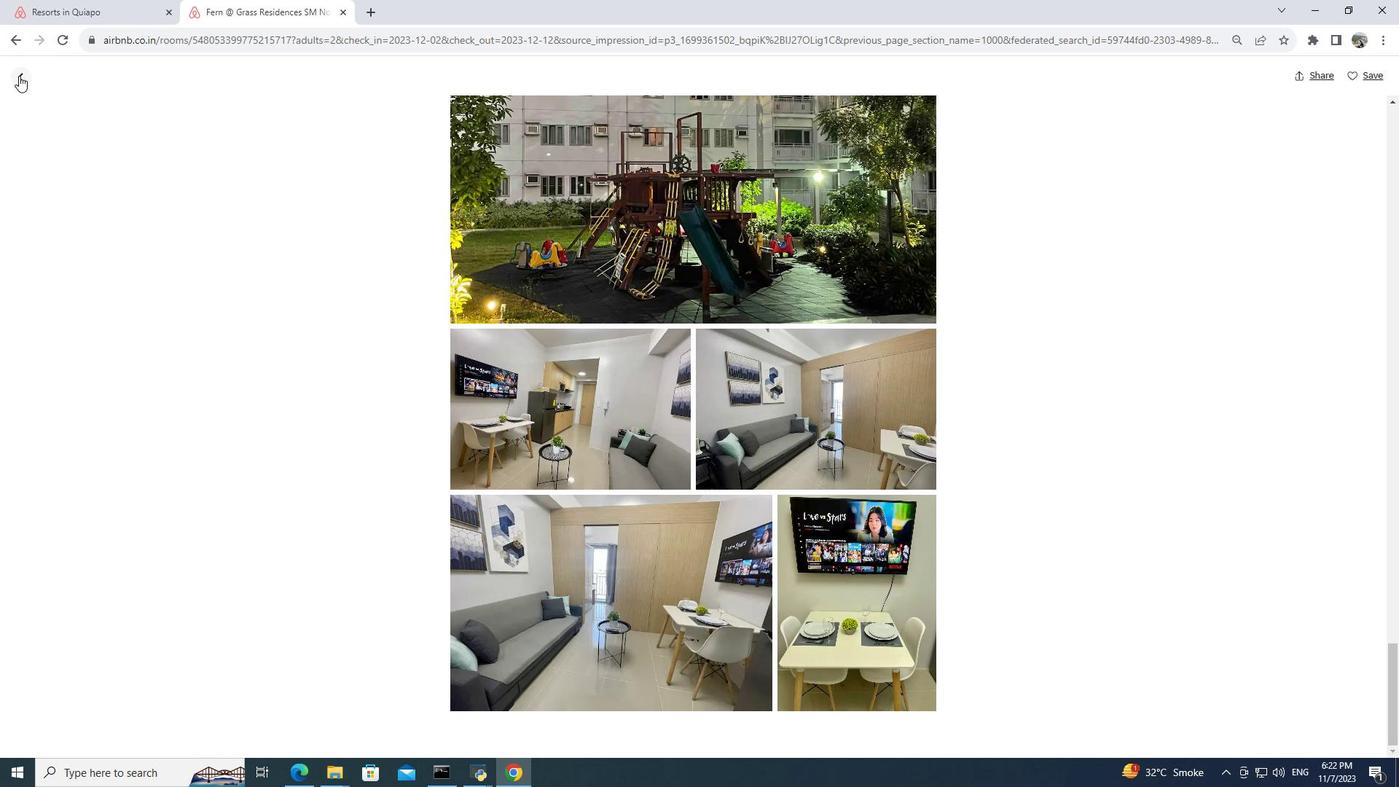 
Action: Mouse moved to (589, 533)
Screenshot: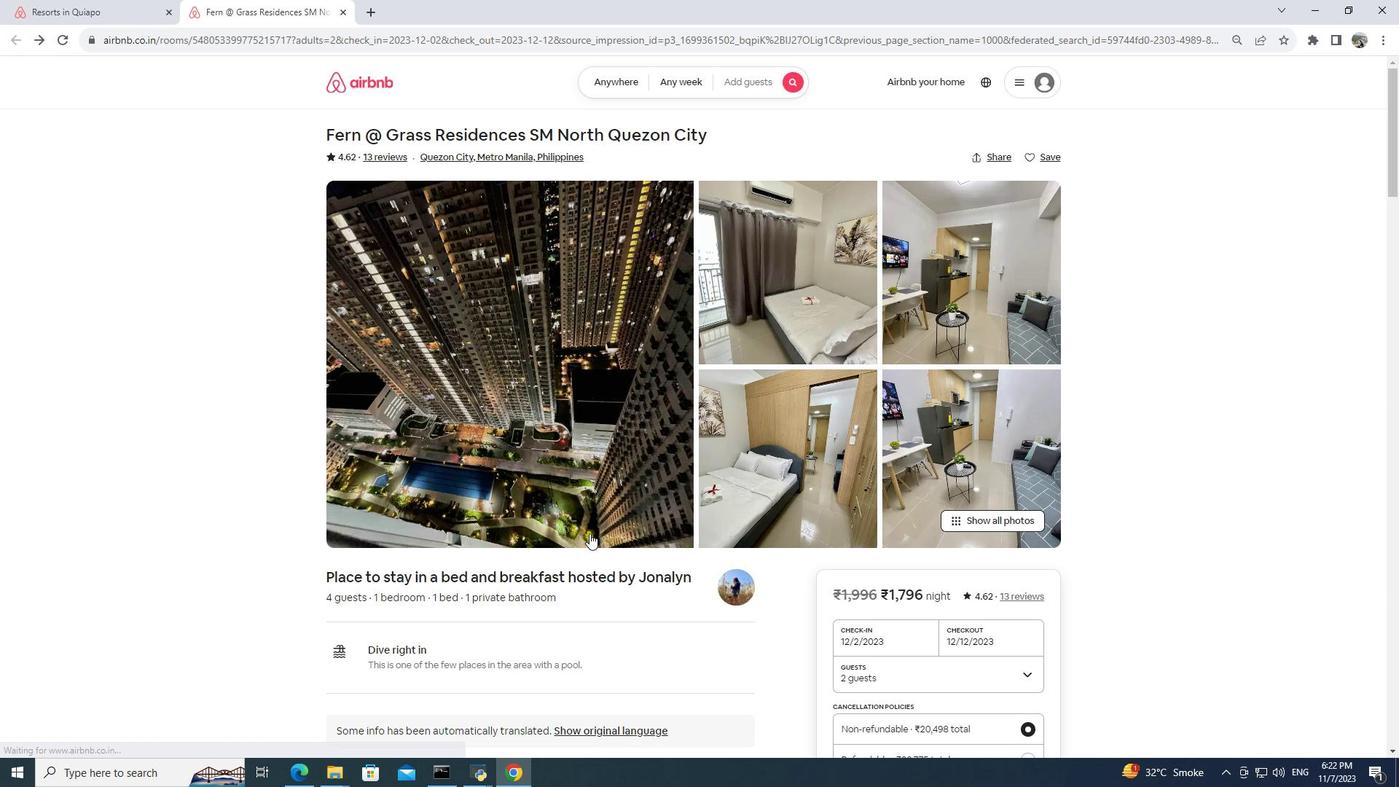 
Action: Mouse scrolled (589, 532) with delta (0, 0)
Screenshot: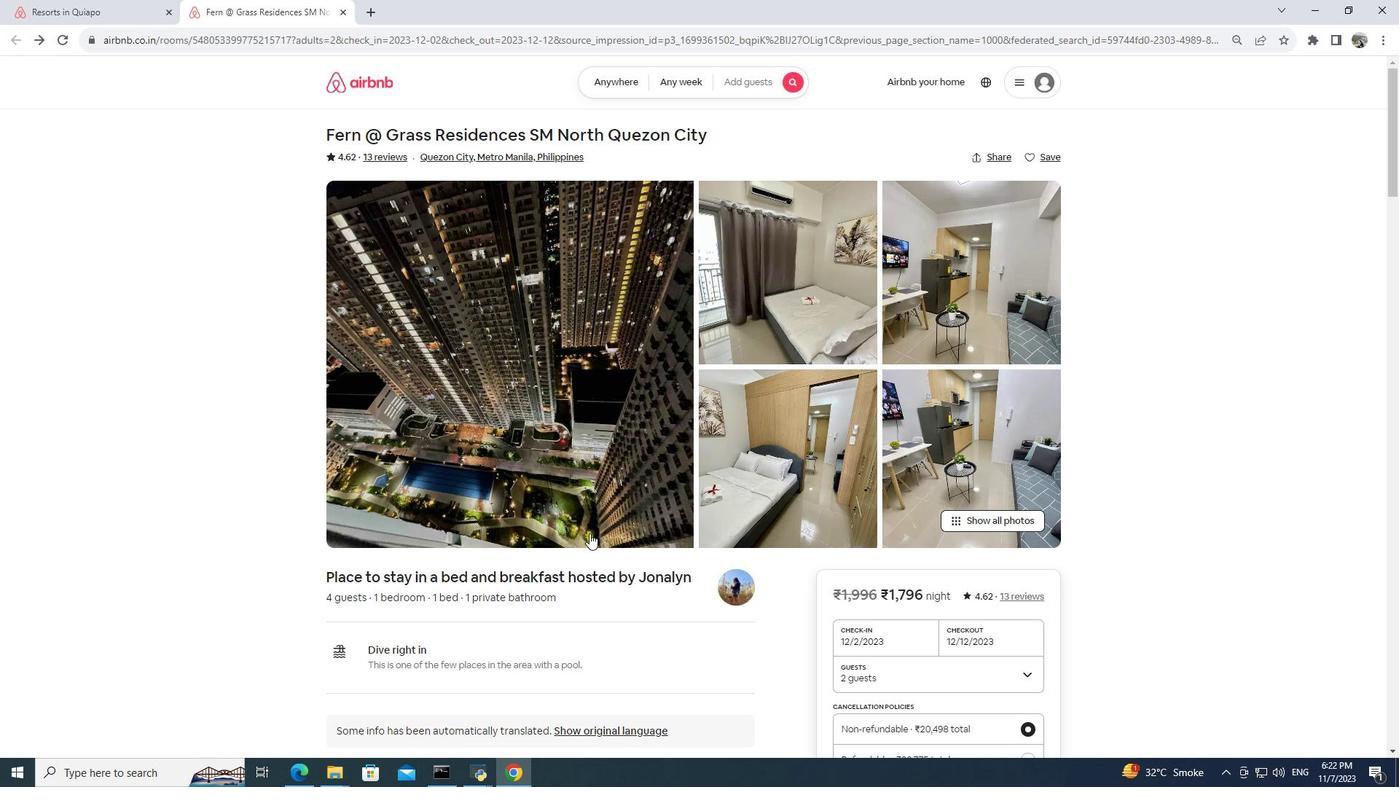 
Action: Mouse scrolled (589, 532) with delta (0, 0)
Screenshot: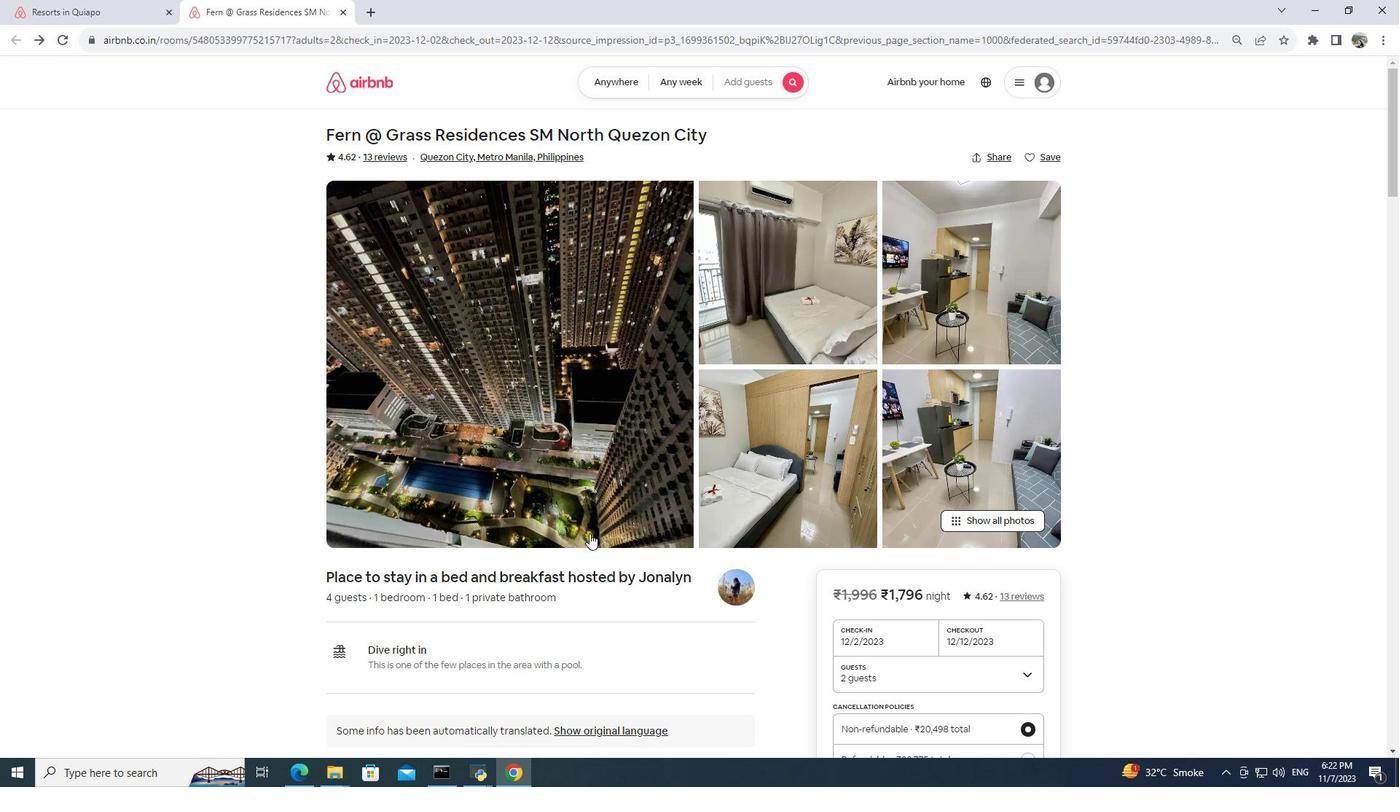 
Action: Mouse scrolled (589, 532) with delta (0, 0)
Screenshot: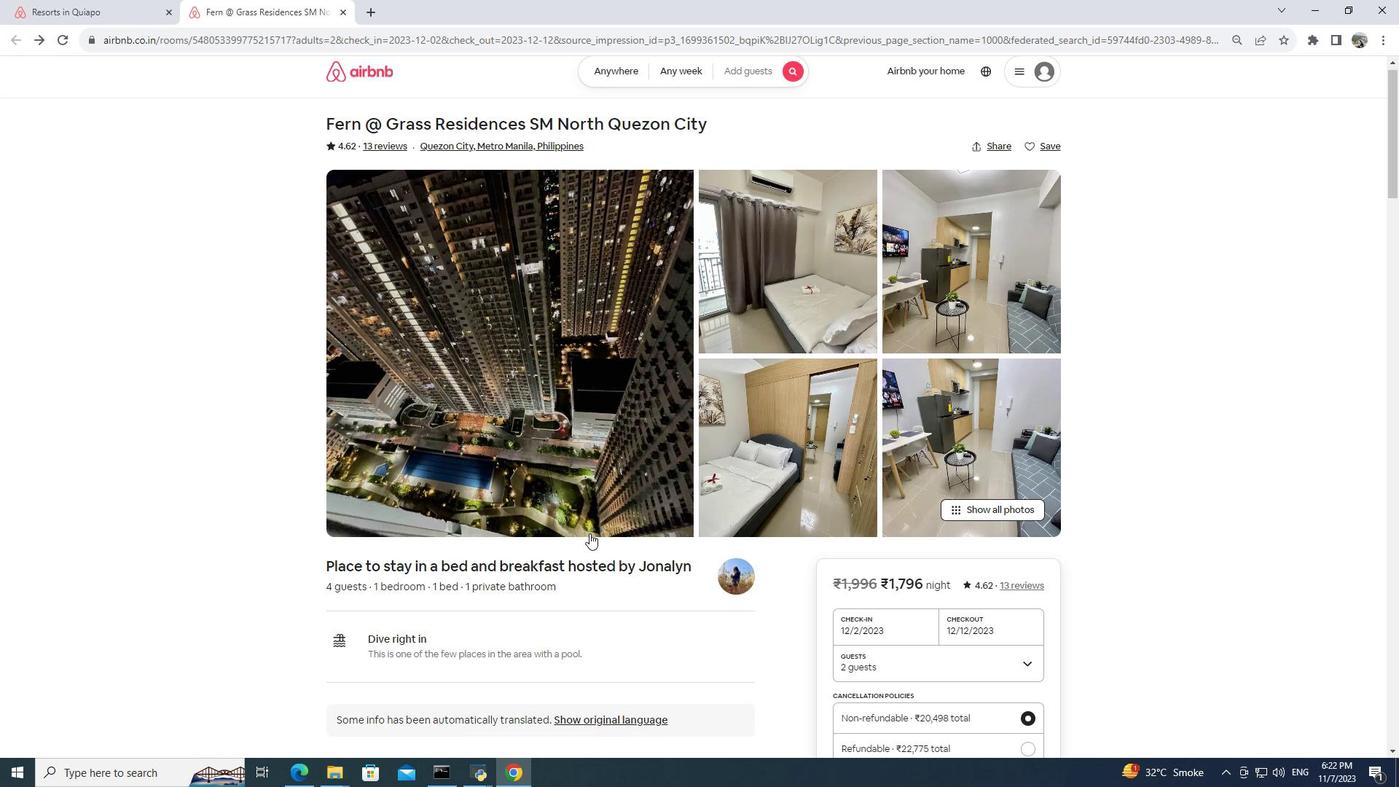 
Action: Mouse moved to (589, 533)
Screenshot: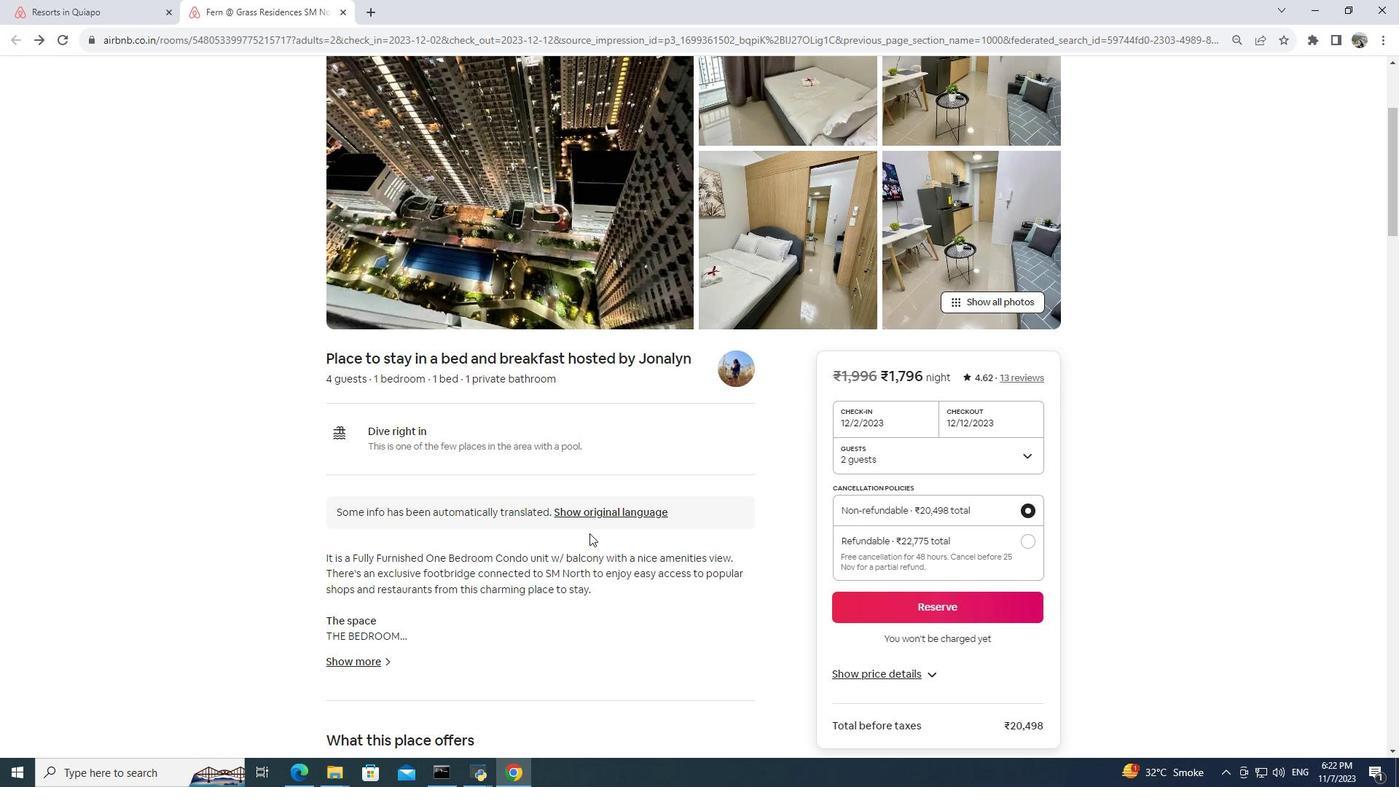 
Action: Mouse scrolled (589, 532) with delta (0, 0)
Screenshot: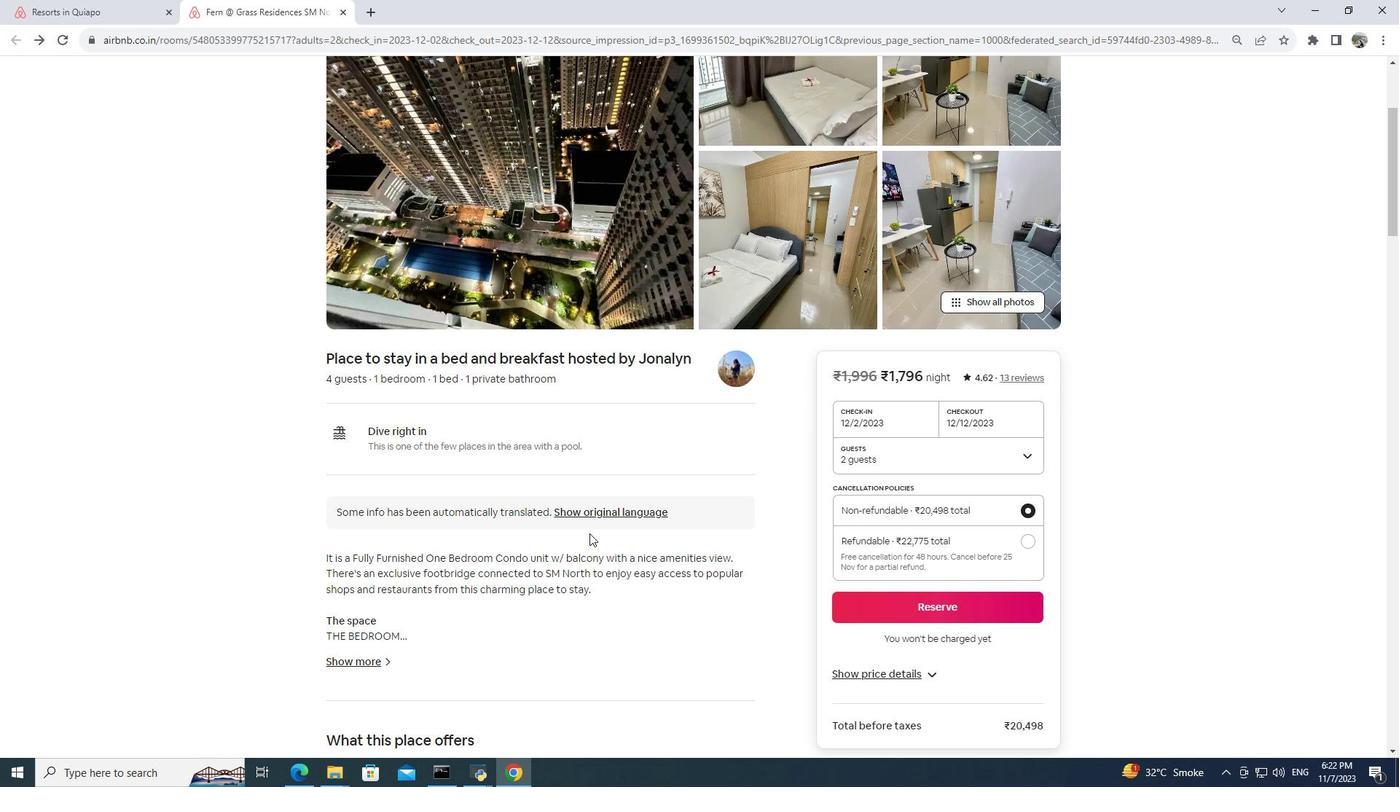 
Action: Mouse scrolled (589, 532) with delta (0, 0)
Screenshot: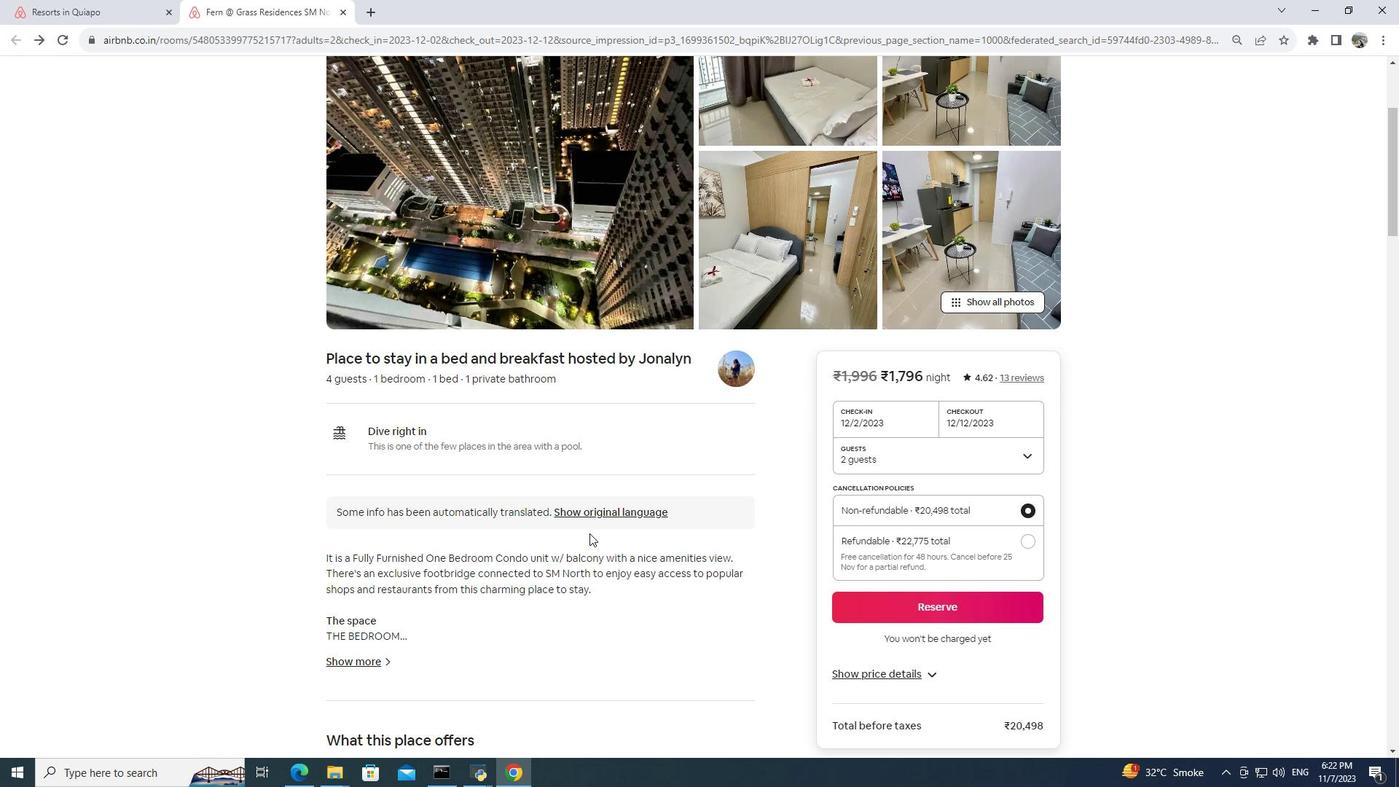 
Action: Mouse moved to (371, 511)
Screenshot: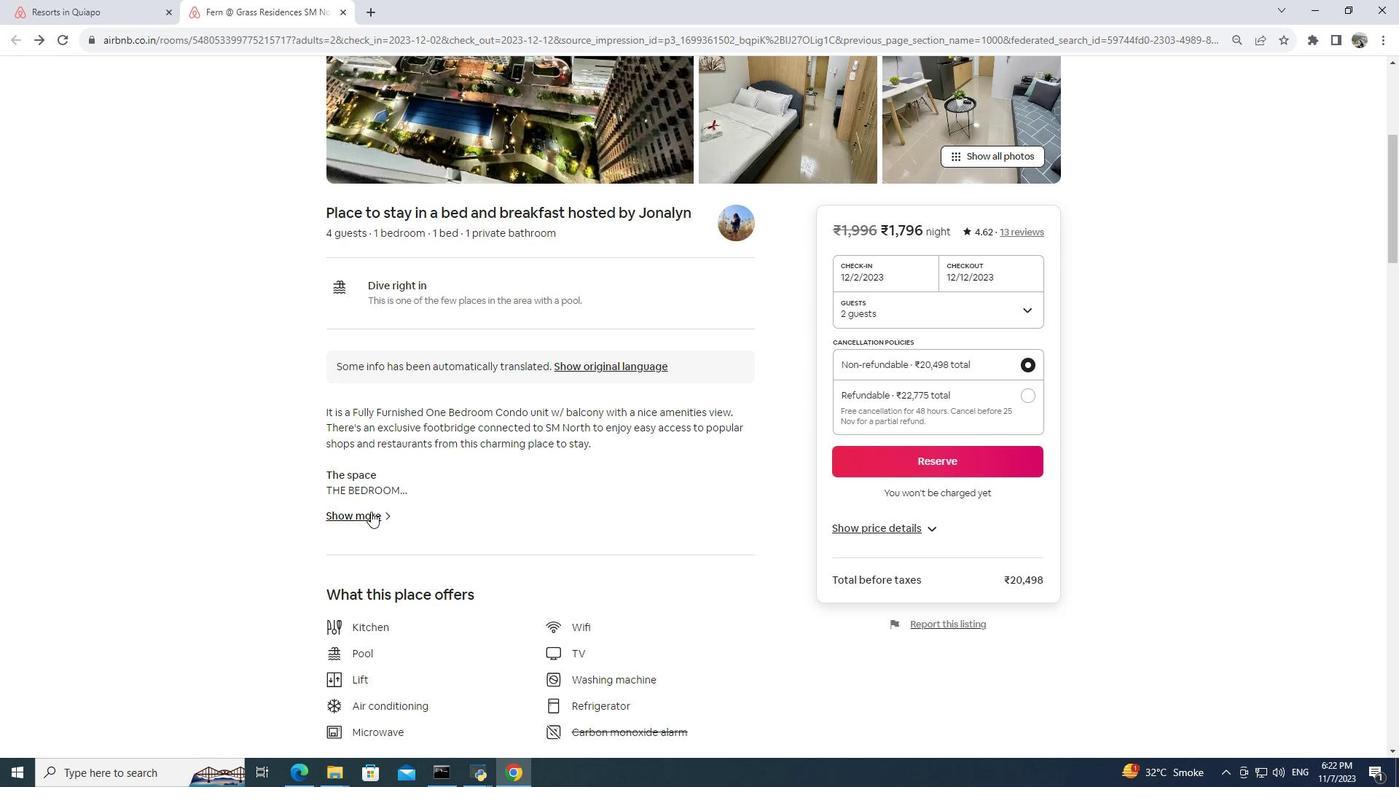 
Action: Mouse pressed left at (371, 511)
Screenshot: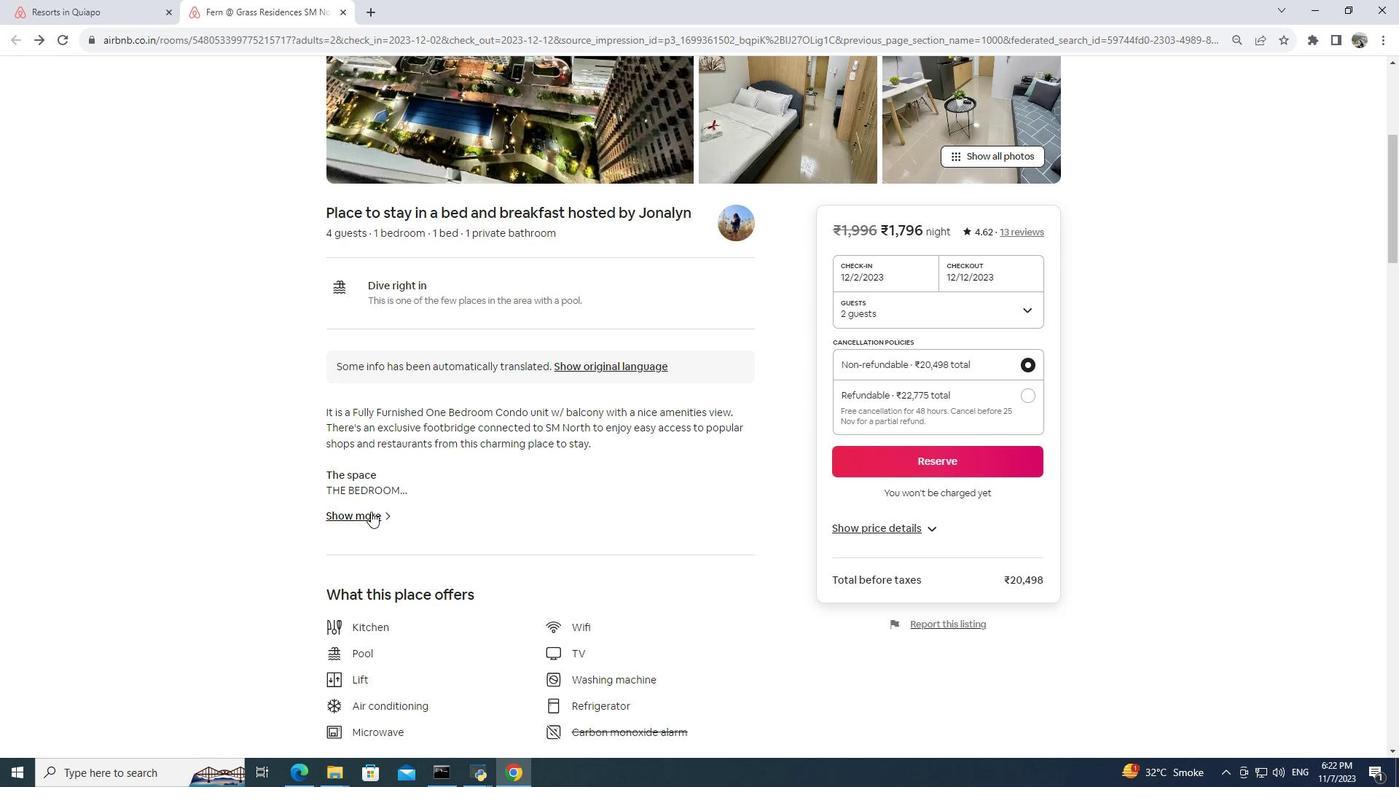 
Action: Mouse moved to (718, 416)
Screenshot: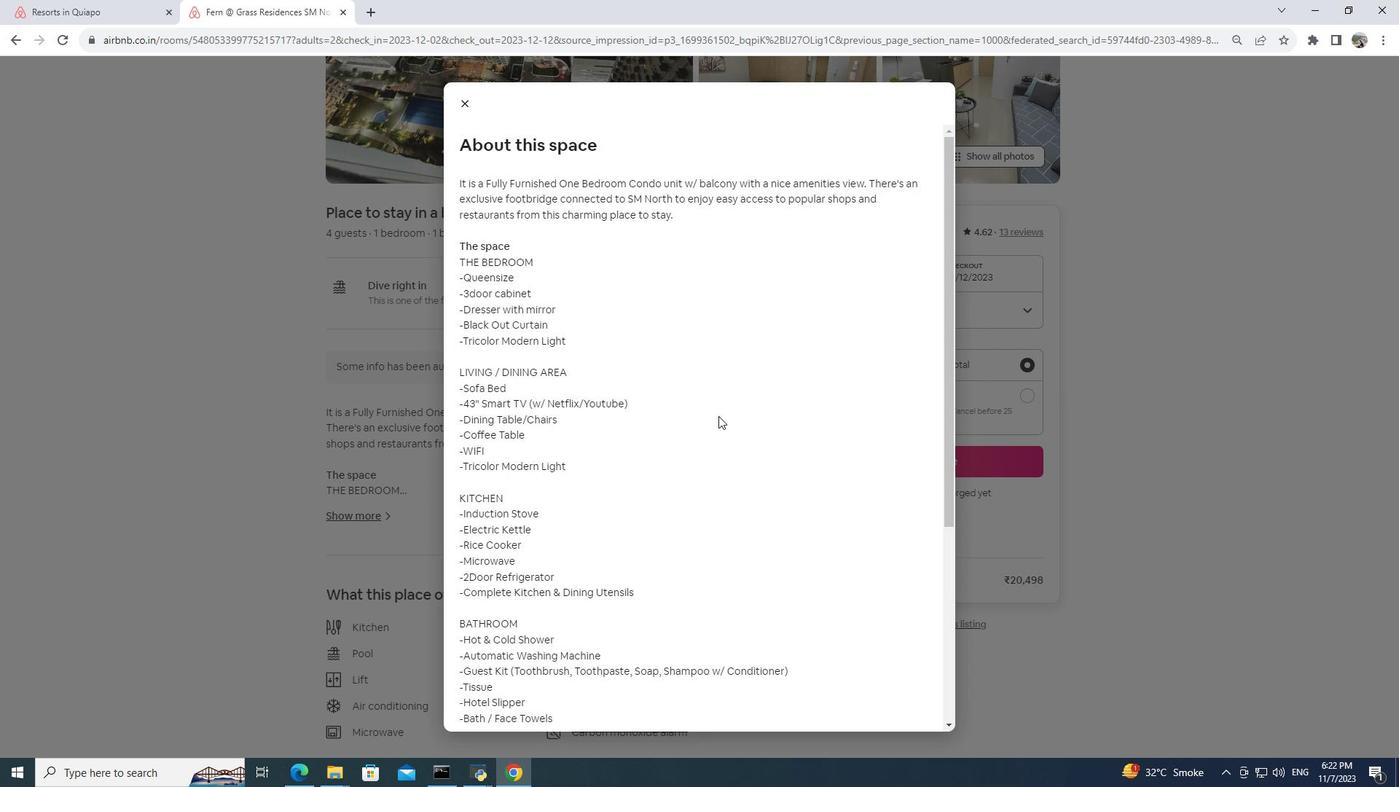 
Action: Mouse scrolled (718, 415) with delta (0, 0)
Screenshot: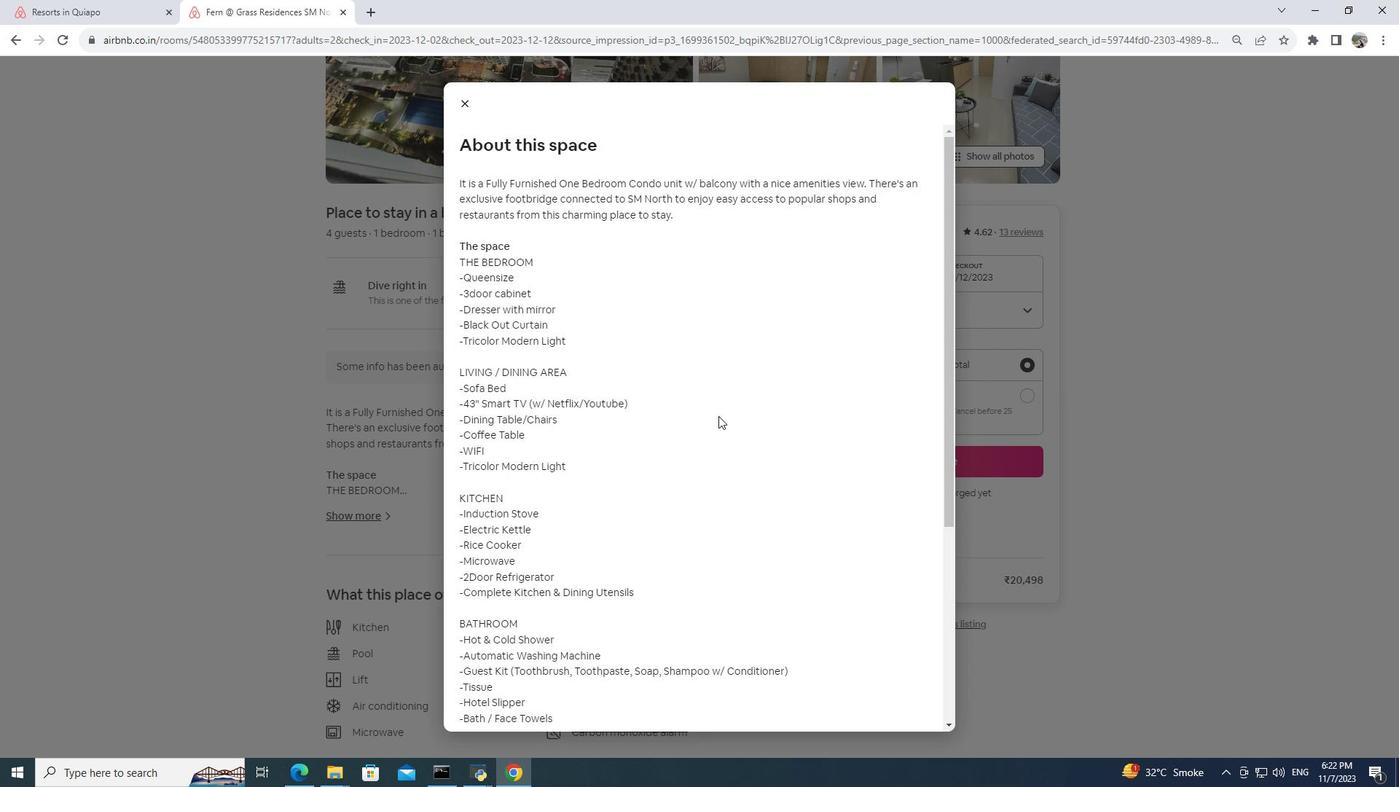
Action: Mouse moved to (702, 416)
Screenshot: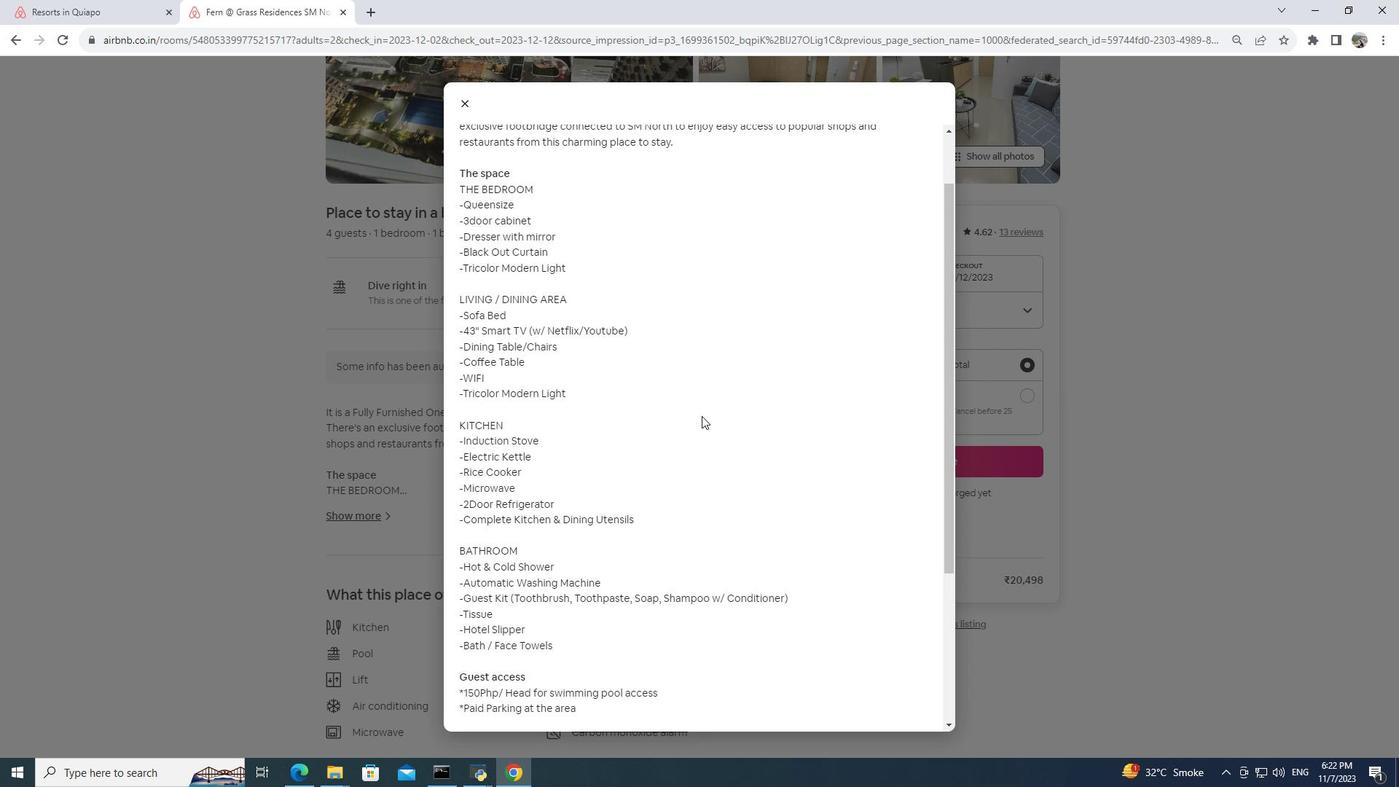 
Action: Mouse scrolled (702, 415) with delta (0, 0)
Screenshot: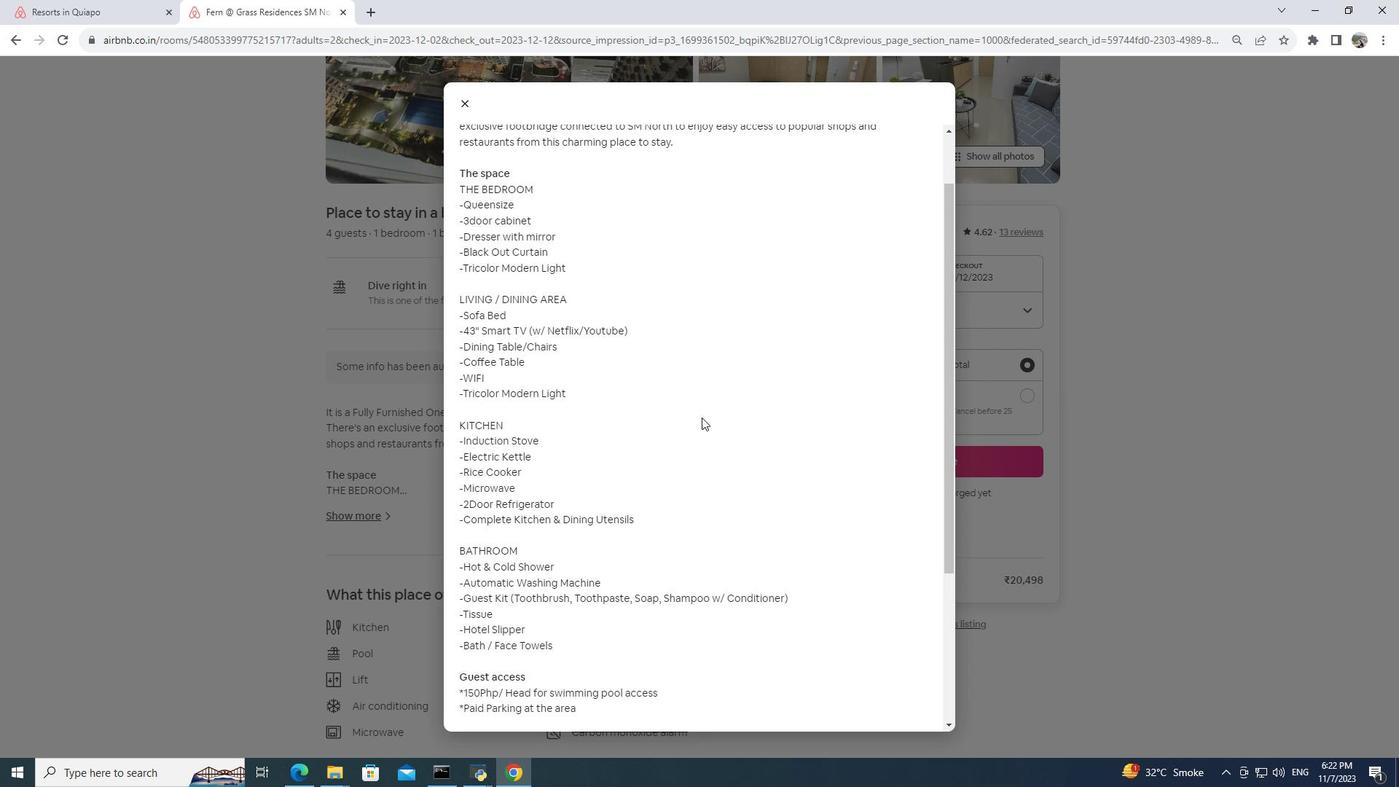 
Action: Mouse moved to (705, 419)
Screenshot: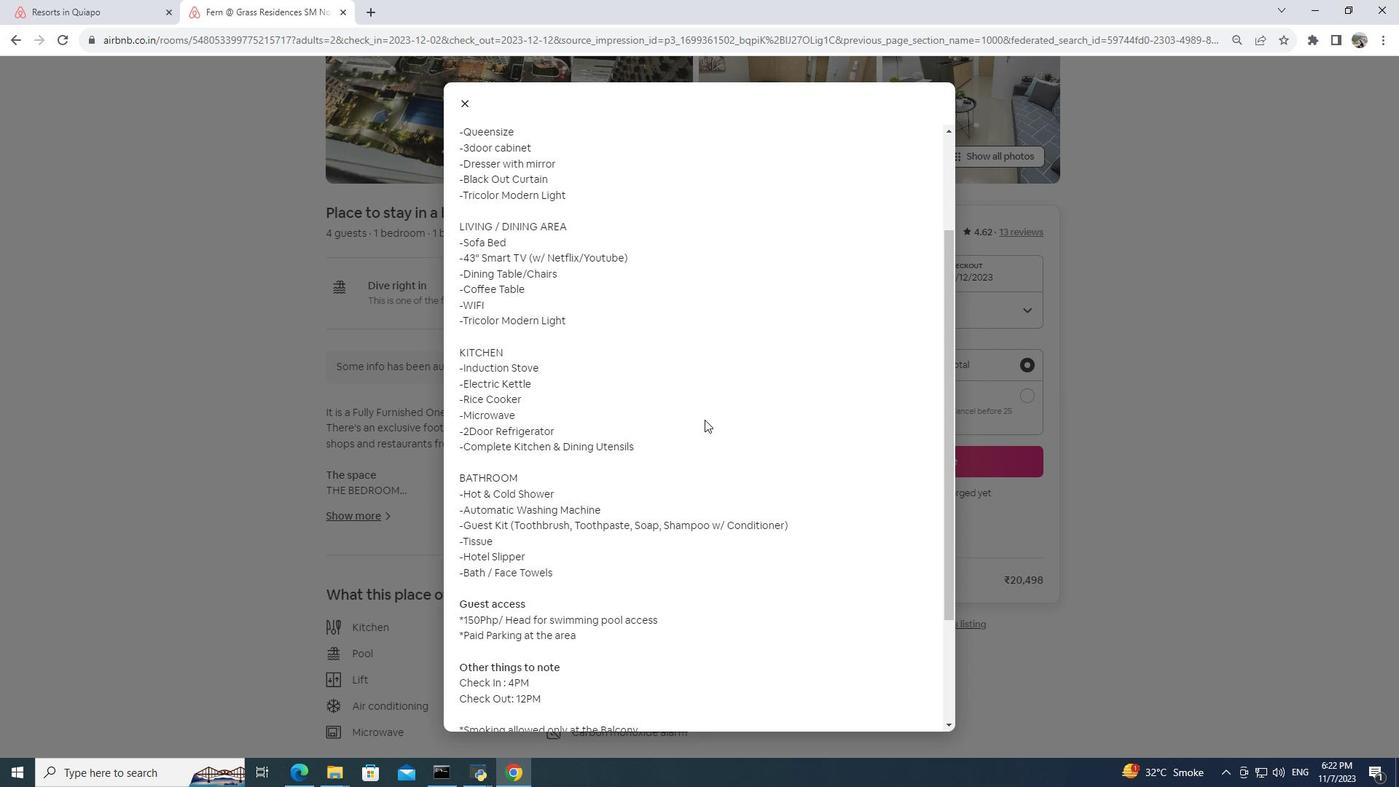 
Action: Mouse scrolled (705, 419) with delta (0, 0)
Screenshot: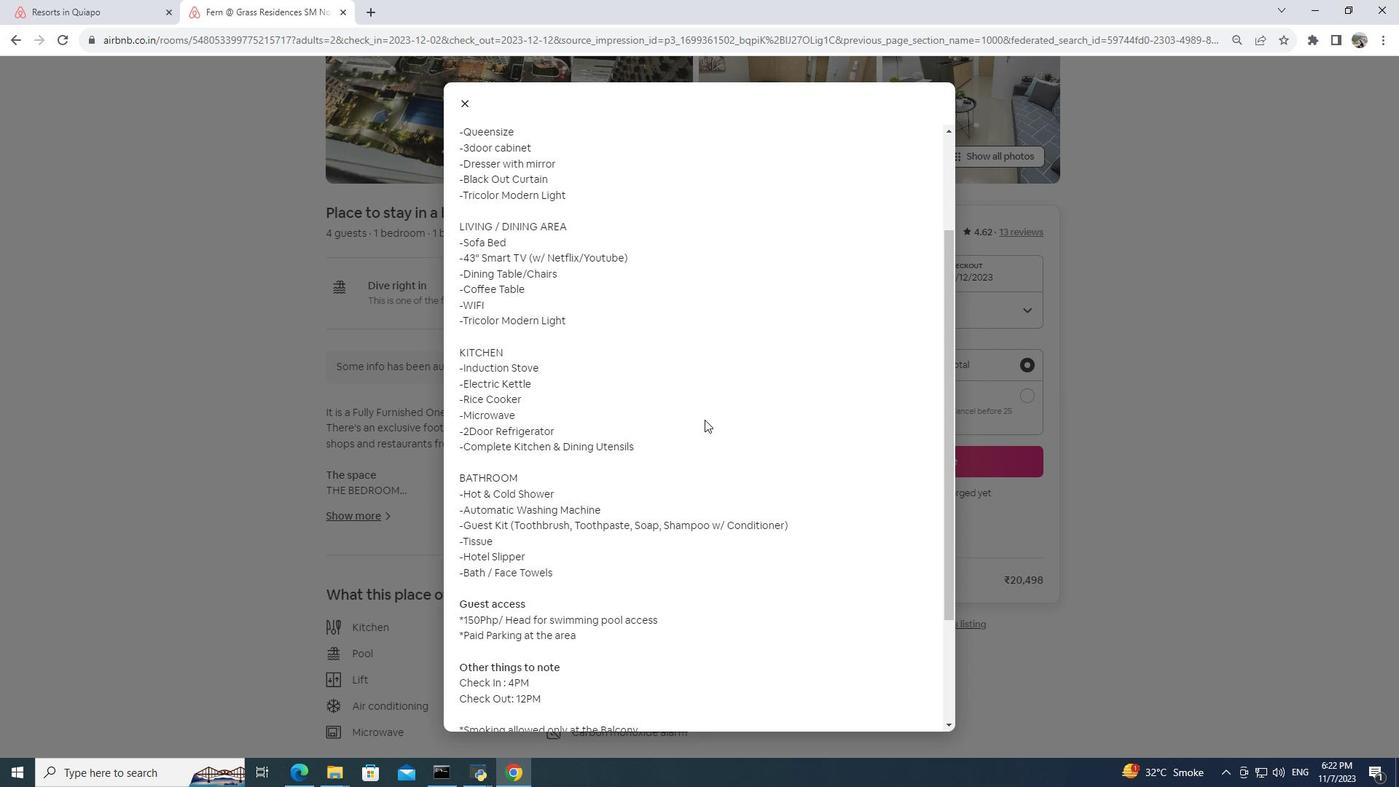 
Action: Mouse moved to (705, 422)
Screenshot: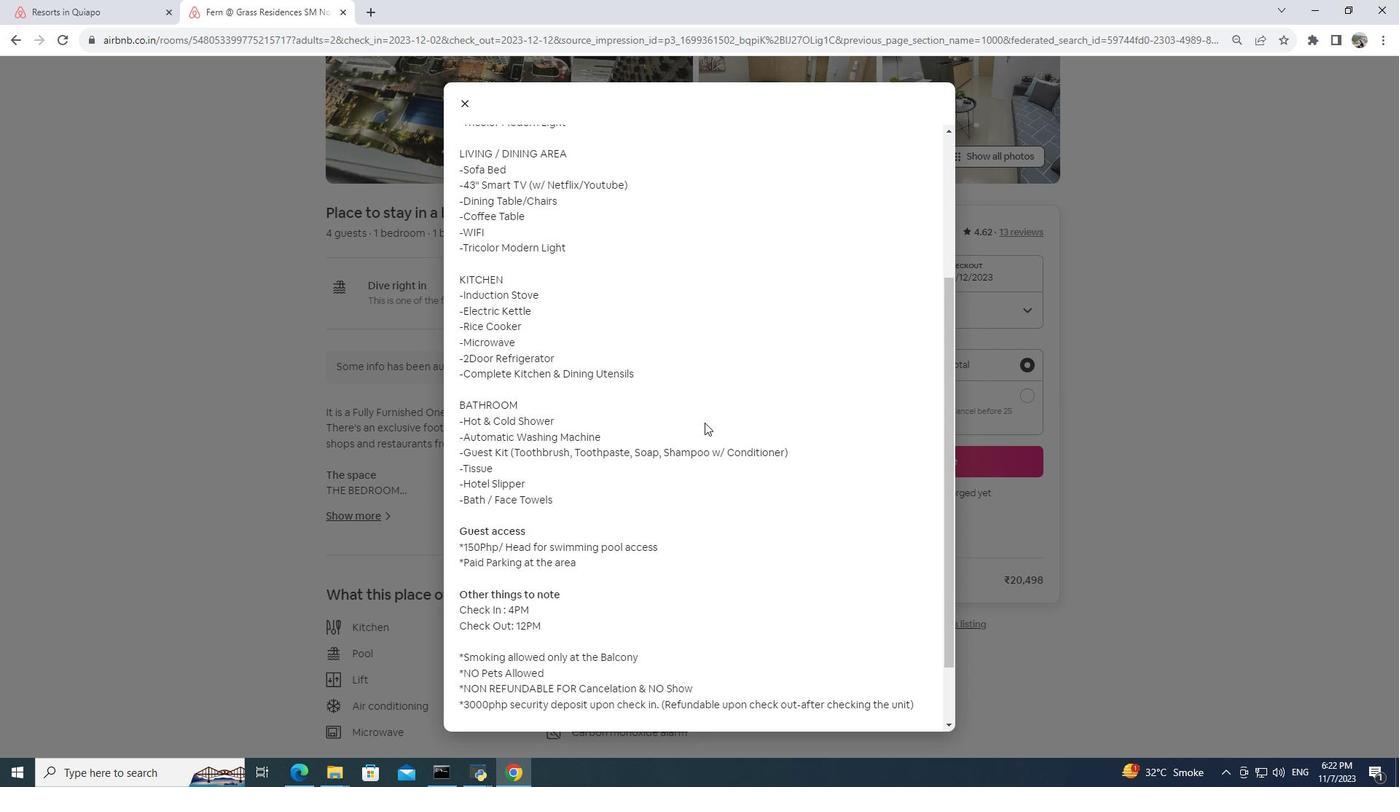 
Action: Mouse scrolled (705, 422) with delta (0, 0)
Screenshot: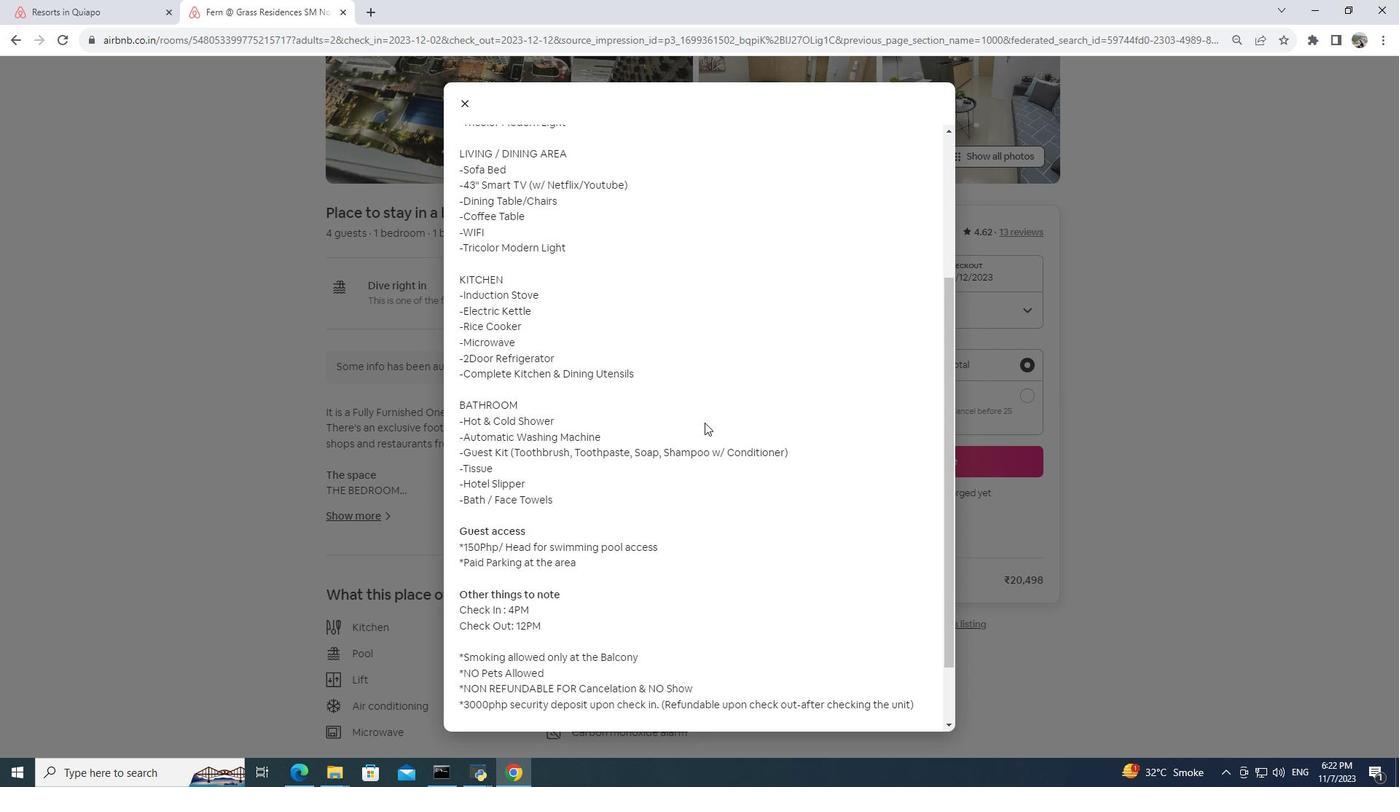 
Action: Mouse moved to (705, 423)
Screenshot: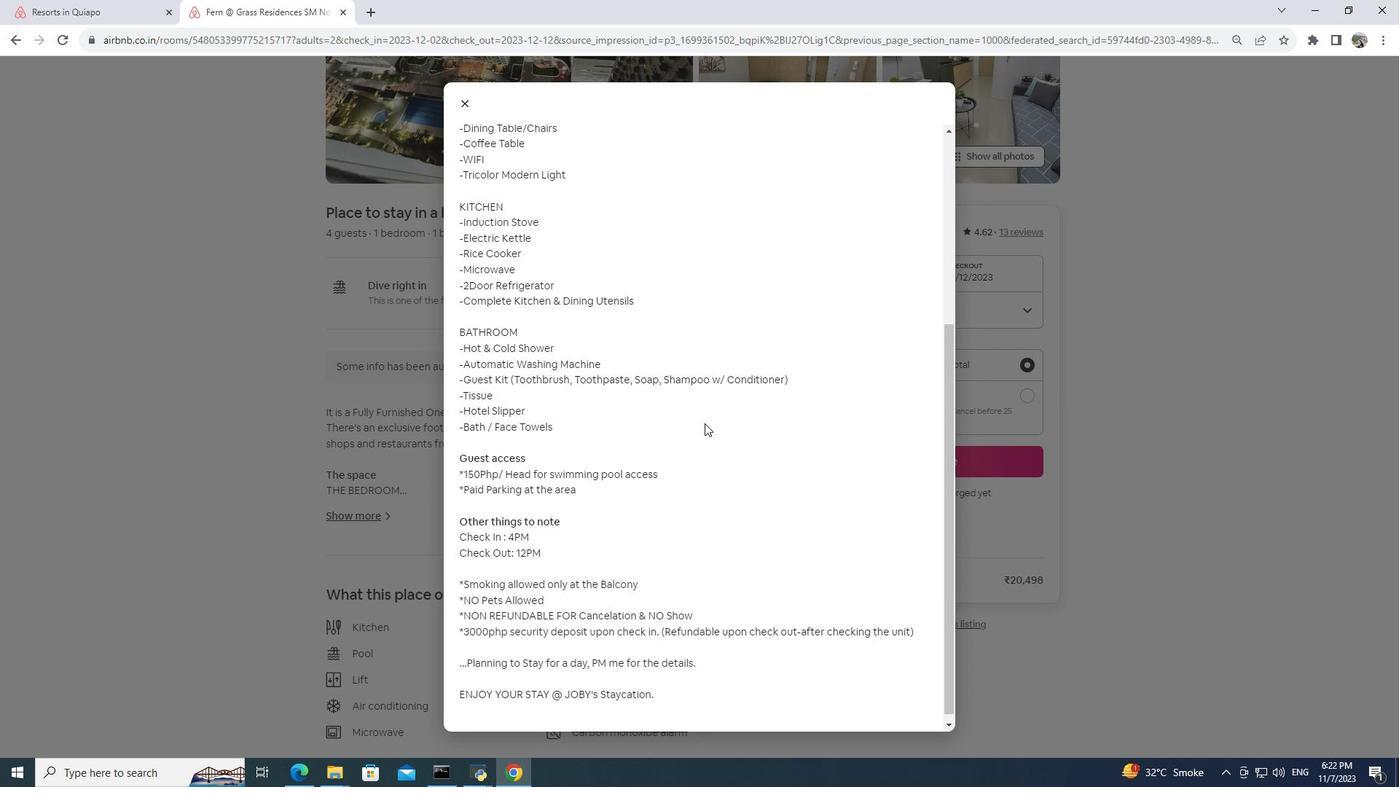 
Action: Mouse scrolled (705, 422) with delta (0, 0)
Screenshot: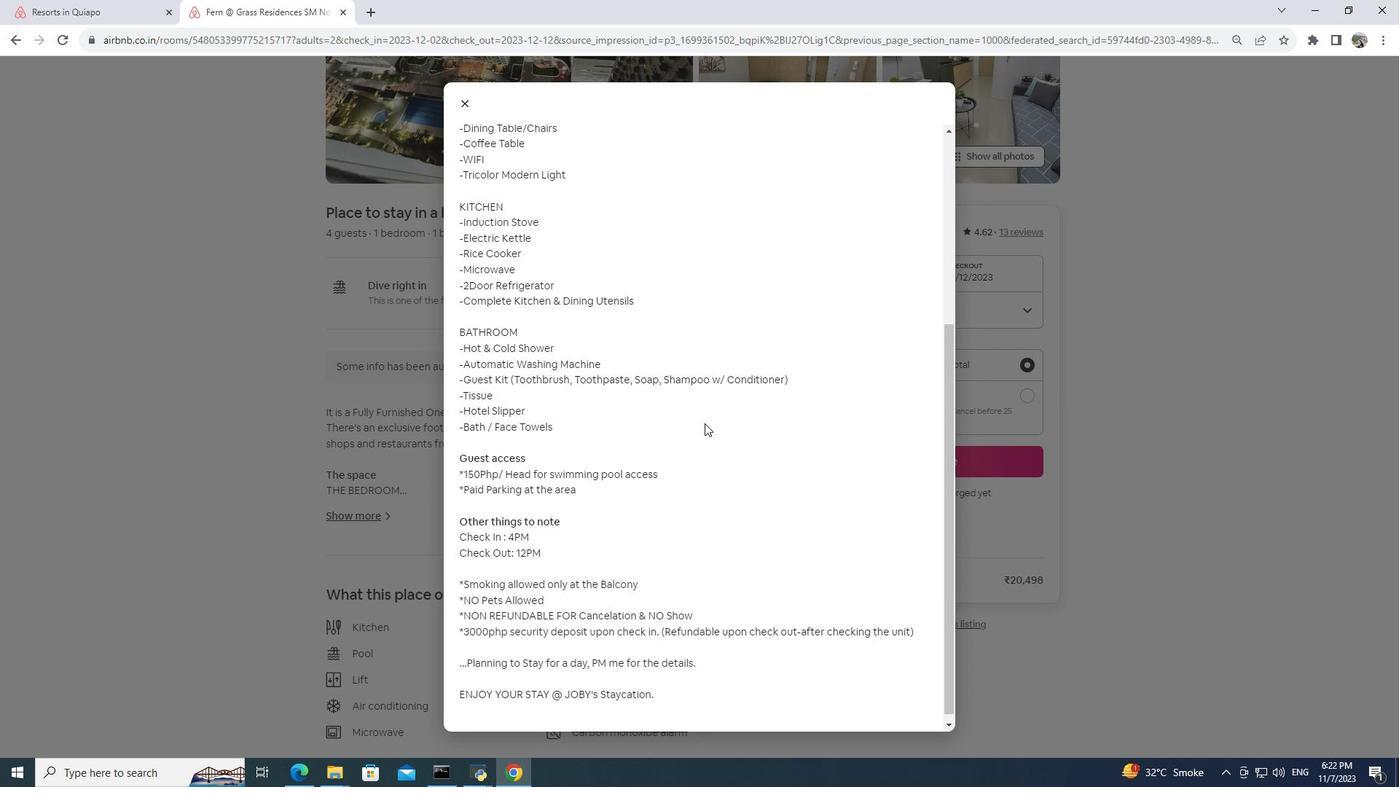 
Action: Mouse moved to (705, 424)
Screenshot: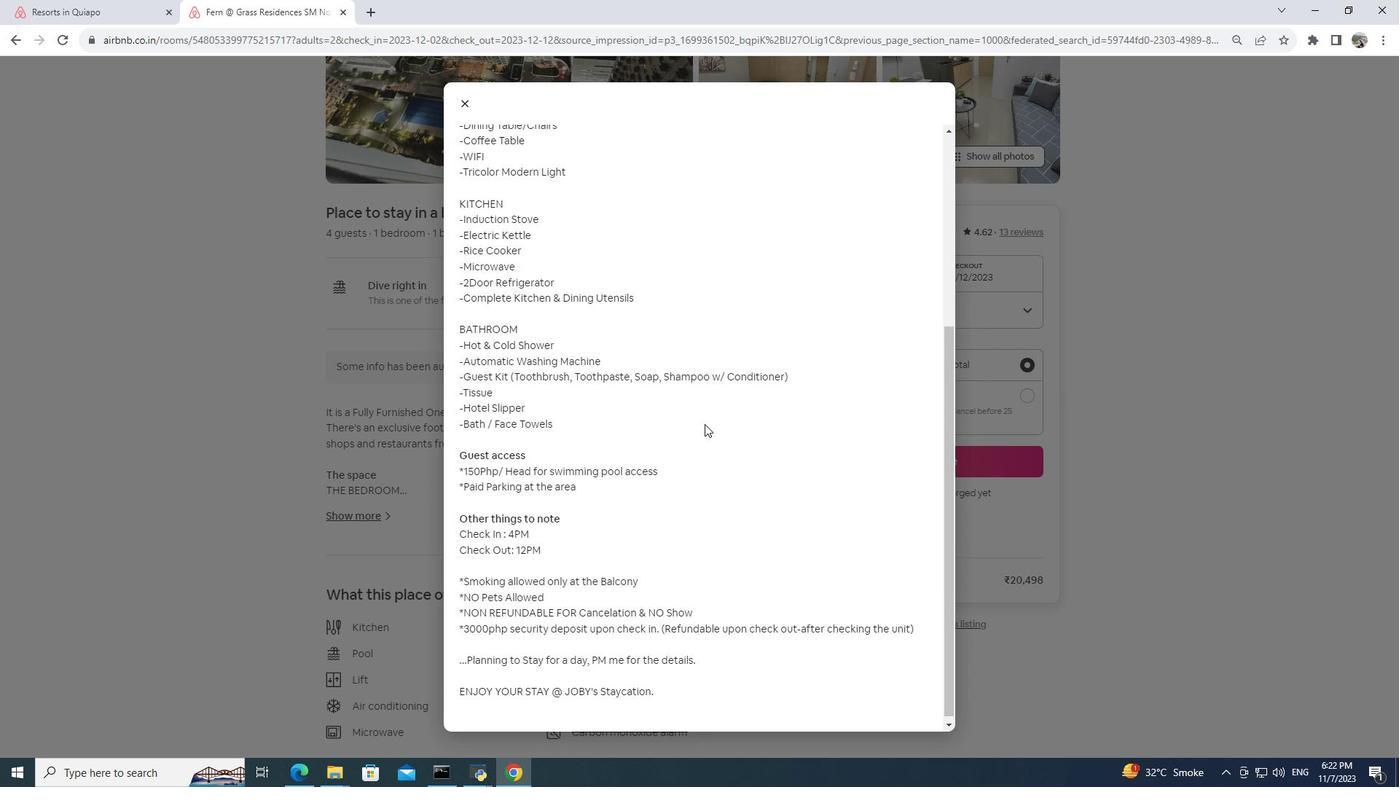 
Action: Mouse scrolled (705, 423) with delta (0, 0)
Screenshot: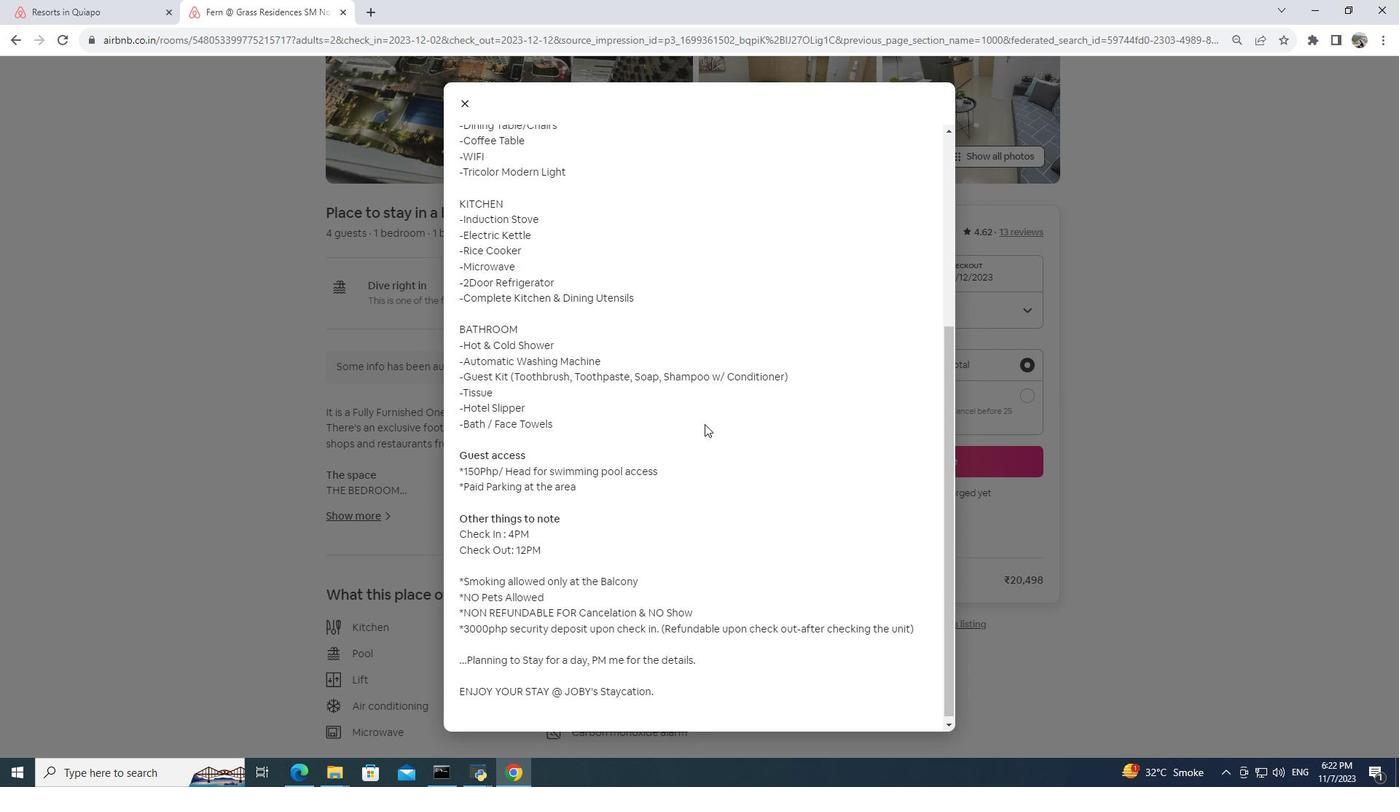 
Action: Mouse moved to (705, 426)
Screenshot: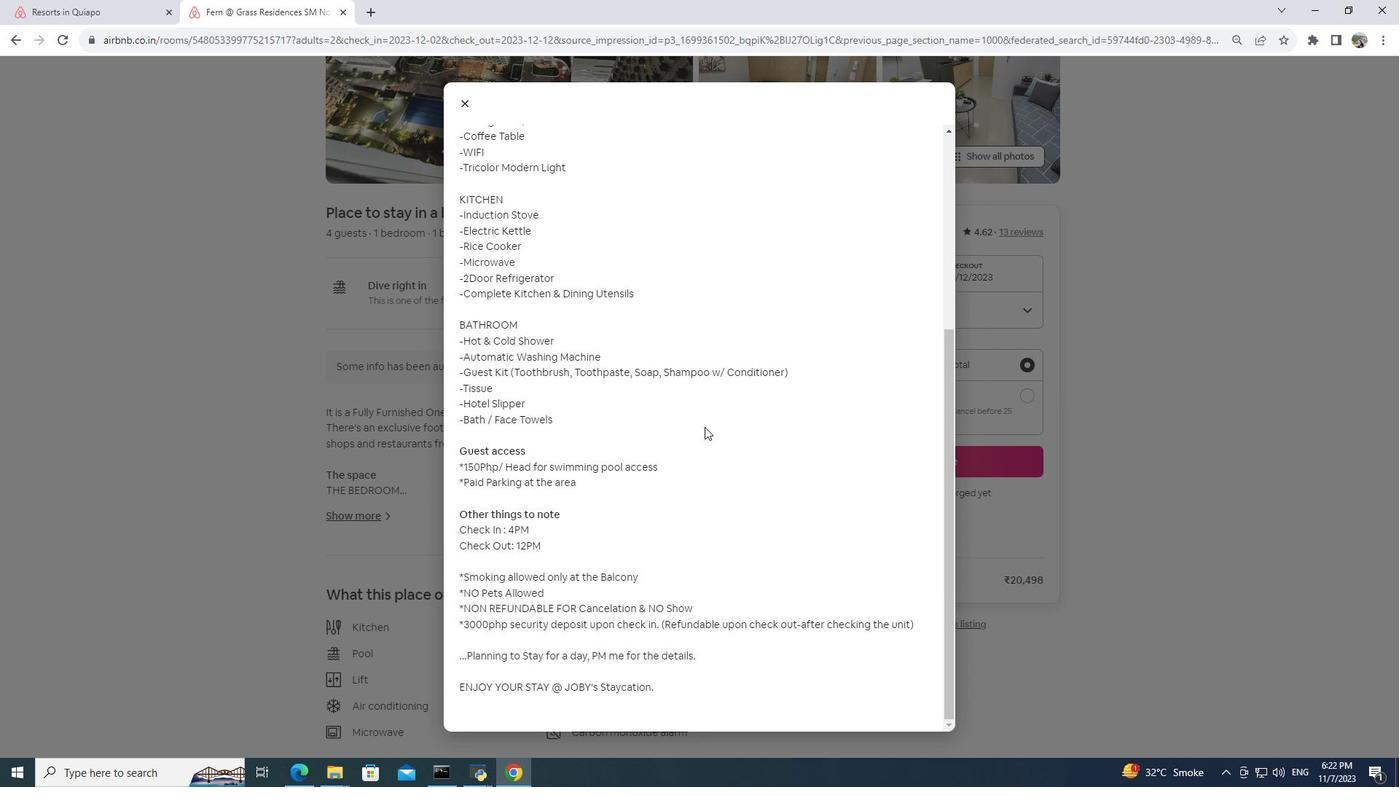 
Action: Mouse scrolled (705, 425) with delta (0, 0)
Screenshot: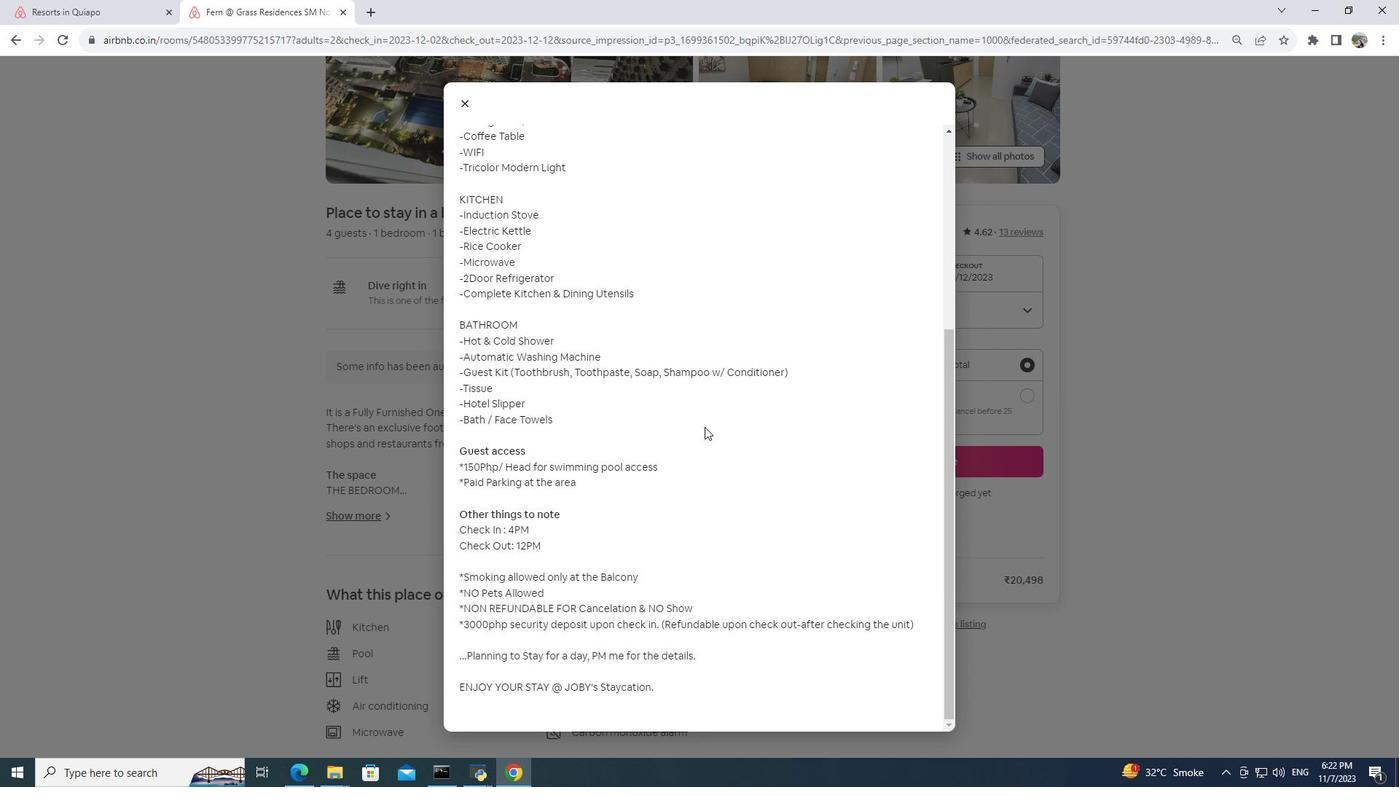 
Action: Mouse moved to (705, 427)
Screenshot: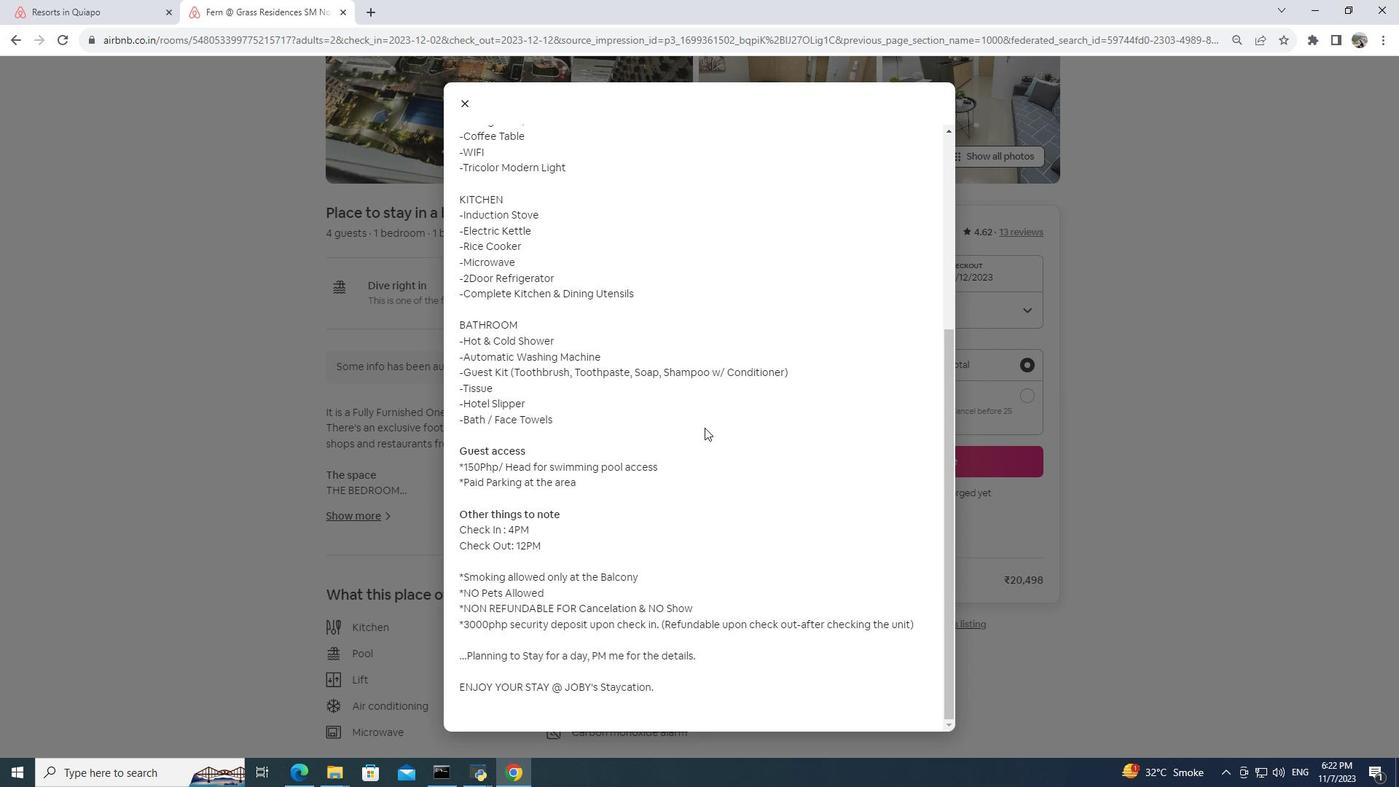 
Action: Mouse scrolled (705, 427) with delta (0, 0)
Screenshot: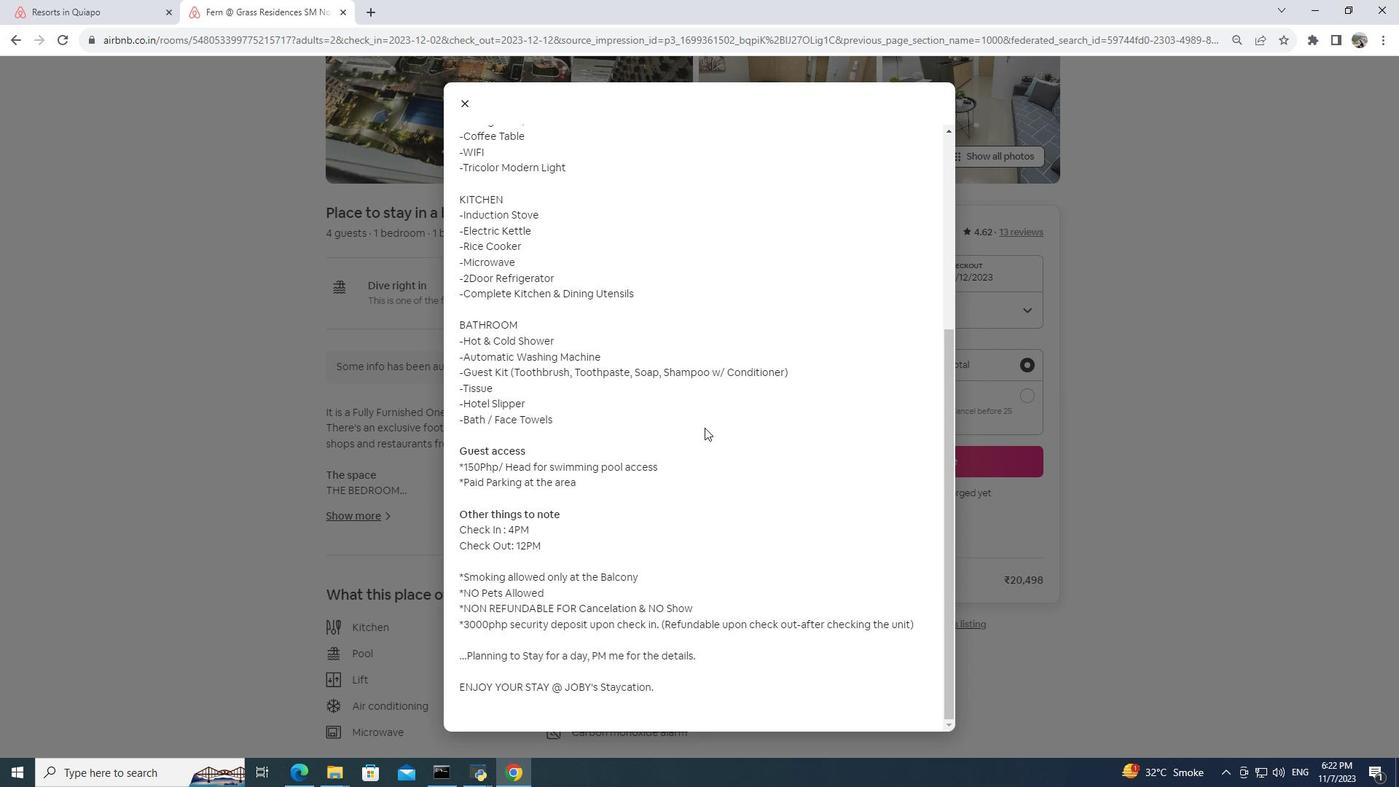
Action: Mouse moved to (705, 427)
Screenshot: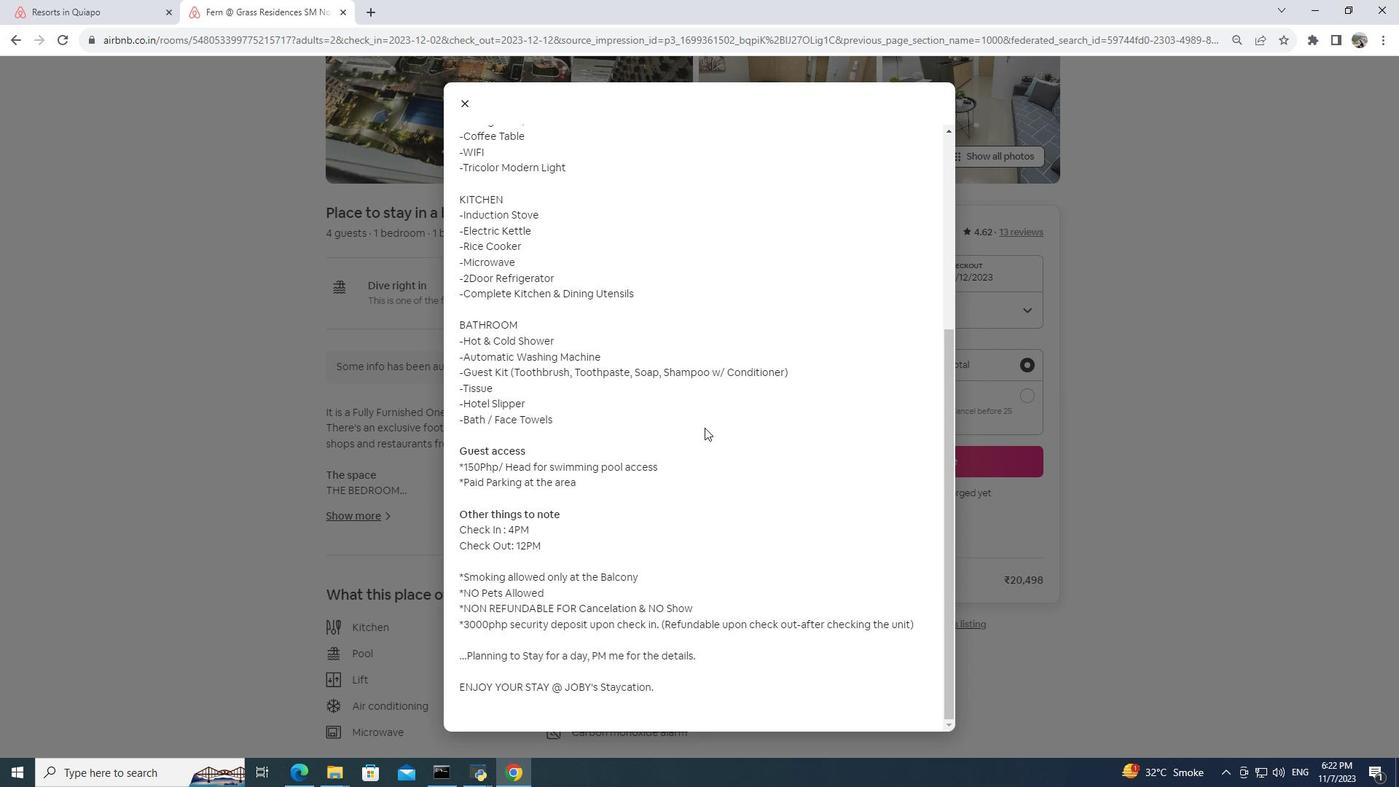 
Action: Mouse scrolled (705, 427) with delta (0, 0)
Screenshot: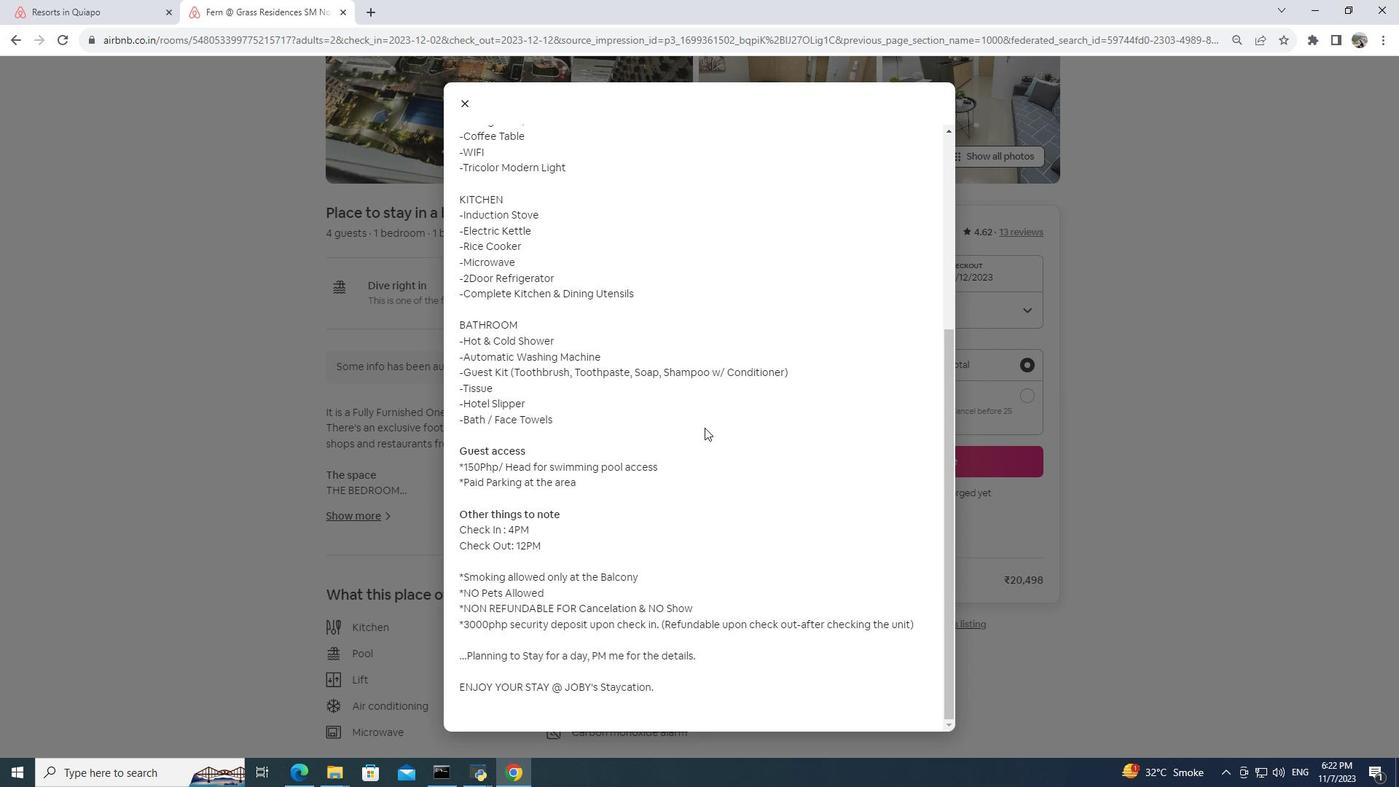 
Action: Mouse moved to (470, 103)
Screenshot: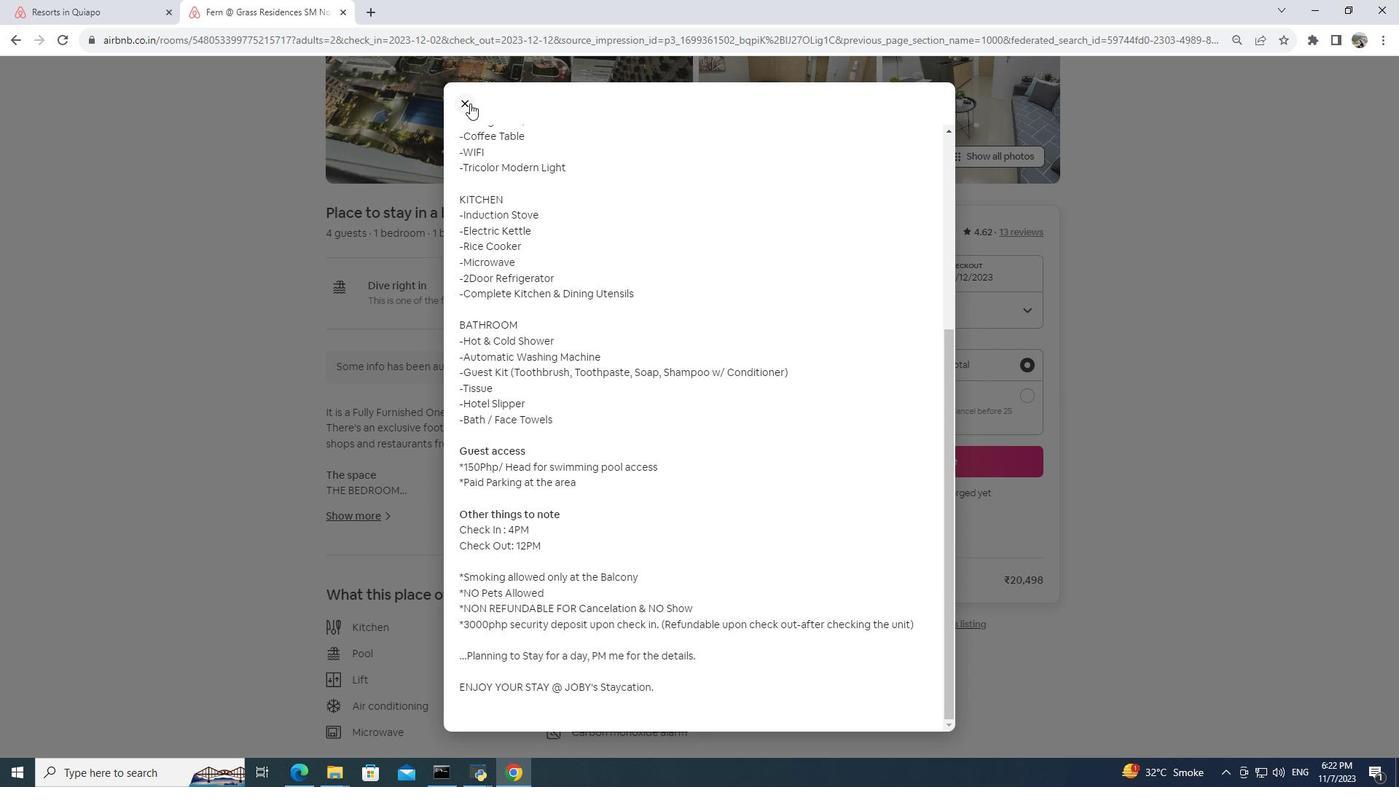 
Action: Mouse pressed left at (470, 103)
Screenshot: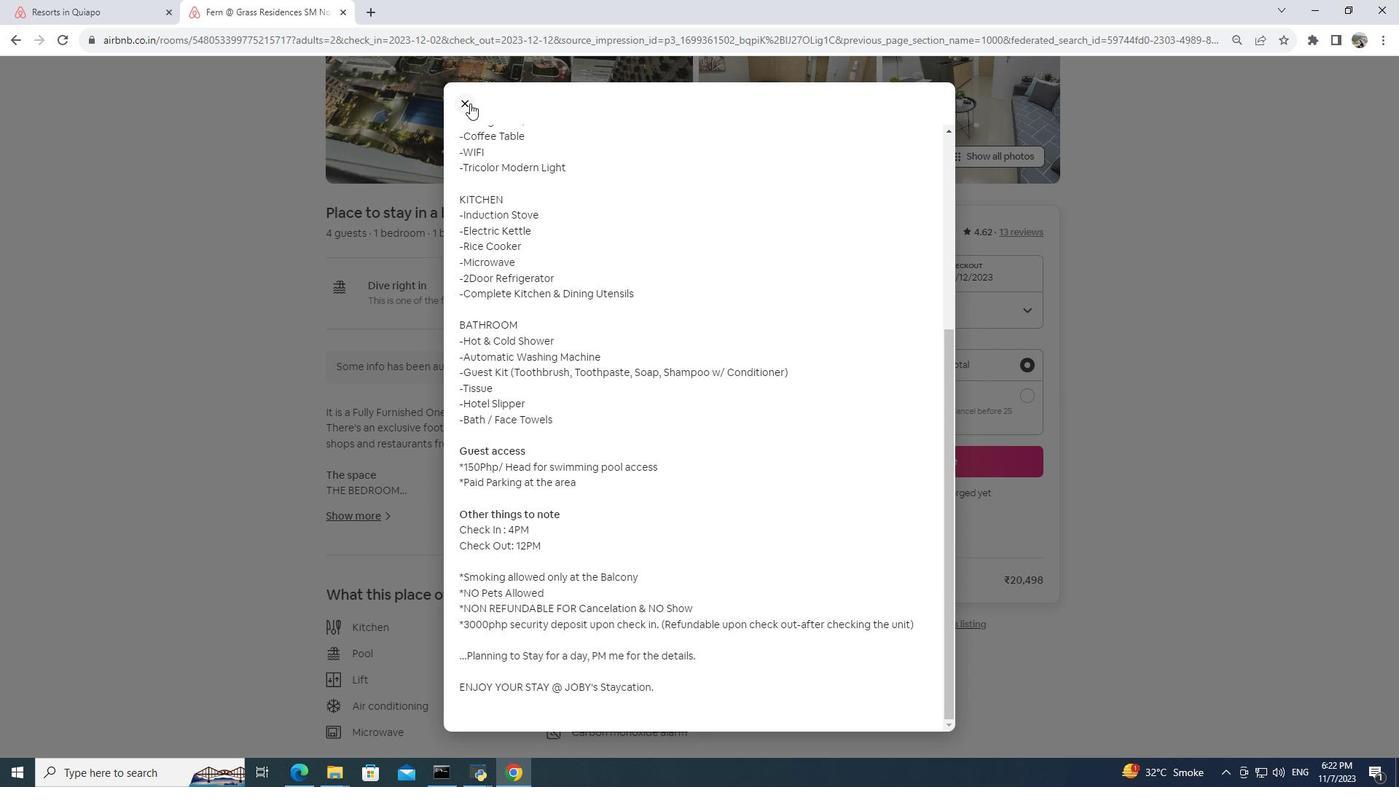
Action: Mouse moved to (562, 462)
Screenshot: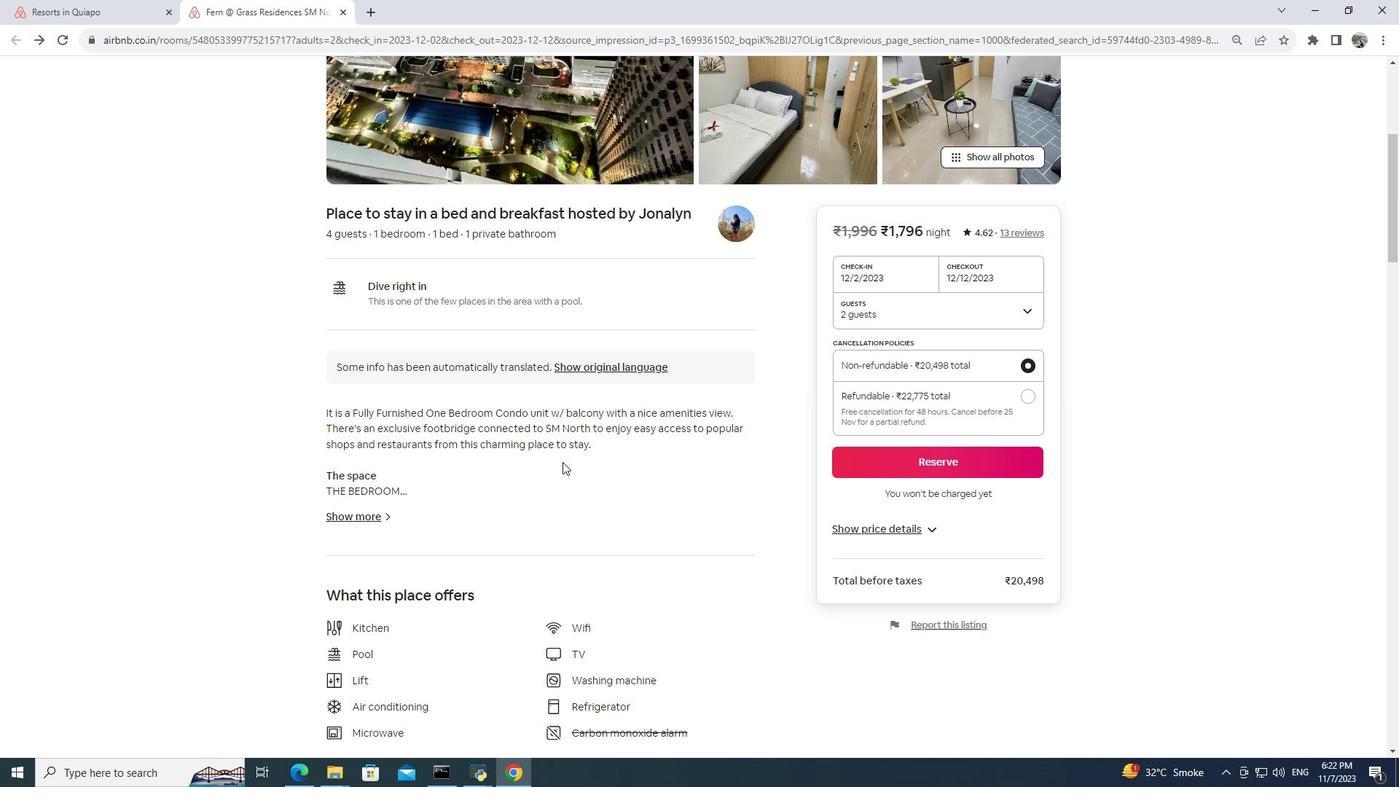 
Action: Mouse scrolled (562, 461) with delta (0, 0)
Screenshot: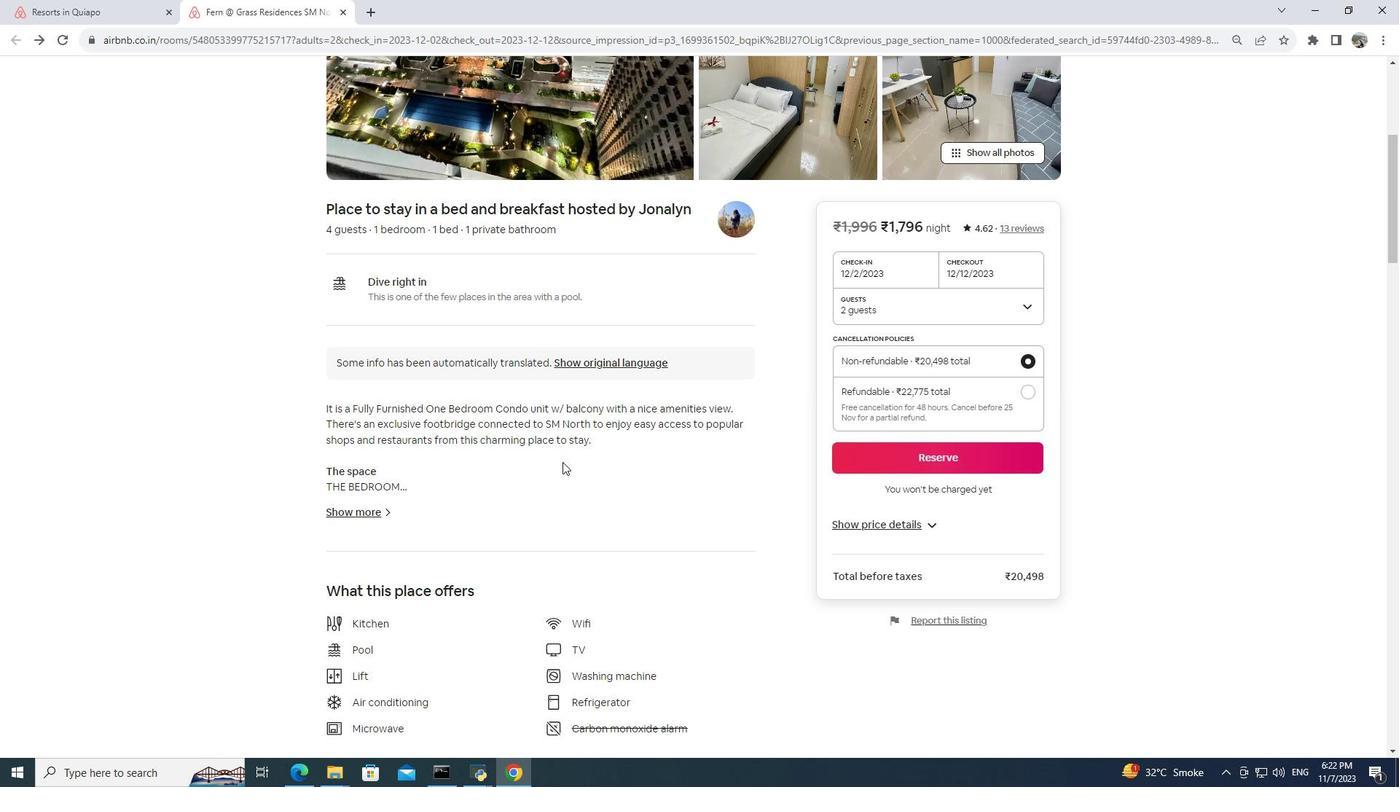 
Action: Mouse scrolled (562, 461) with delta (0, 0)
Screenshot: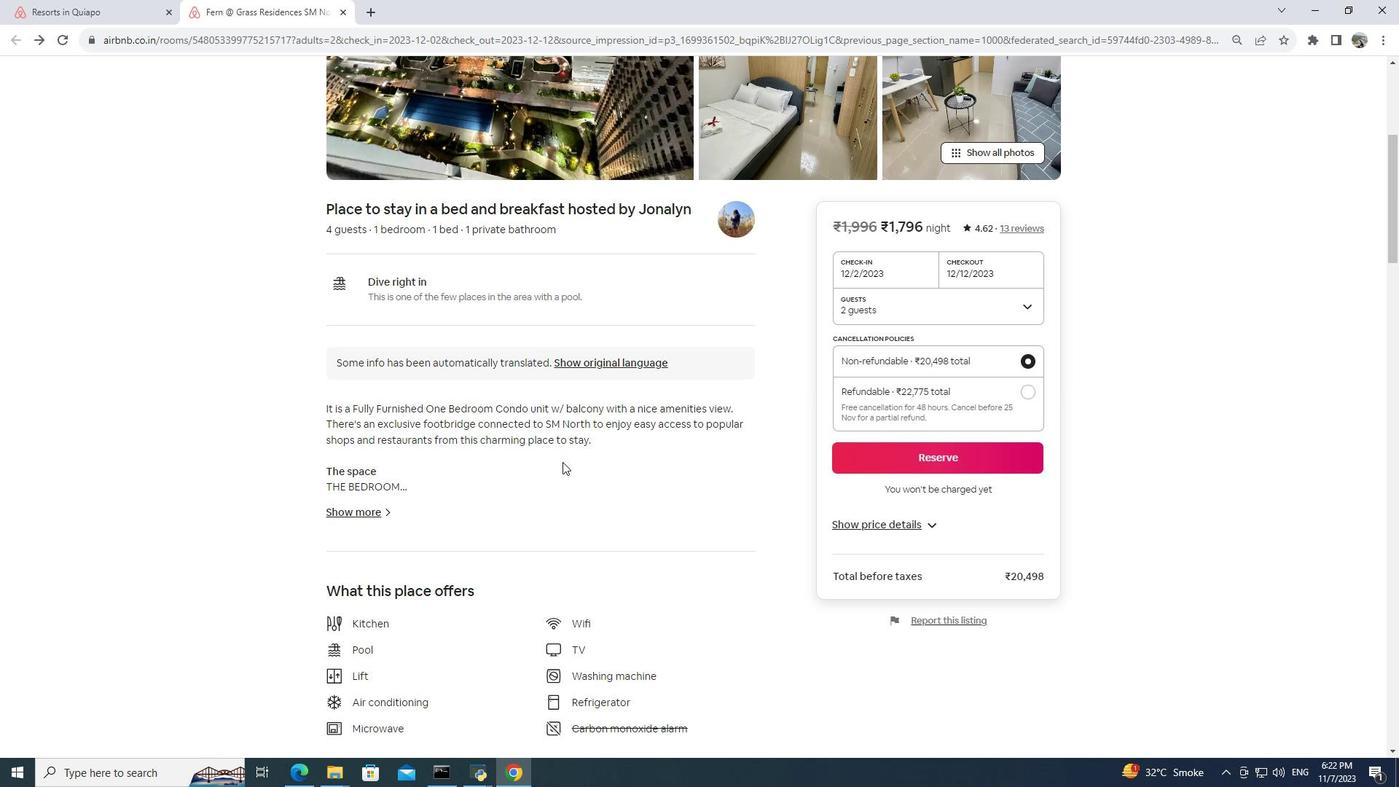 
Action: Mouse scrolled (562, 461) with delta (0, 0)
Screenshot: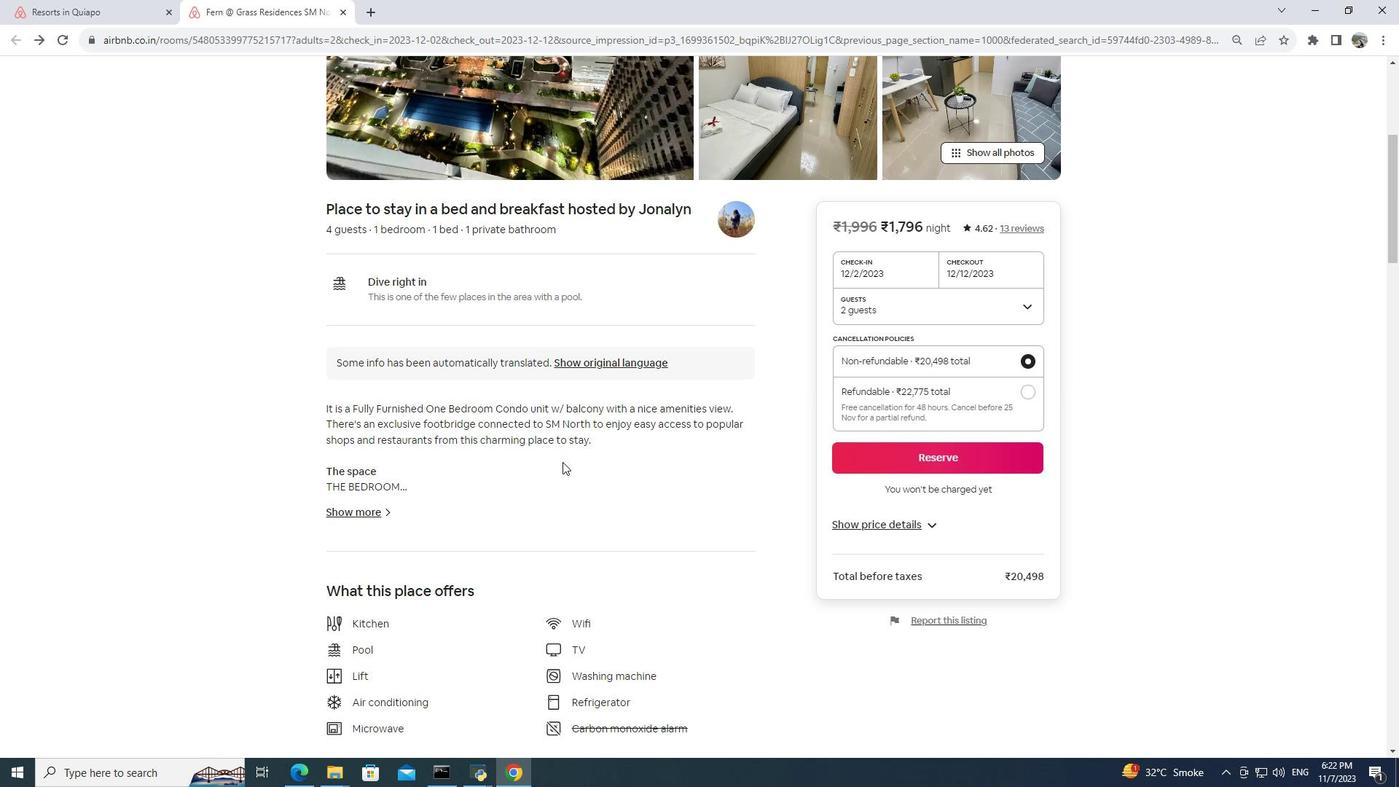 
Action: Mouse moved to (562, 462)
Screenshot: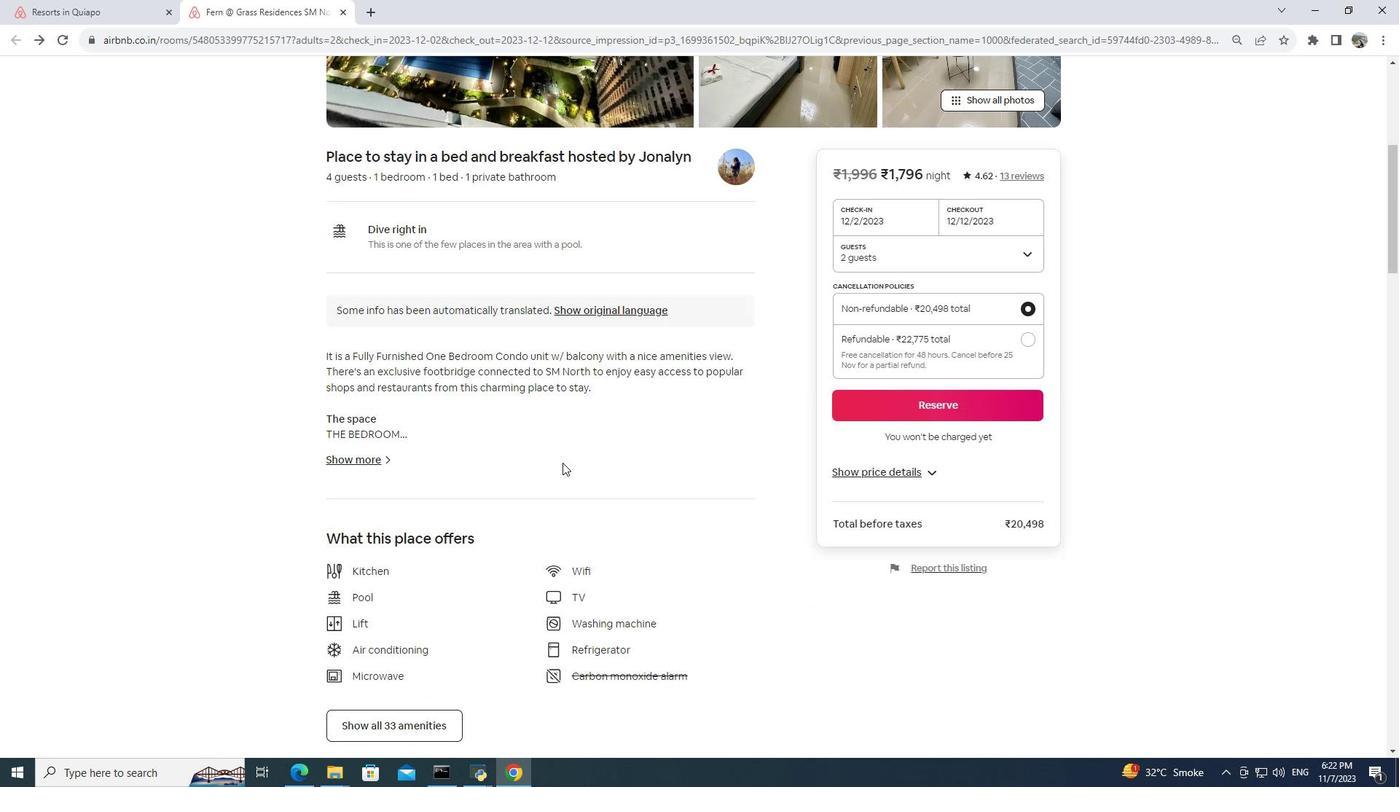 
Action: Mouse scrolled (562, 462) with delta (0, 0)
Screenshot: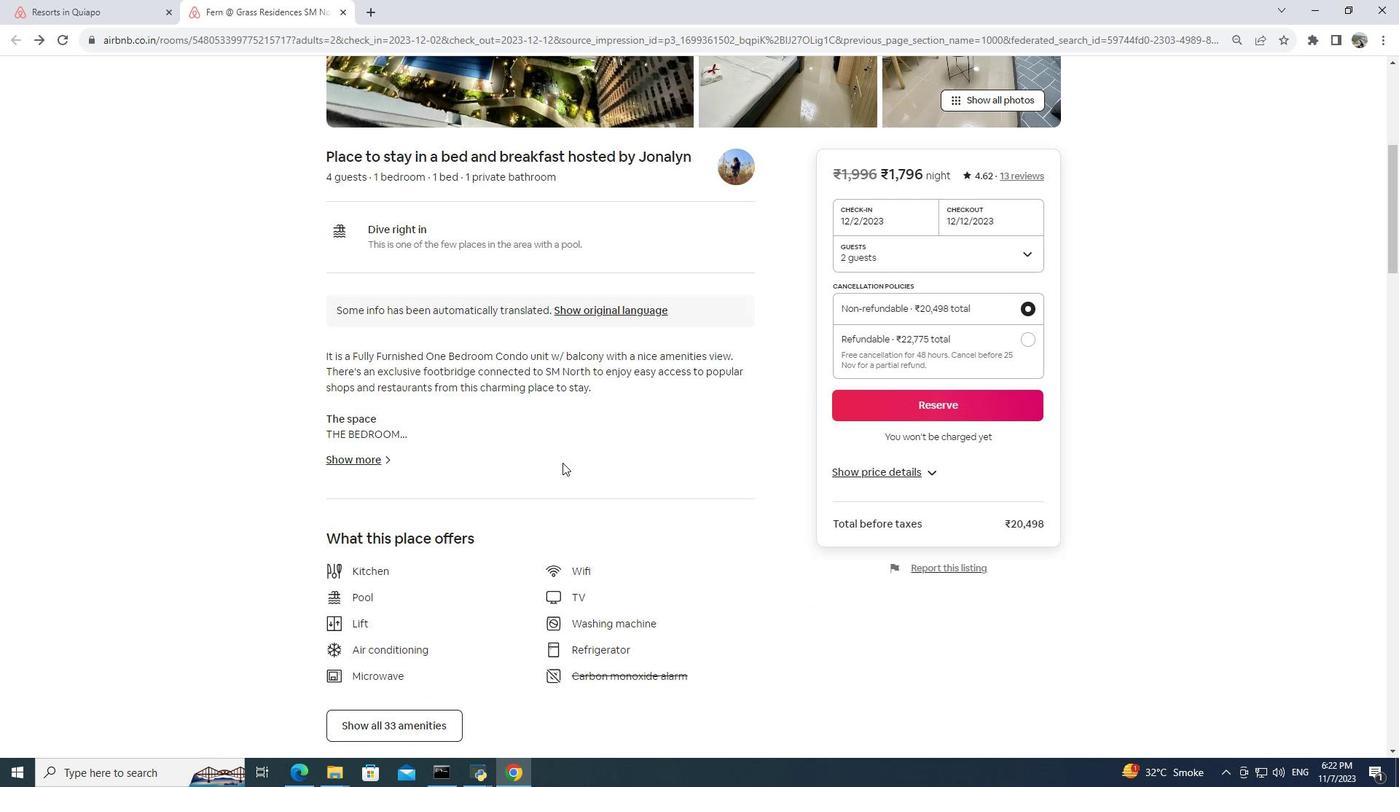 
Action: Mouse moved to (417, 500)
Screenshot: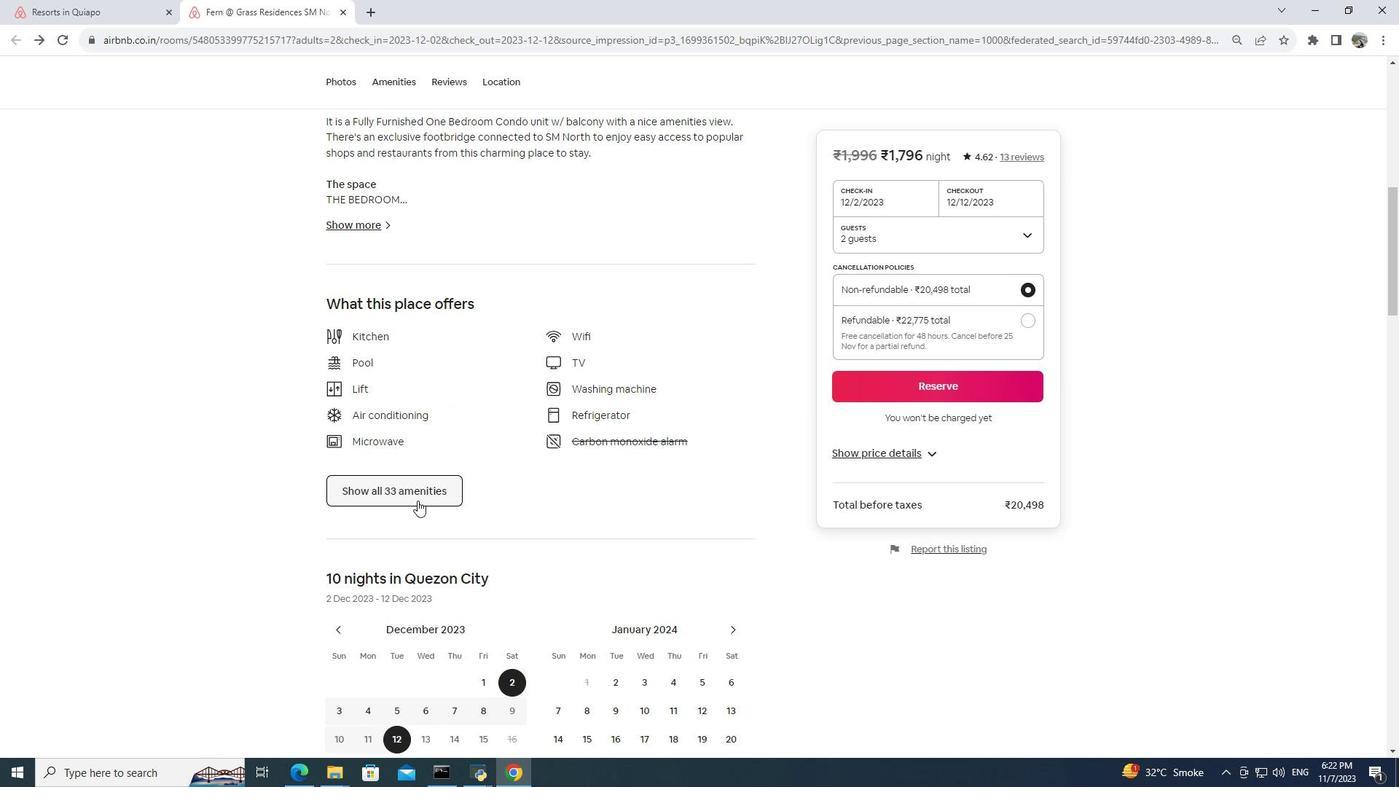 
Action: Mouse pressed left at (417, 500)
Screenshot: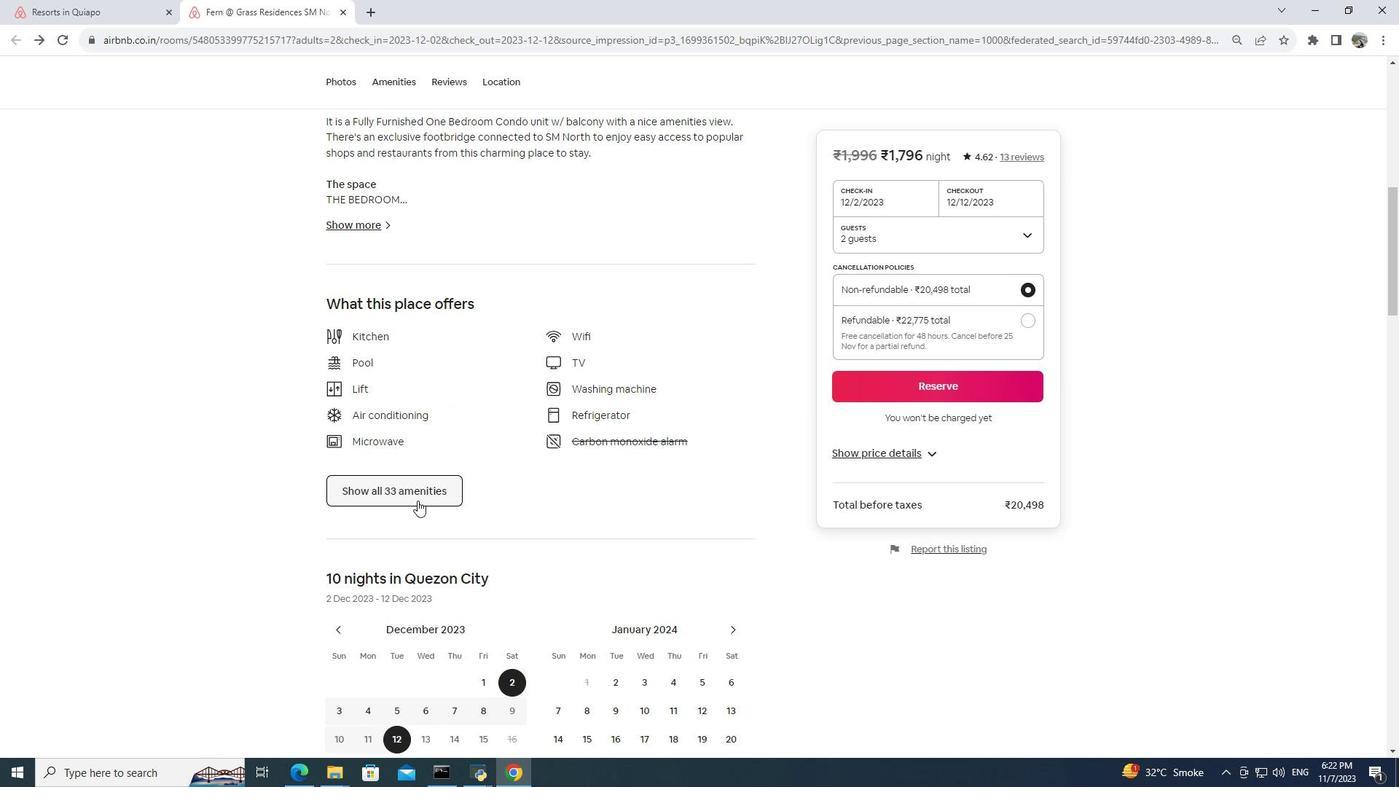 
Action: Mouse moved to (621, 418)
Screenshot: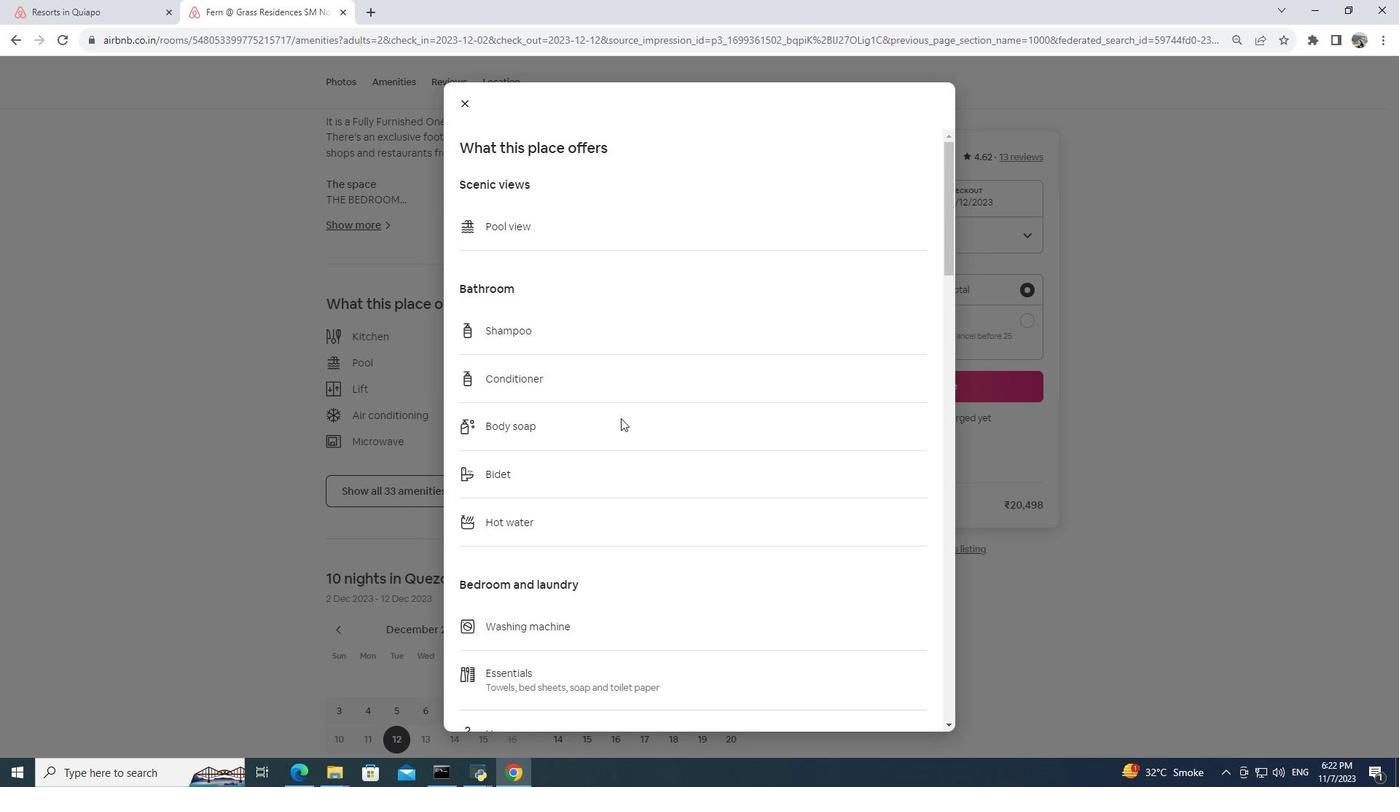 
Action: Mouse scrolled (621, 417) with delta (0, 0)
Screenshot: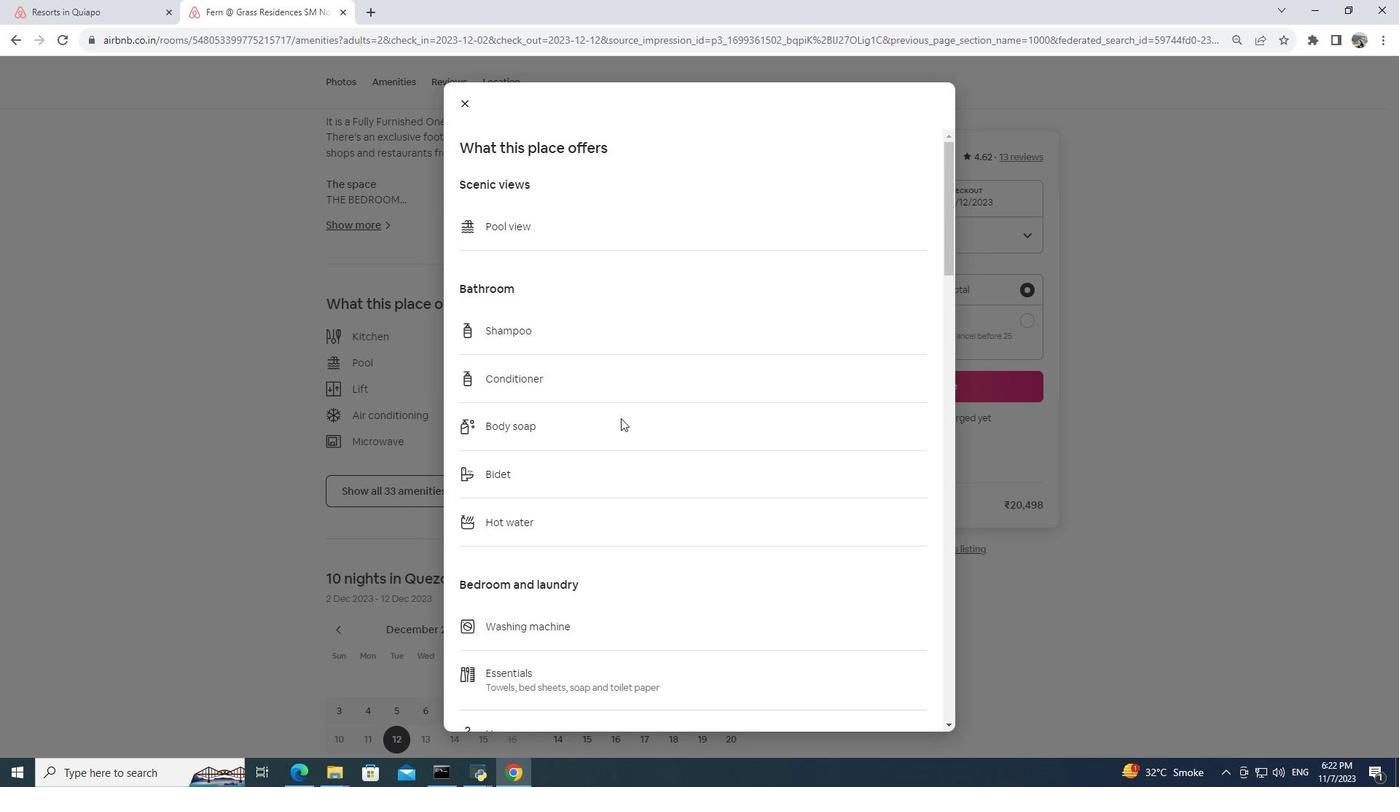 
Action: Mouse moved to (620, 419)
Screenshot: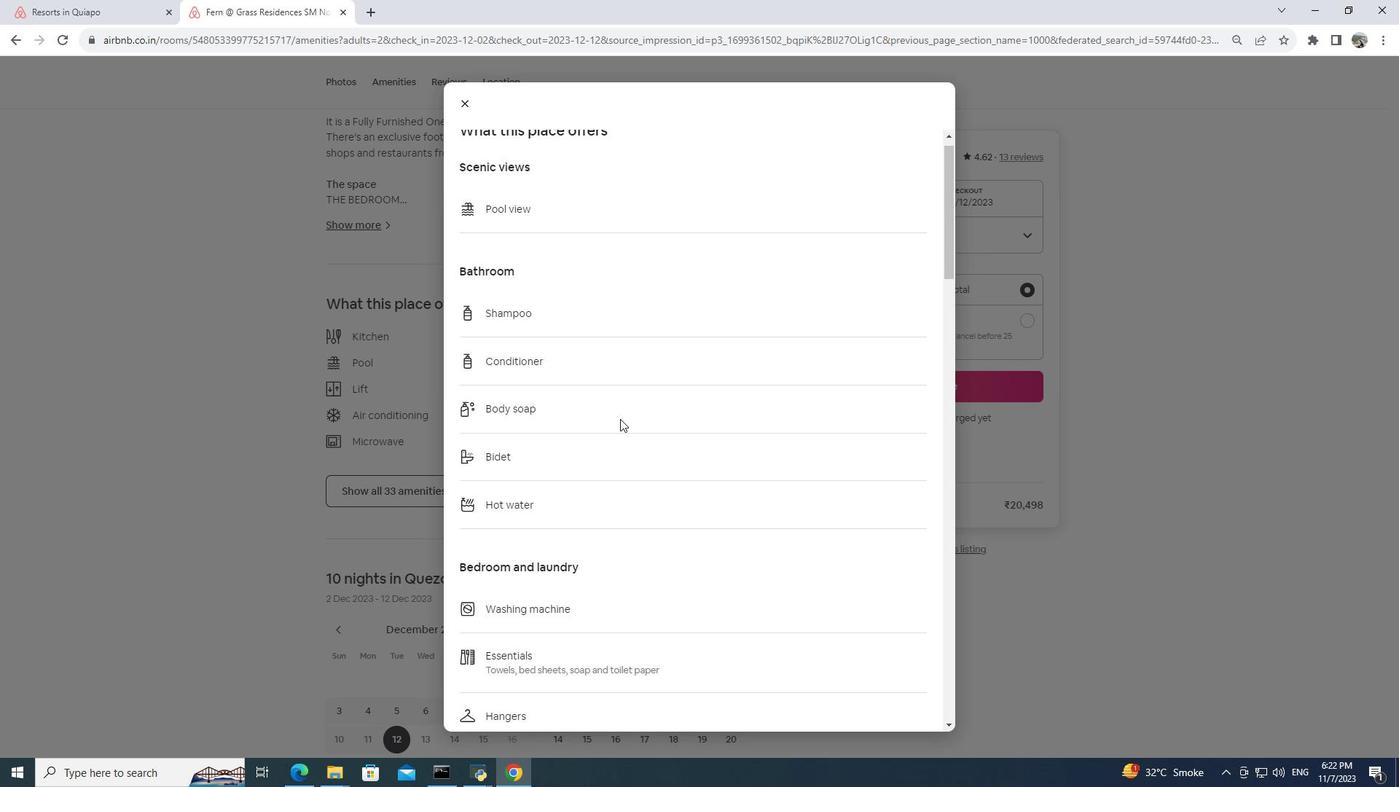 
Action: Mouse scrolled (620, 418) with delta (0, 0)
Screenshot: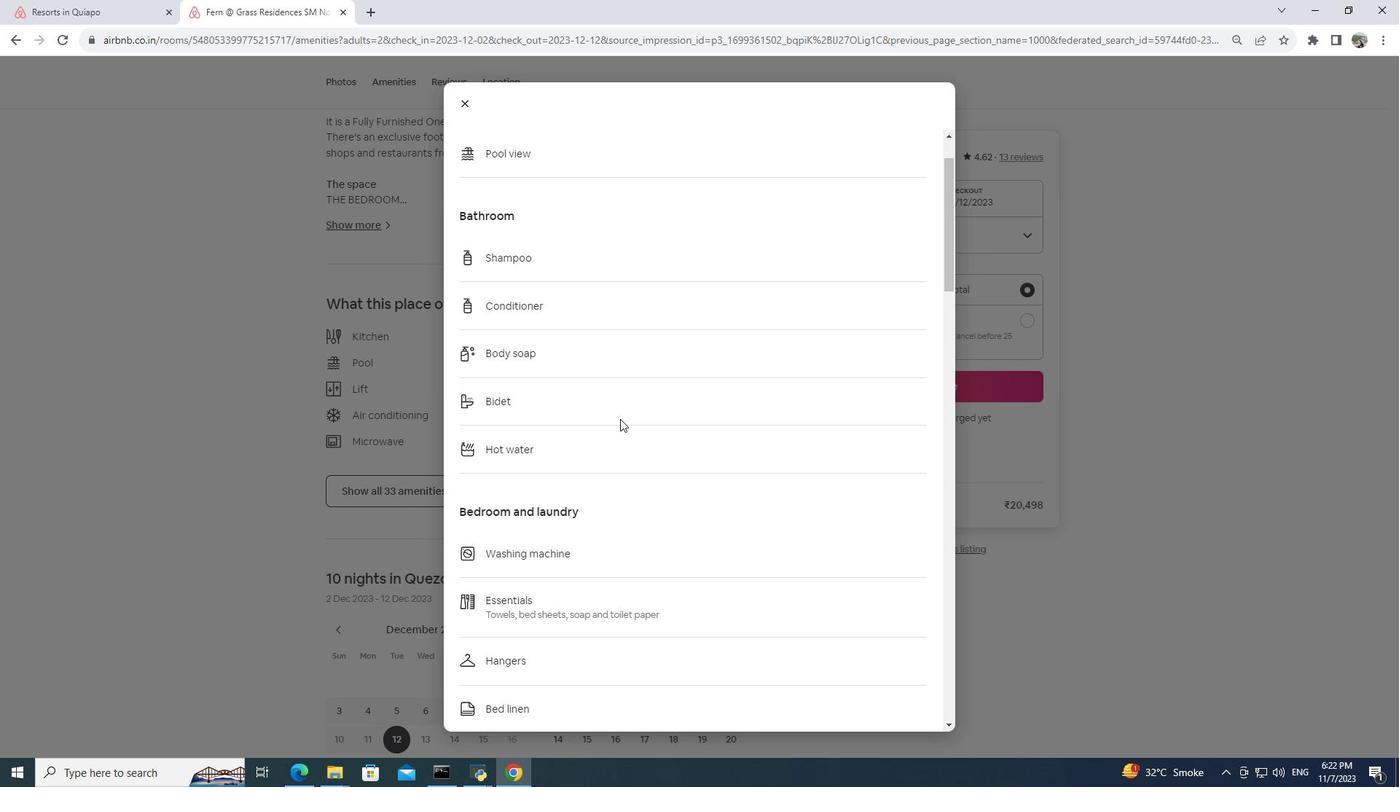 
Action: Mouse scrolled (620, 418) with delta (0, 0)
Screenshot: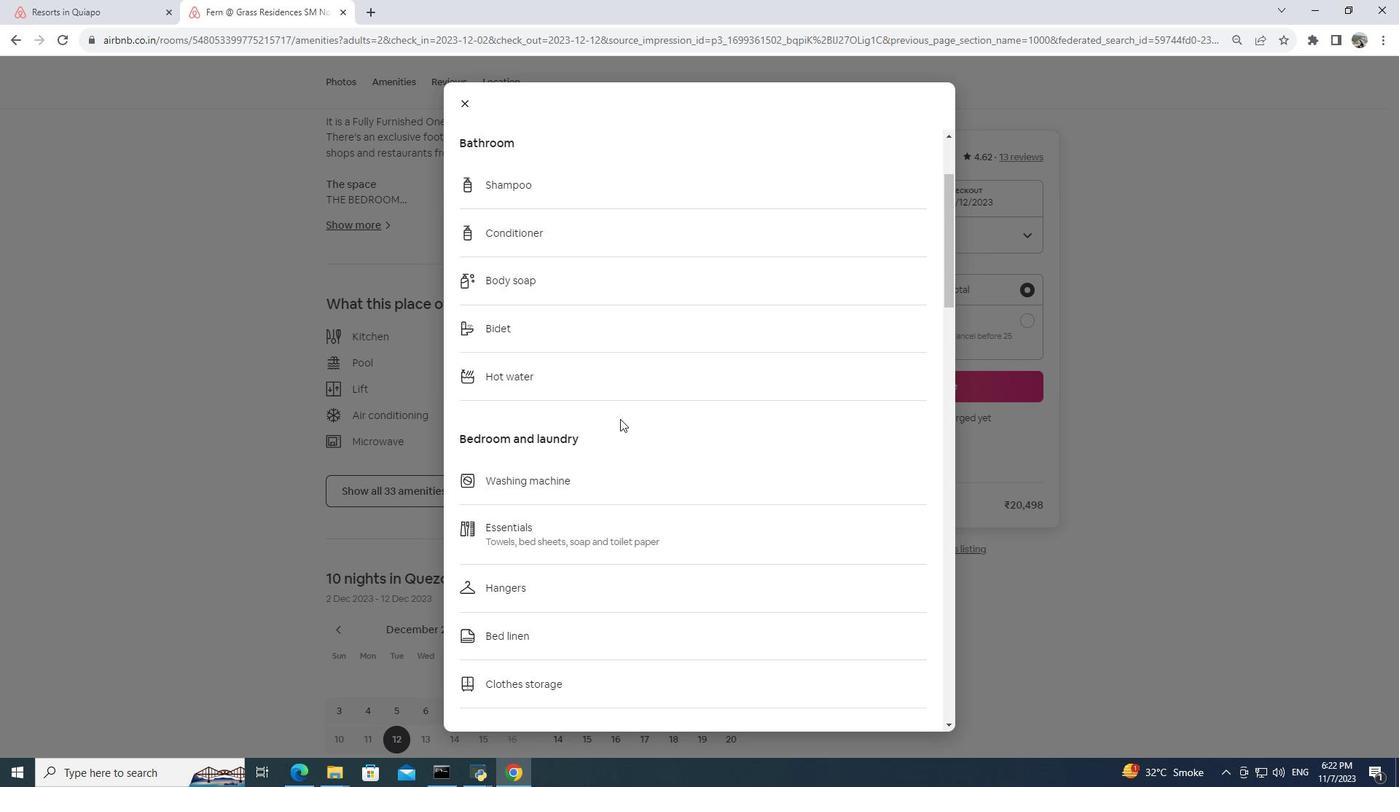 
Action: Mouse scrolled (620, 418) with delta (0, 0)
Screenshot: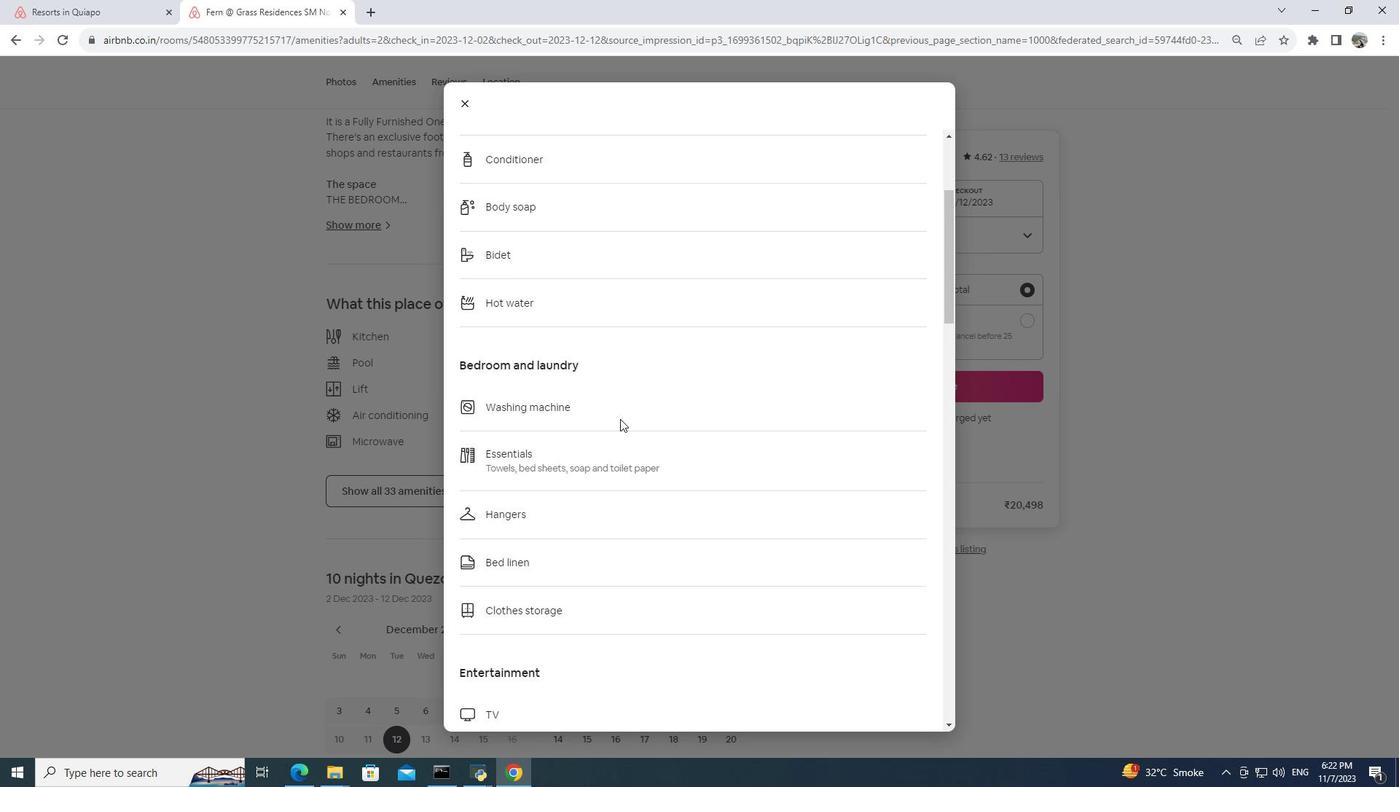 
Action: Mouse moved to (619, 419)
Screenshot: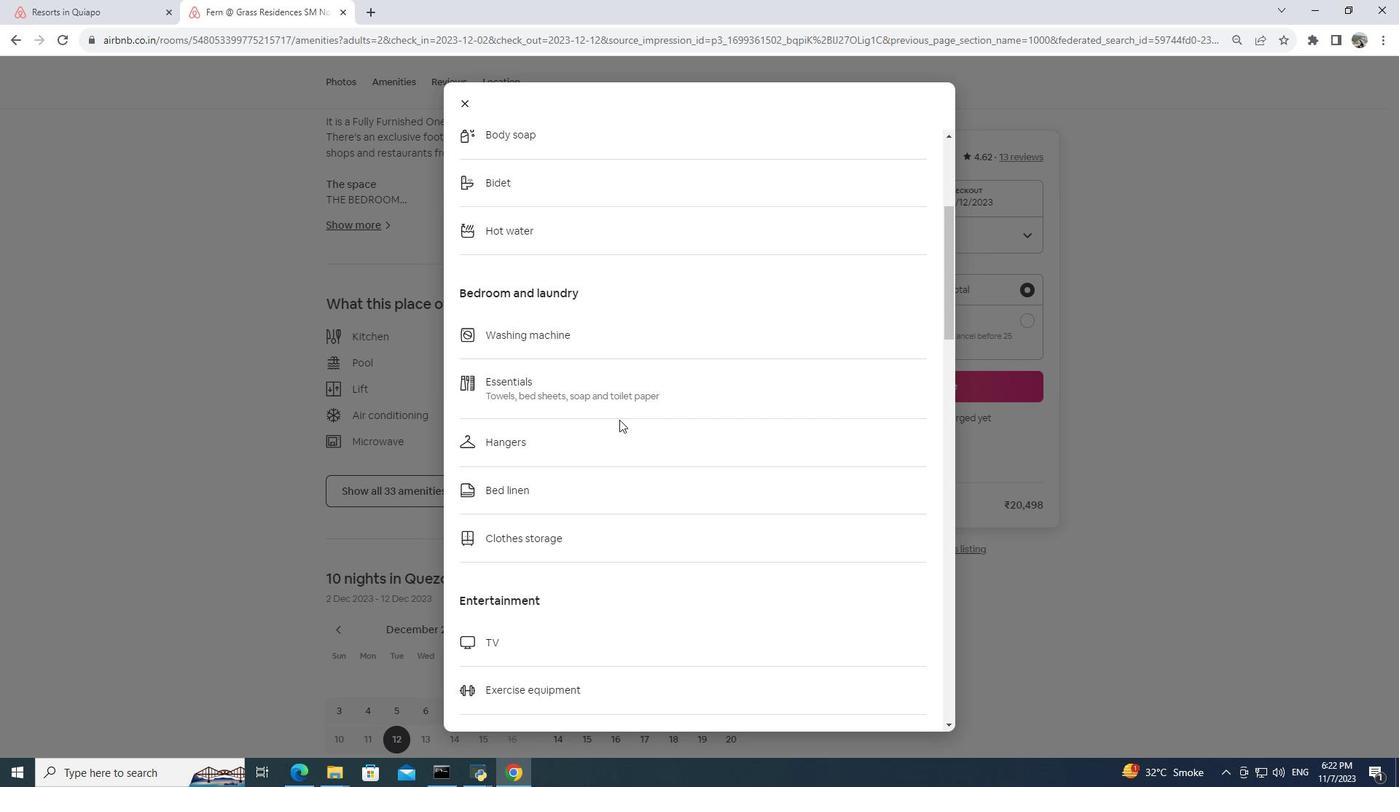 
Action: Mouse scrolled (619, 419) with delta (0, 0)
Screenshot: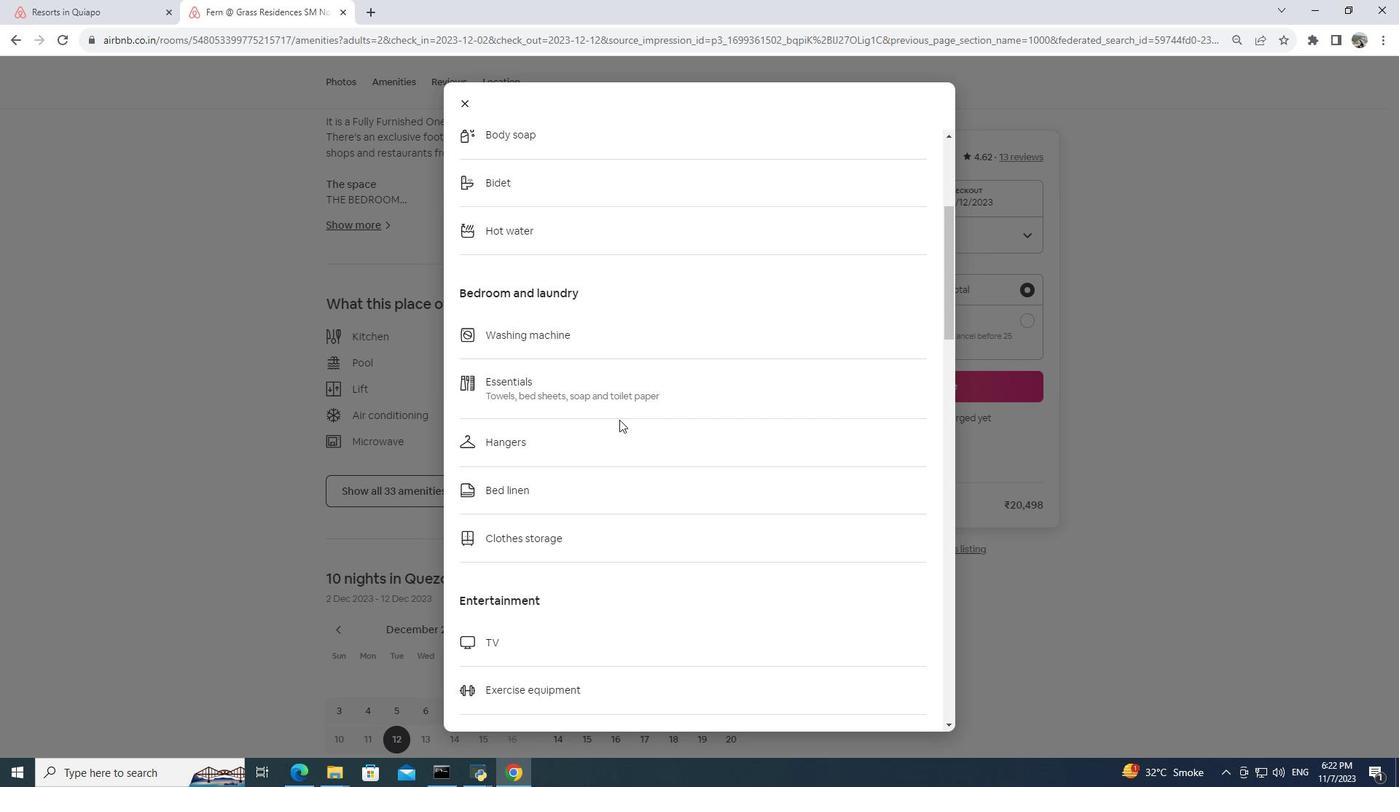 
Action: Mouse scrolled (619, 419) with delta (0, 0)
Screenshot: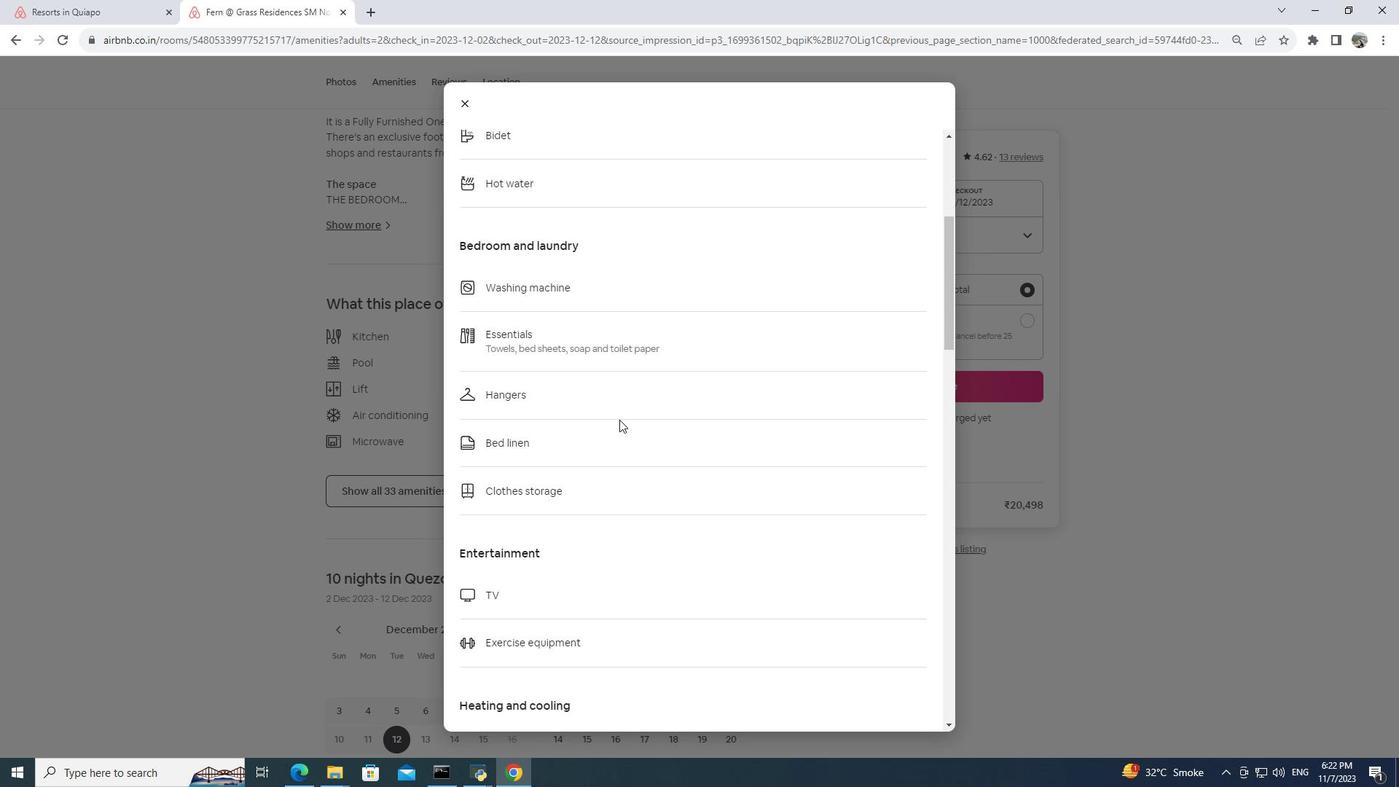 
Action: Mouse scrolled (619, 419) with delta (0, 0)
Screenshot: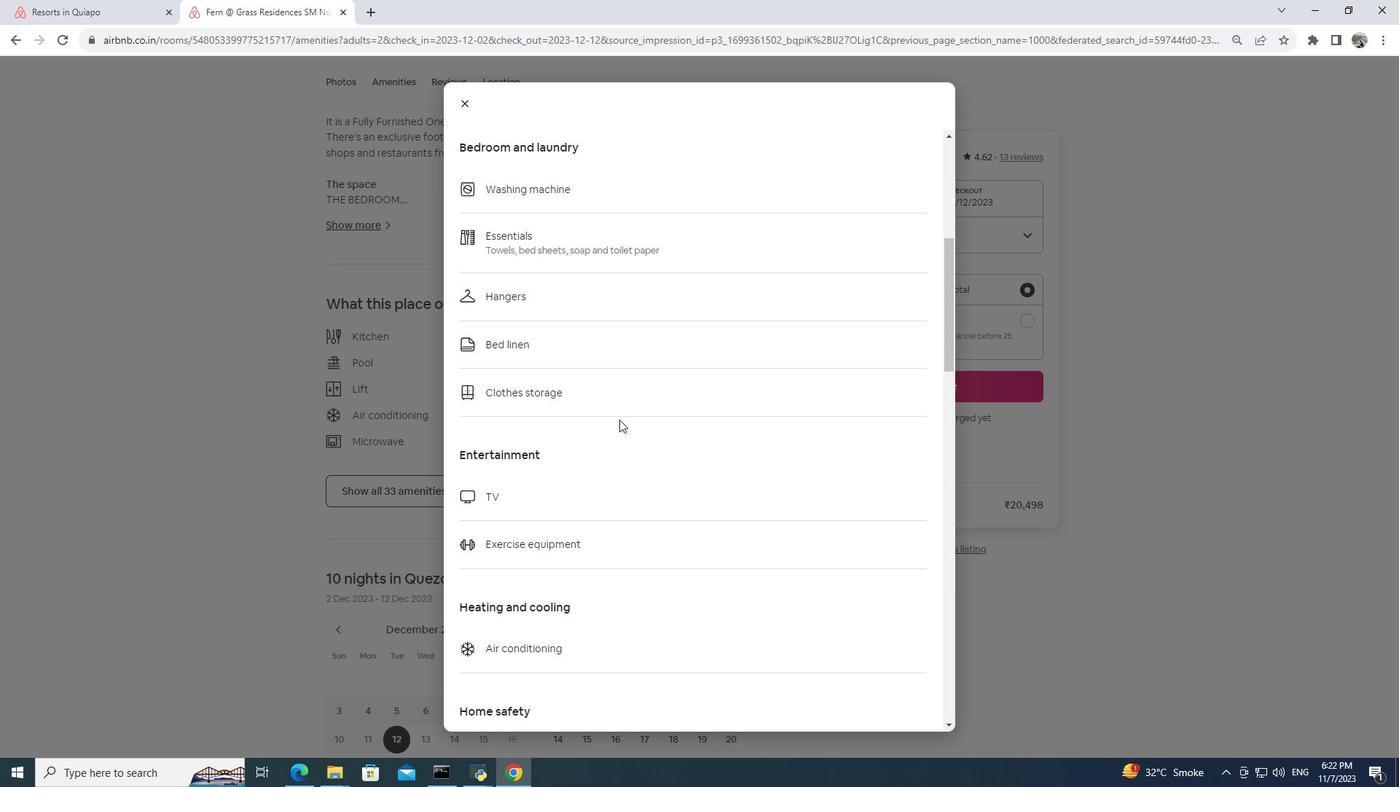 
Action: Mouse moved to (619, 419)
Screenshot: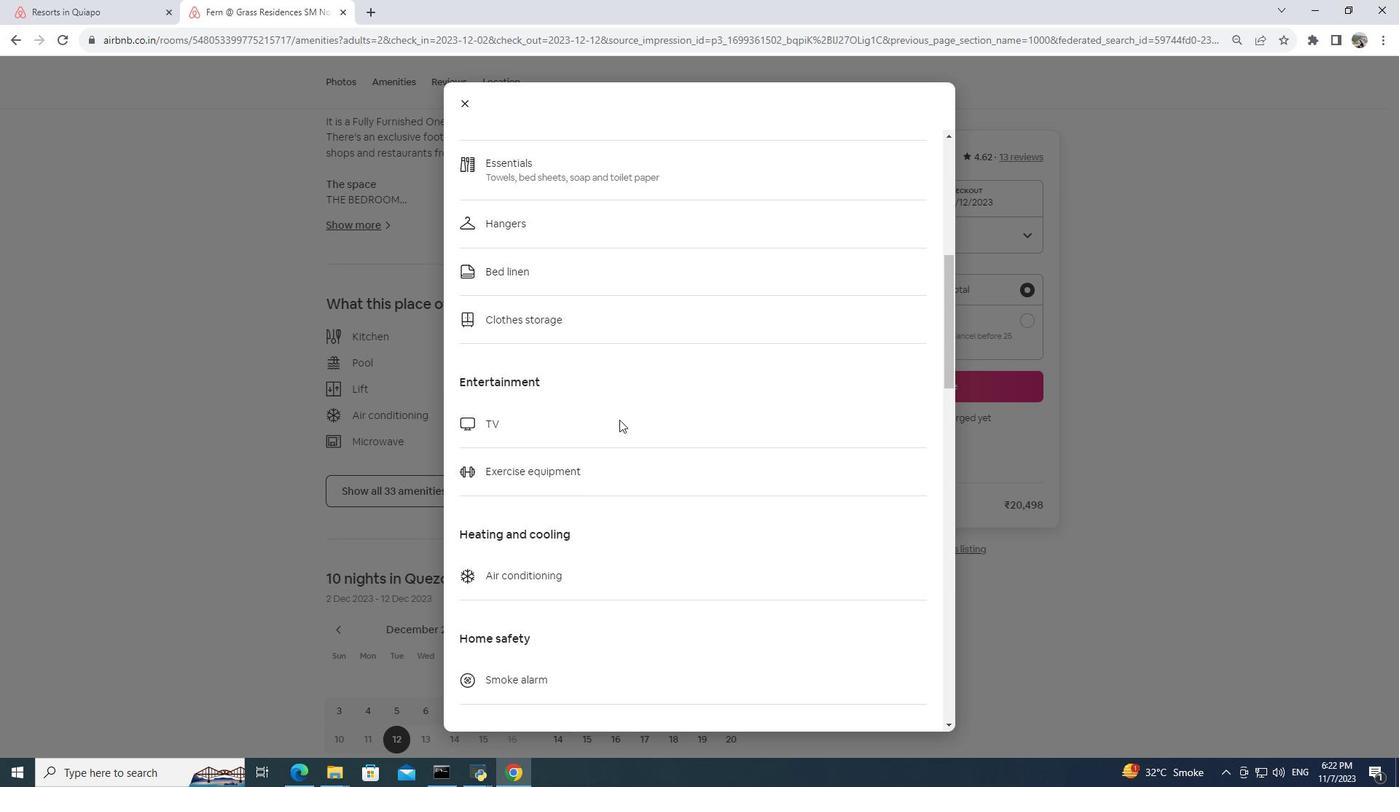 
Action: Mouse scrolled (619, 419) with delta (0, 0)
Screenshot: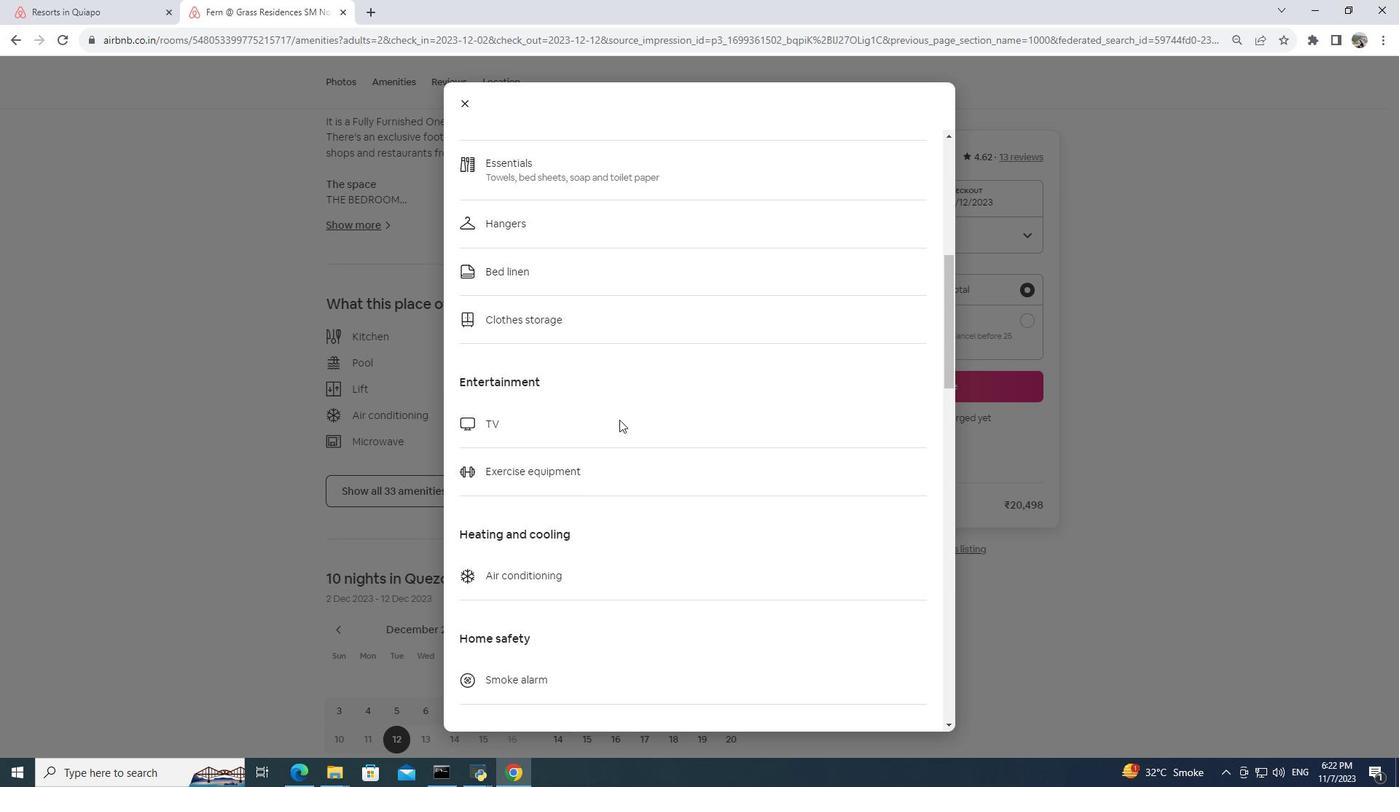 
Action: Mouse scrolled (619, 419) with delta (0, 0)
Screenshot: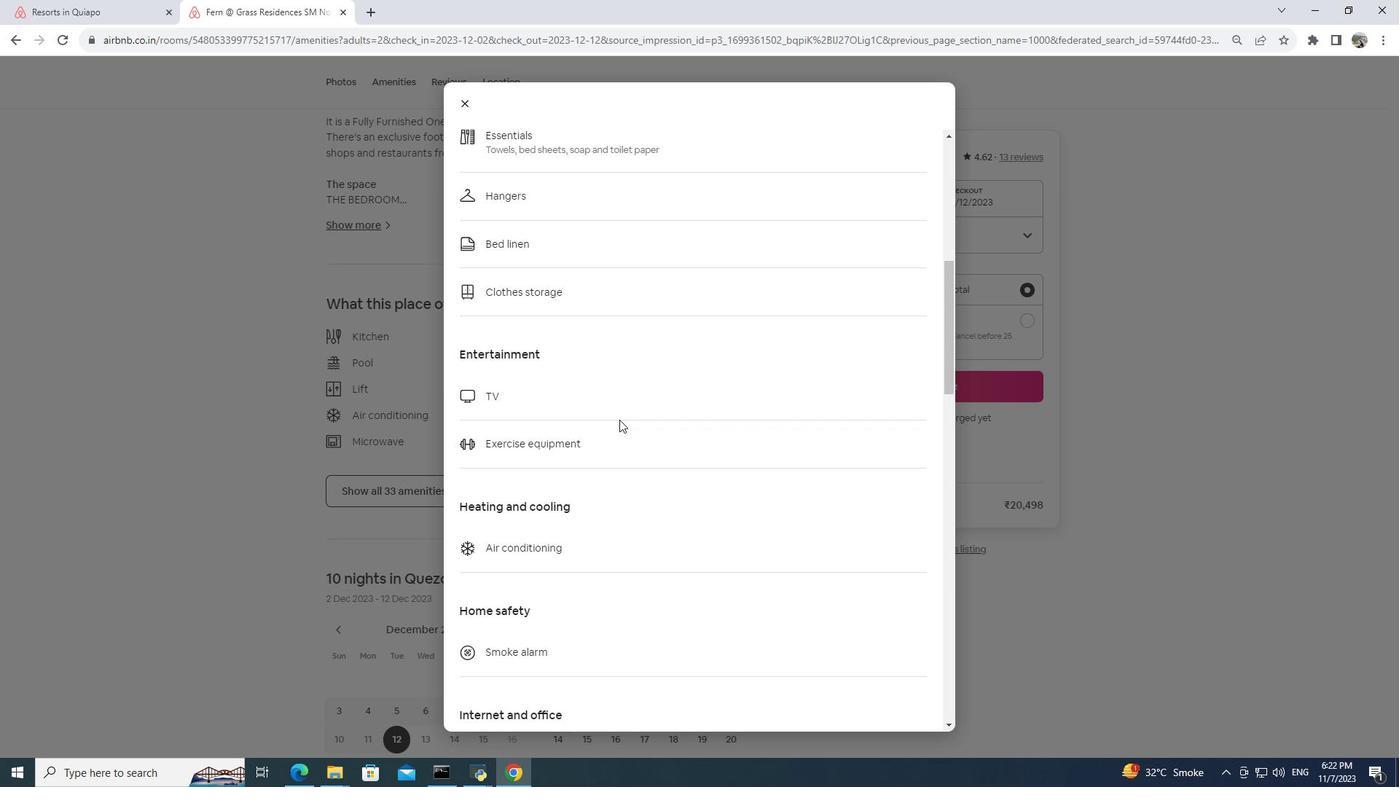 
Action: Mouse scrolled (619, 419) with delta (0, 0)
Screenshot: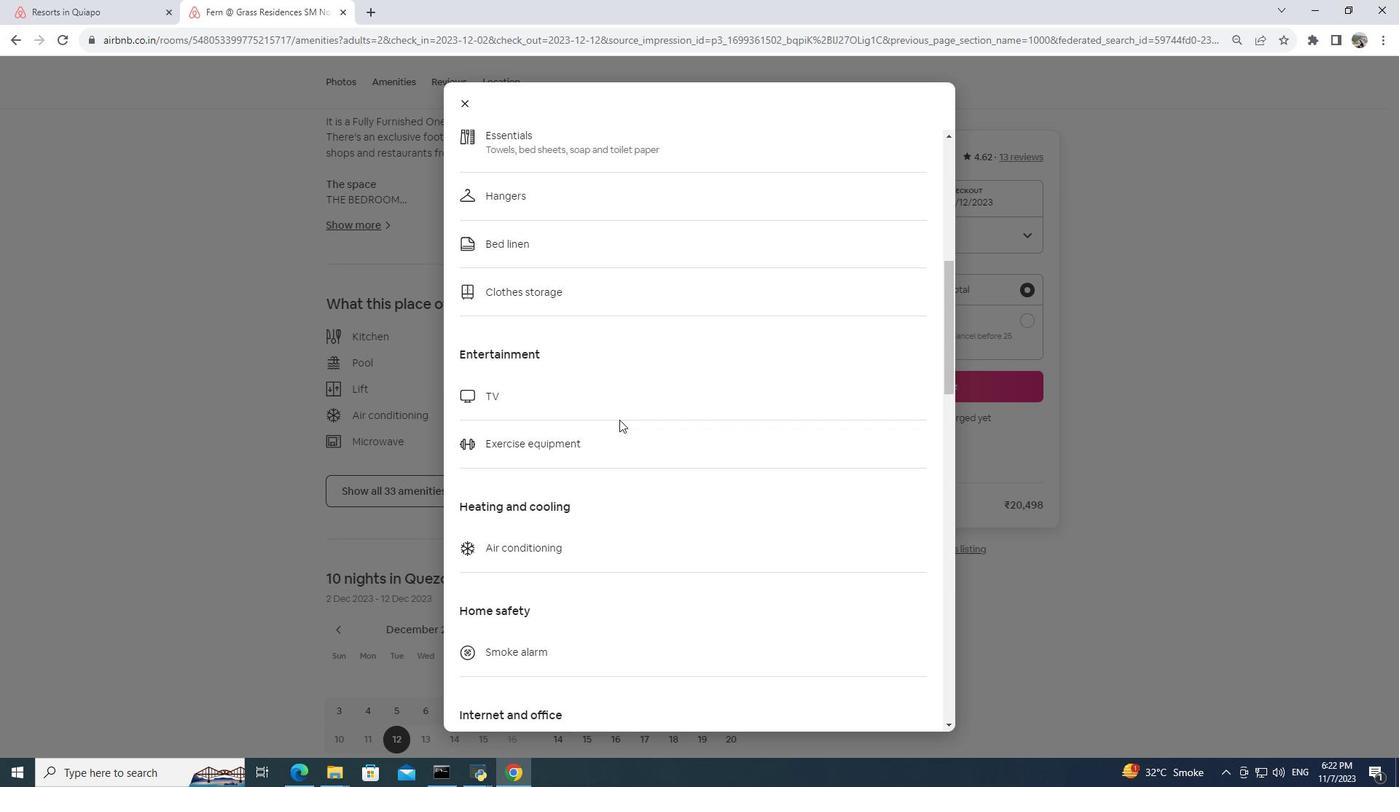 
Action: Mouse scrolled (619, 419) with delta (0, 0)
Screenshot: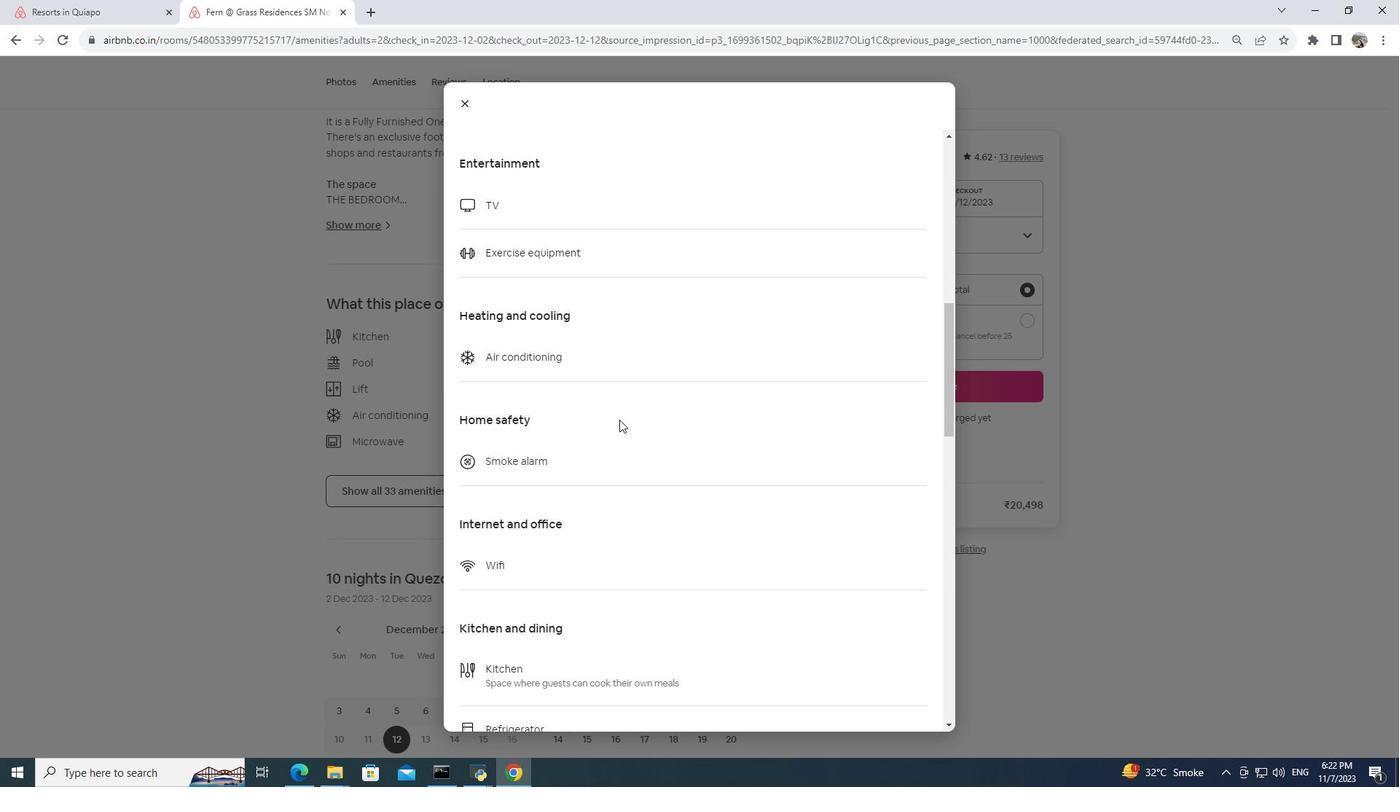 
Action: Mouse scrolled (619, 419) with delta (0, 0)
Screenshot: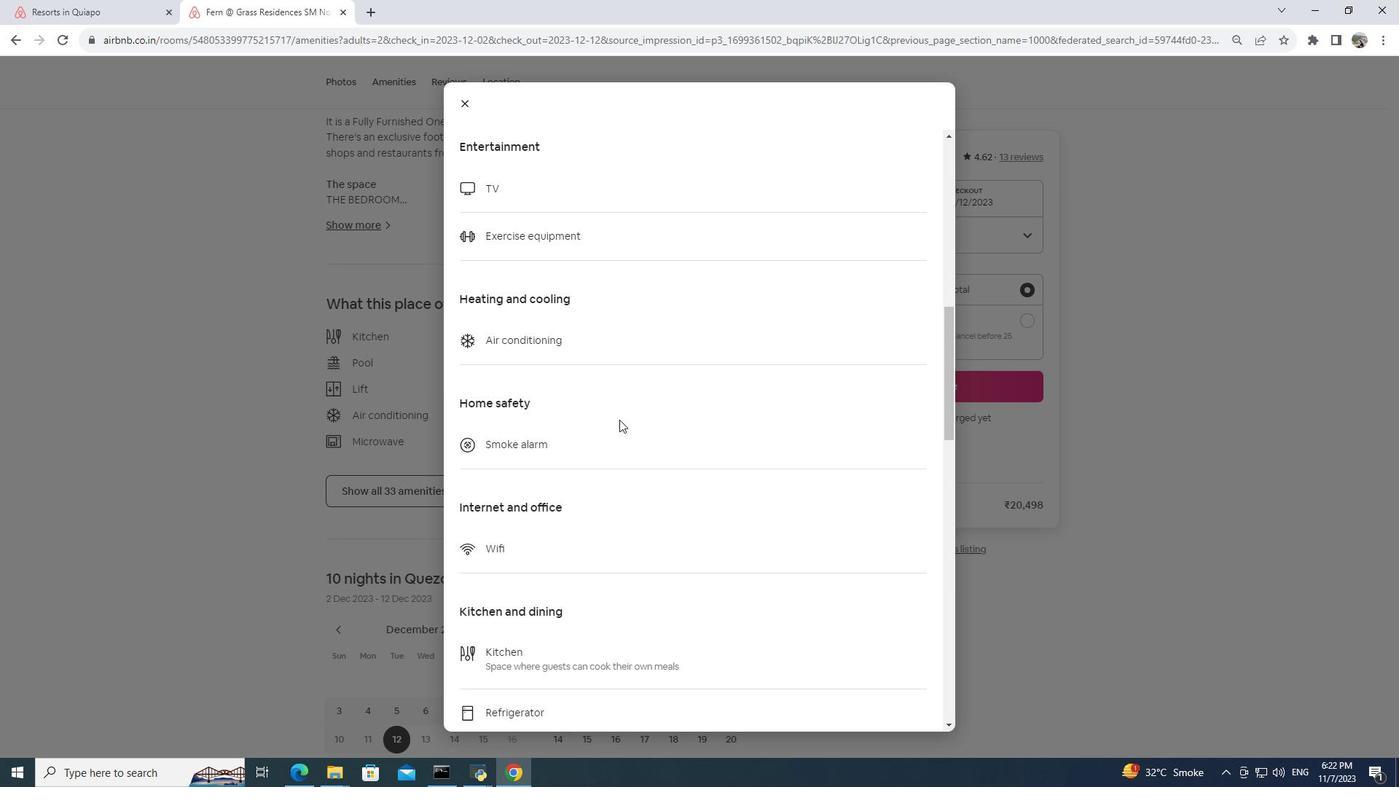 
Action: Mouse scrolled (619, 419) with delta (0, 0)
Screenshot: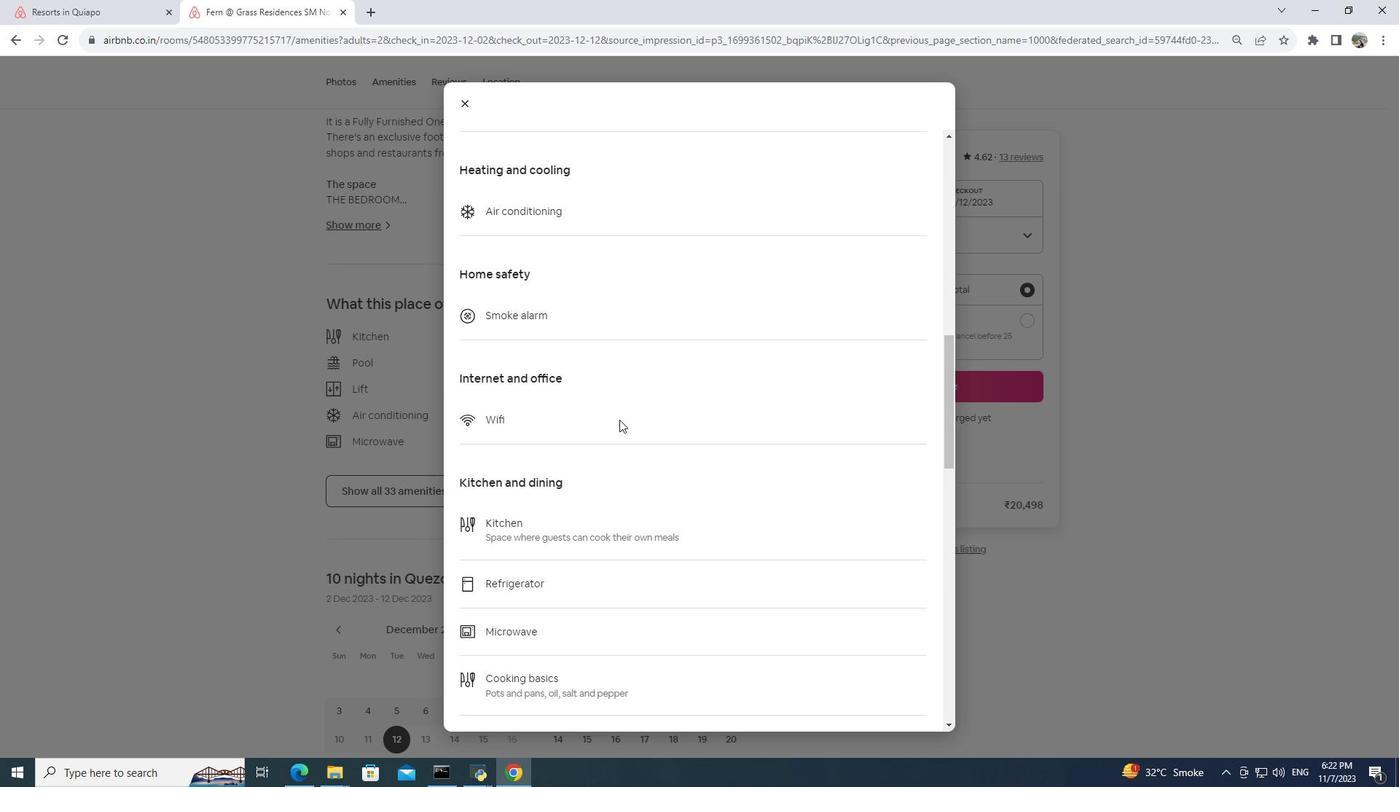 
Action: Mouse scrolled (619, 419) with delta (0, 0)
Screenshot: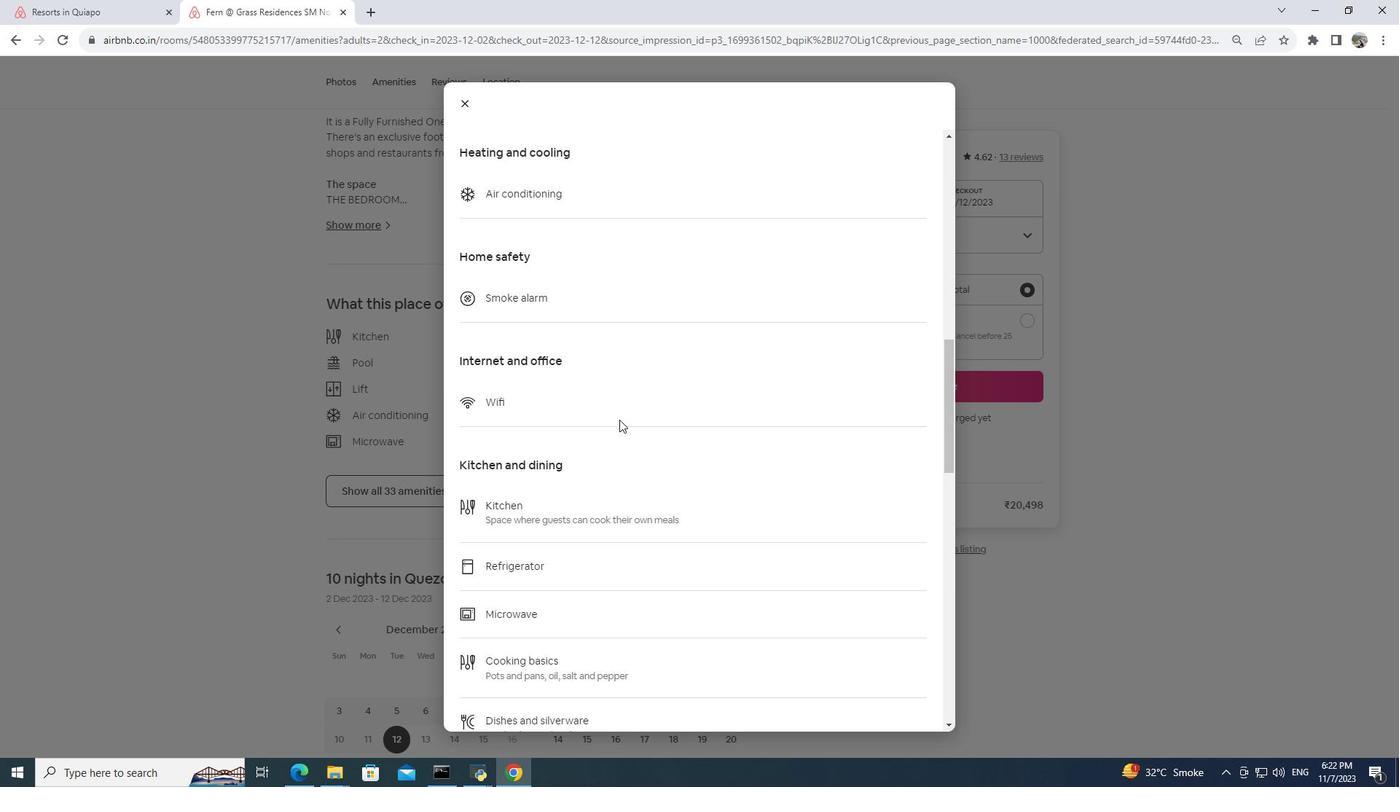 
Action: Mouse moved to (626, 409)
Screenshot: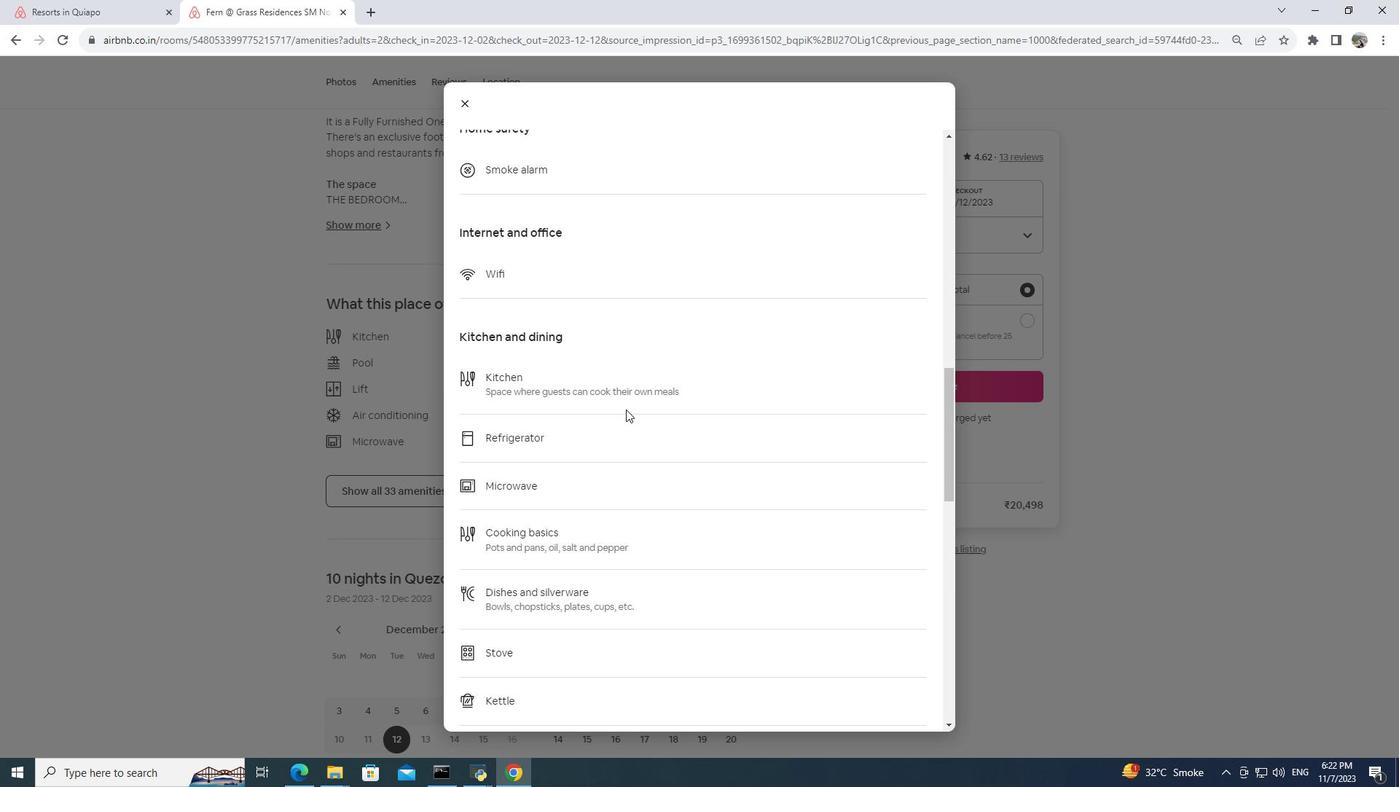 
Action: Mouse scrolled (626, 409) with delta (0, 0)
Screenshot: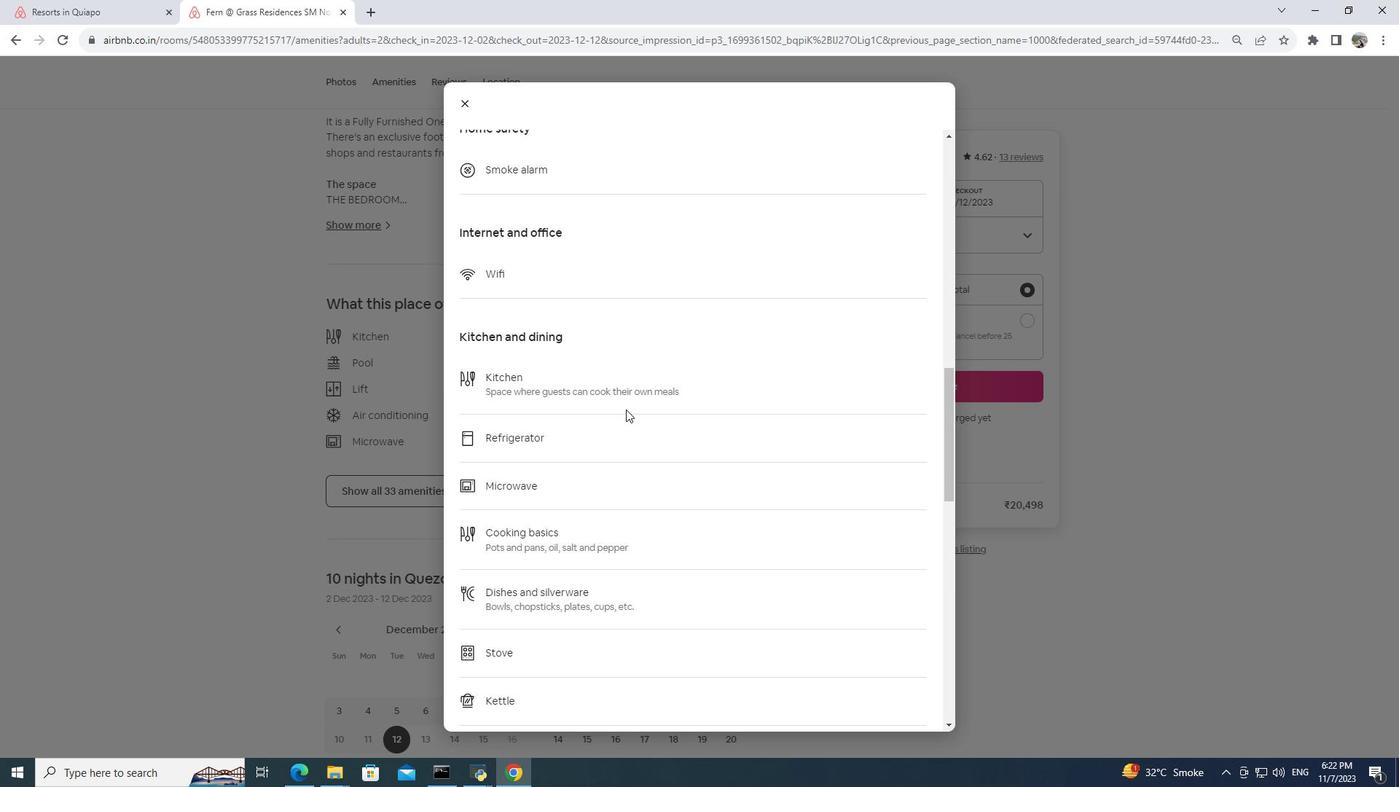 
Action: Mouse scrolled (626, 409) with delta (0, 0)
Screenshot: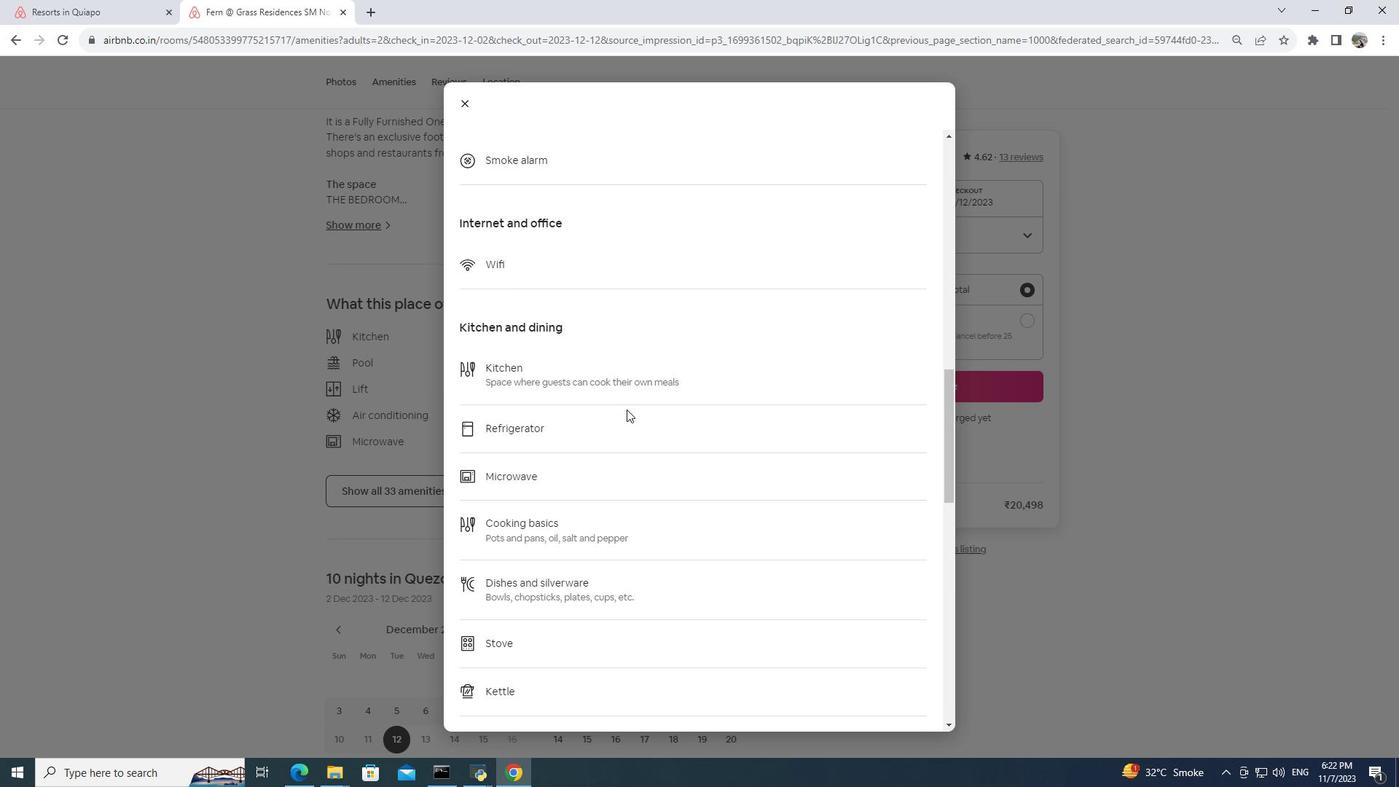 
Action: Mouse moved to (627, 409)
Screenshot: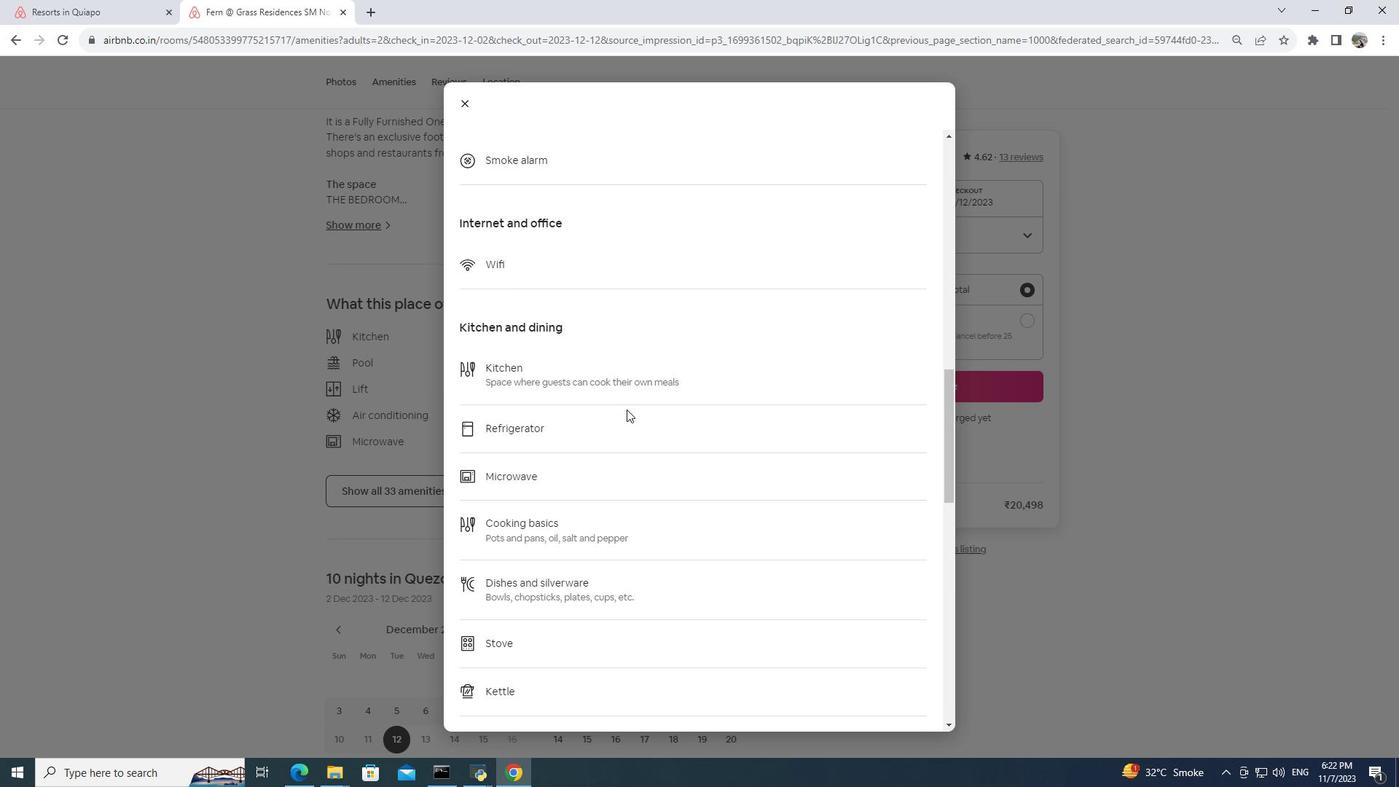 
Action: Mouse scrolled (627, 409) with delta (0, 0)
Screenshot: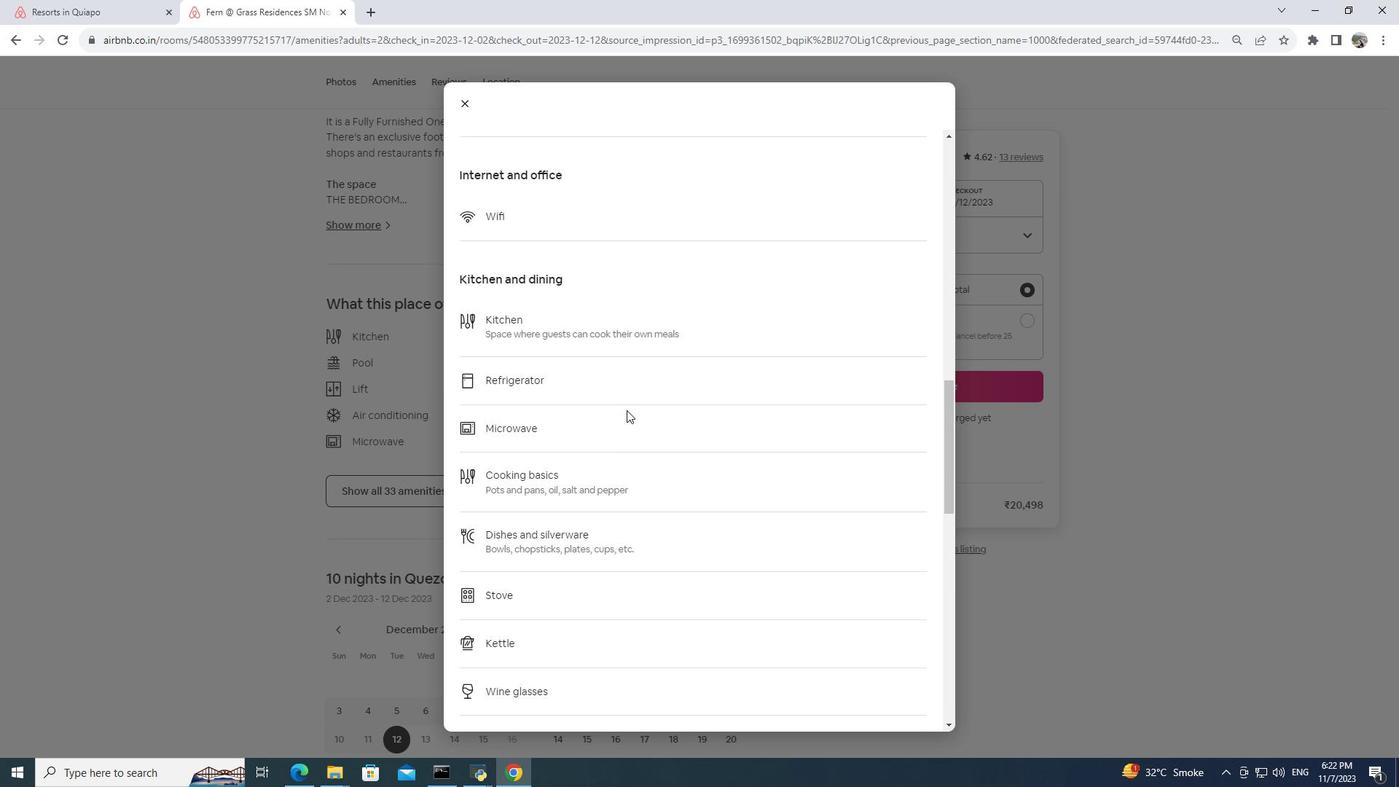 
Action: Mouse moved to (625, 417)
Screenshot: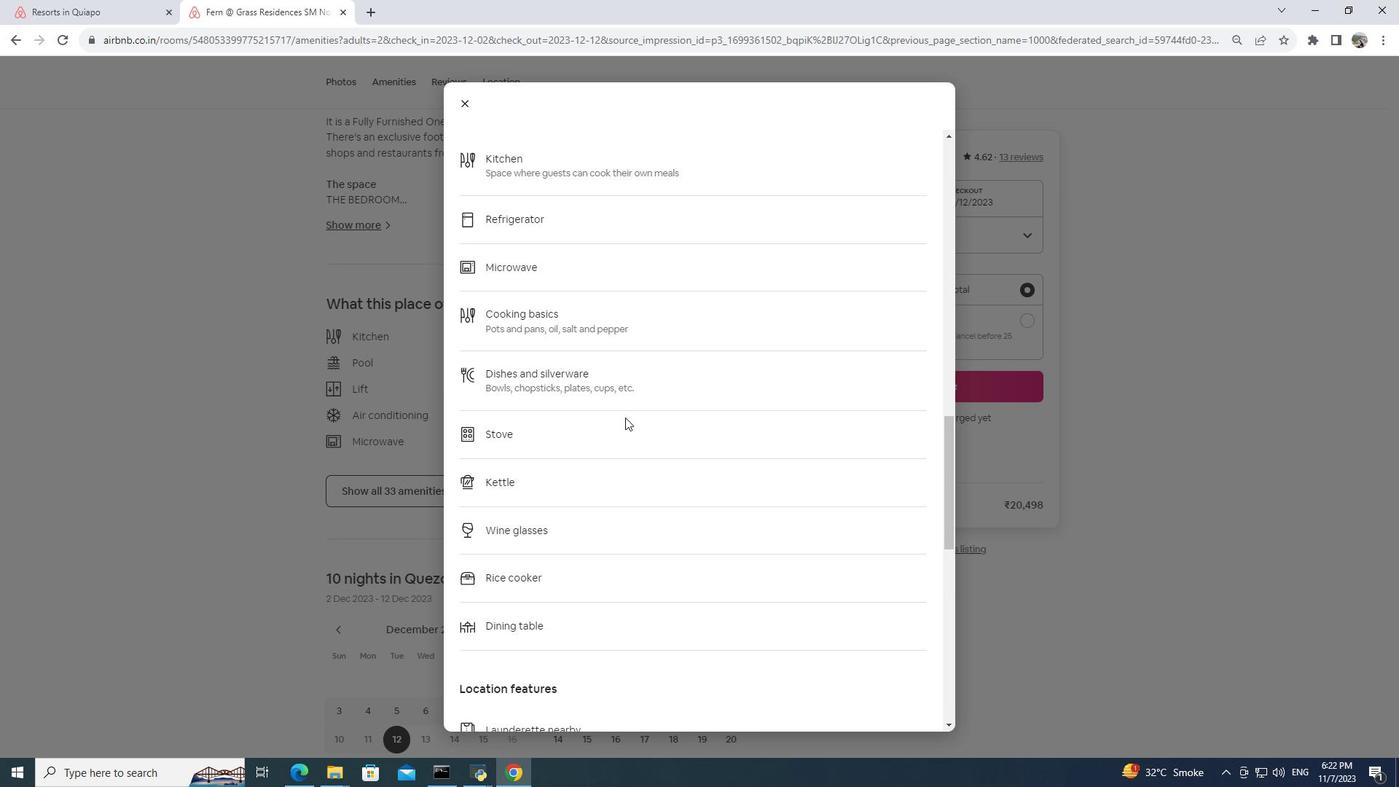 
Action: Mouse scrolled (625, 417) with delta (0, 0)
Screenshot: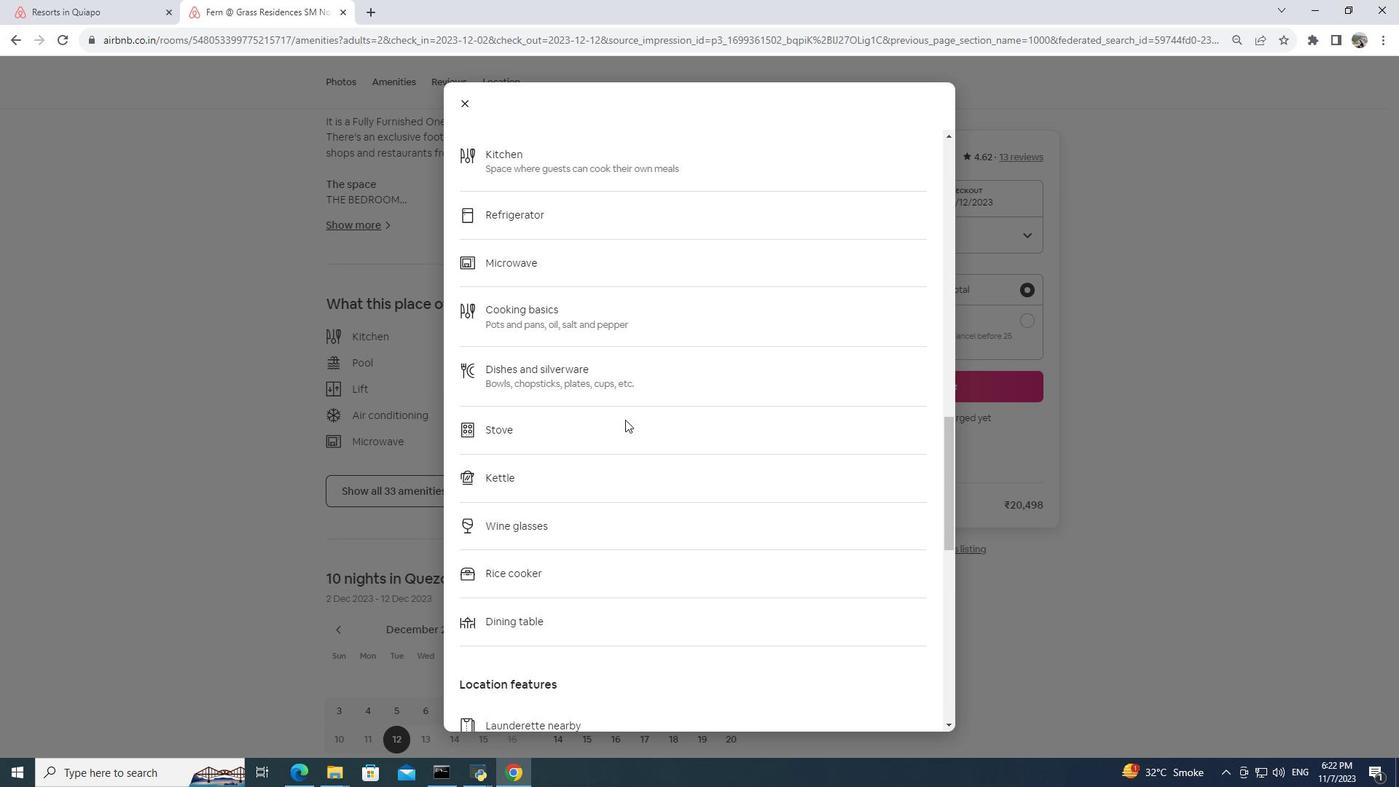 
Action: Mouse moved to (625, 419)
Screenshot: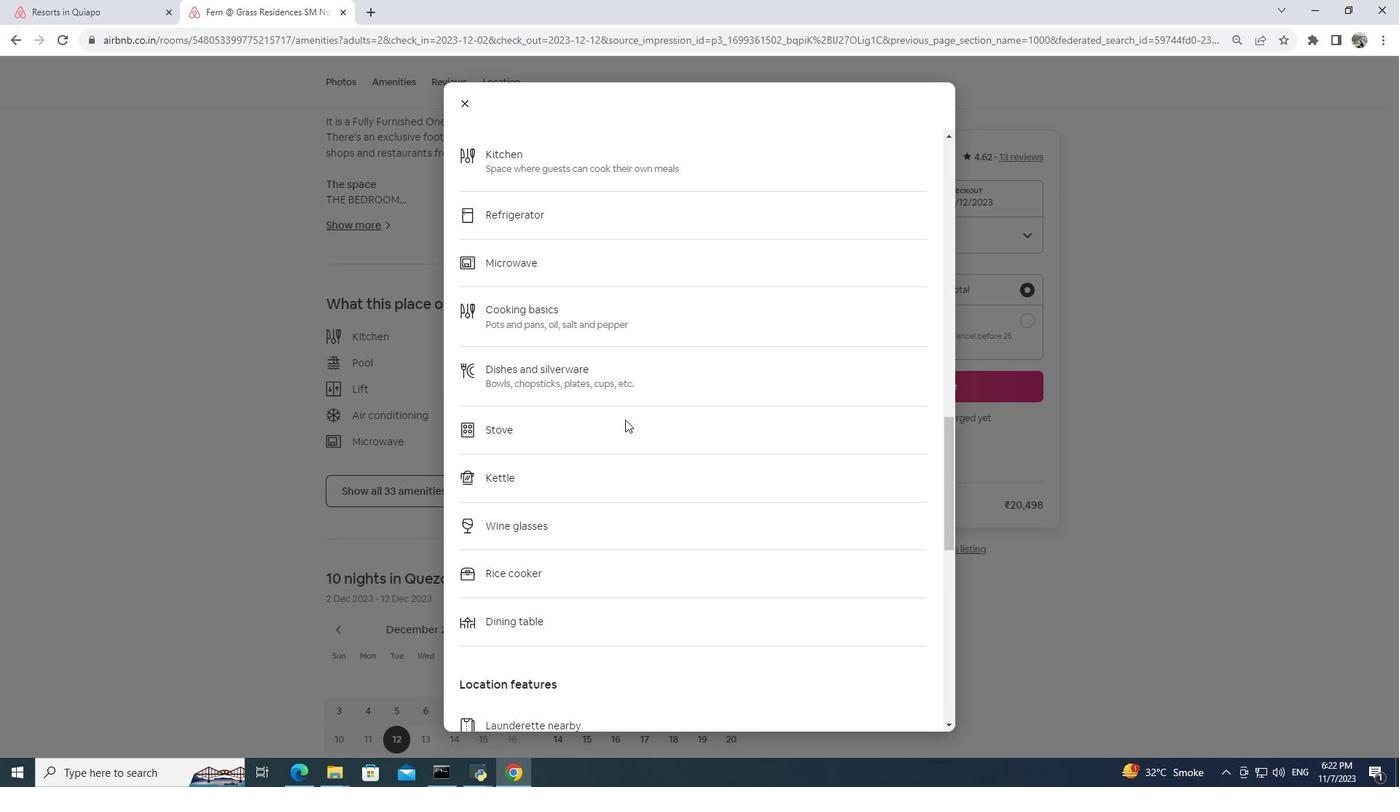 
Action: Mouse scrolled (625, 419) with delta (0, 0)
Screenshot: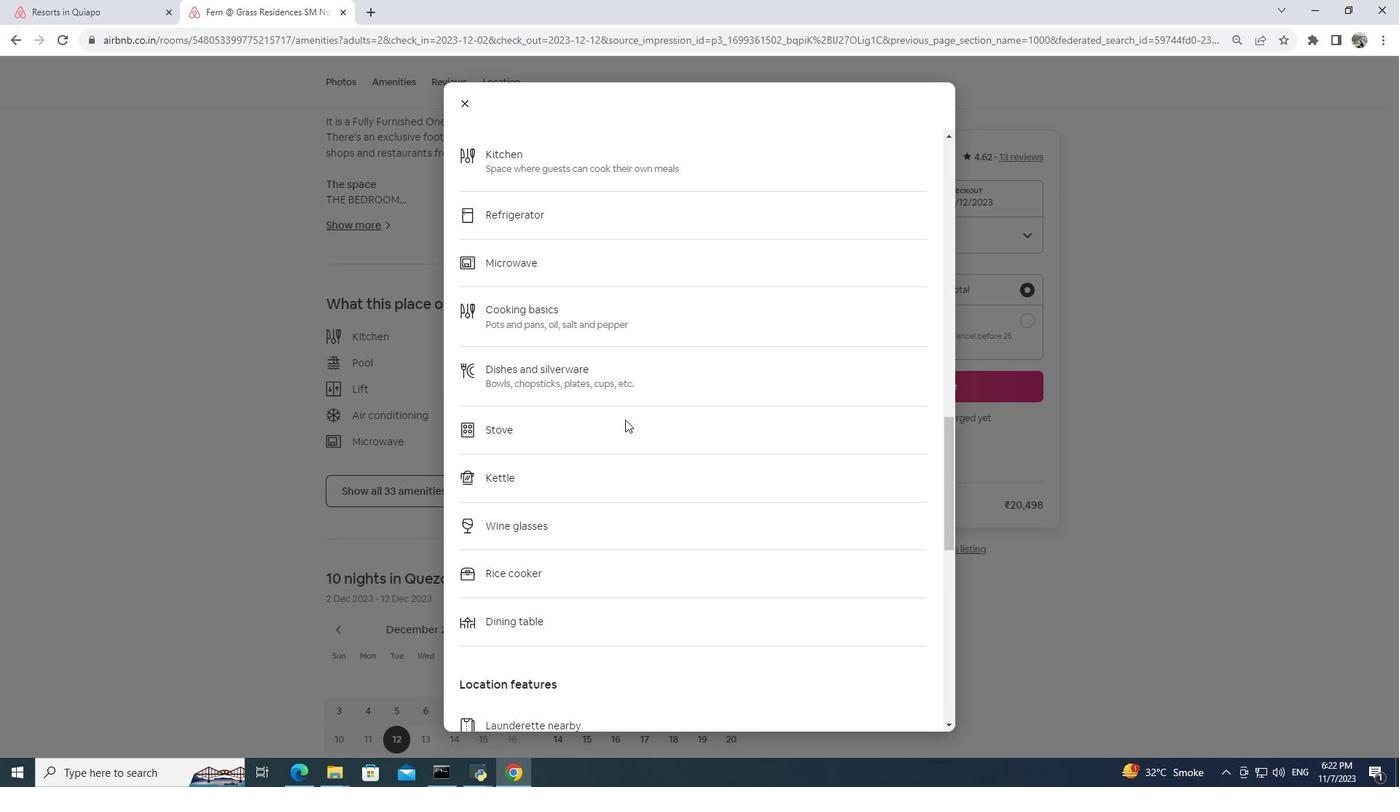 
Action: Mouse moved to (623, 426)
Screenshot: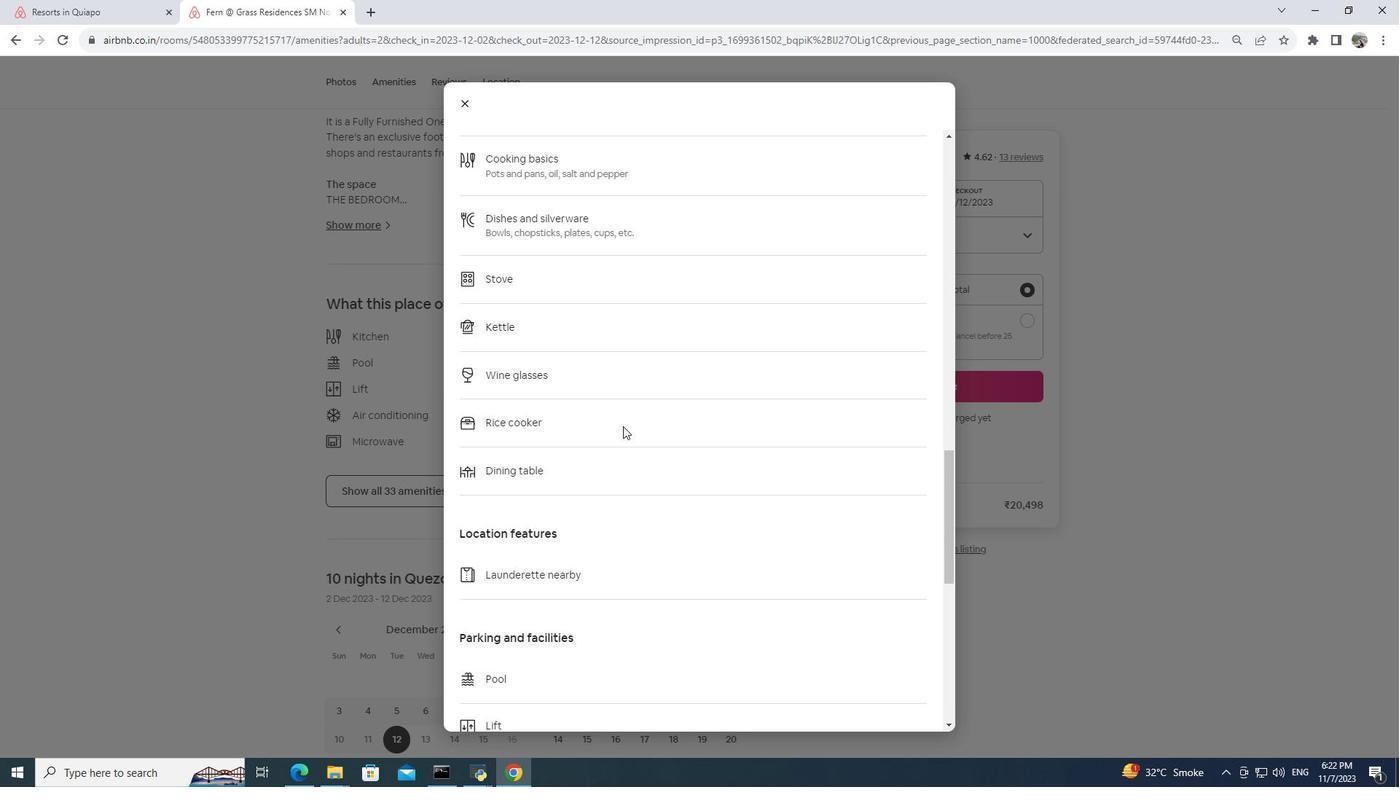 
Action: Mouse scrolled (623, 425) with delta (0, 0)
Screenshot: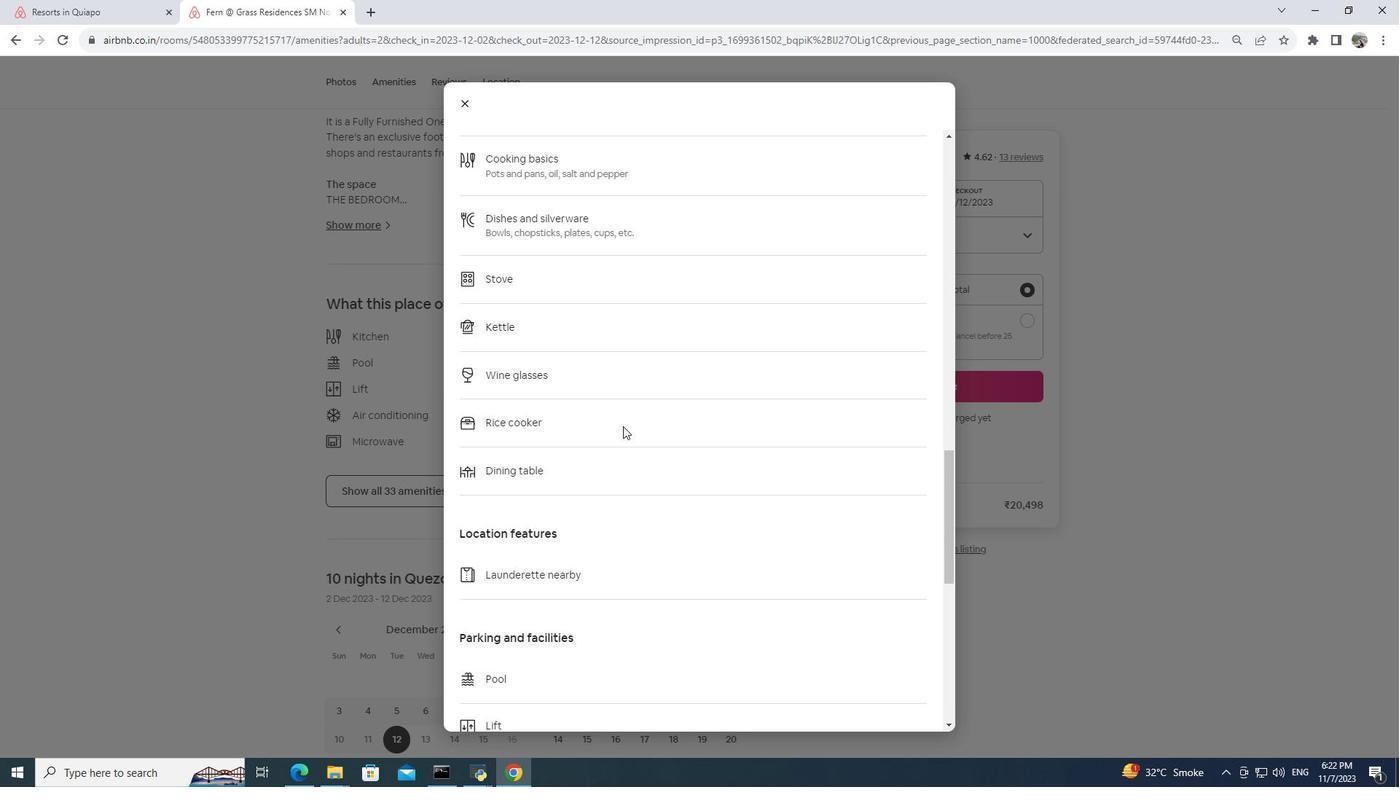
Action: Mouse scrolled (623, 425) with delta (0, 0)
Screenshot: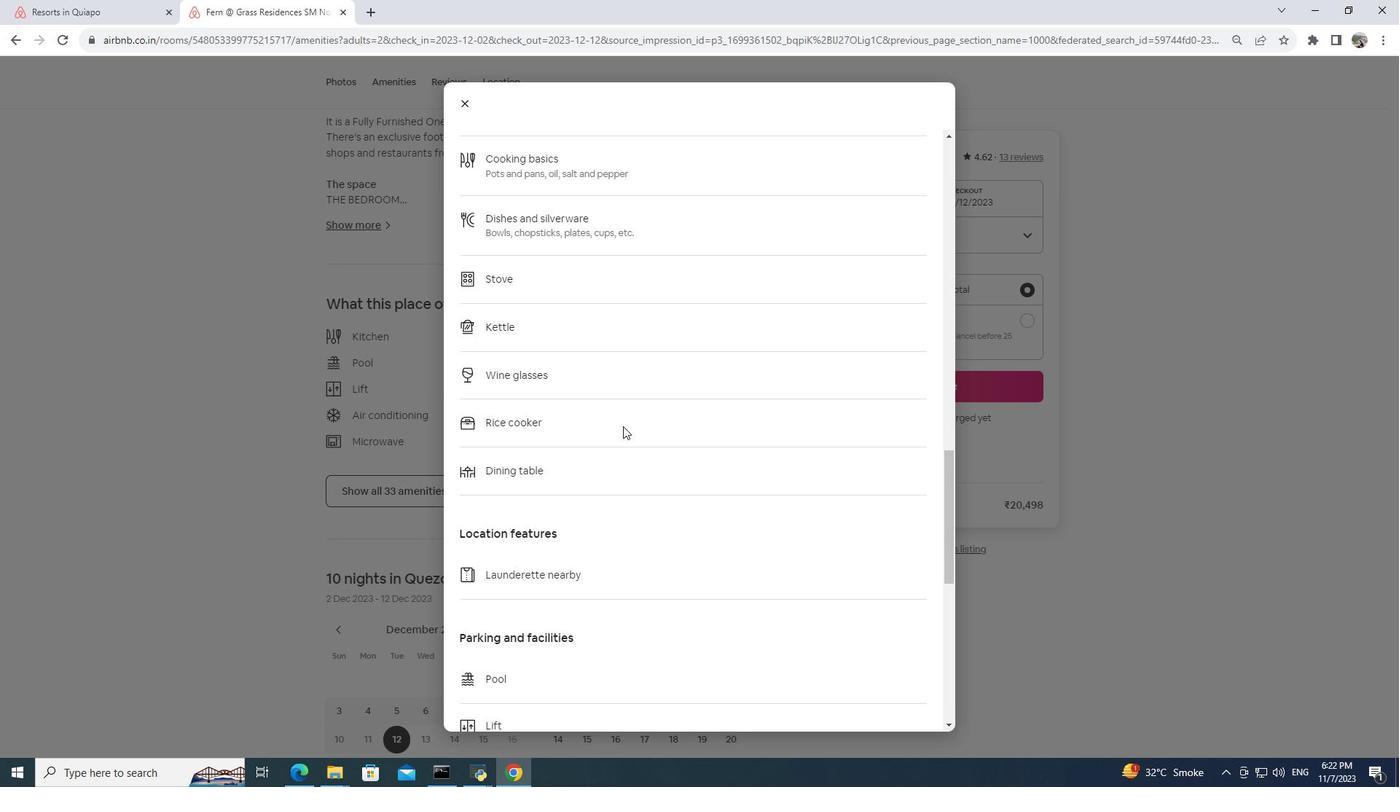 
Action: Mouse moved to (623, 426)
Screenshot: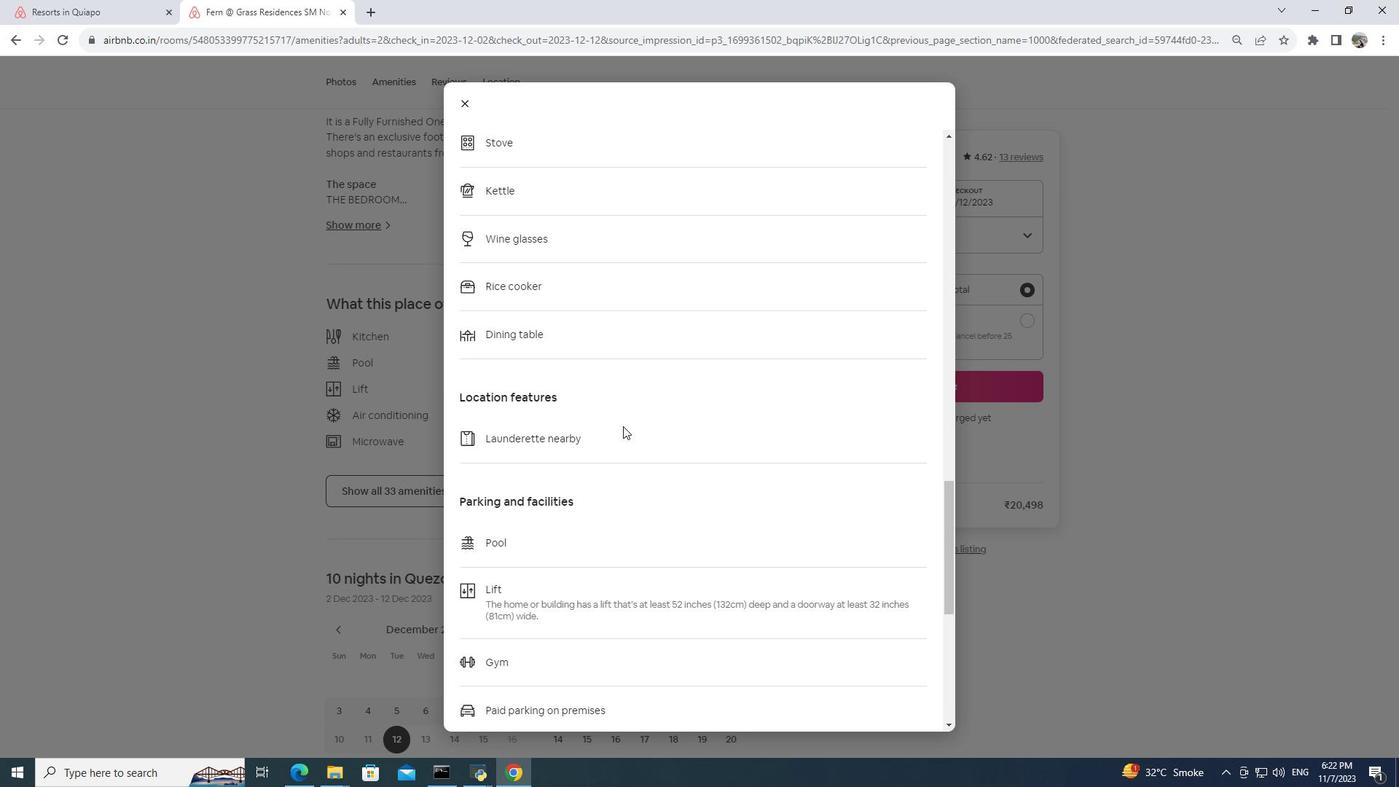 
Action: Mouse scrolled (623, 425) with delta (0, 0)
Screenshot: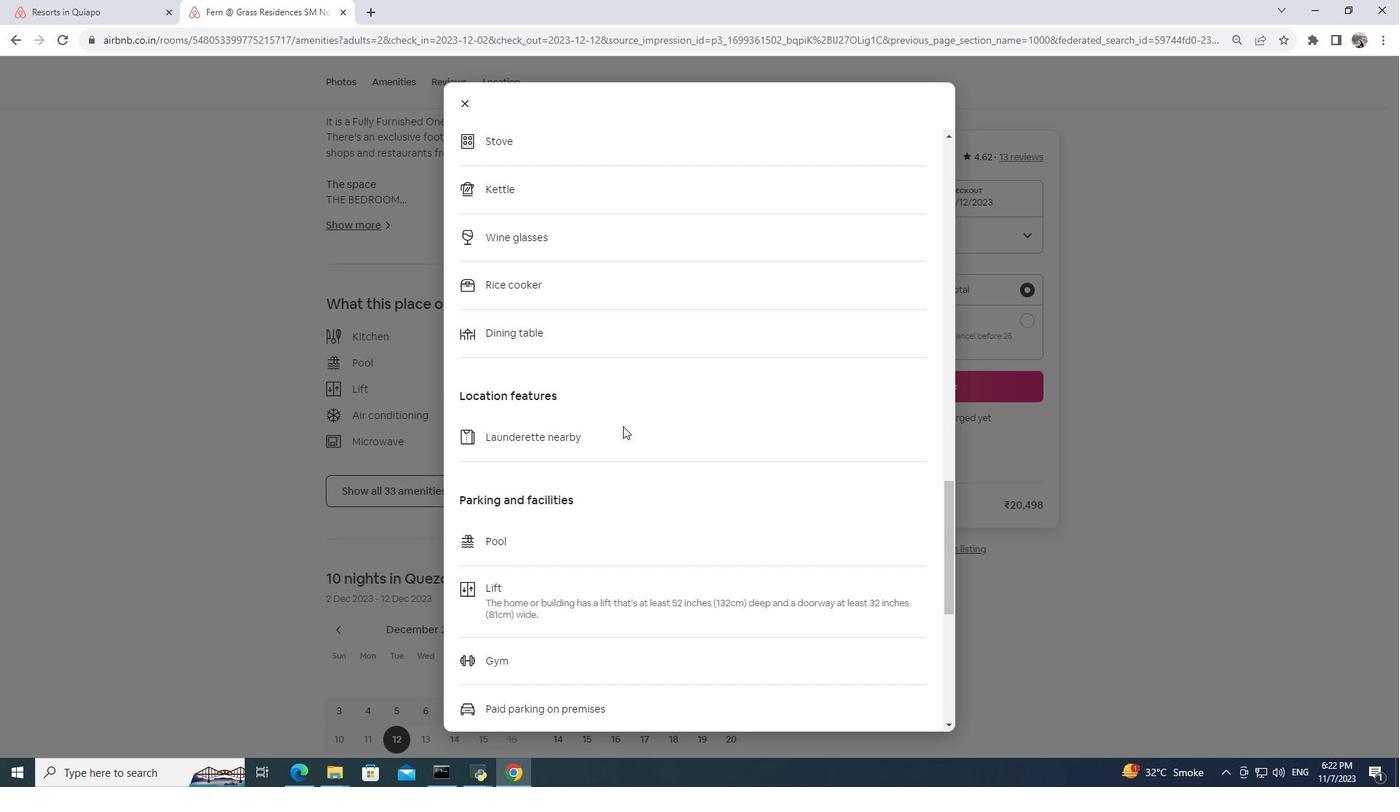 
Action: Mouse scrolled (623, 425) with delta (0, 0)
Screenshot: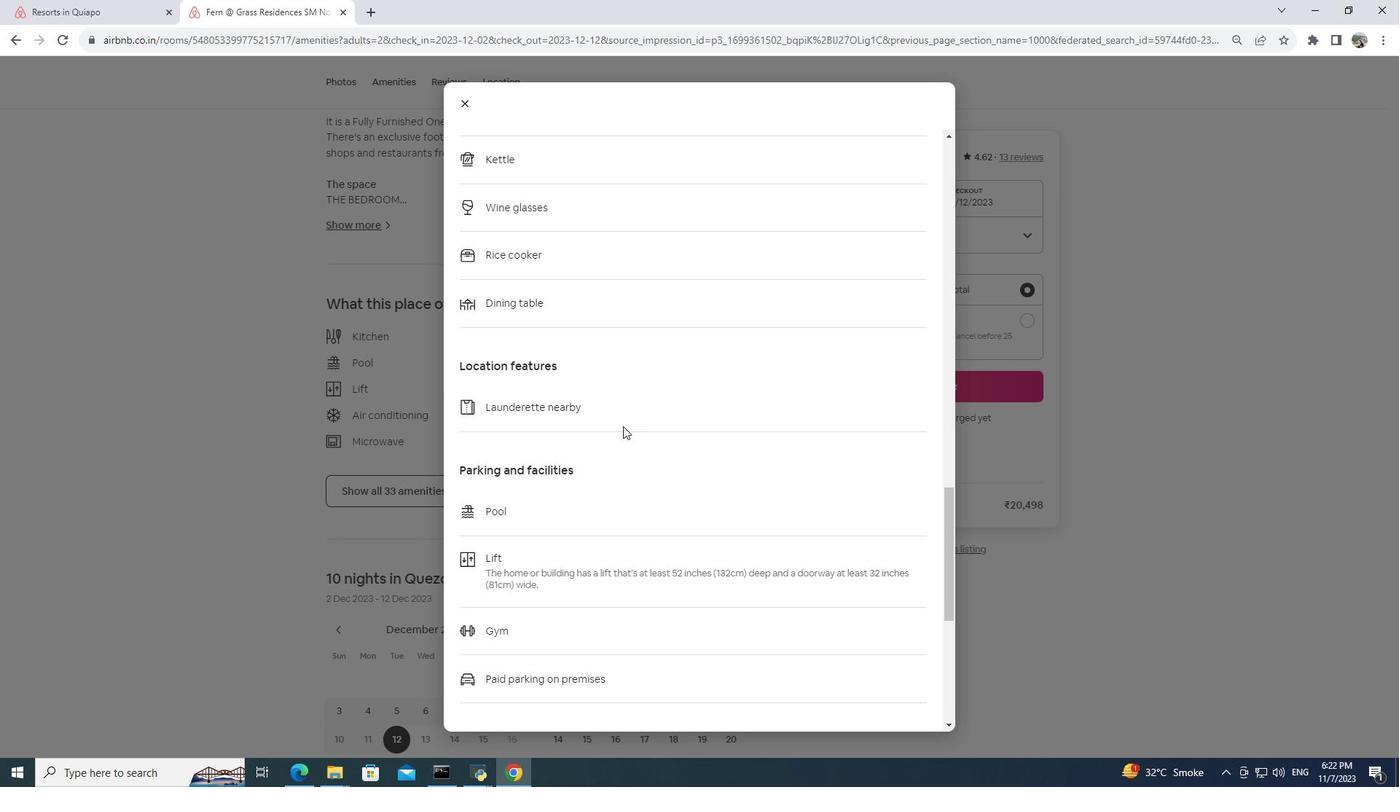 
Action: Mouse moved to (621, 427)
Screenshot: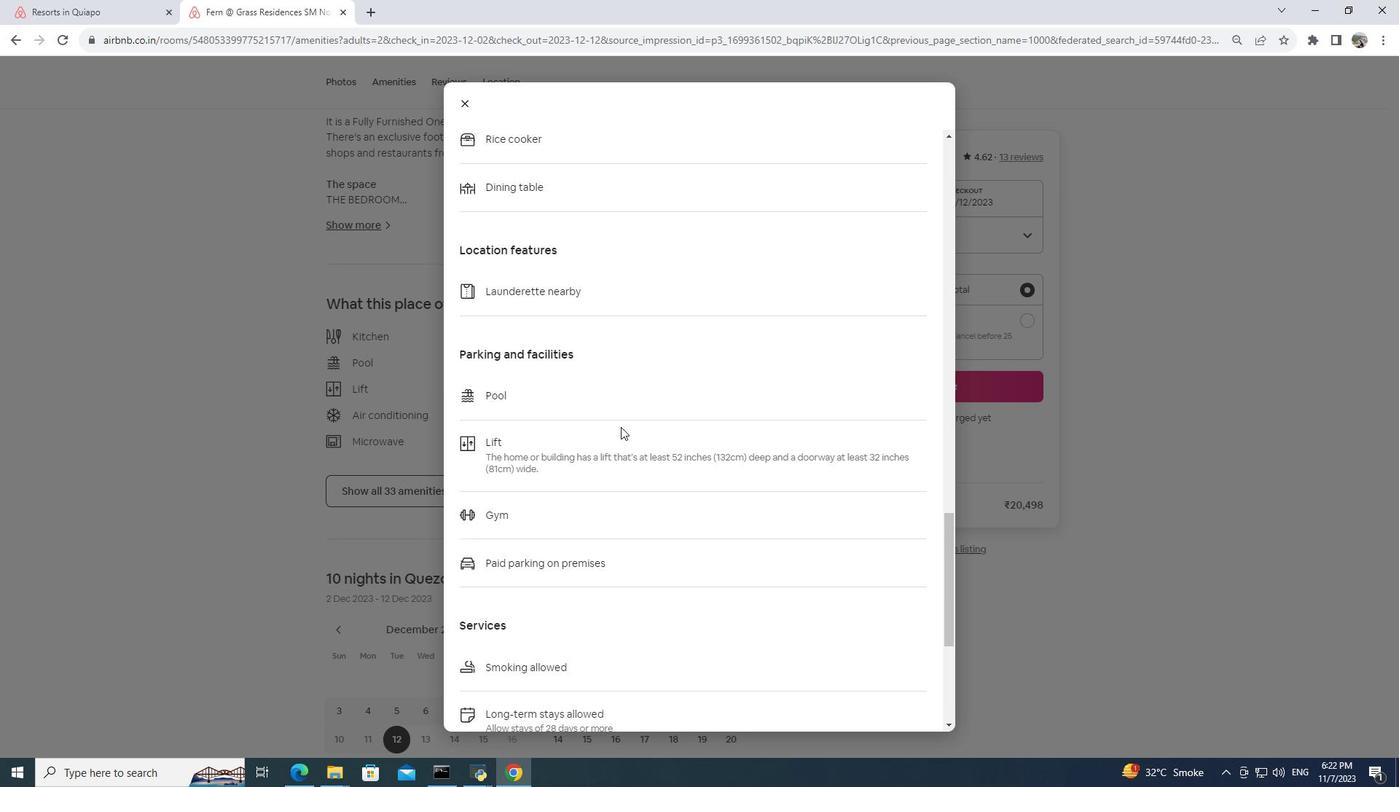 
Action: Mouse scrolled (621, 426) with delta (0, 0)
Screenshot: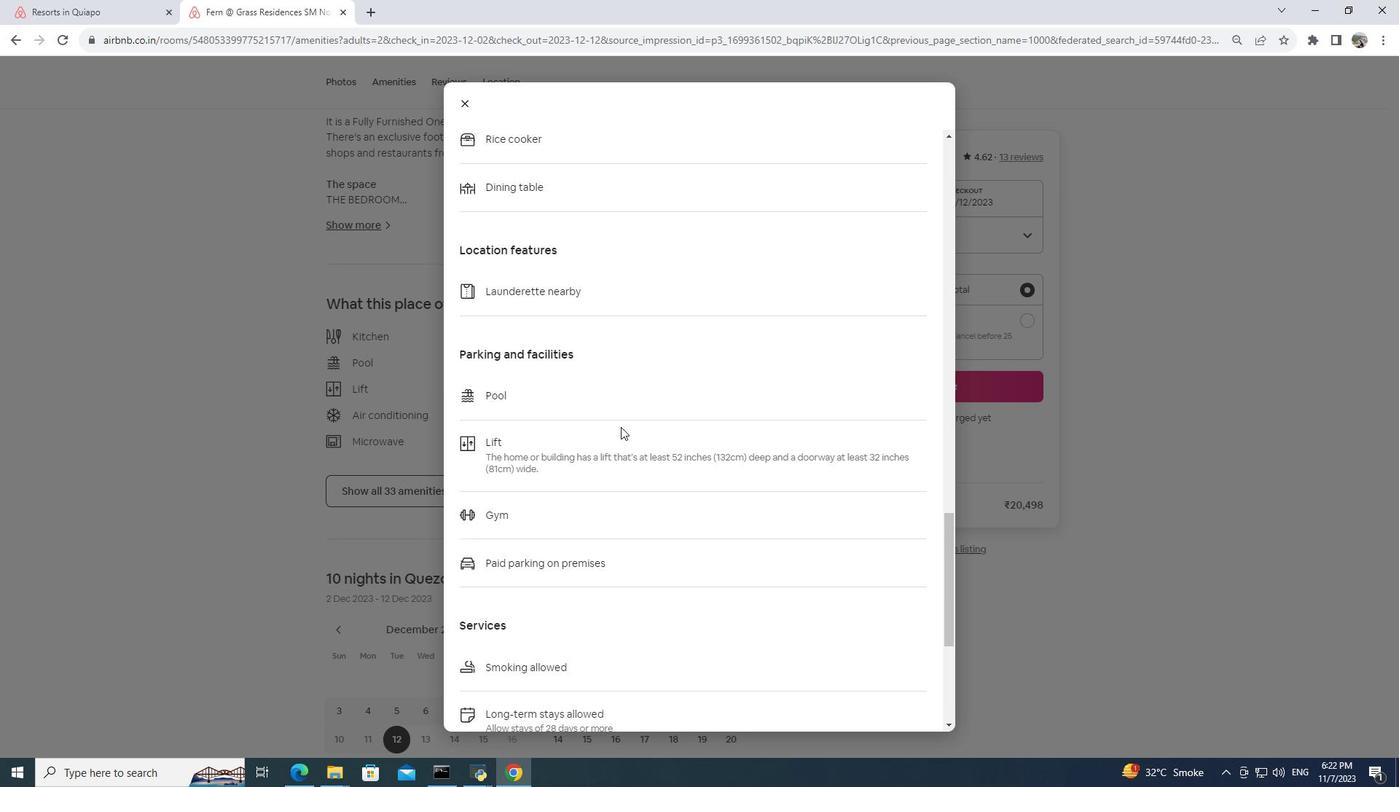 
Action: Mouse moved to (616, 430)
Screenshot: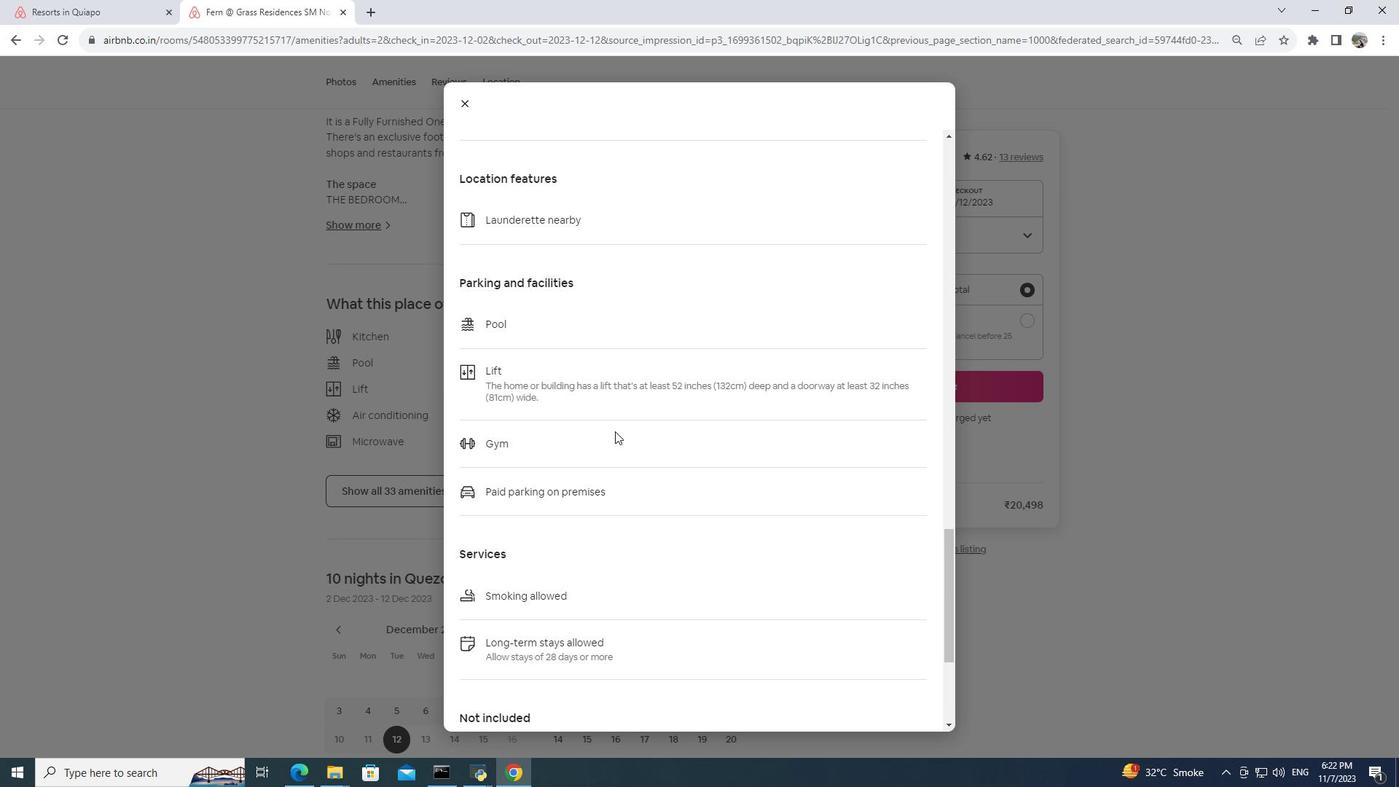 
Action: Mouse scrolled (616, 429) with delta (0, 0)
Screenshot: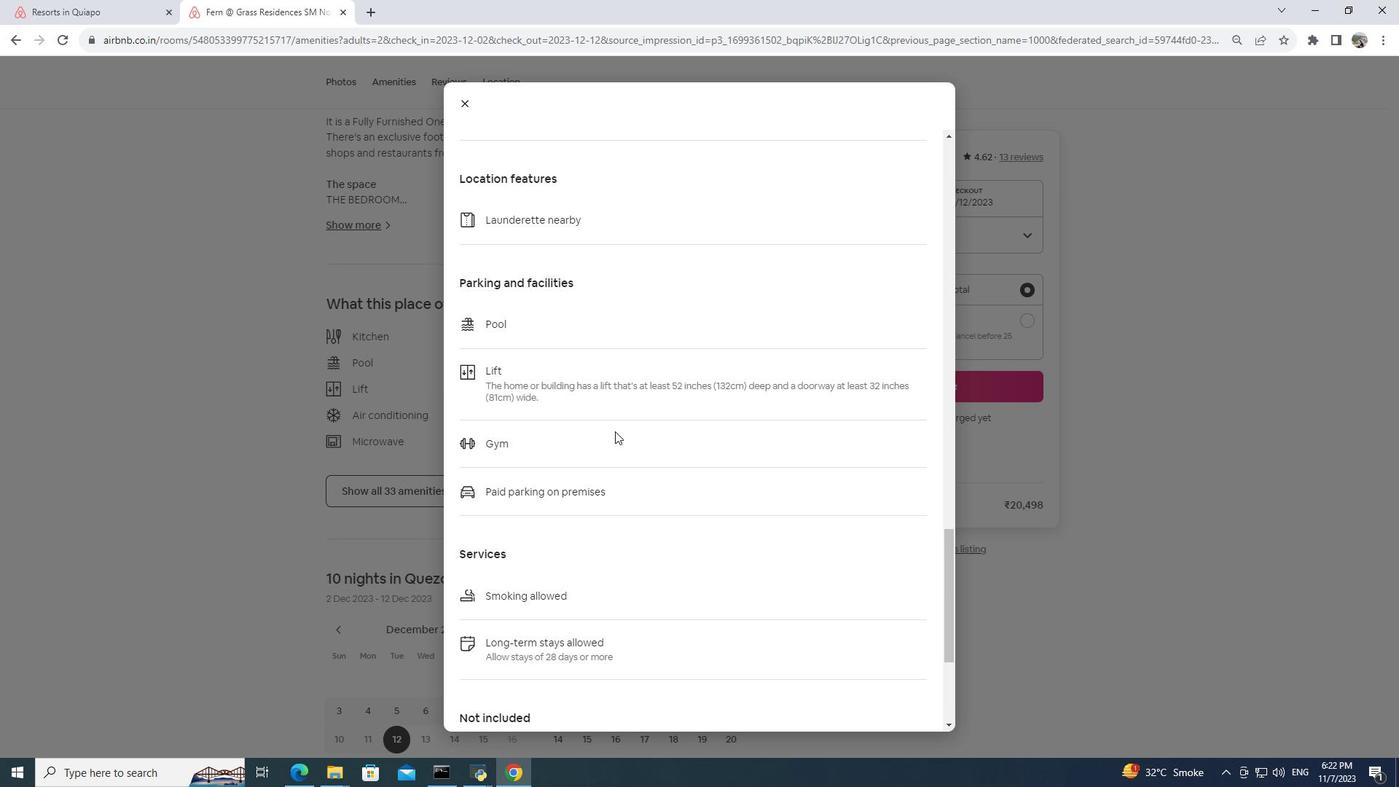 
Action: Mouse moved to (615, 431)
Screenshot: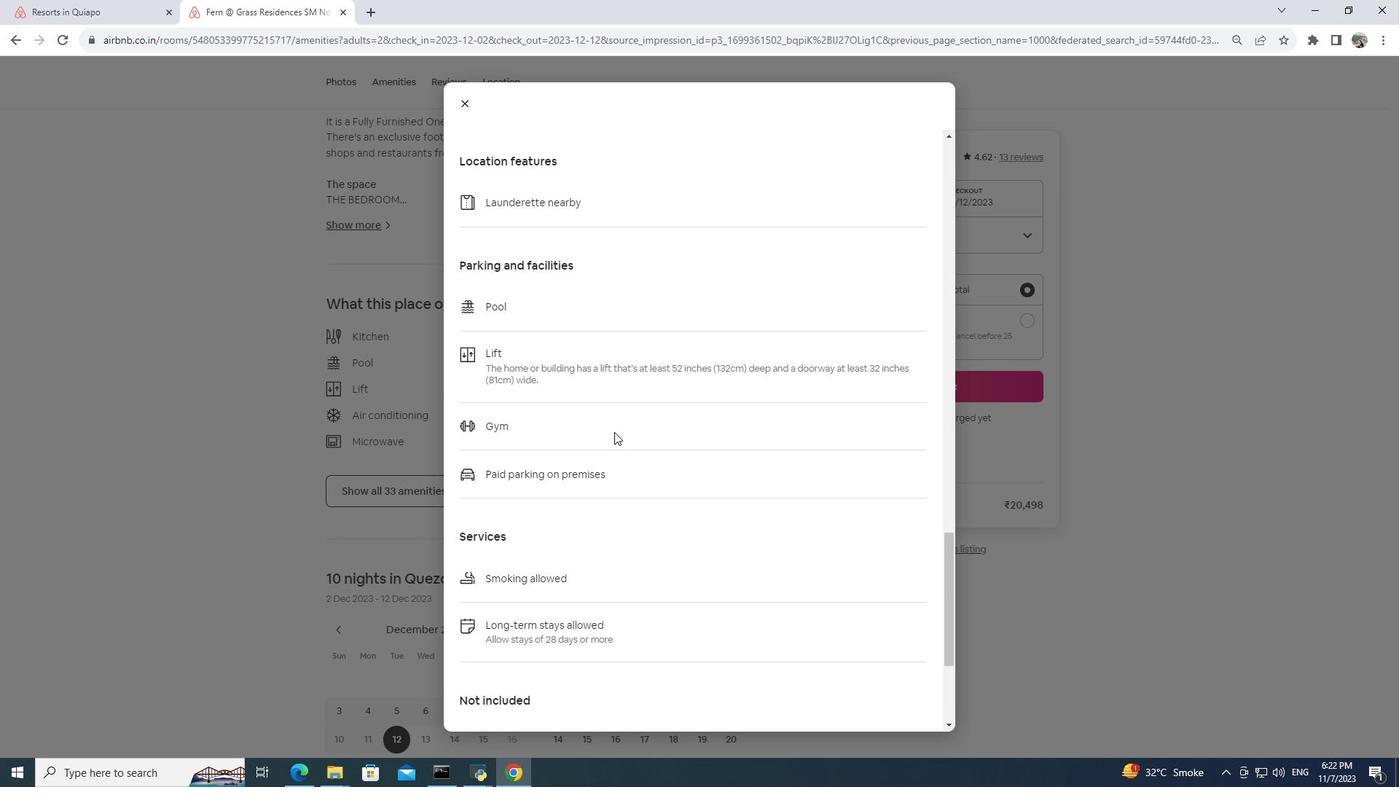 
Action: Mouse scrolled (615, 430) with delta (0, 0)
Screenshot: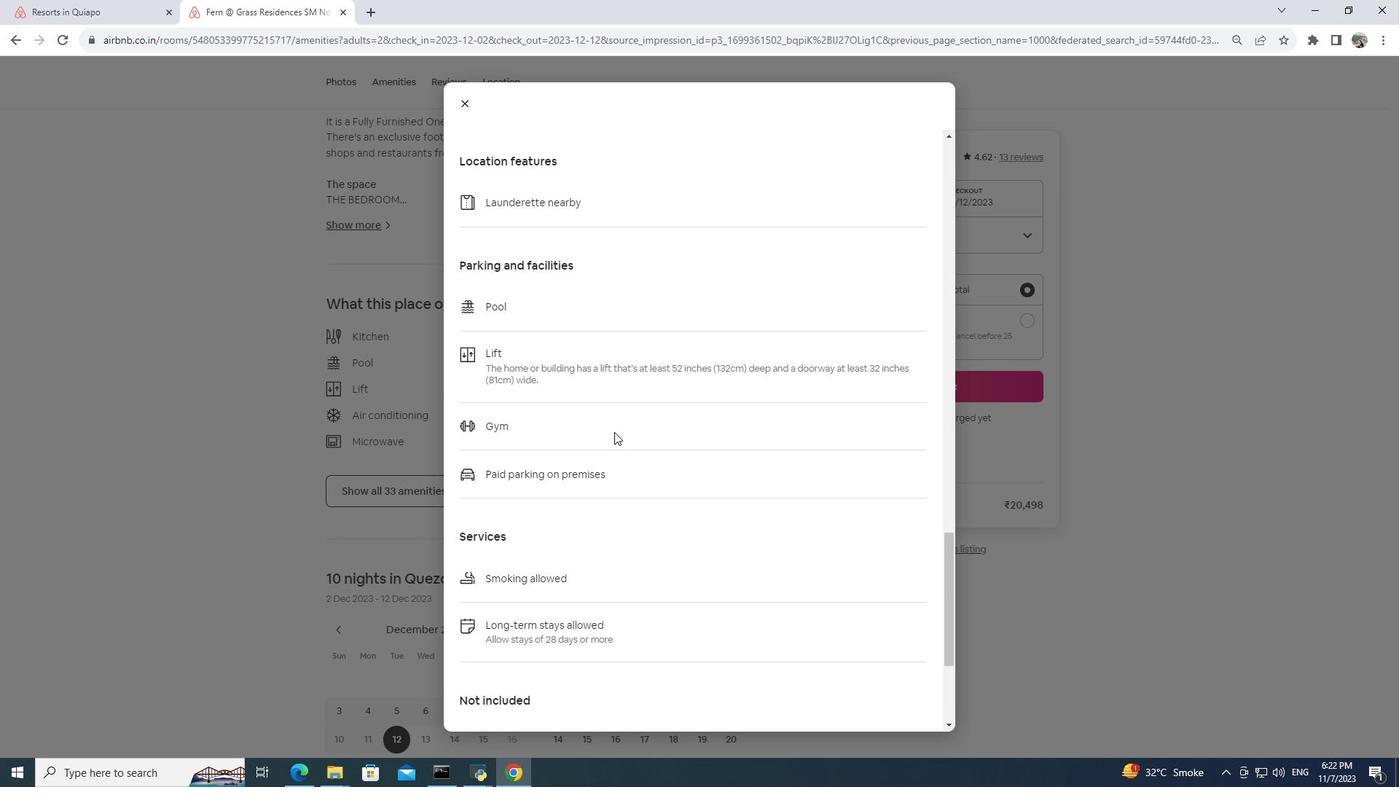 
Action: Mouse moved to (612, 433)
Screenshot: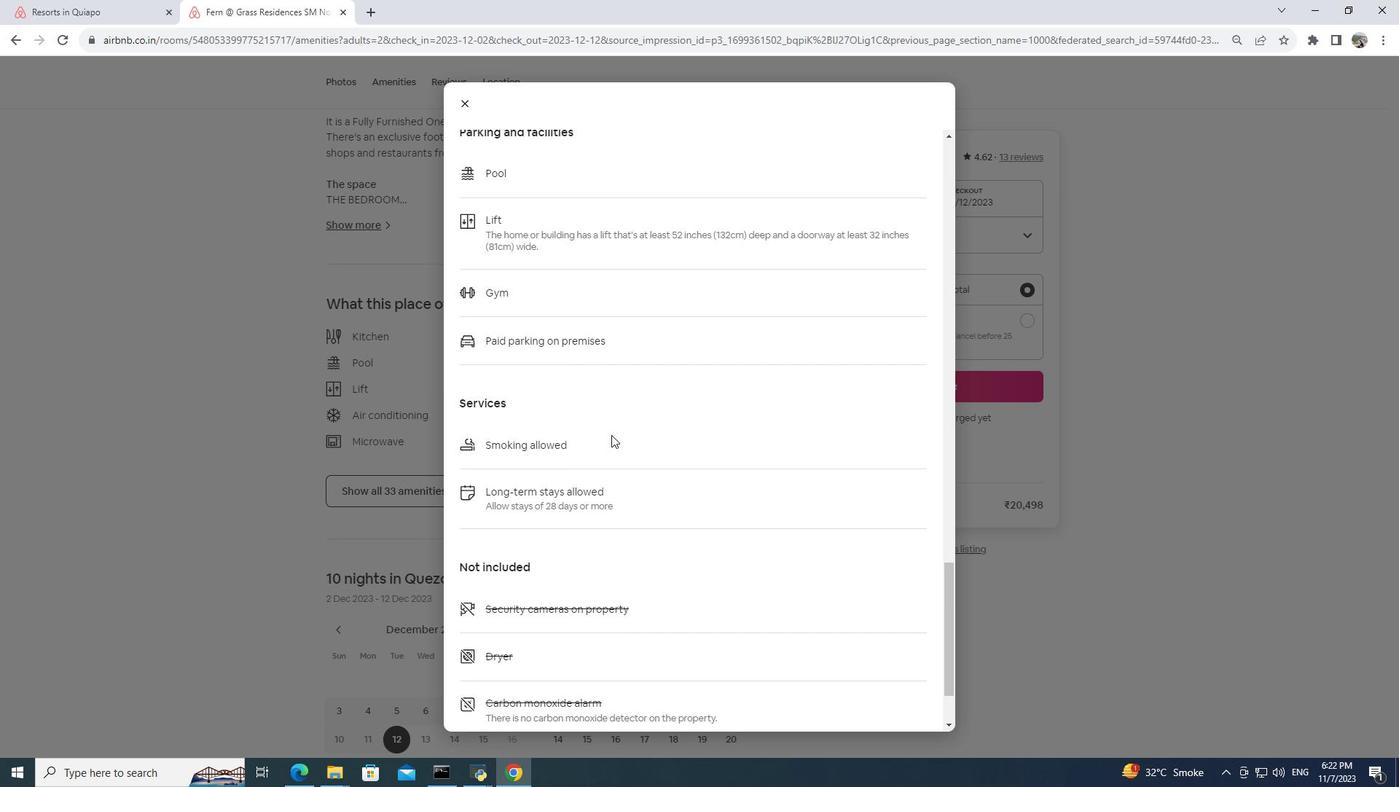 
Action: Mouse scrolled (612, 433) with delta (0, 0)
Screenshot: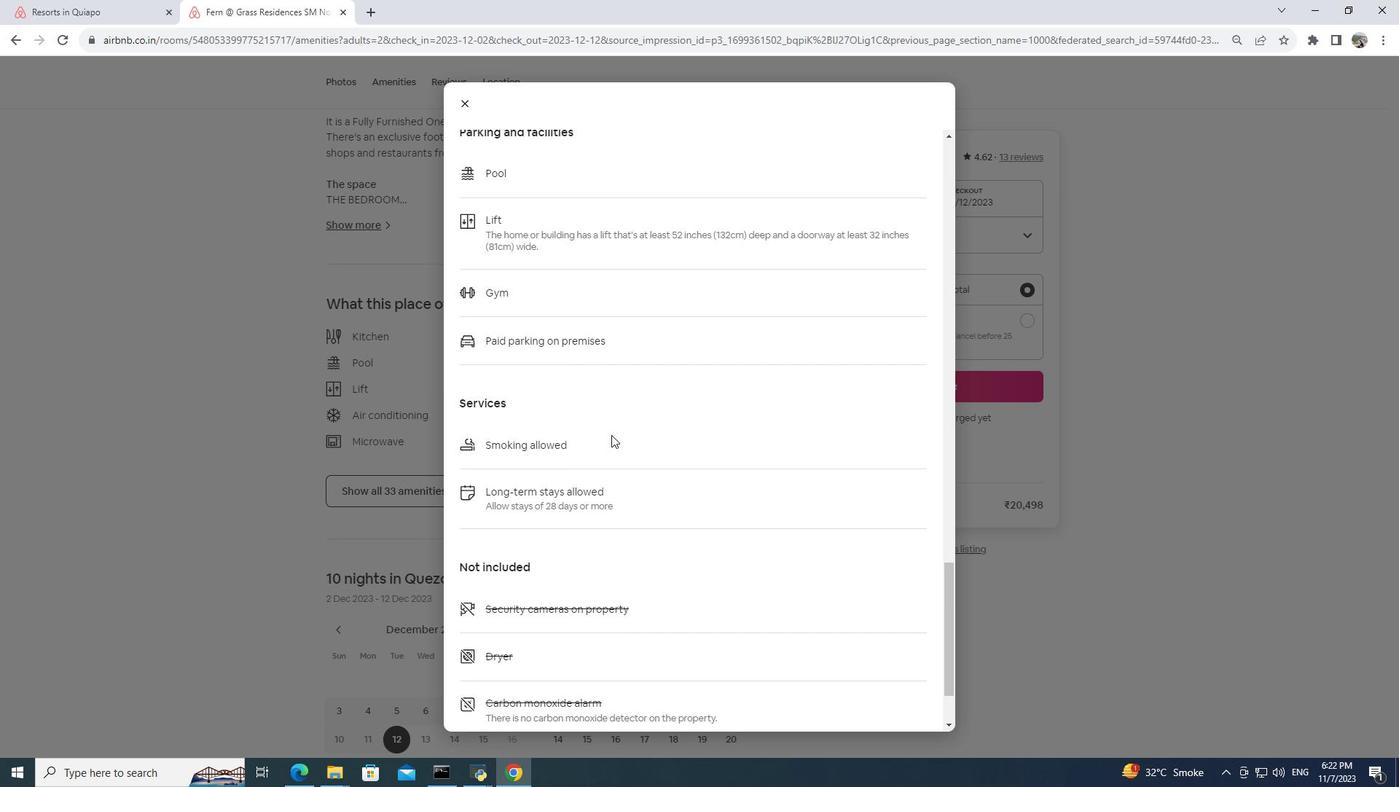 
Action: Mouse moved to (611, 435)
Screenshot: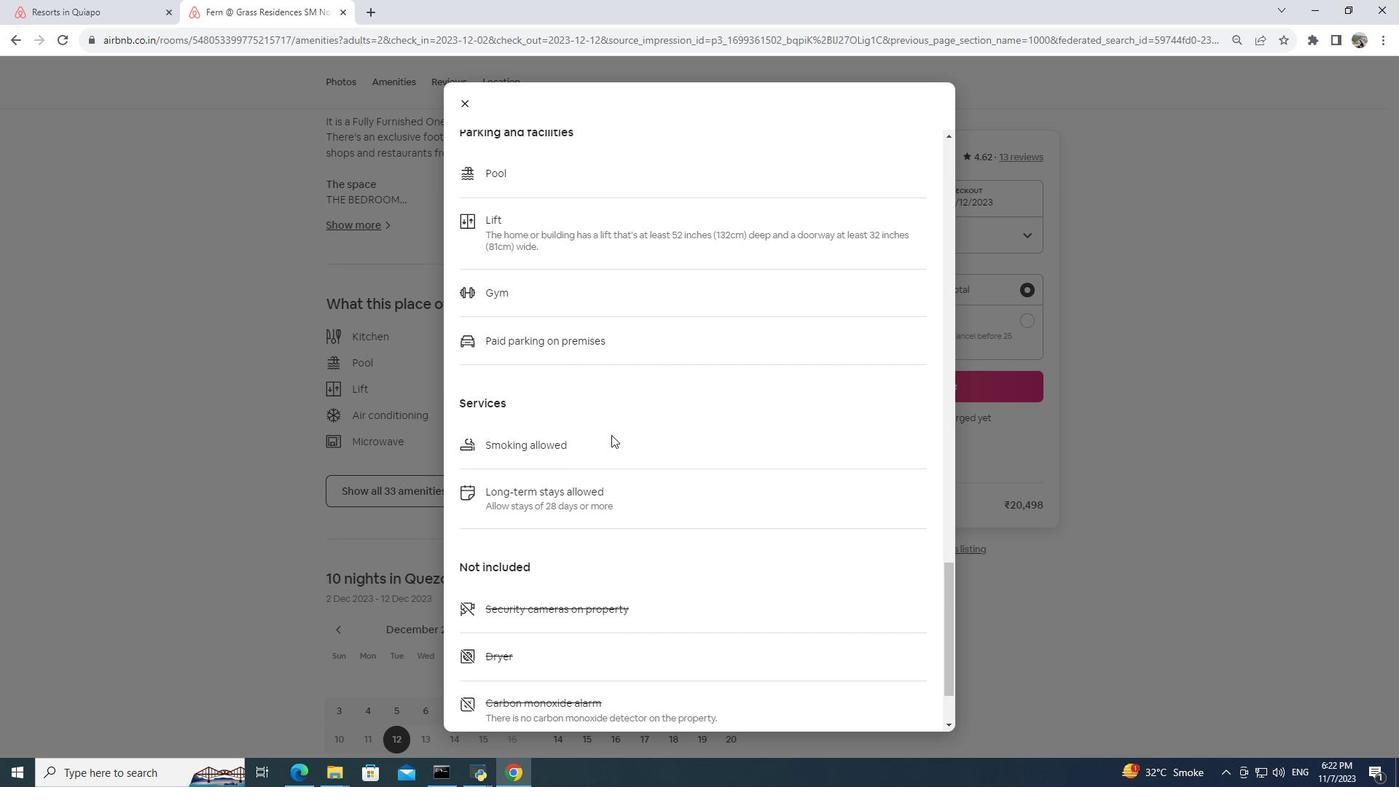 
Action: Mouse scrolled (611, 434) with delta (0, 0)
Screenshot: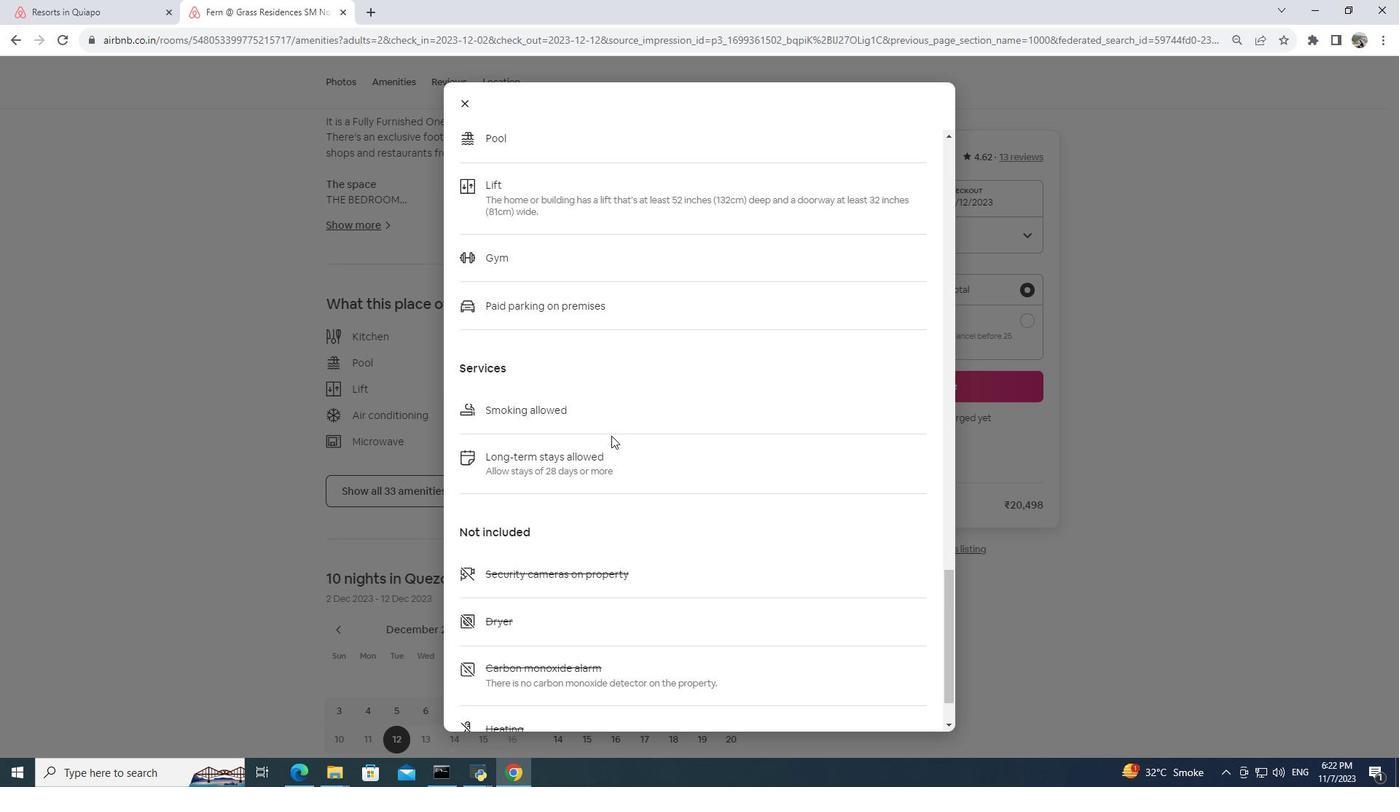 
Action: Mouse moved to (608, 438)
Screenshot: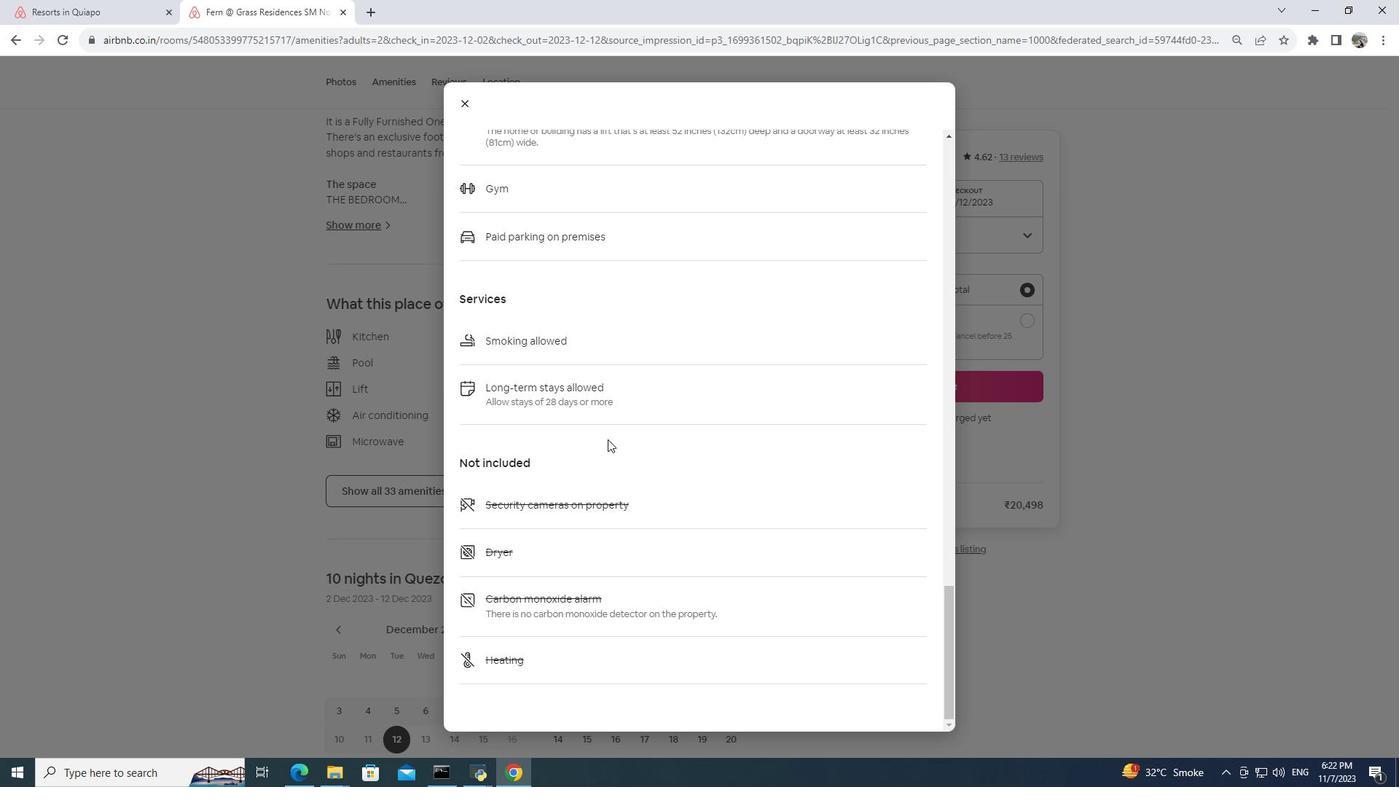 
Action: Mouse scrolled (608, 438) with delta (0, 0)
Screenshot: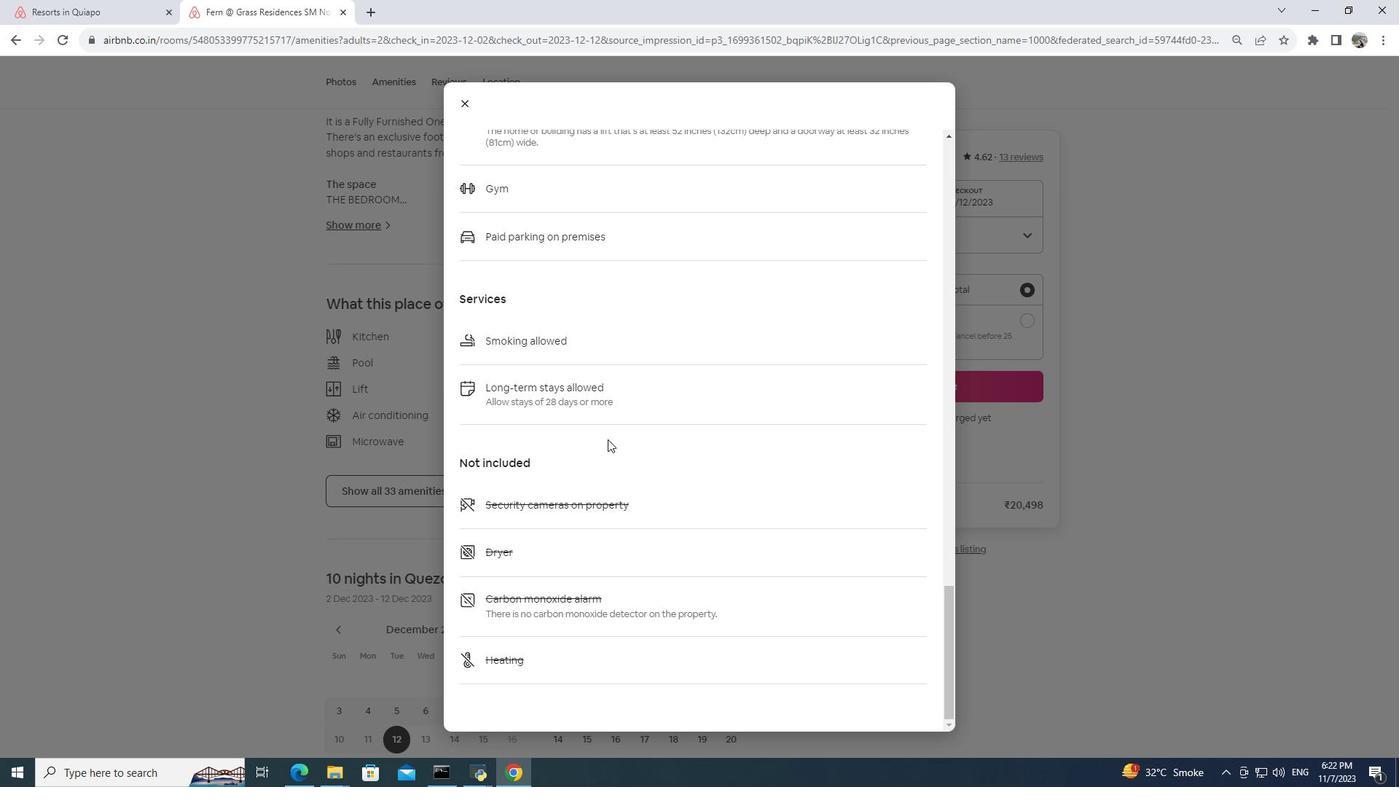 
Action: Mouse moved to (606, 441)
Screenshot: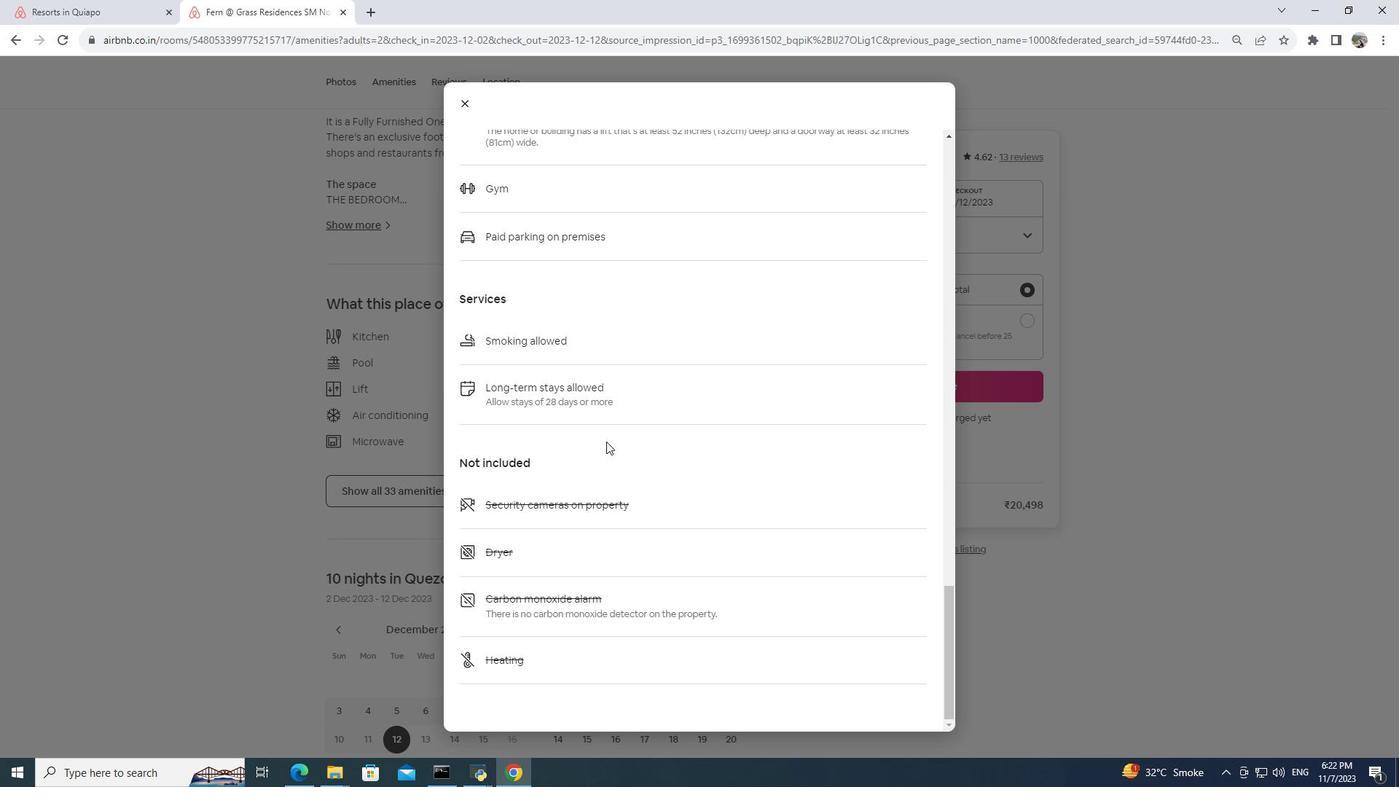 
Action: Mouse scrolled (606, 441) with delta (0, 0)
Screenshot: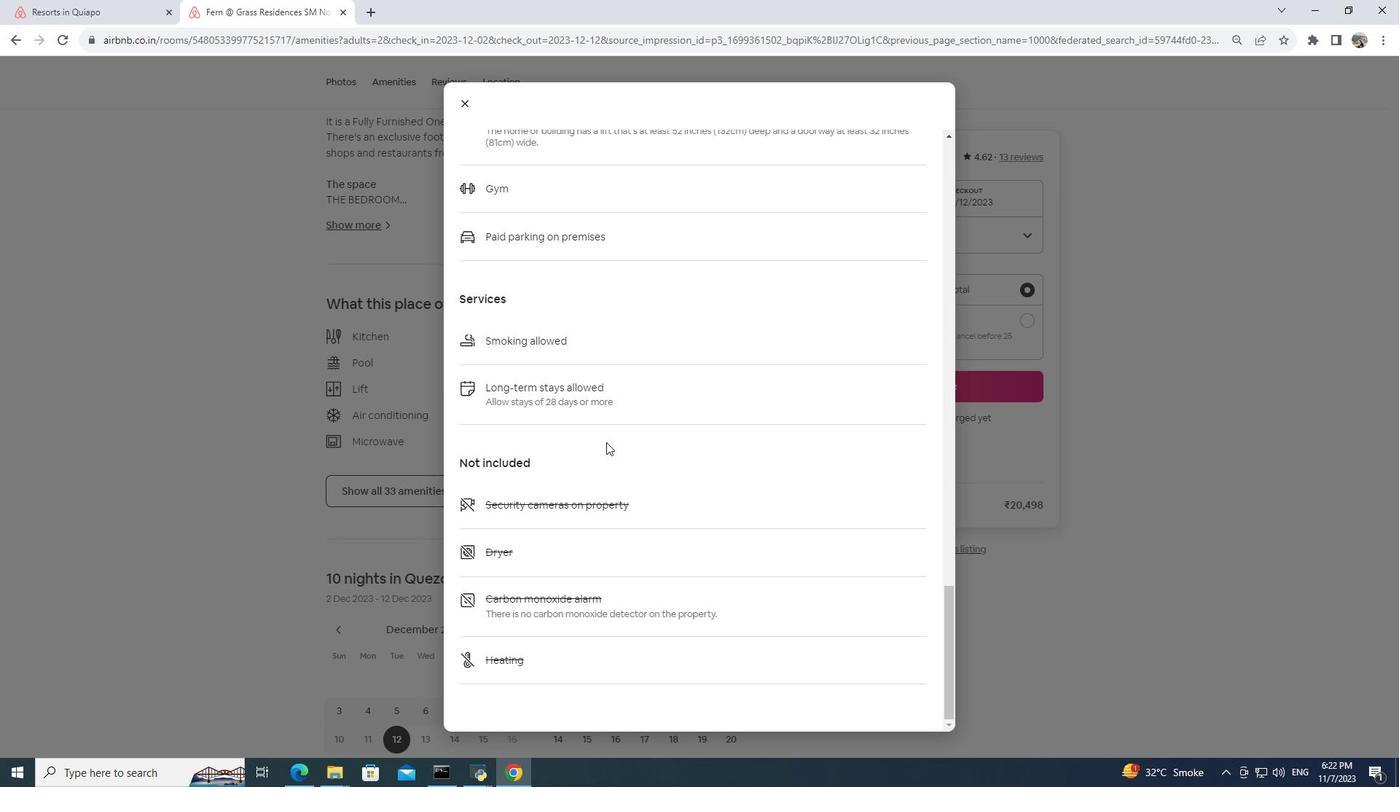 
Action: Mouse moved to (606, 442)
Screenshot: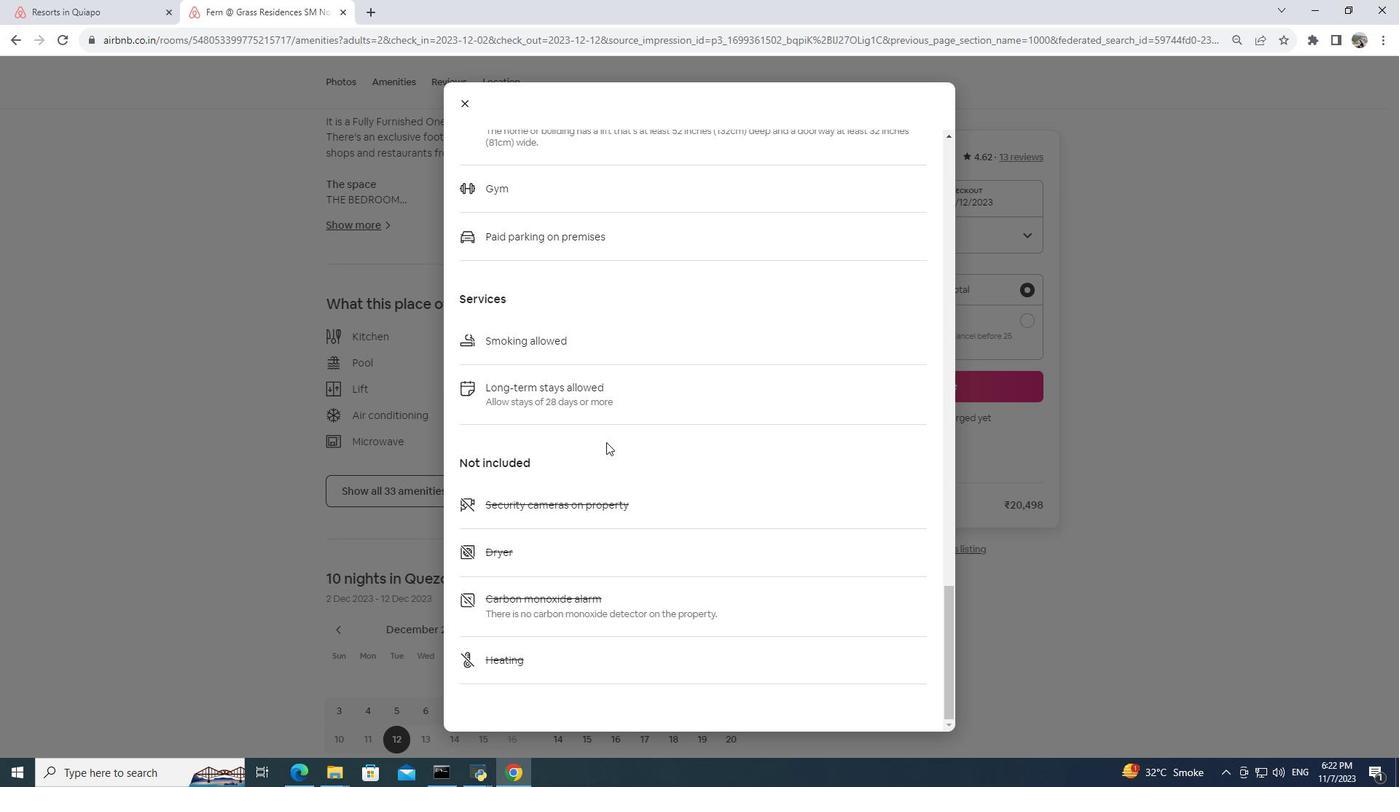 
Action: Mouse scrolled (606, 441) with delta (0, 0)
Screenshot: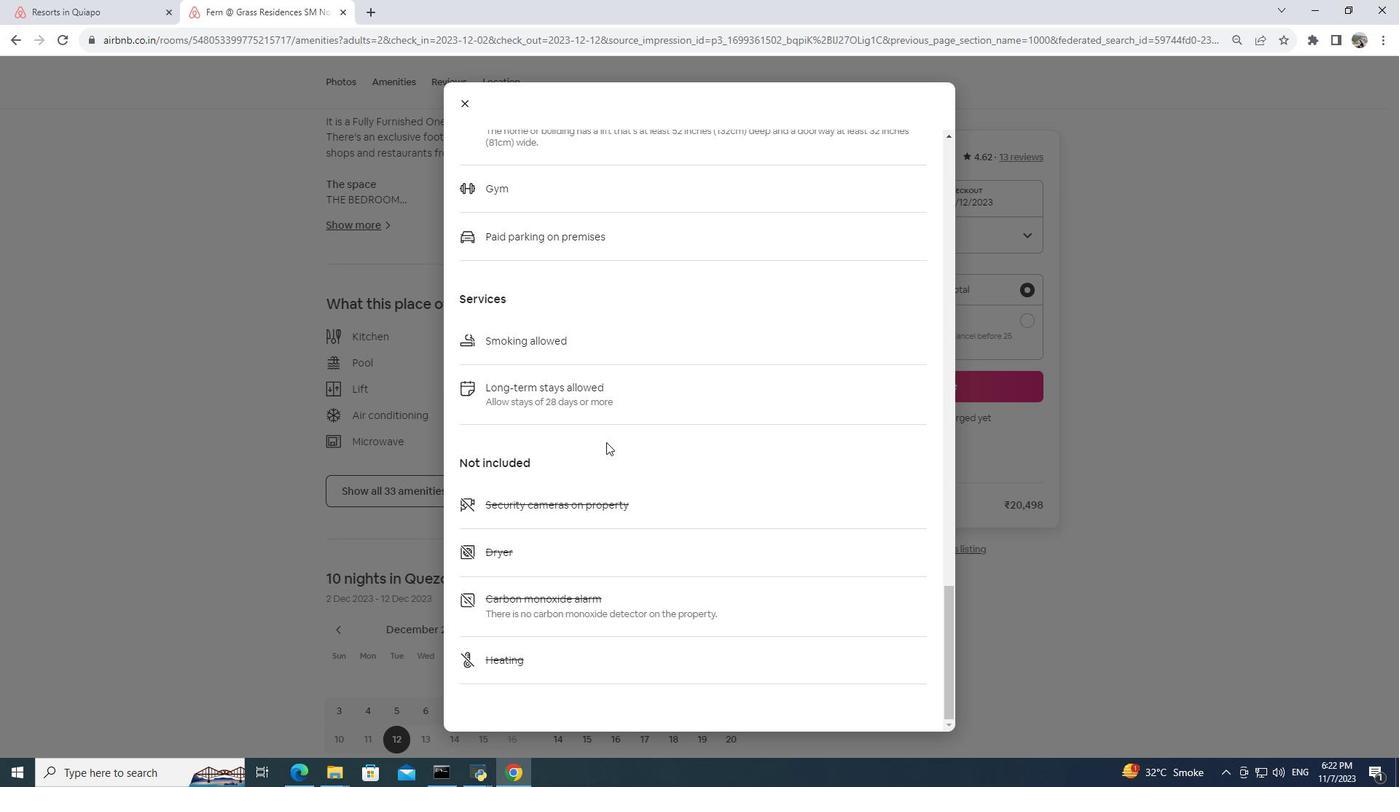 
Action: Mouse moved to (606, 445)
Screenshot: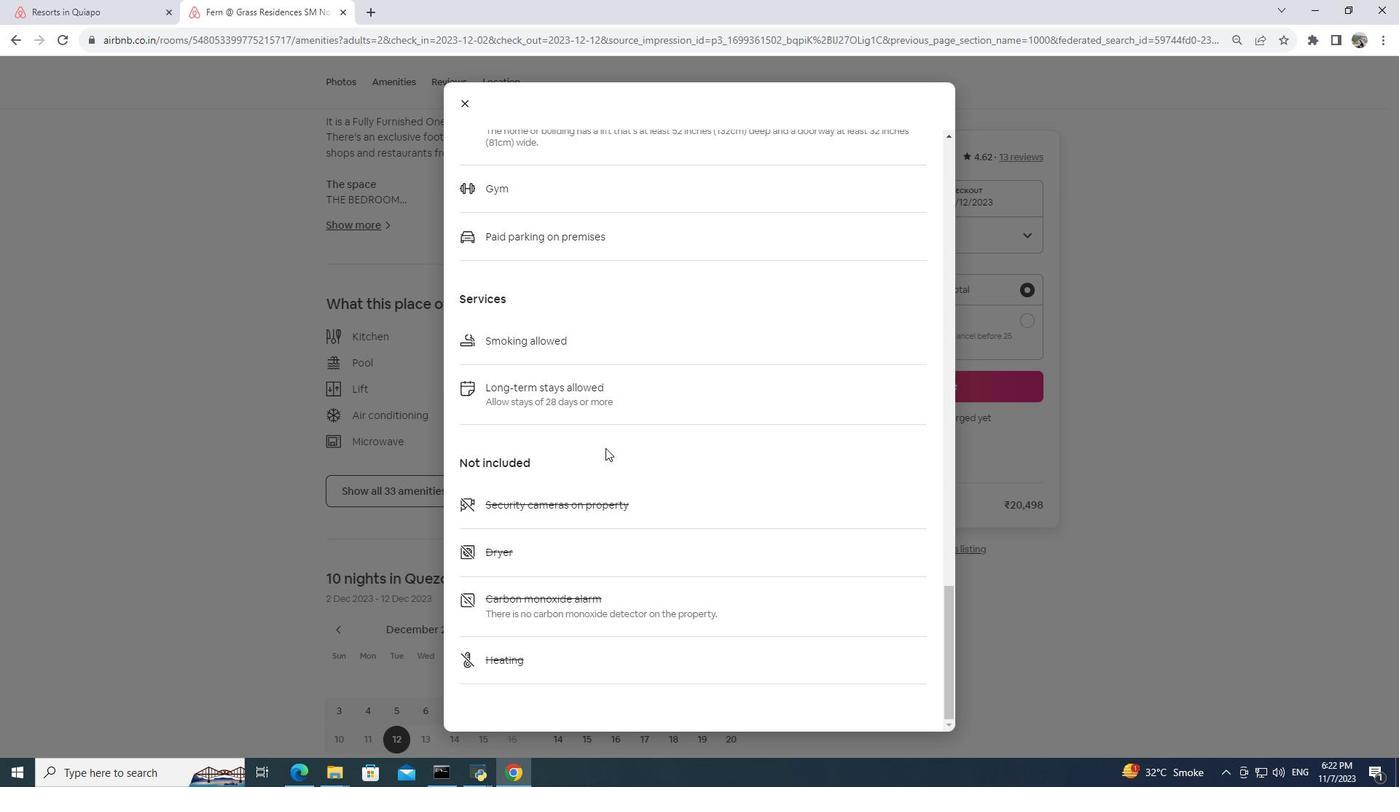 
Action: Mouse scrolled (606, 444) with delta (0, 0)
Screenshot: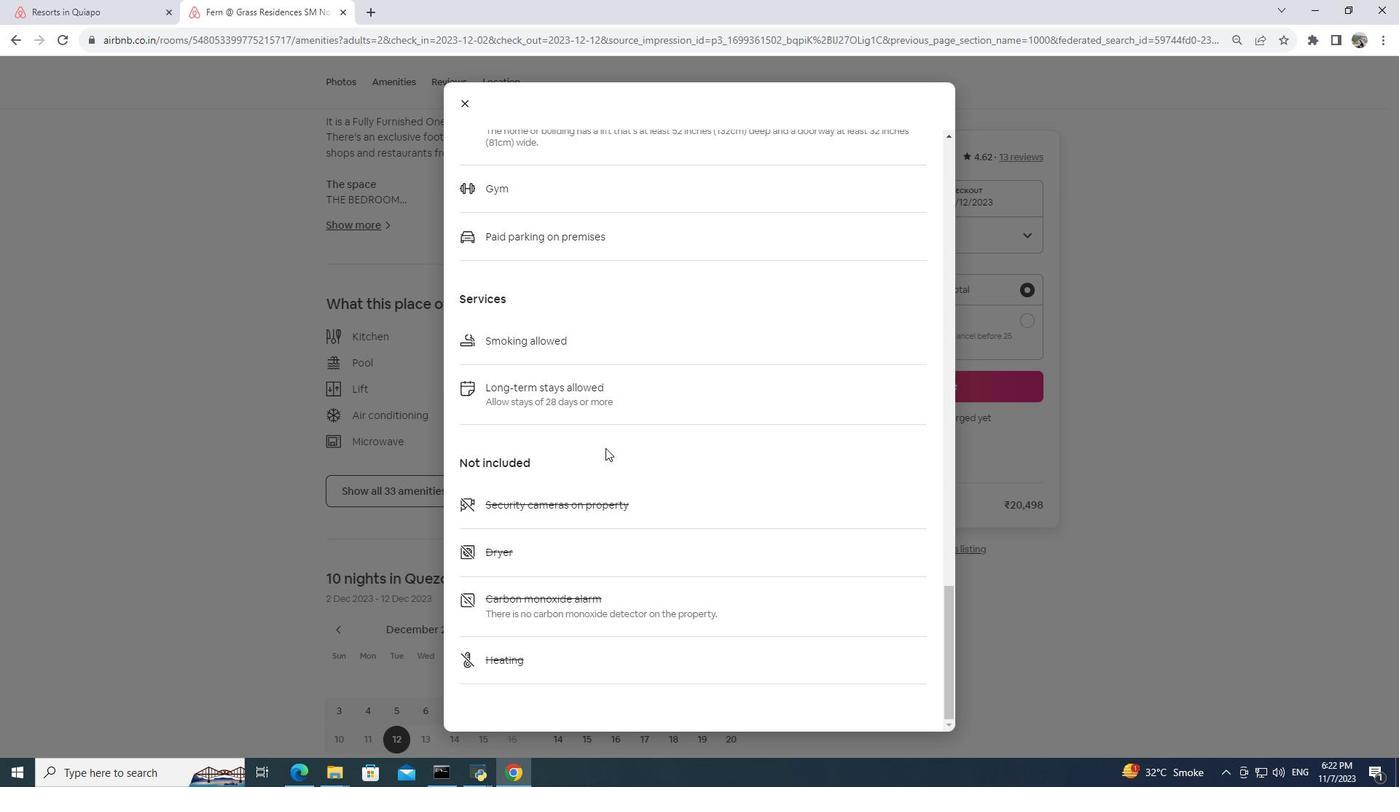 
Action: Mouse moved to (605, 449)
Screenshot: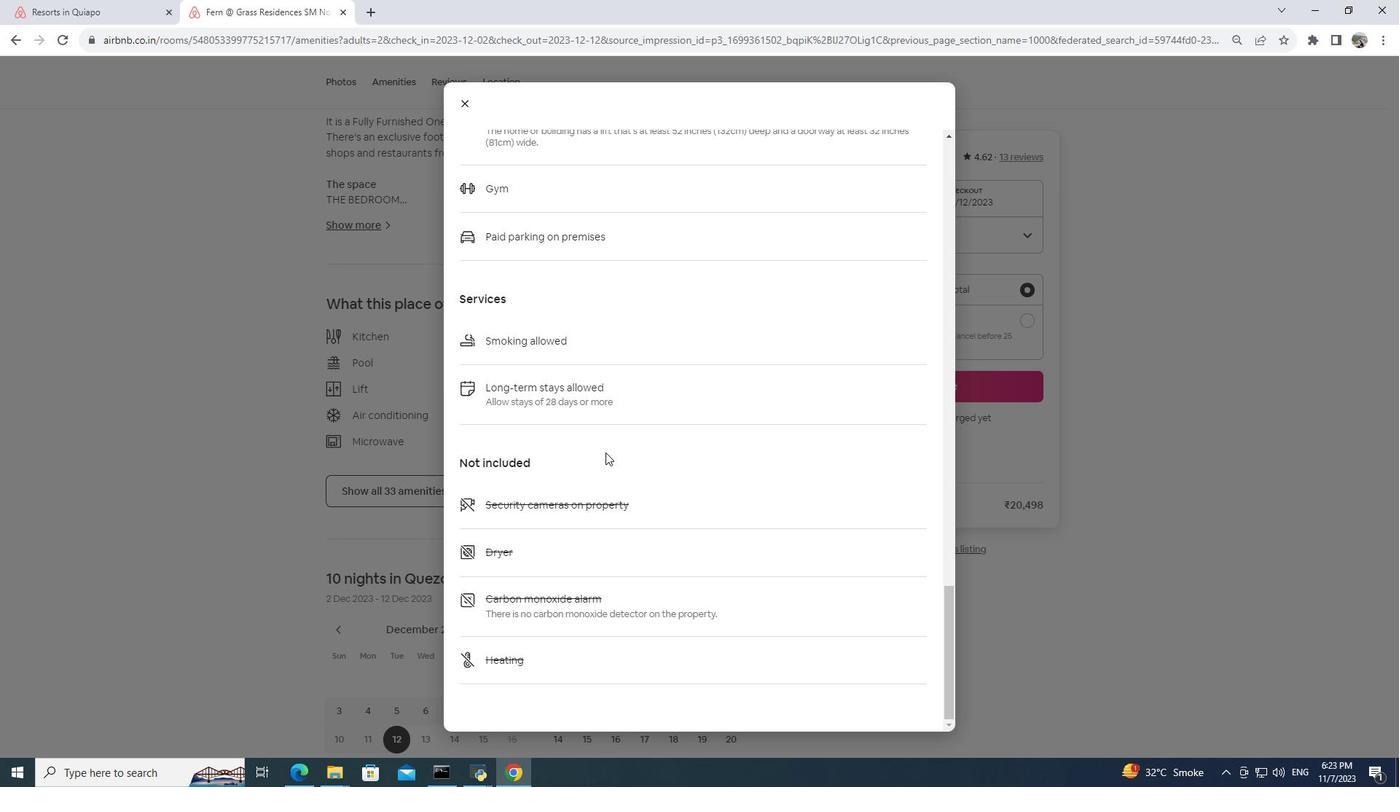 
Action: Mouse scrolled (605, 448) with delta (0, 0)
Screenshot: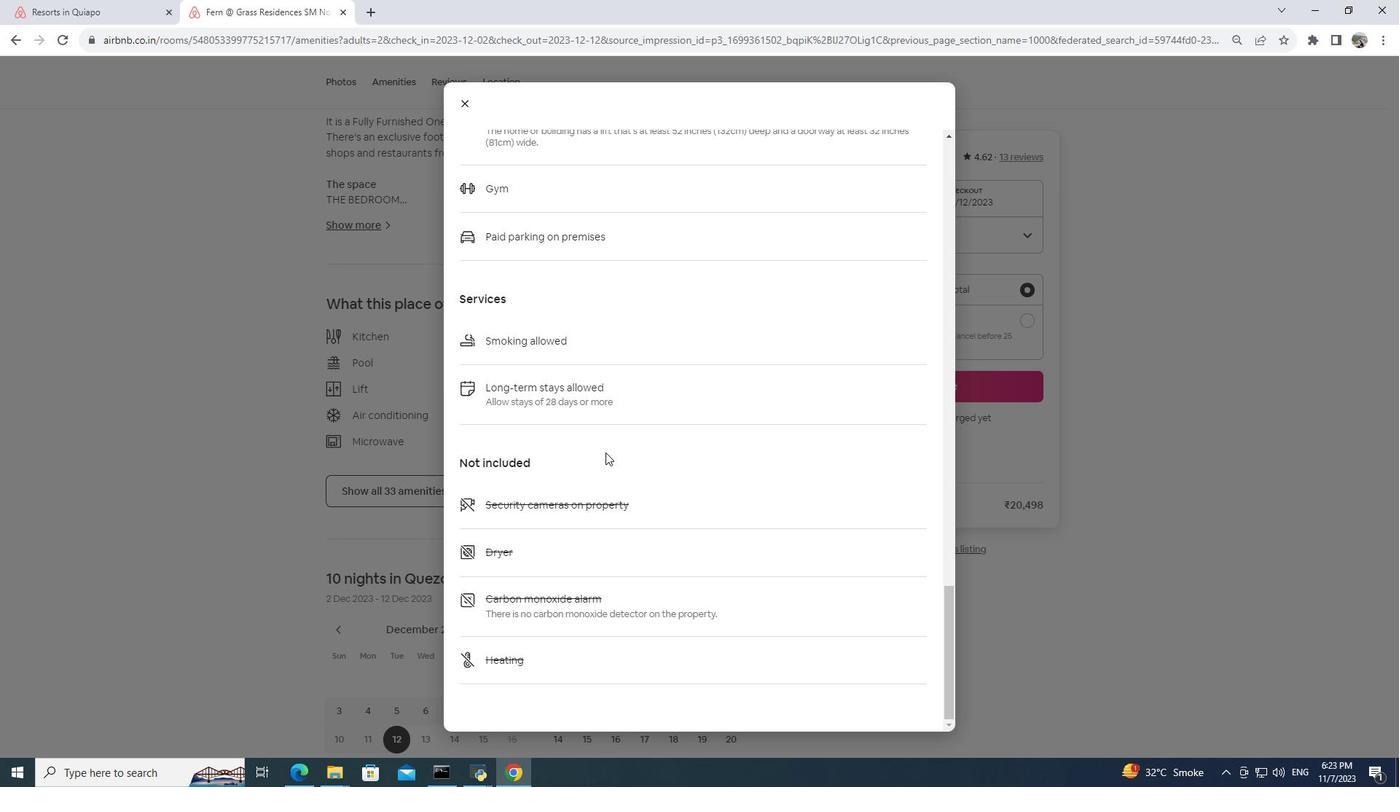 
Action: Mouse moved to (462, 104)
Screenshot: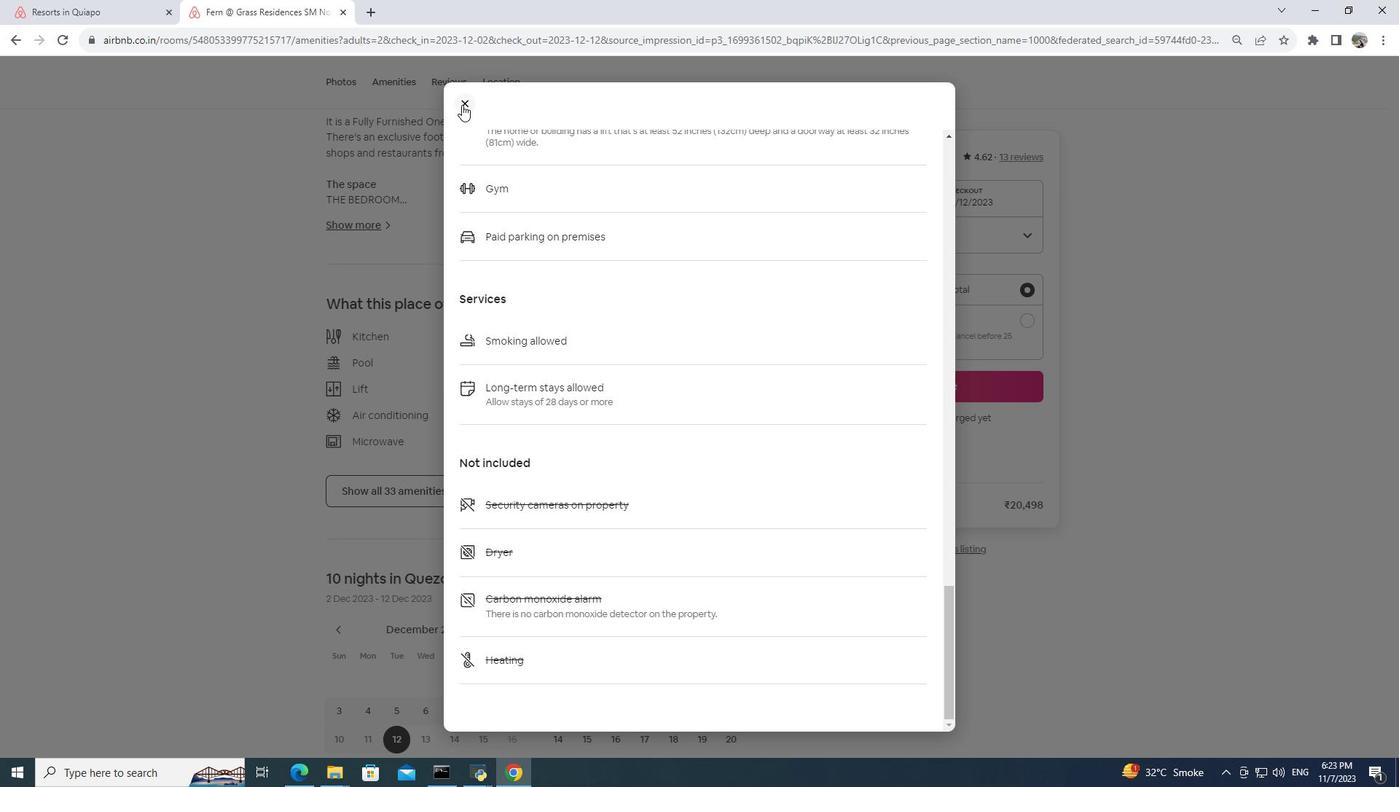 
Action: Mouse pressed left at (462, 104)
Screenshot: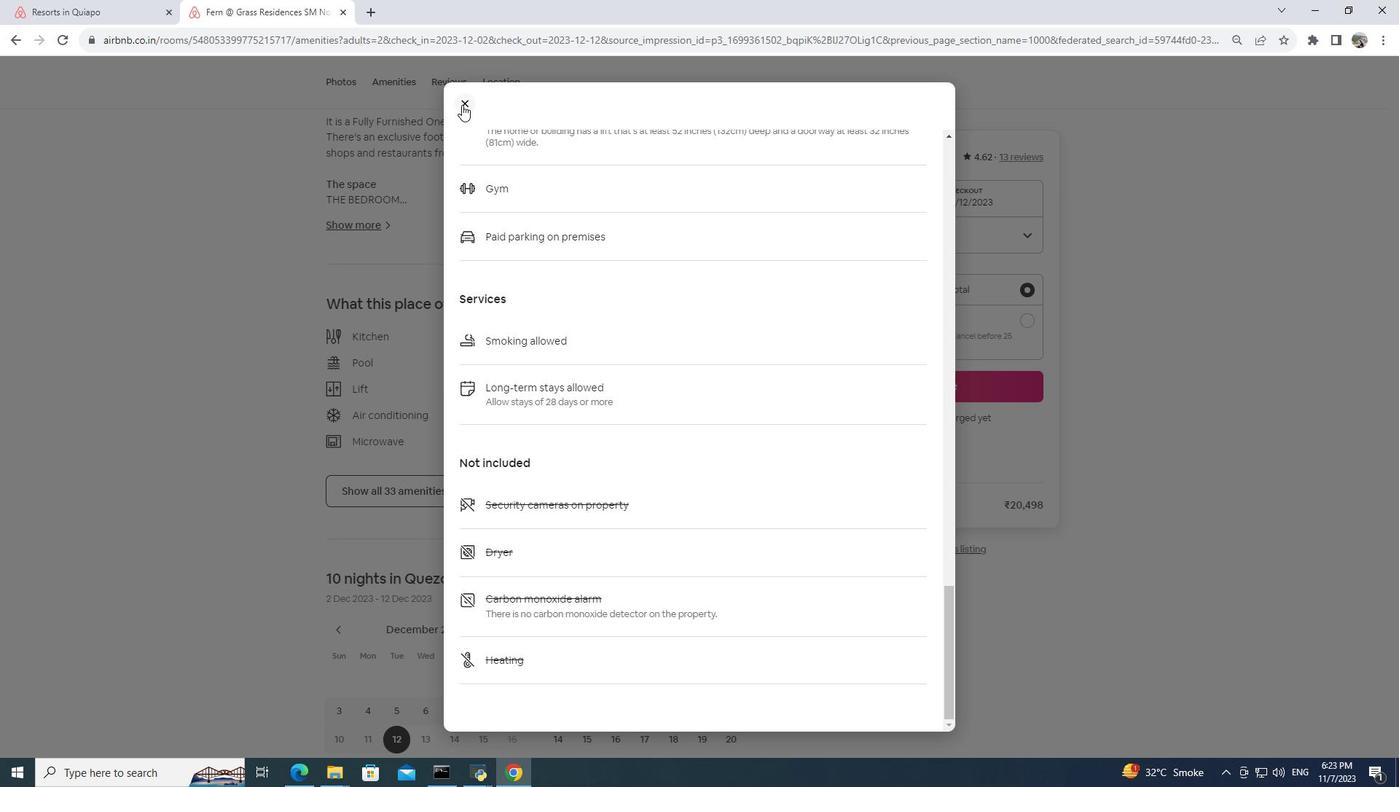 
Action: Mouse moved to (560, 429)
Screenshot: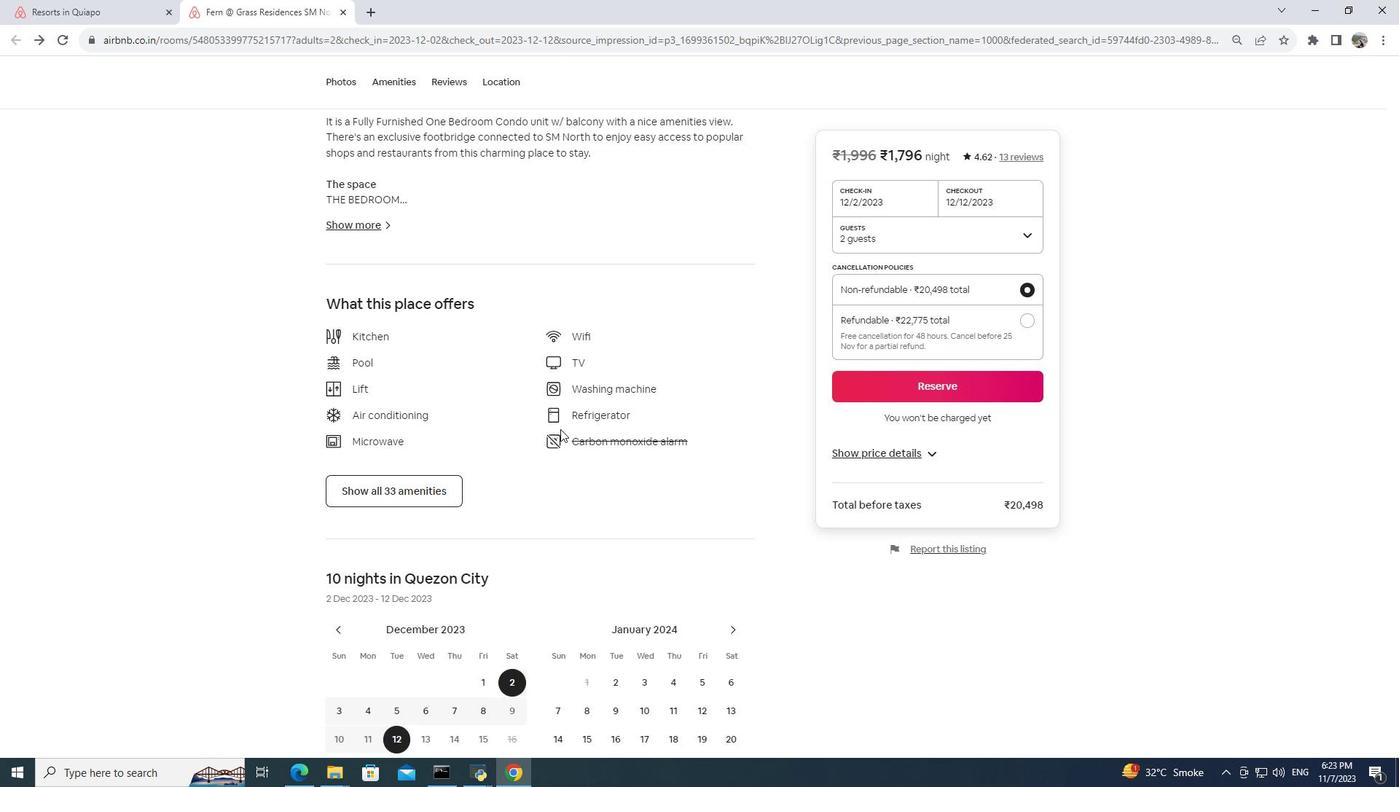 
Action: Mouse scrolled (560, 428) with delta (0, 0)
Screenshot: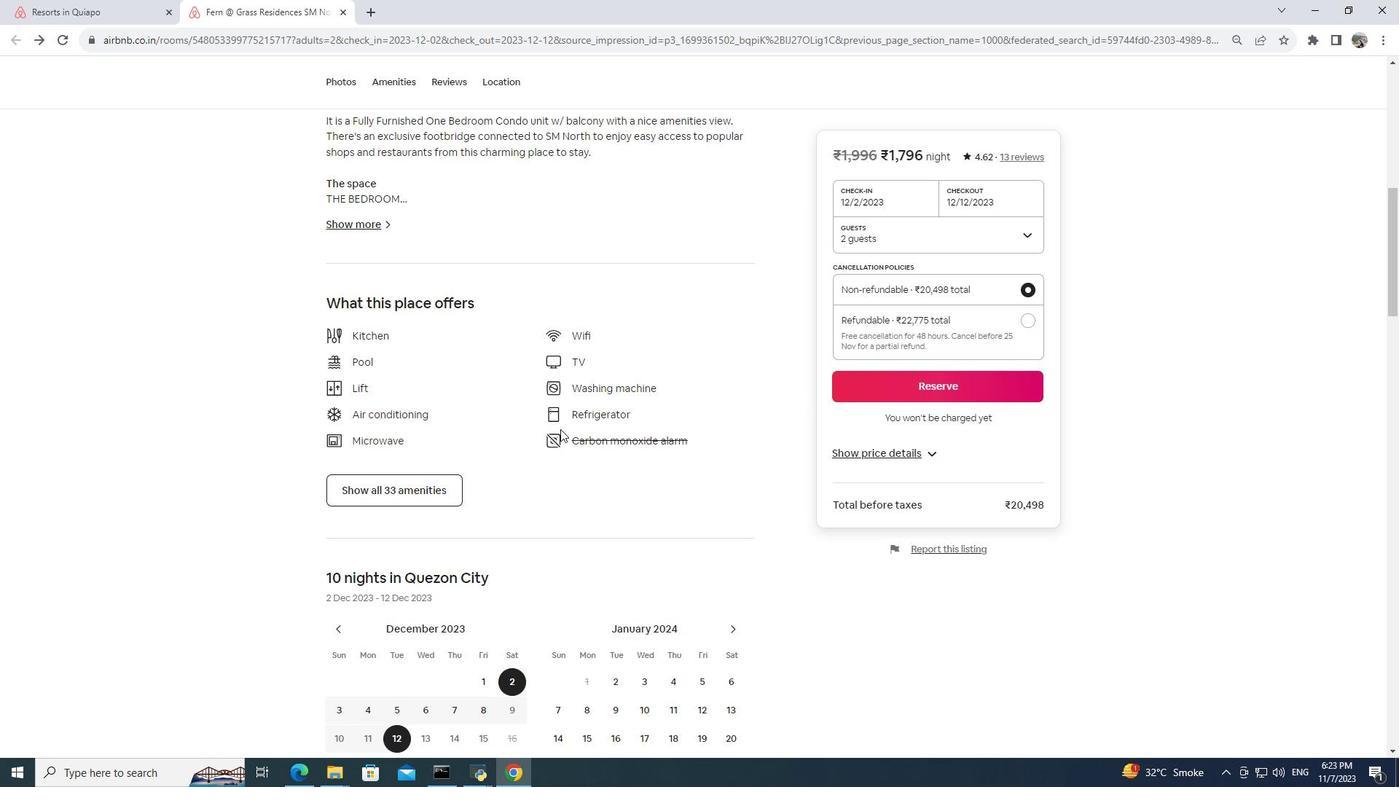 
Action: Mouse scrolled (560, 428) with delta (0, 0)
Screenshot: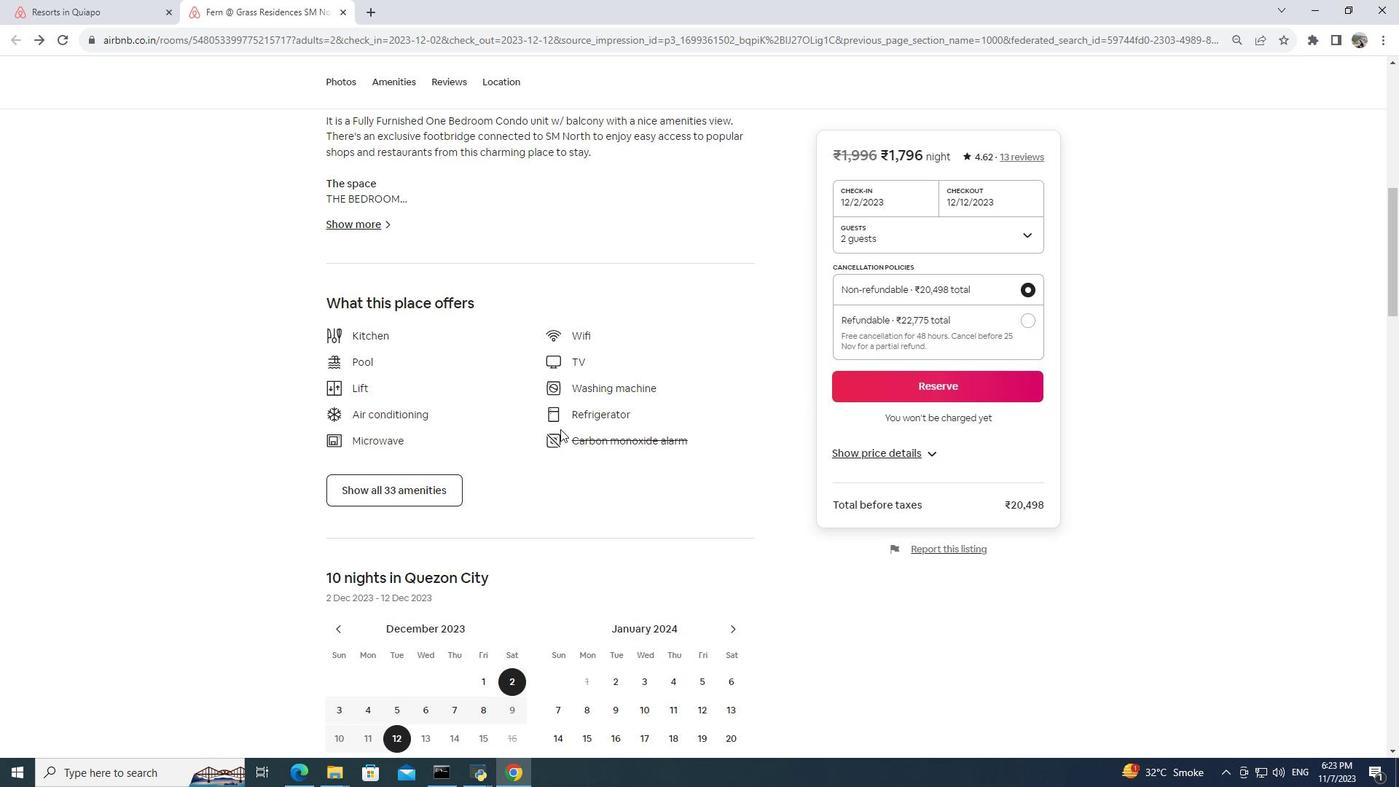 
Action: Mouse scrolled (560, 428) with delta (0, 0)
Screenshot: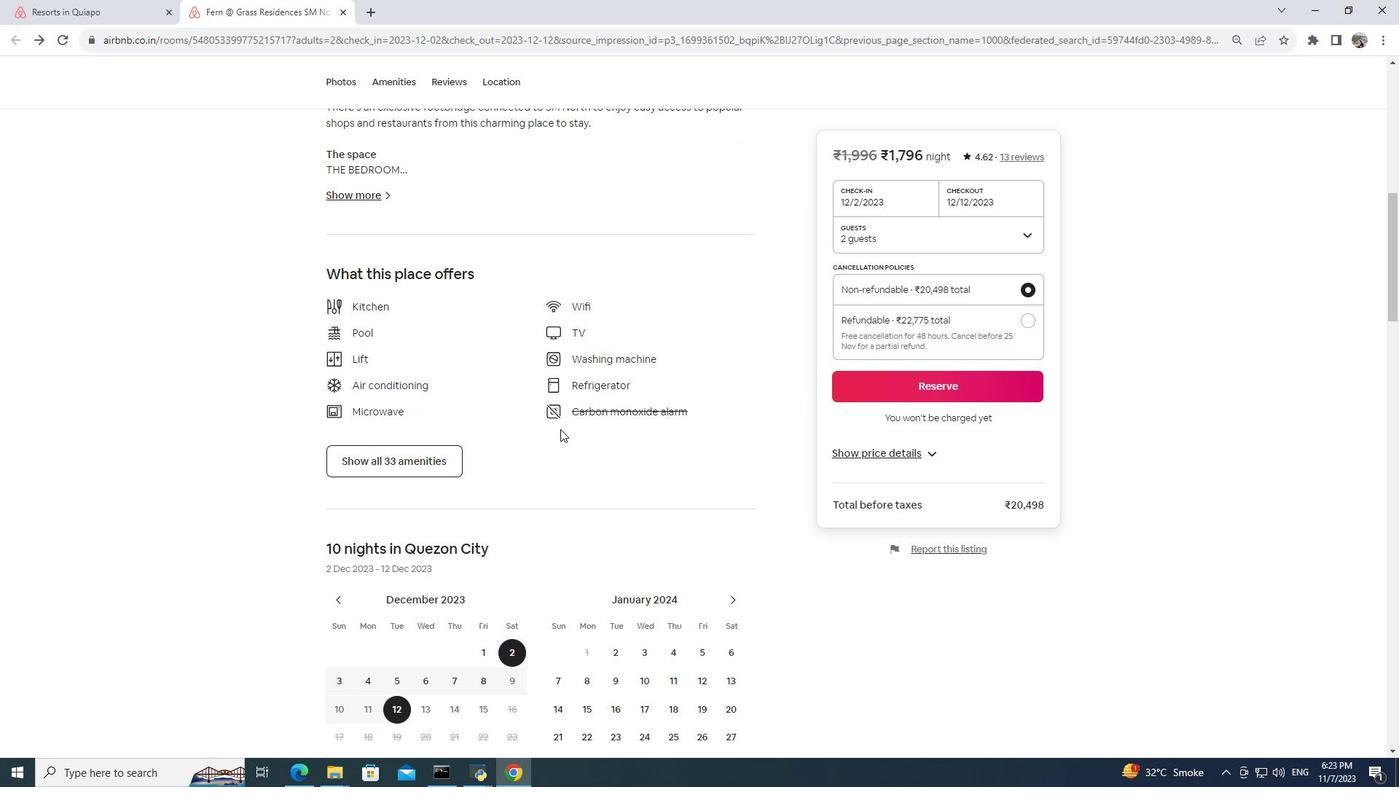 
Action: Mouse moved to (560, 429)
Screenshot: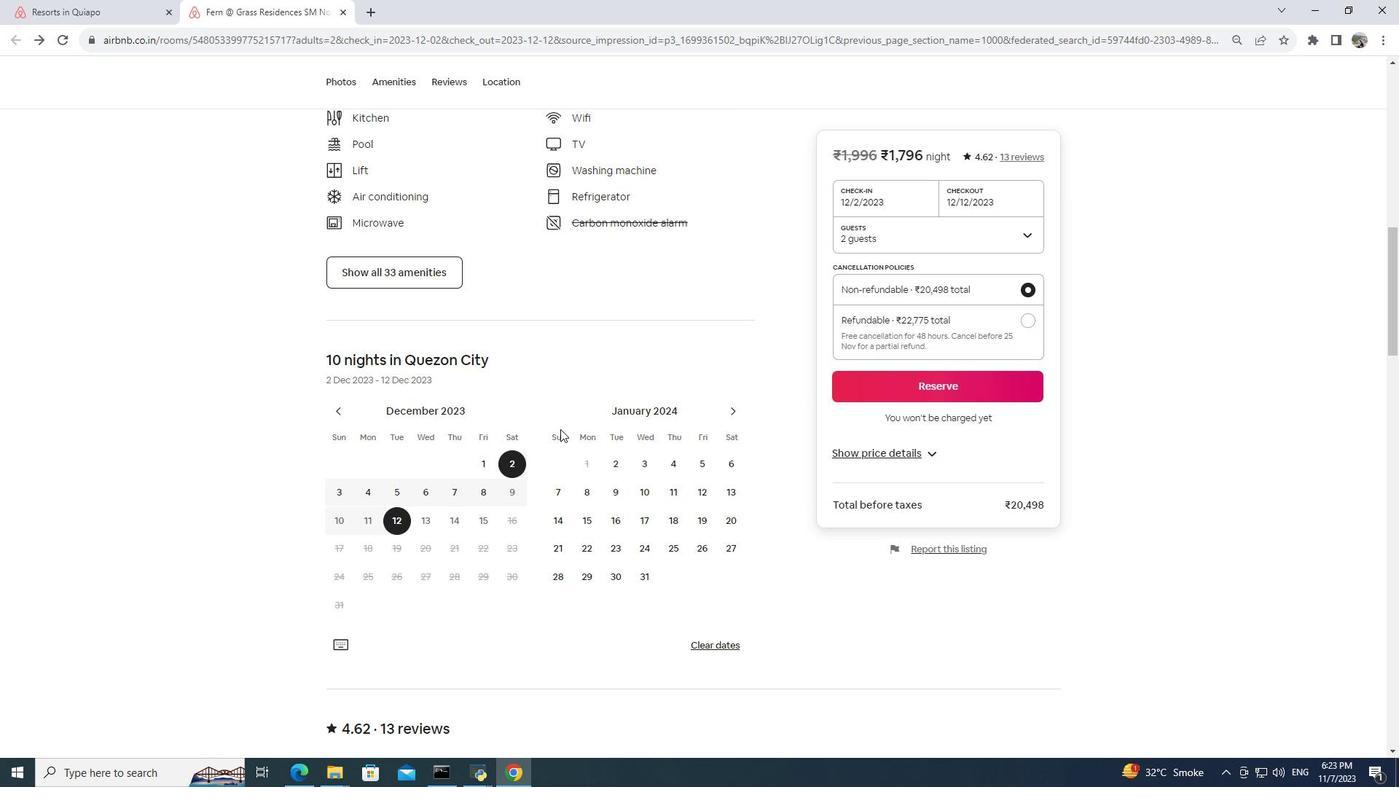 
Action: Mouse scrolled (560, 428) with delta (0, 0)
Screenshot: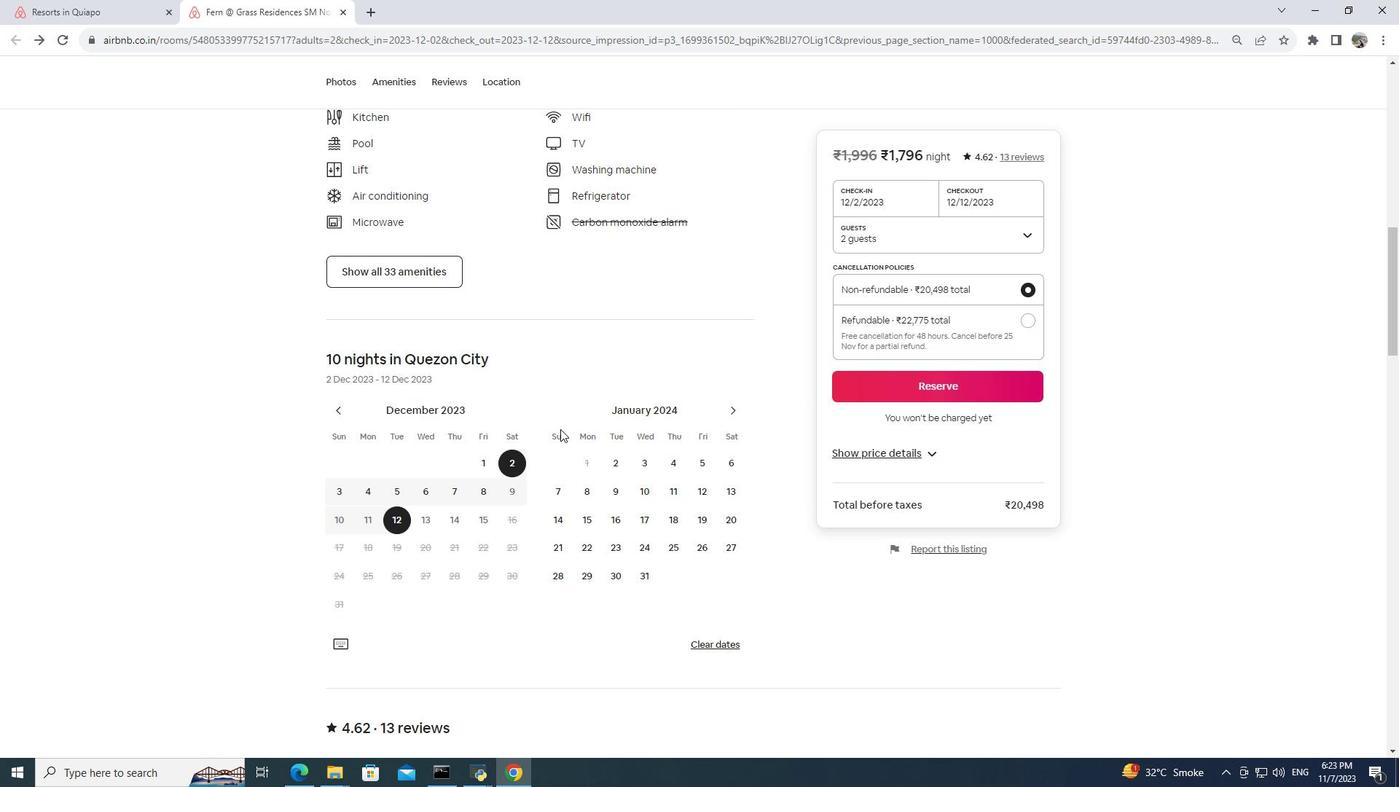 
Action: Mouse scrolled (560, 428) with delta (0, 0)
Screenshot: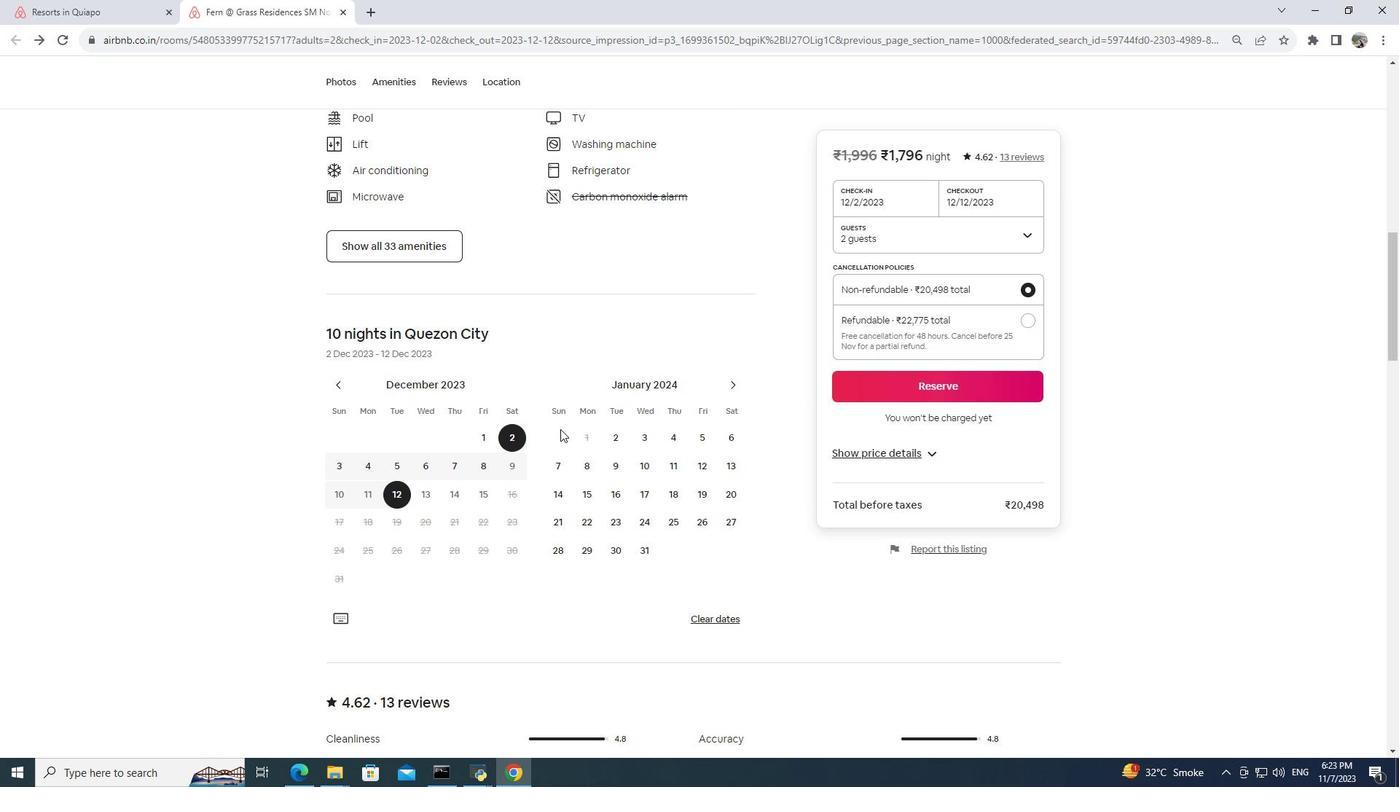 
Action: Mouse moved to (559, 429)
Screenshot: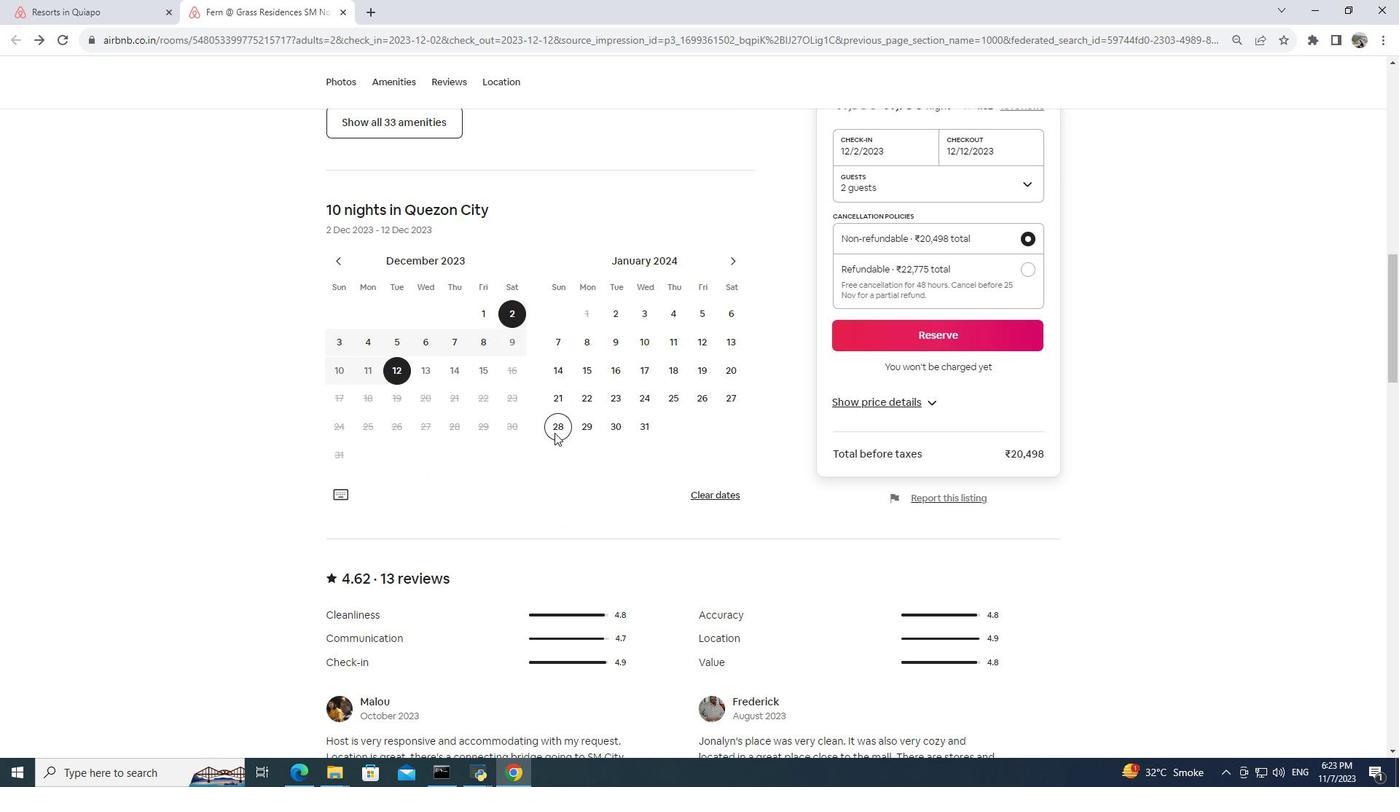
Action: Mouse scrolled (559, 428) with delta (0, 0)
Screenshot: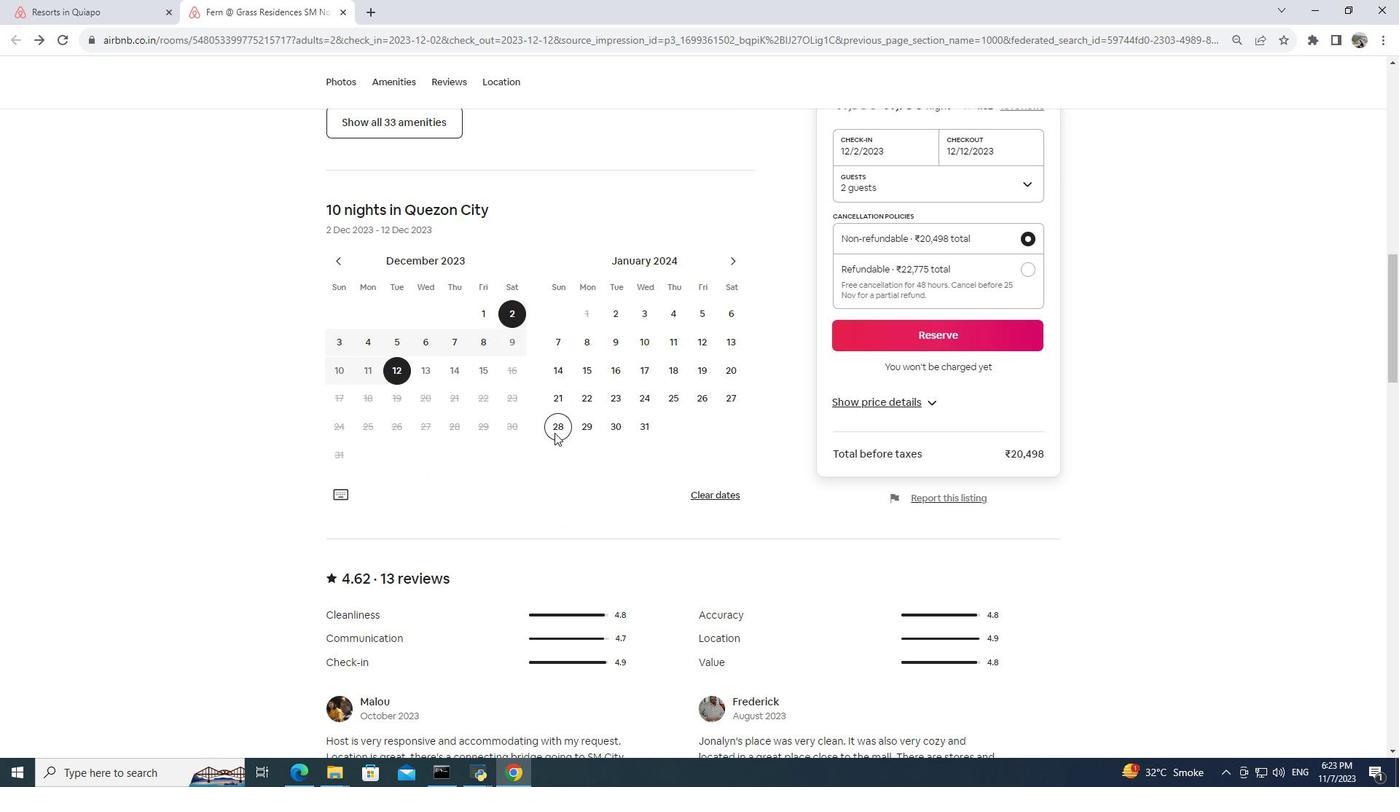 
Action: Mouse moved to (554, 433)
Screenshot: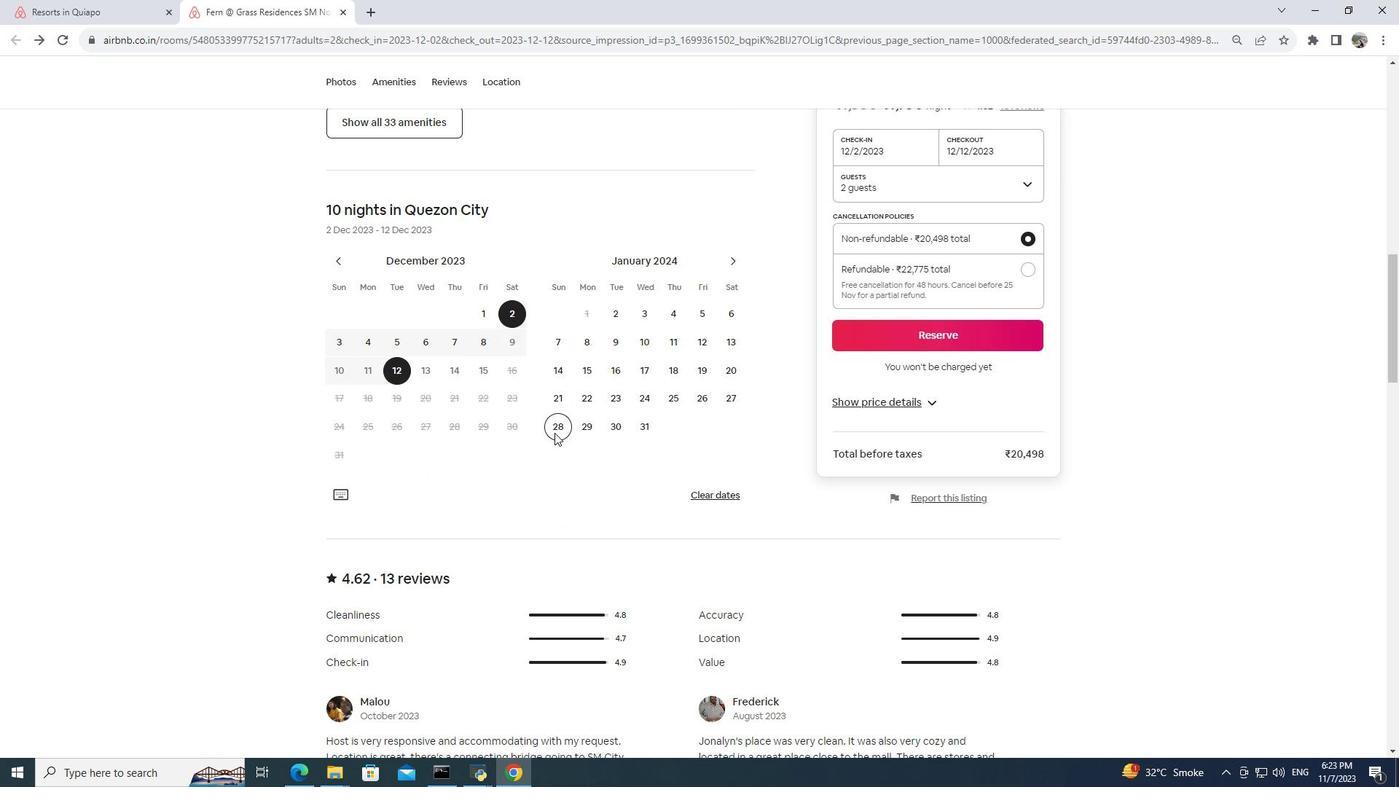 
Action: Mouse scrolled (554, 432) with delta (0, 0)
Screenshot: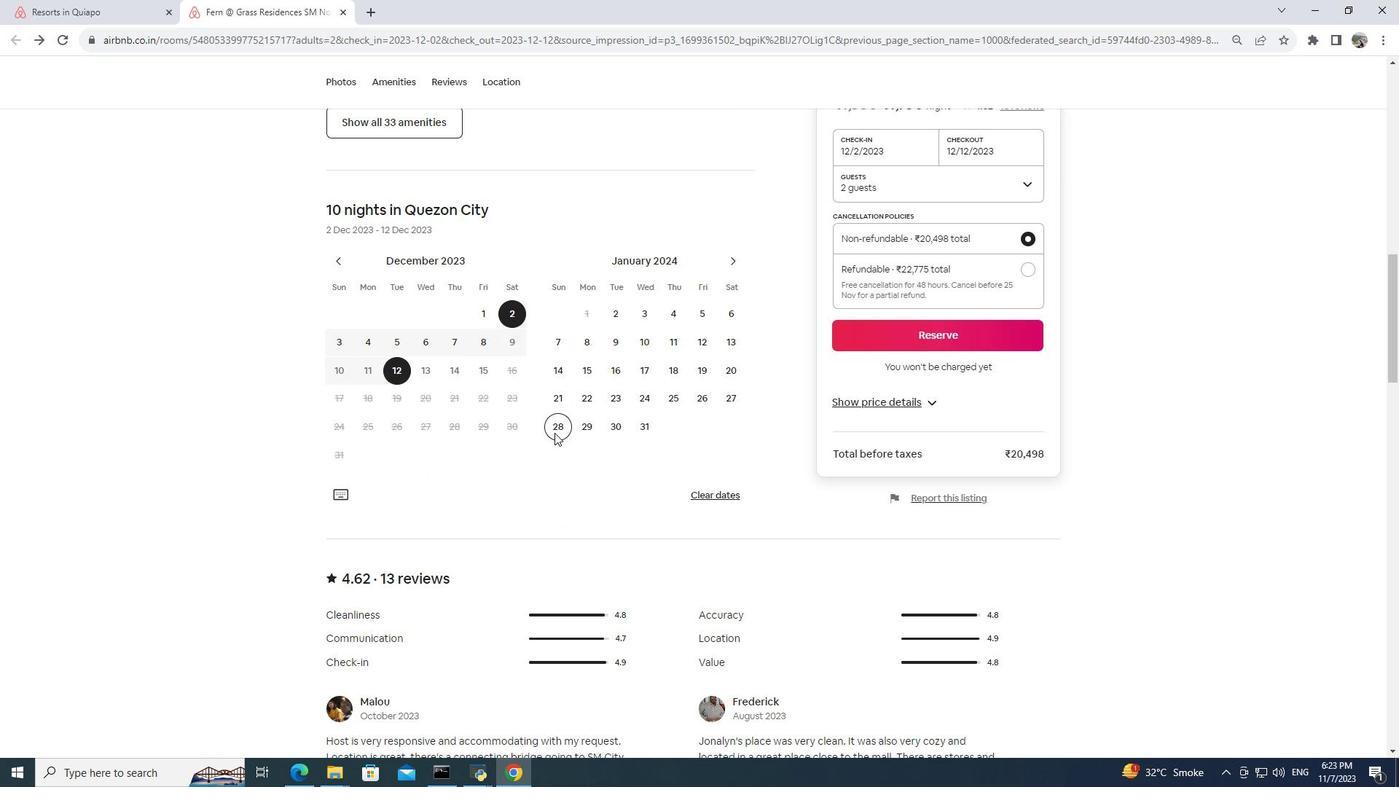 
Action: Mouse moved to (507, 385)
Screenshot: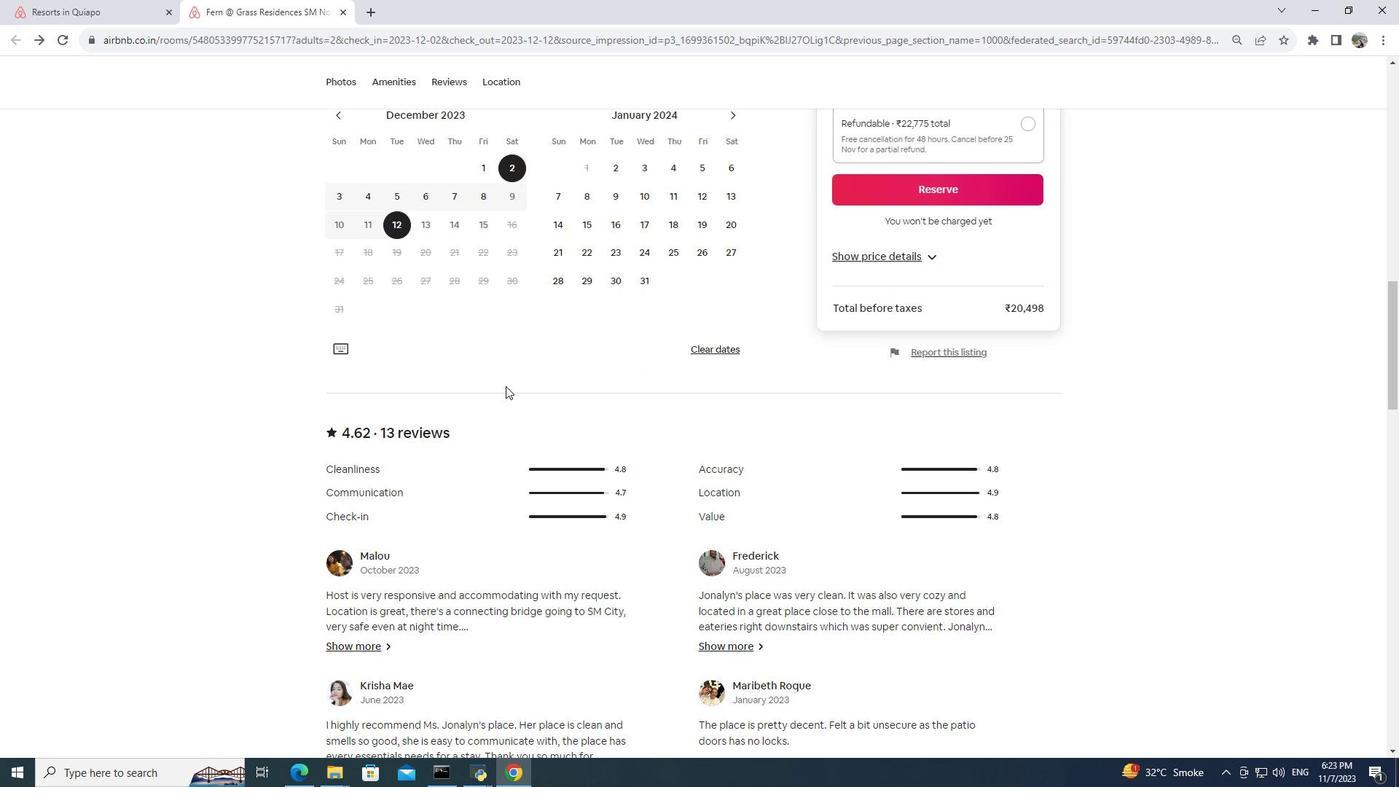 
Action: Mouse scrolled (507, 384) with delta (0, 0)
Screenshot: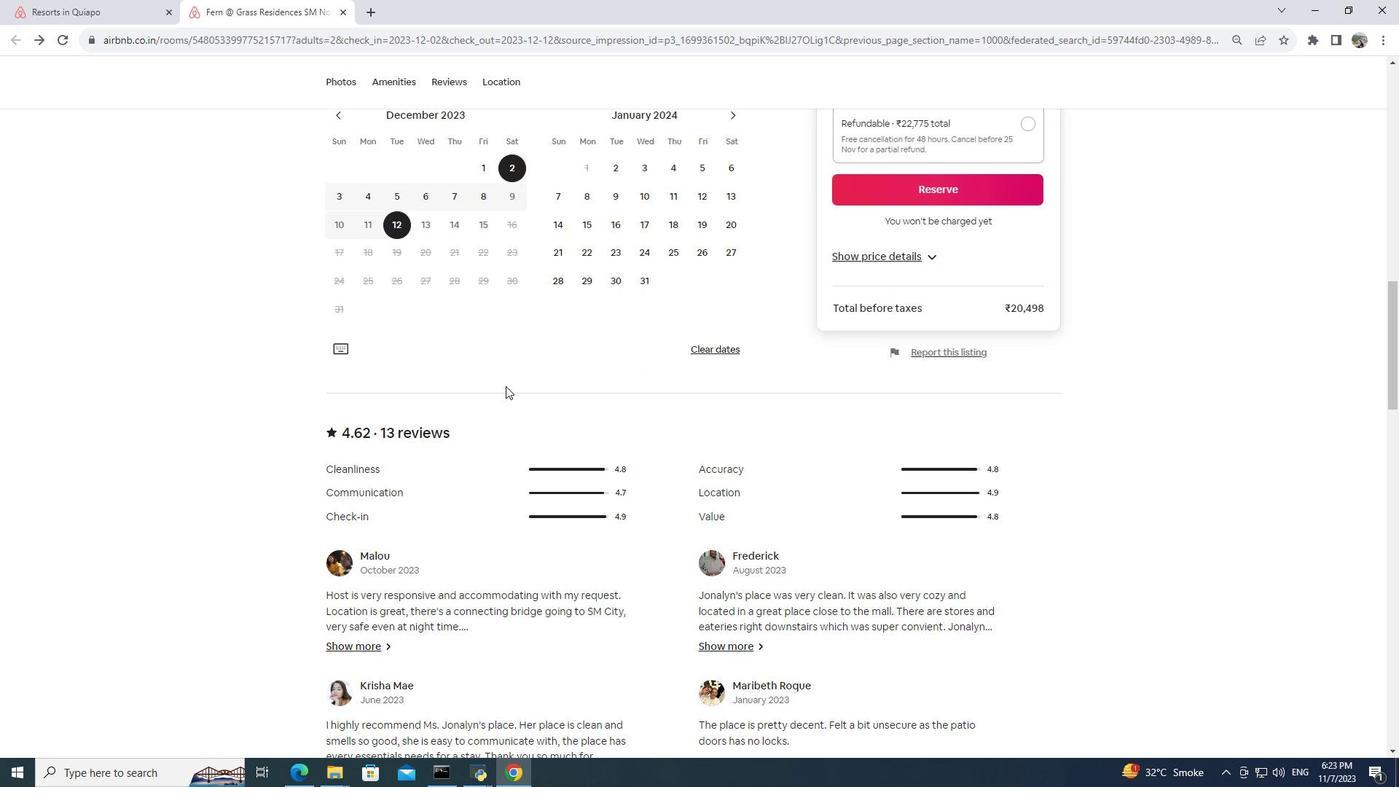 
Action: Mouse moved to (506, 386)
Screenshot: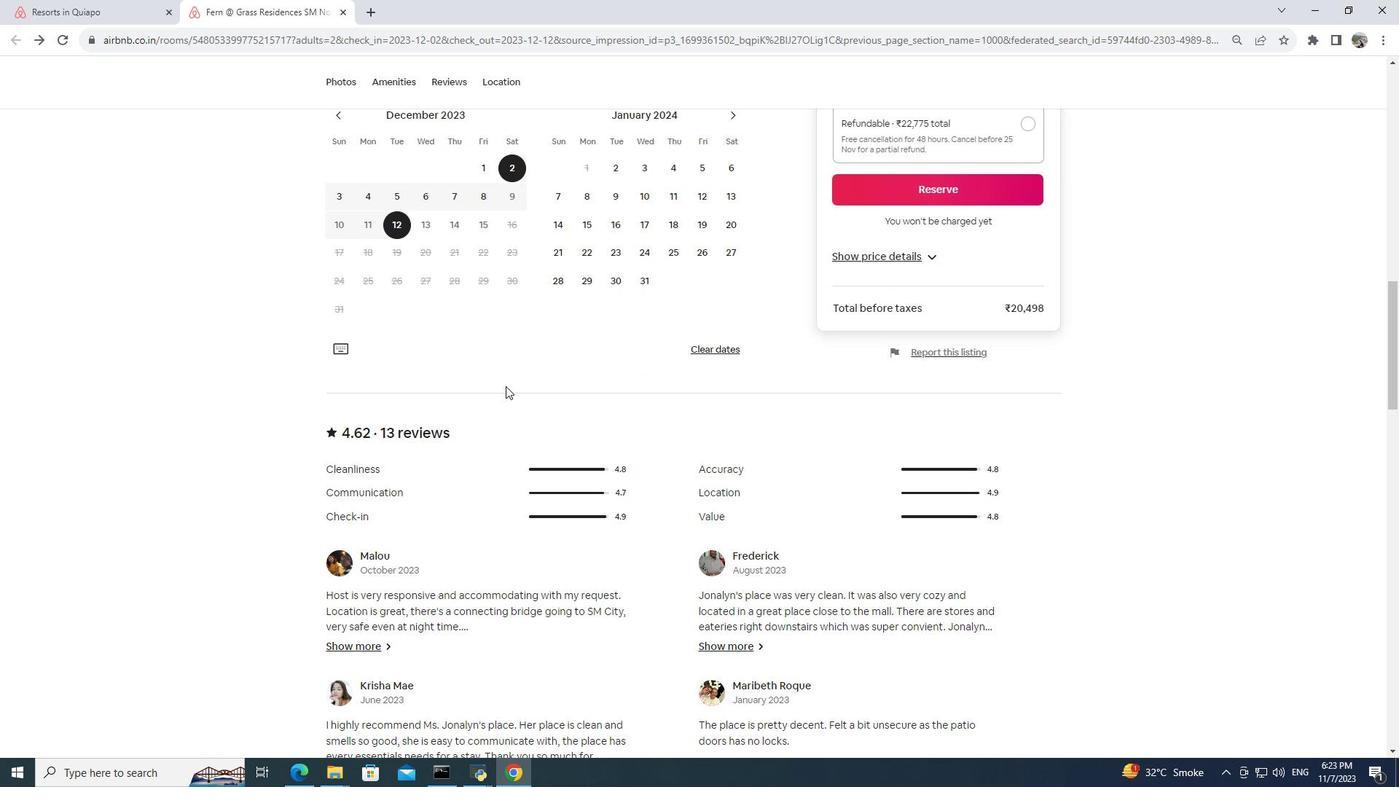 
Action: Mouse scrolled (506, 385) with delta (0, 0)
Screenshot: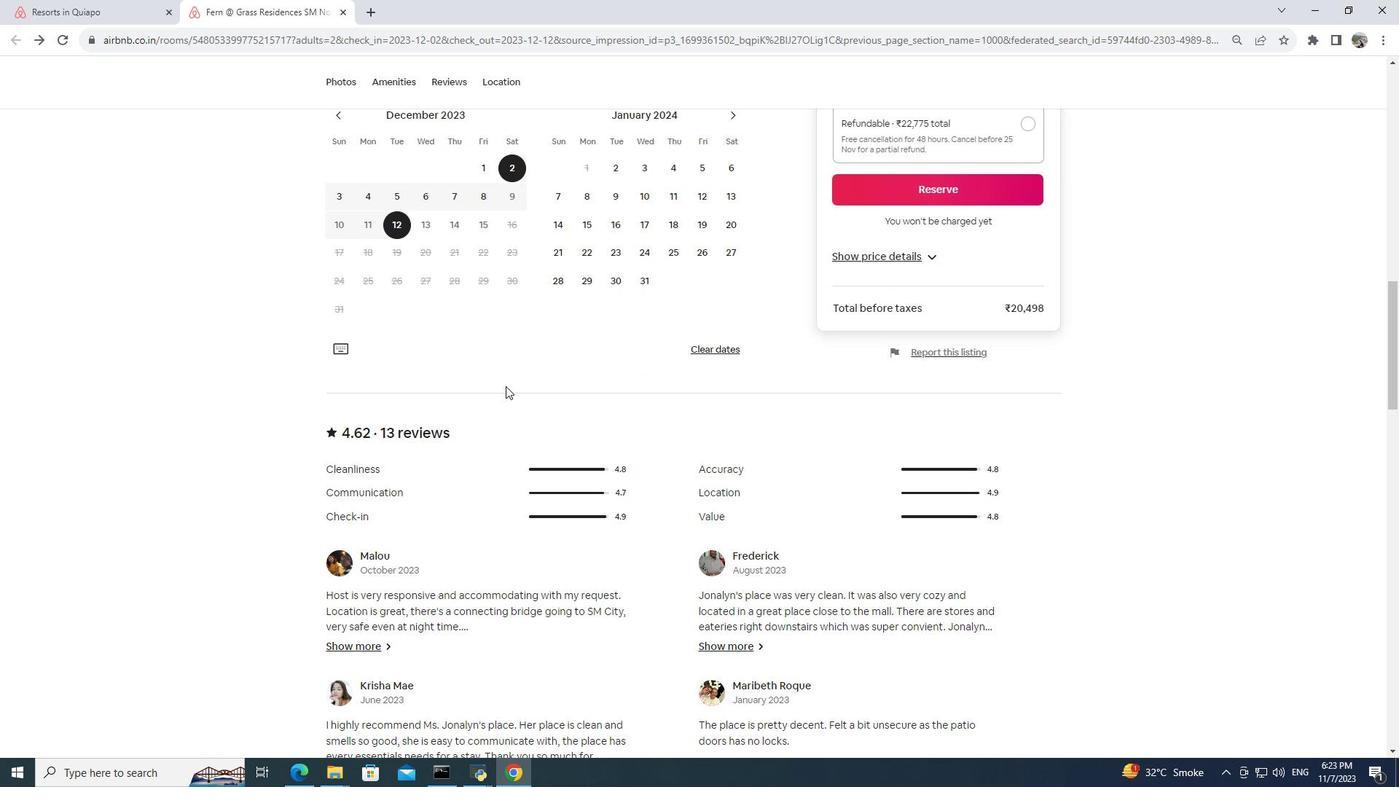 
Action: Mouse moved to (504, 387)
Screenshot: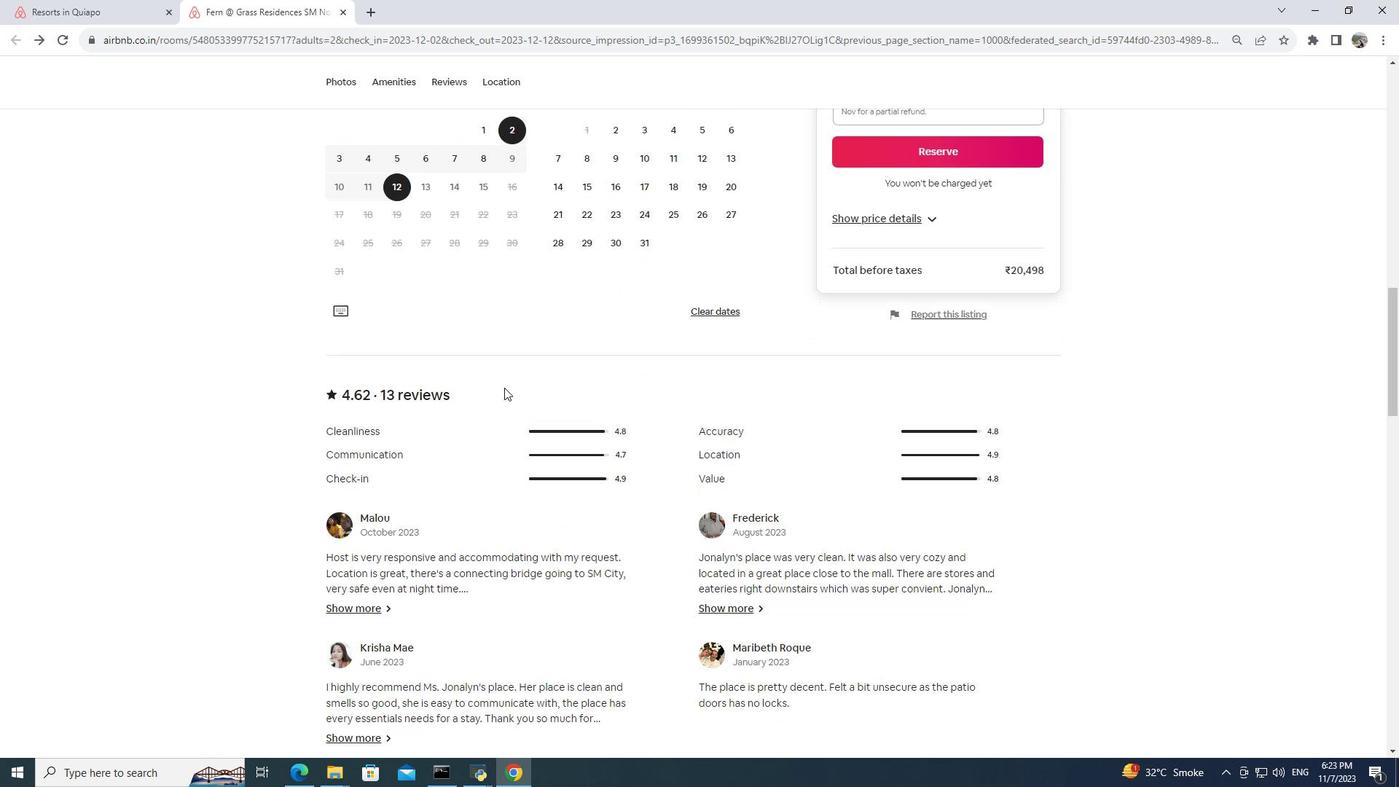 
Action: Mouse scrolled (504, 386) with delta (0, 0)
Screenshot: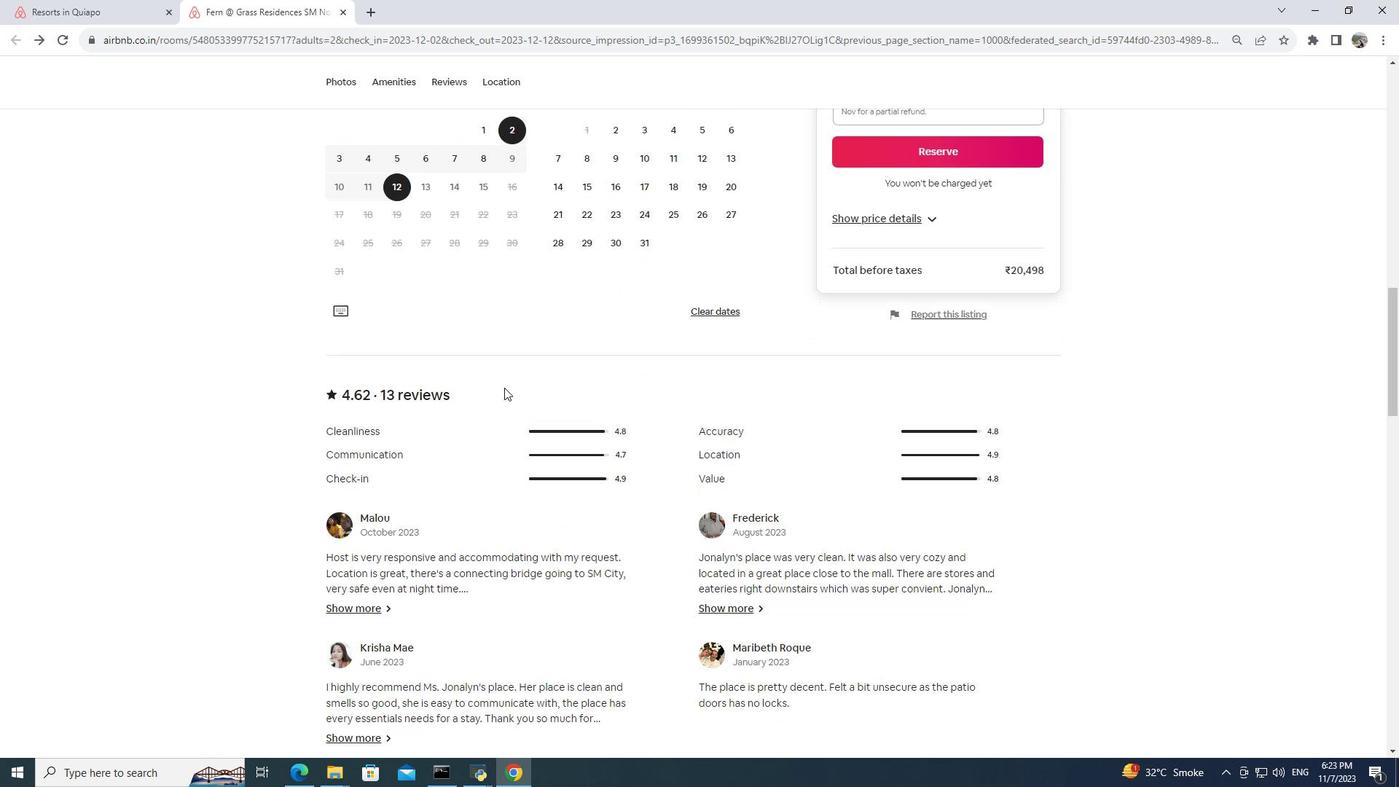 
Action: Mouse moved to (503, 388)
Screenshot: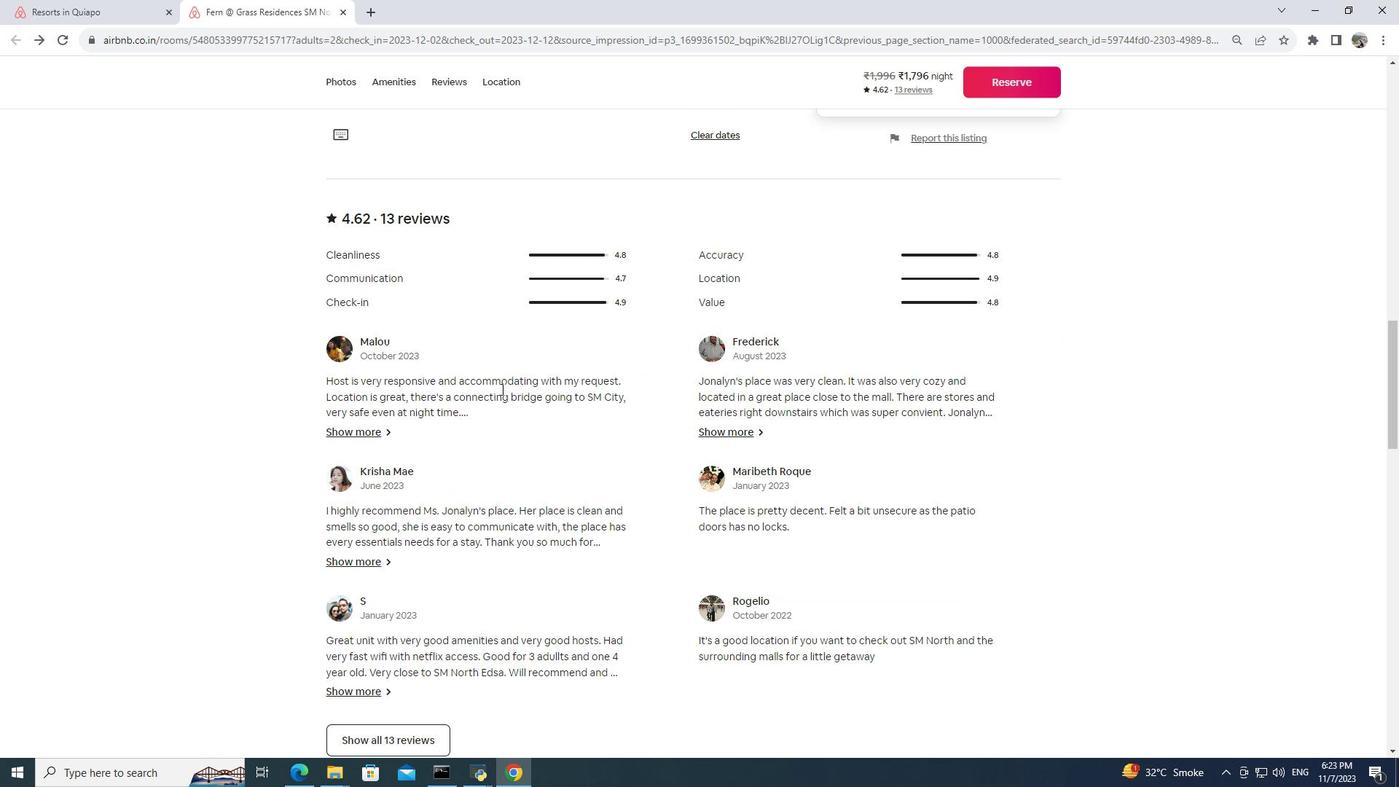 
Action: Mouse scrolled (503, 387) with delta (0, 0)
Screenshot: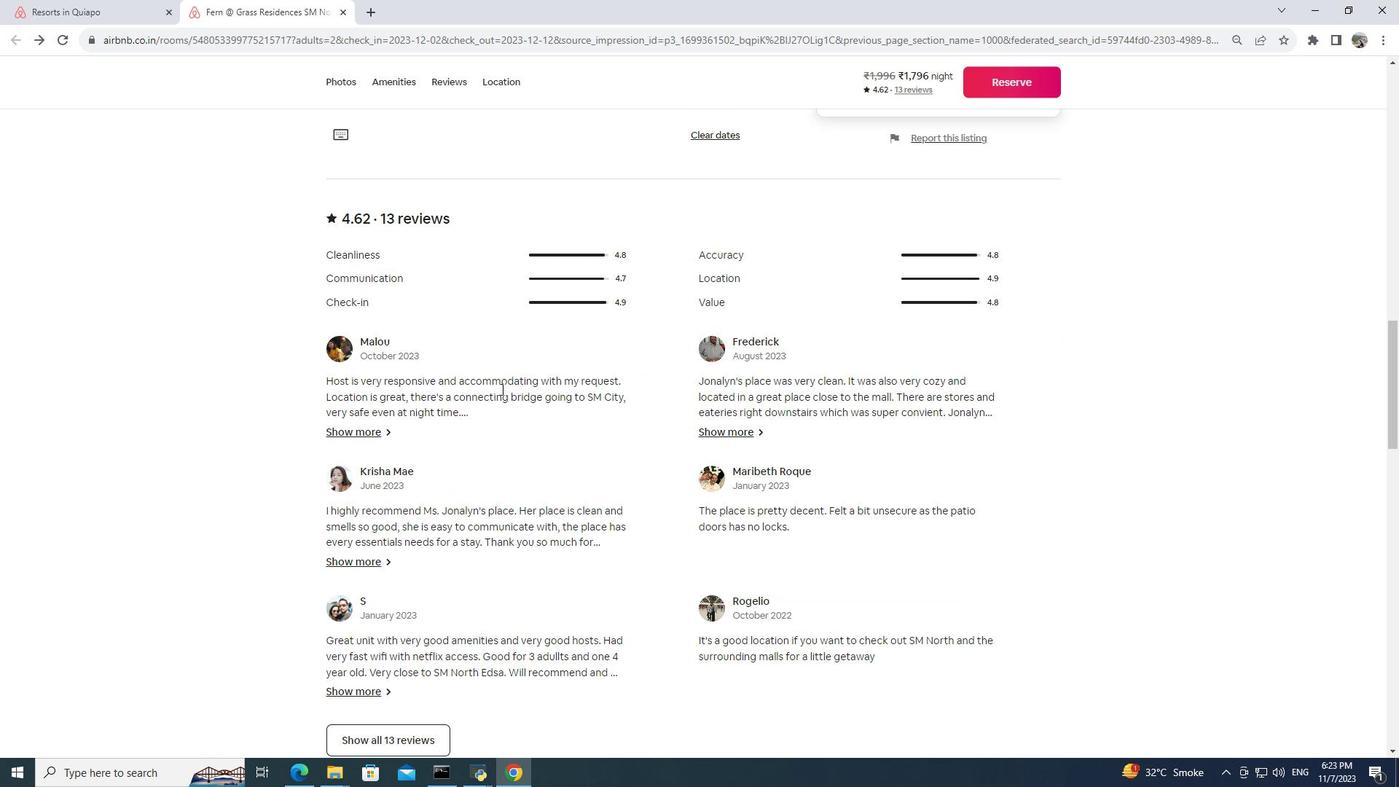 
Action: Mouse moved to (501, 389)
Screenshot: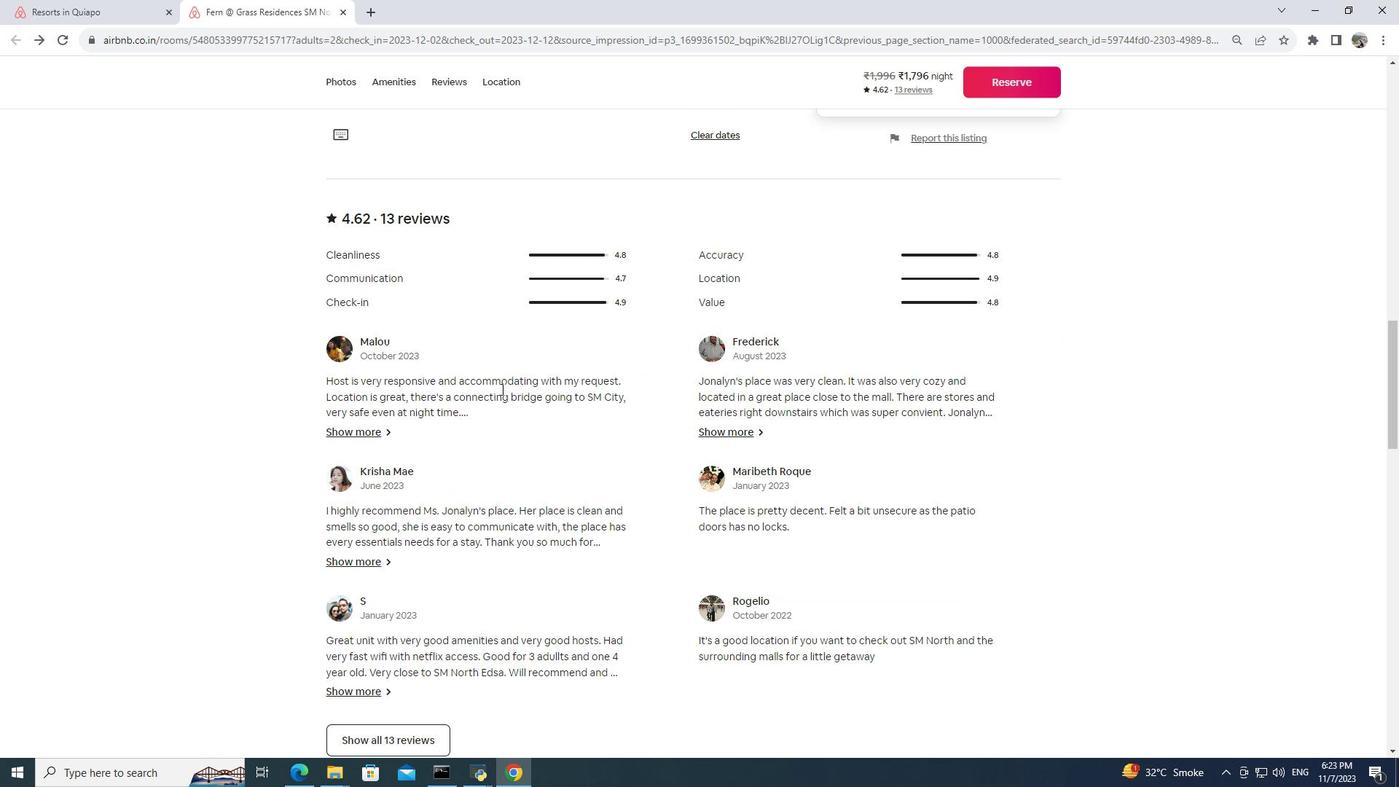 
Action: Mouse scrolled (501, 388) with delta (0, 0)
Screenshot: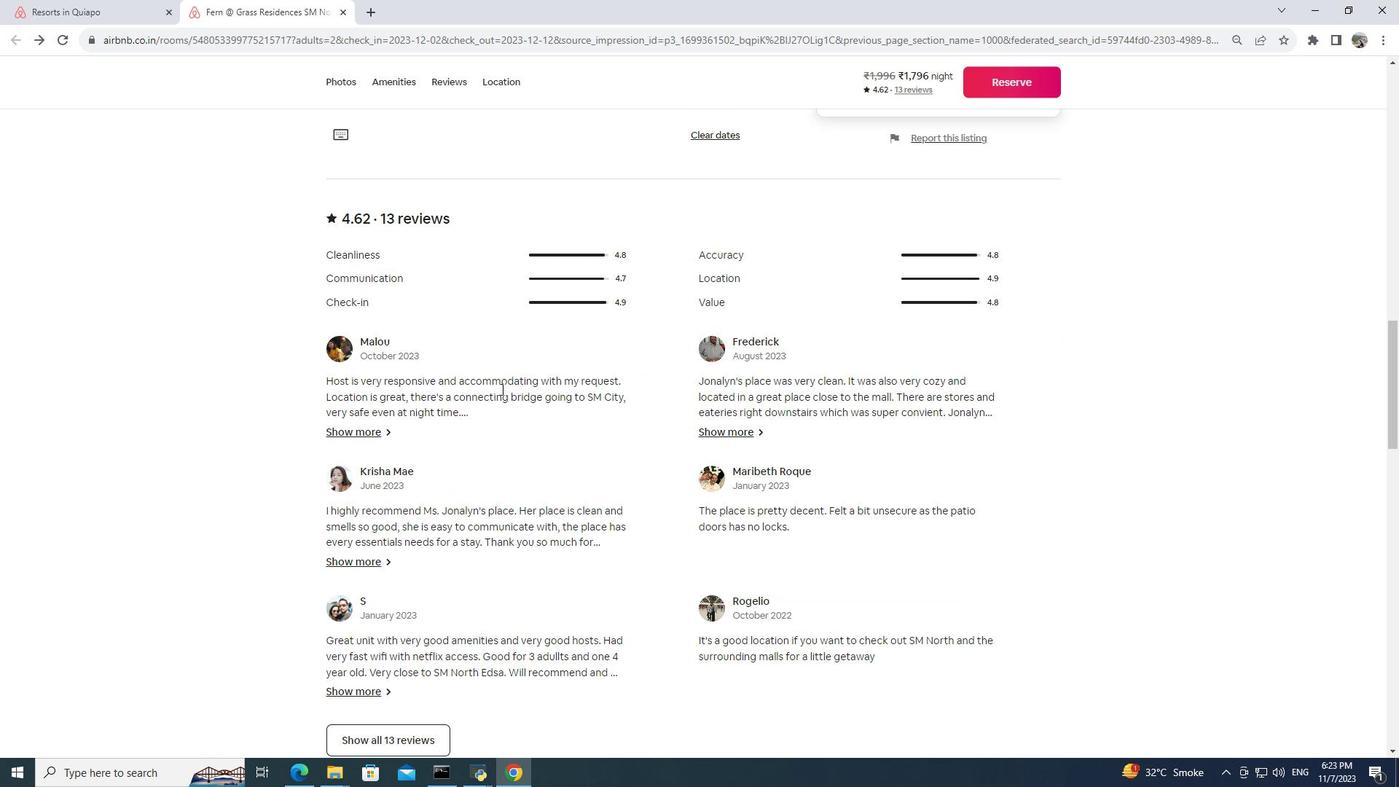 
Action: Mouse moved to (500, 390)
Screenshot: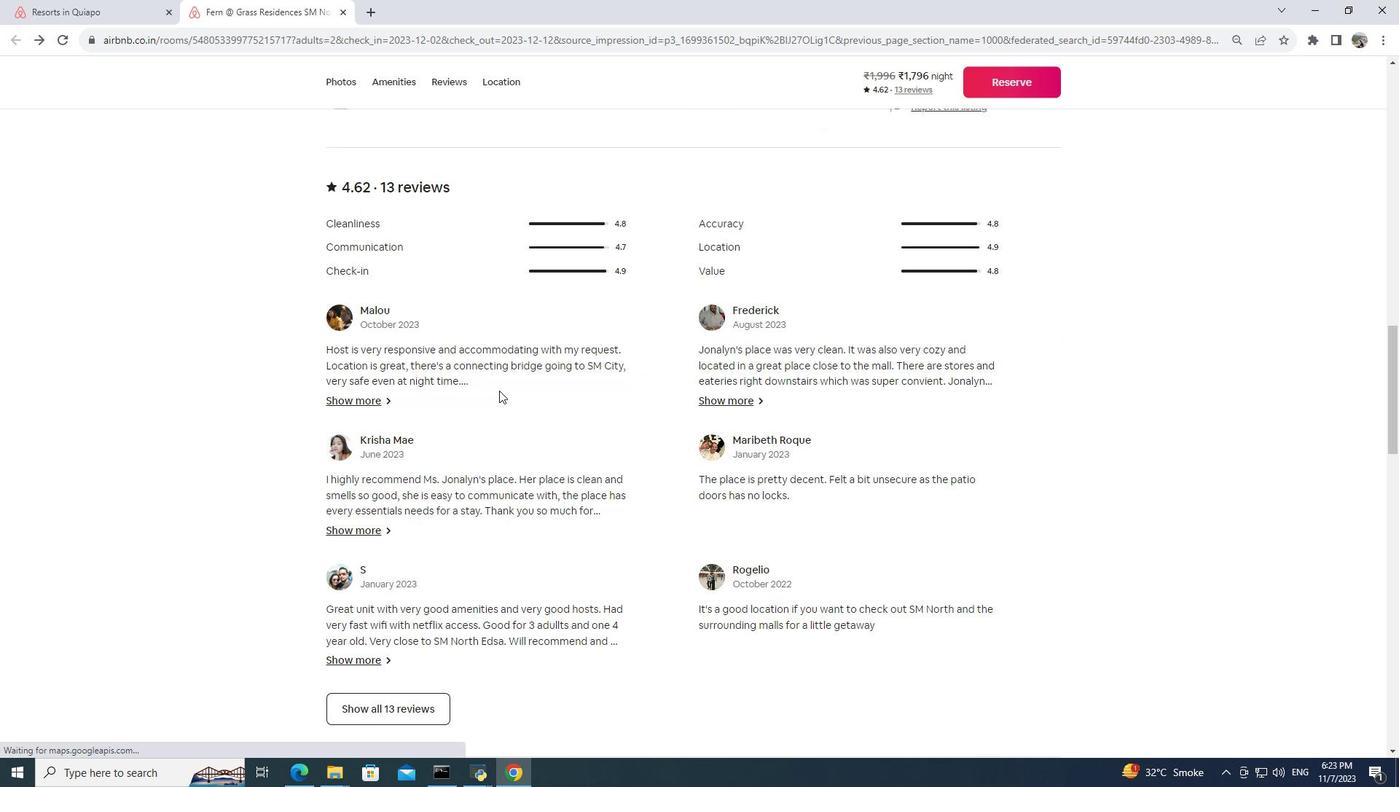 
Action: Mouse scrolled (500, 389) with delta (0, 0)
Screenshot: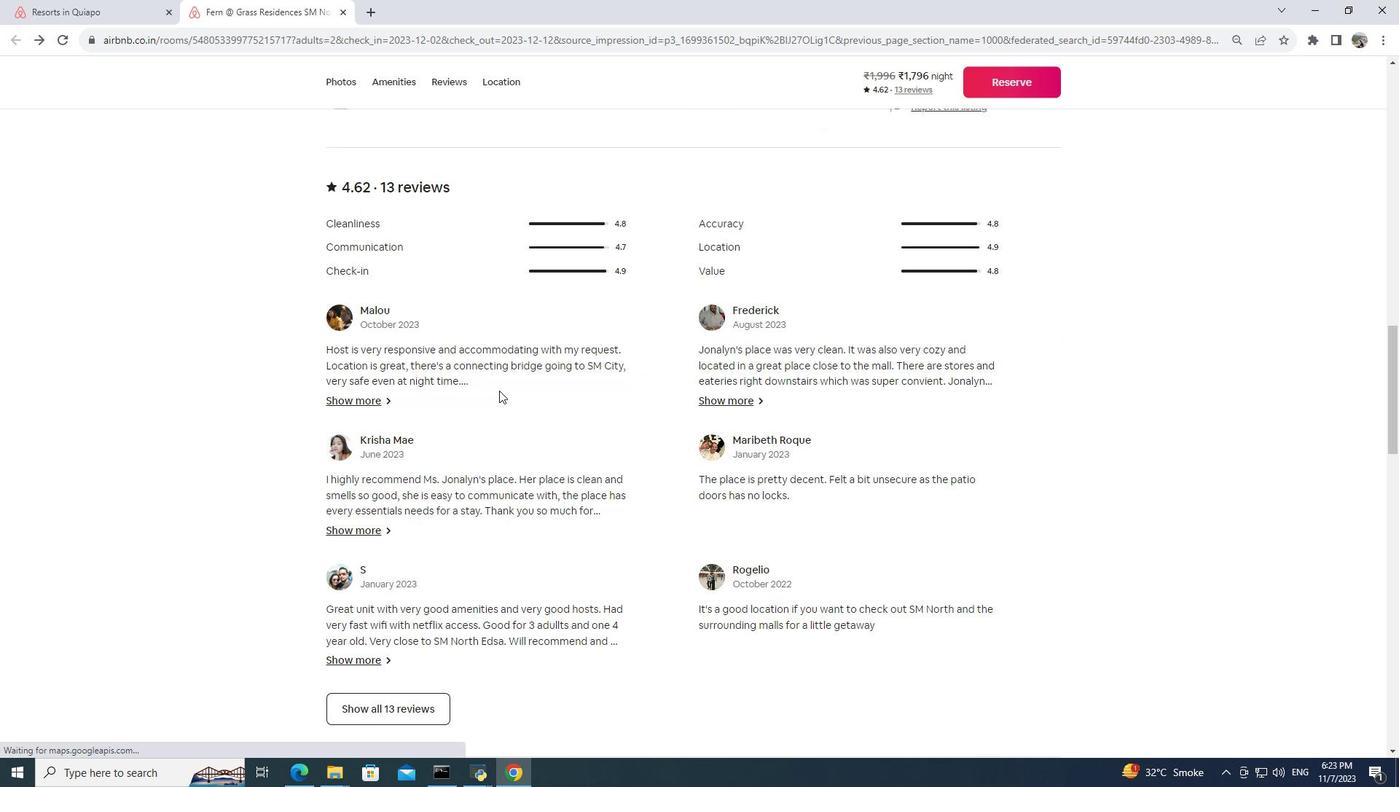 
Action: Mouse moved to (362, 514)
Screenshot: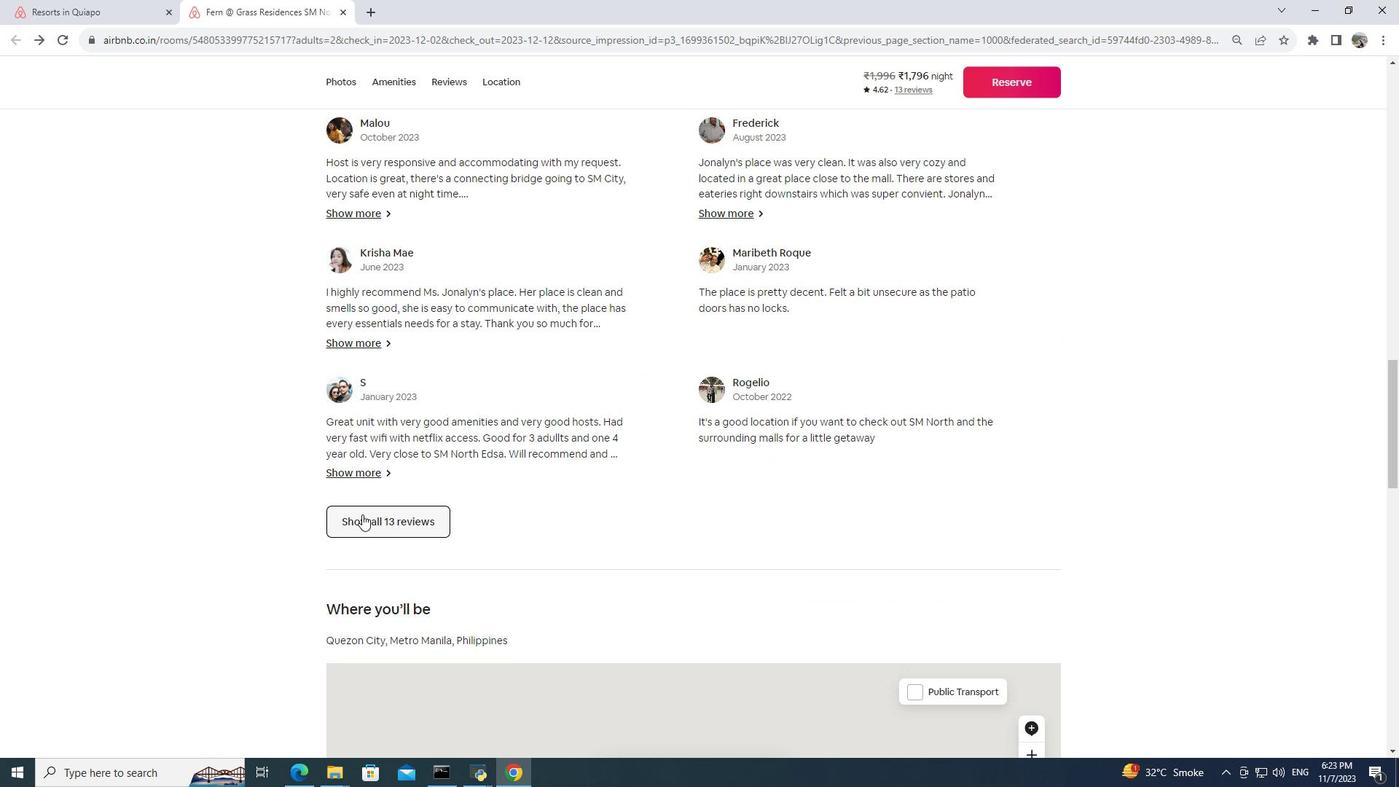 
Action: Mouse pressed left at (362, 514)
Screenshot: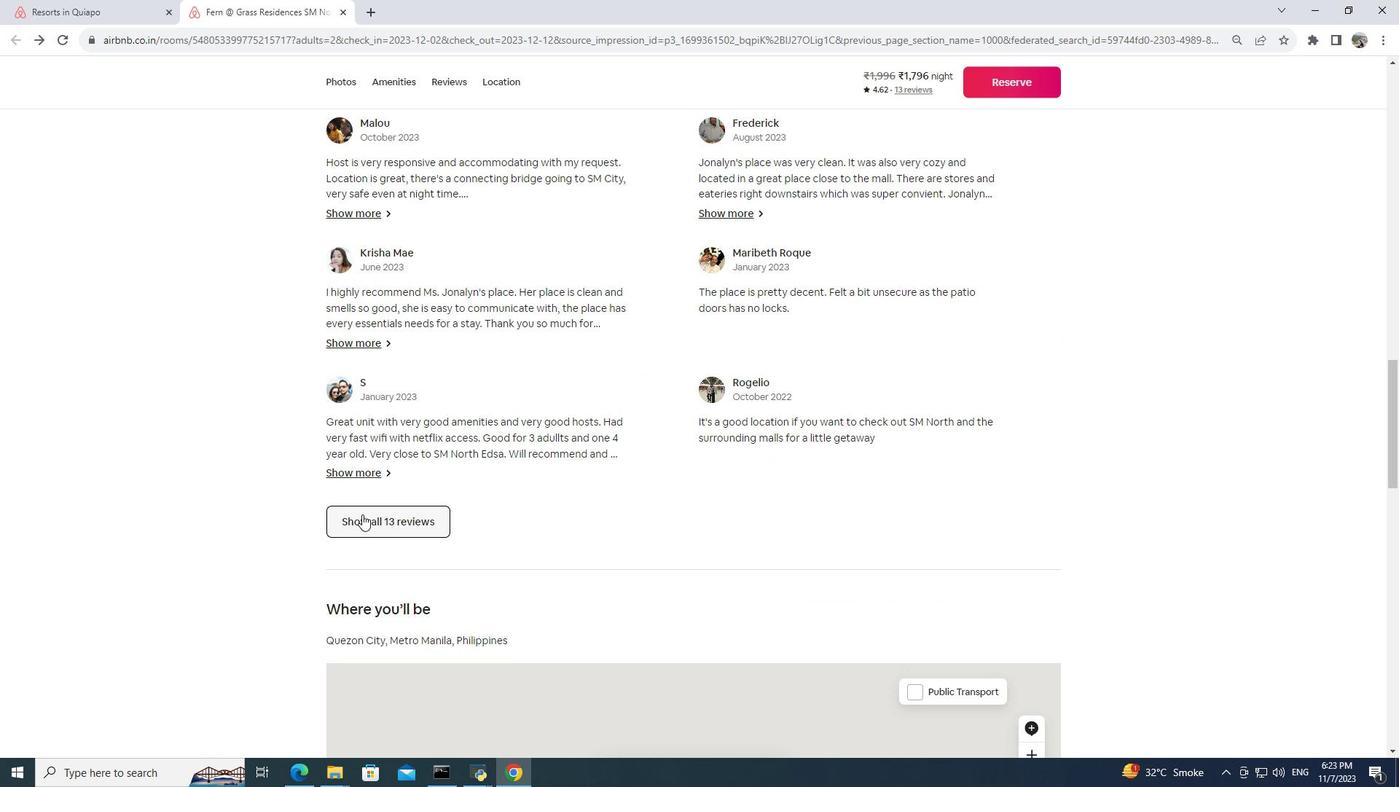 
Action: Mouse moved to (691, 442)
Screenshot: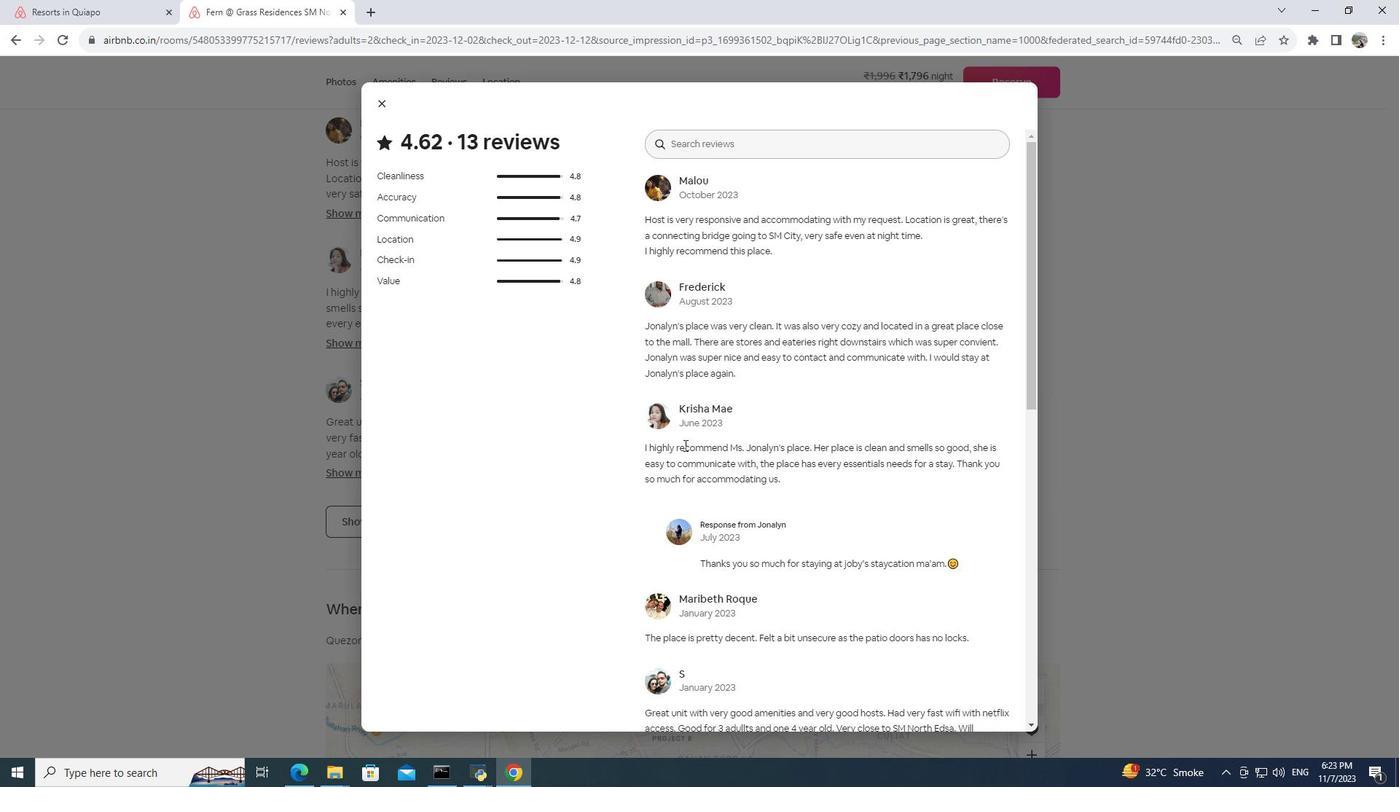 
Action: Mouse scrolled (691, 441) with delta (0, 0)
Screenshot: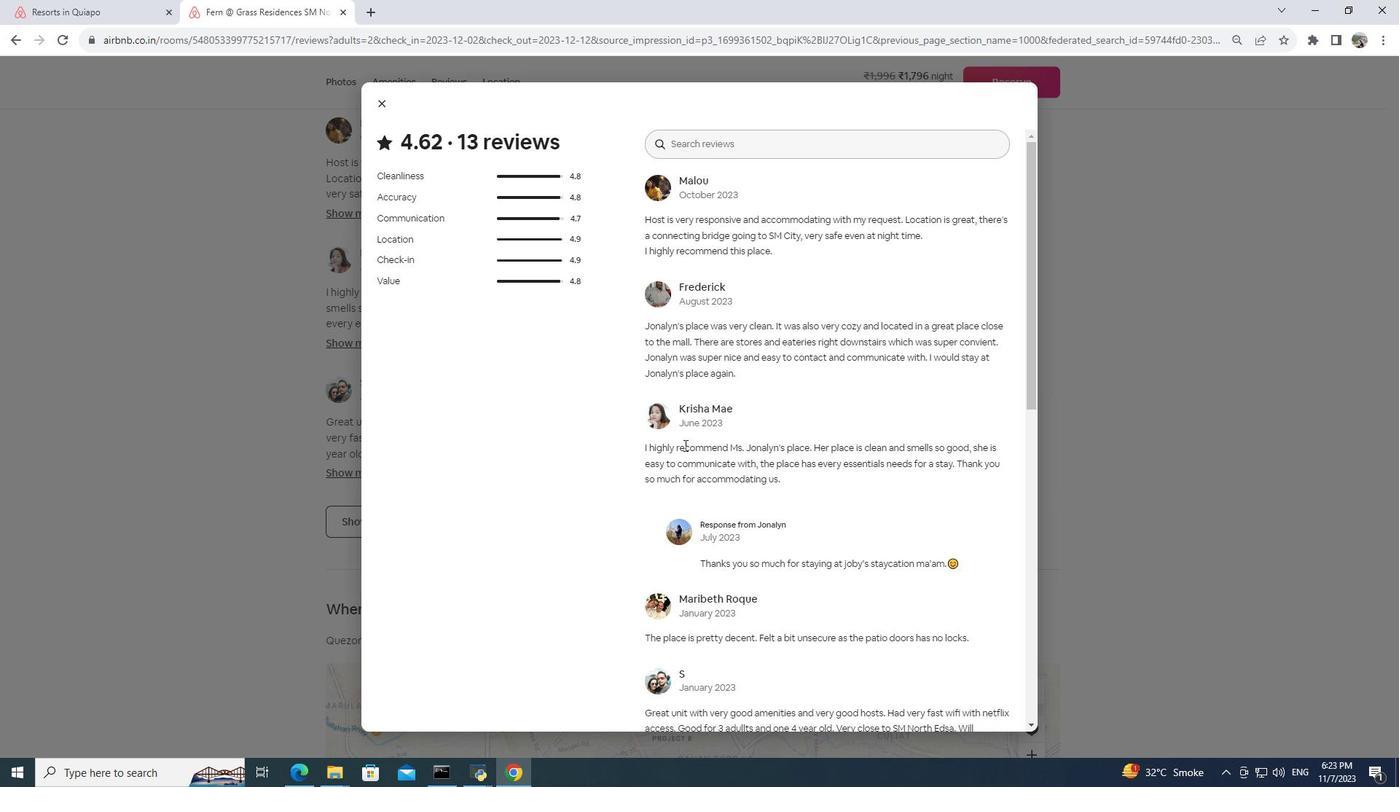 
Action: Mouse moved to (684, 445)
Screenshot: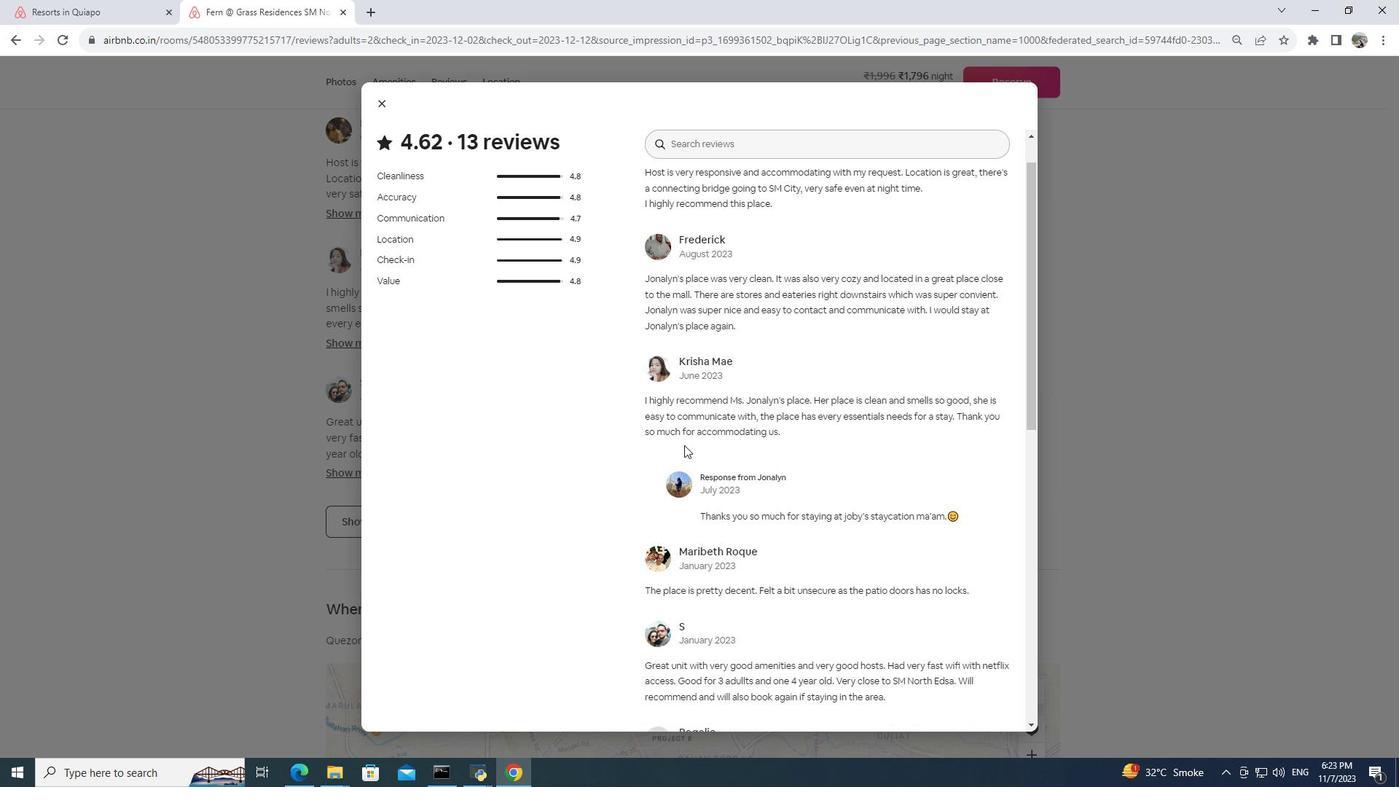 
Action: Mouse scrolled (684, 444) with delta (0, 0)
Screenshot: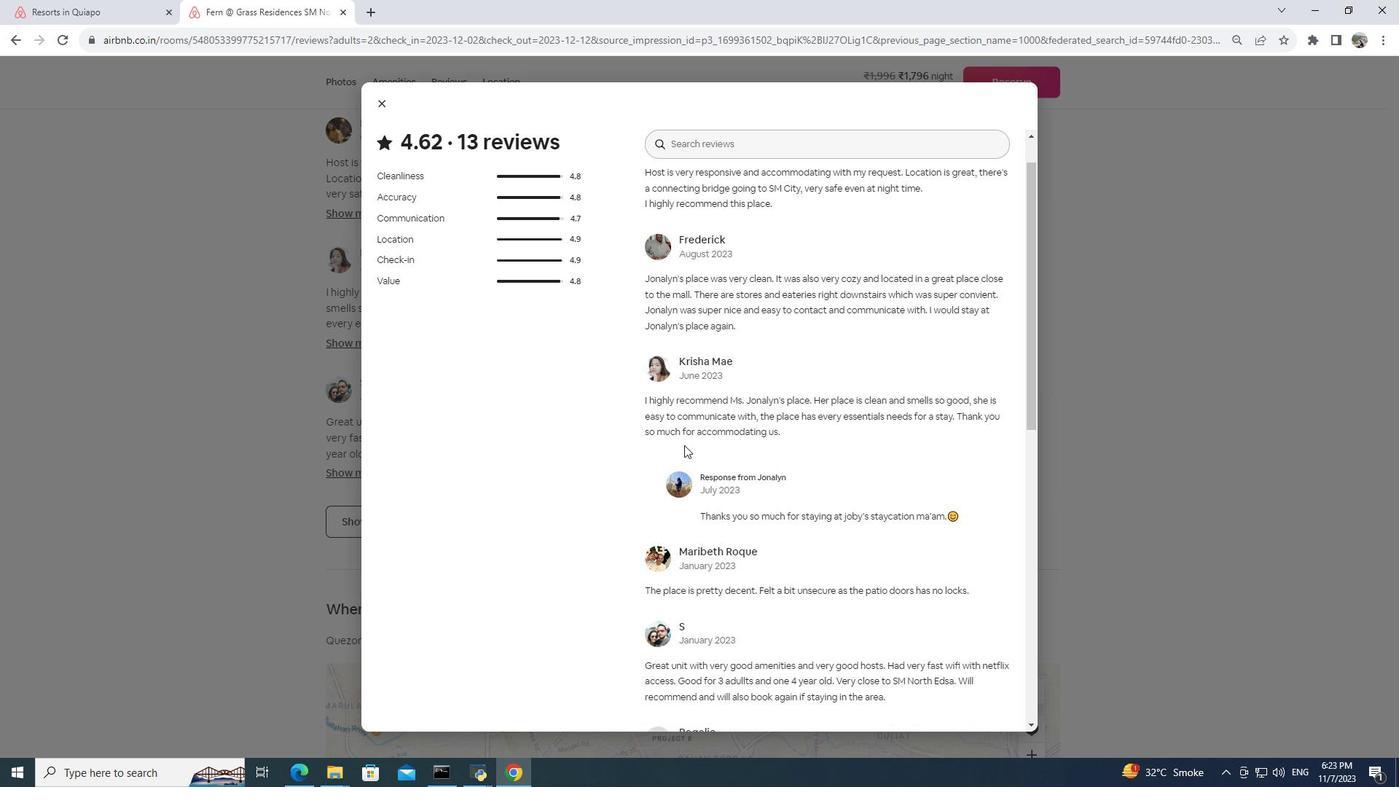 
Action: Mouse scrolled (684, 444) with delta (0, 0)
Screenshot: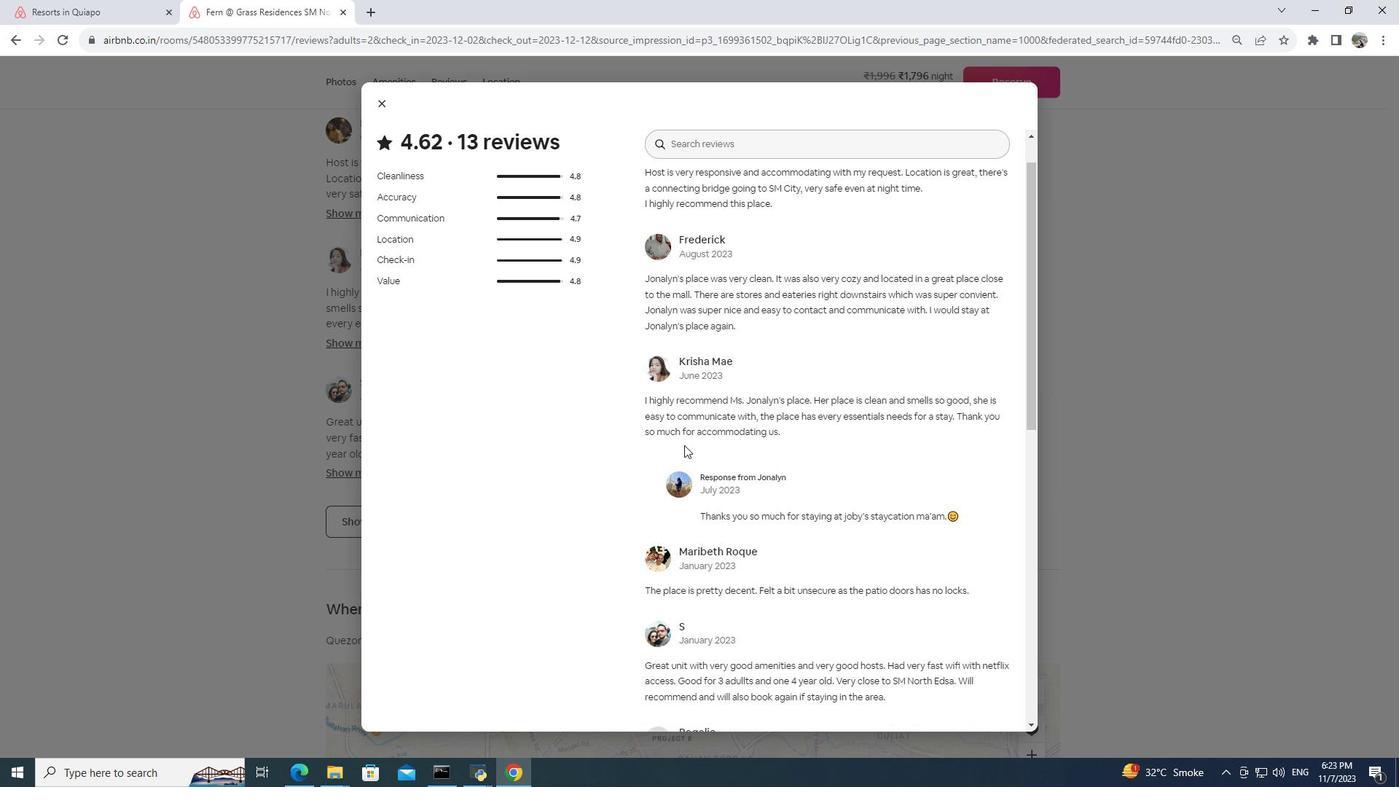 
Action: Mouse moved to (678, 448)
Screenshot: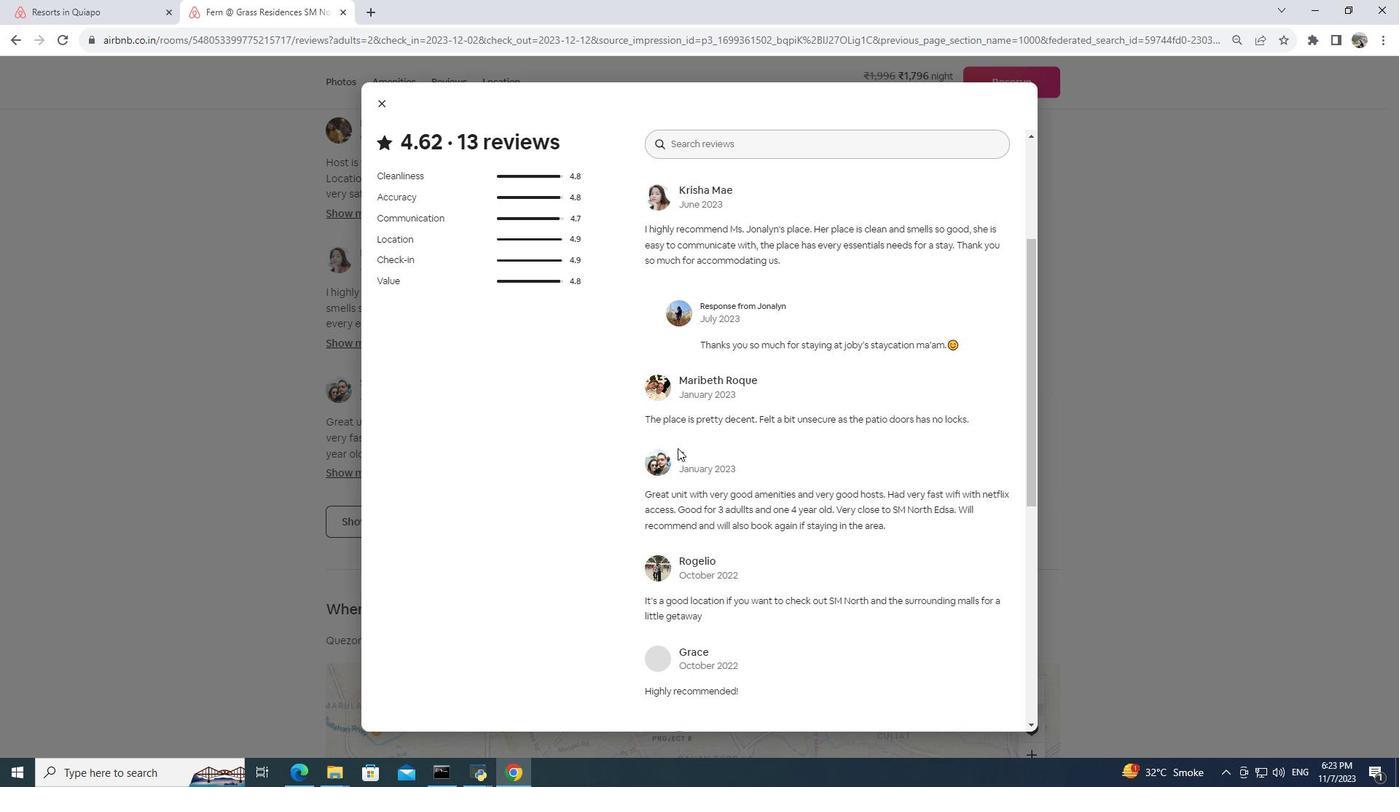 
Action: Mouse scrolled (678, 447) with delta (0, 0)
Screenshot: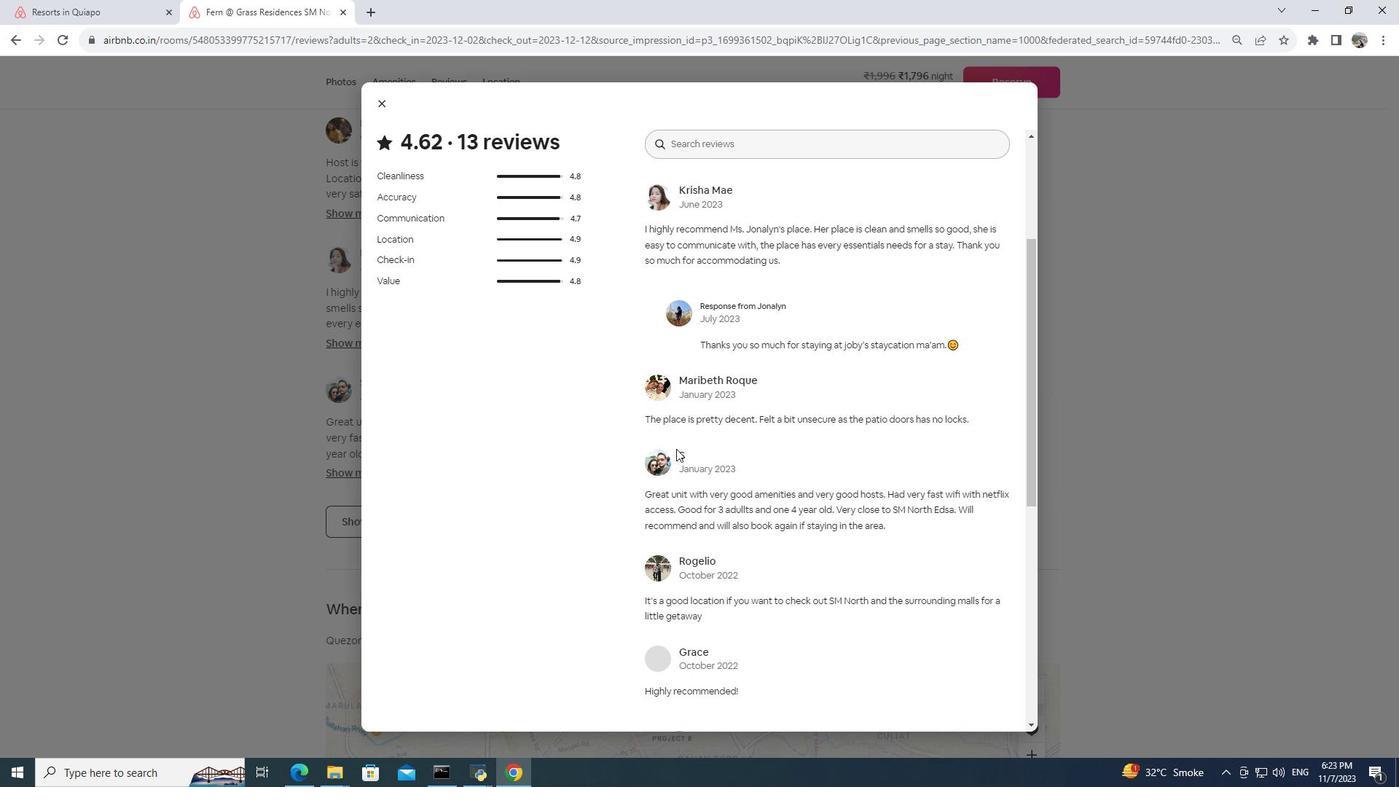 
Action: Mouse moved to (678, 449)
